 Task: Create in the project AutoFlow in Backlog an issue 'Implement a new feature to allow for automatic updates to the software', assign it to team member softage.1@softage.net and change the status to IN PROGRESS. Create in the project AutoFlow in Backlog an issue 'Address issues related to data corruption and loss', assign it to team member softage.2@softage.net and change the status to IN PROGRESS
Action: Mouse moved to (245, 75)
Screenshot: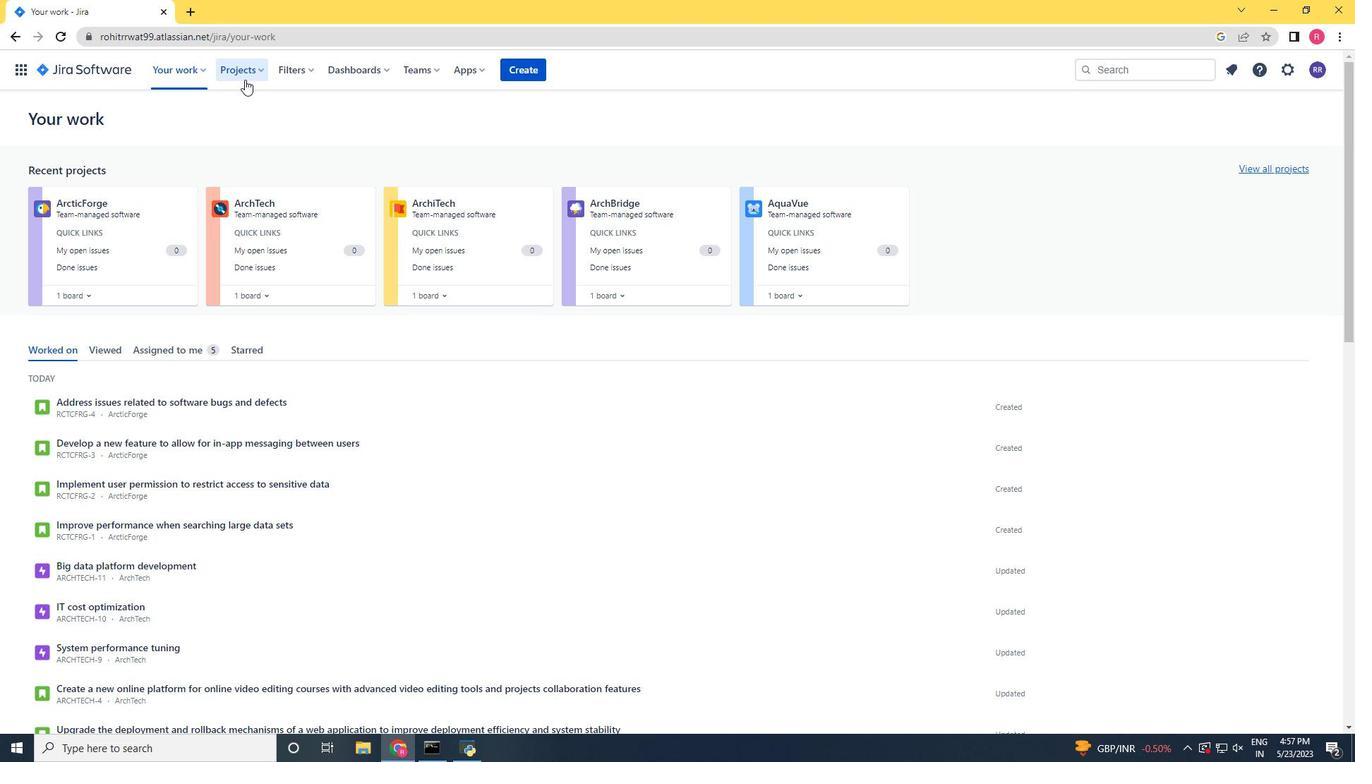 
Action: Mouse pressed left at (245, 75)
Screenshot: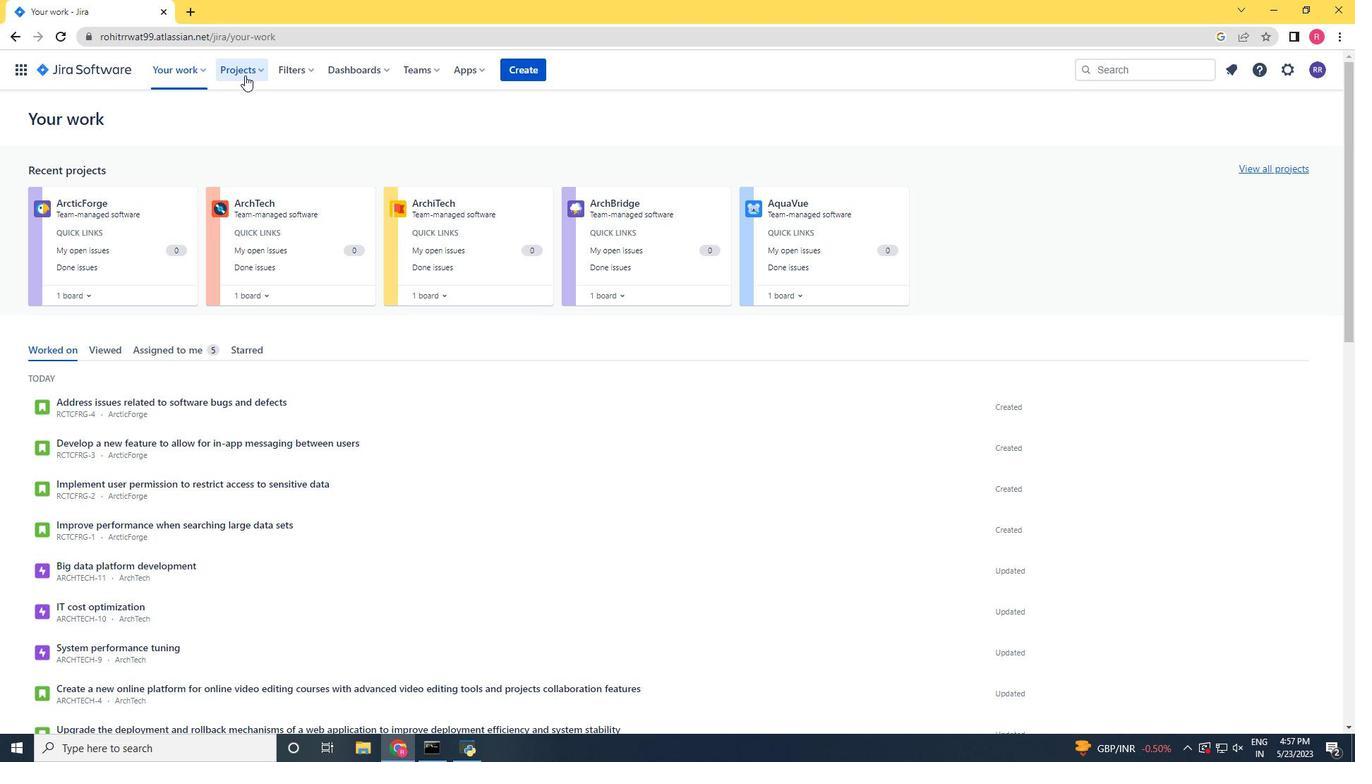
Action: Mouse moved to (272, 138)
Screenshot: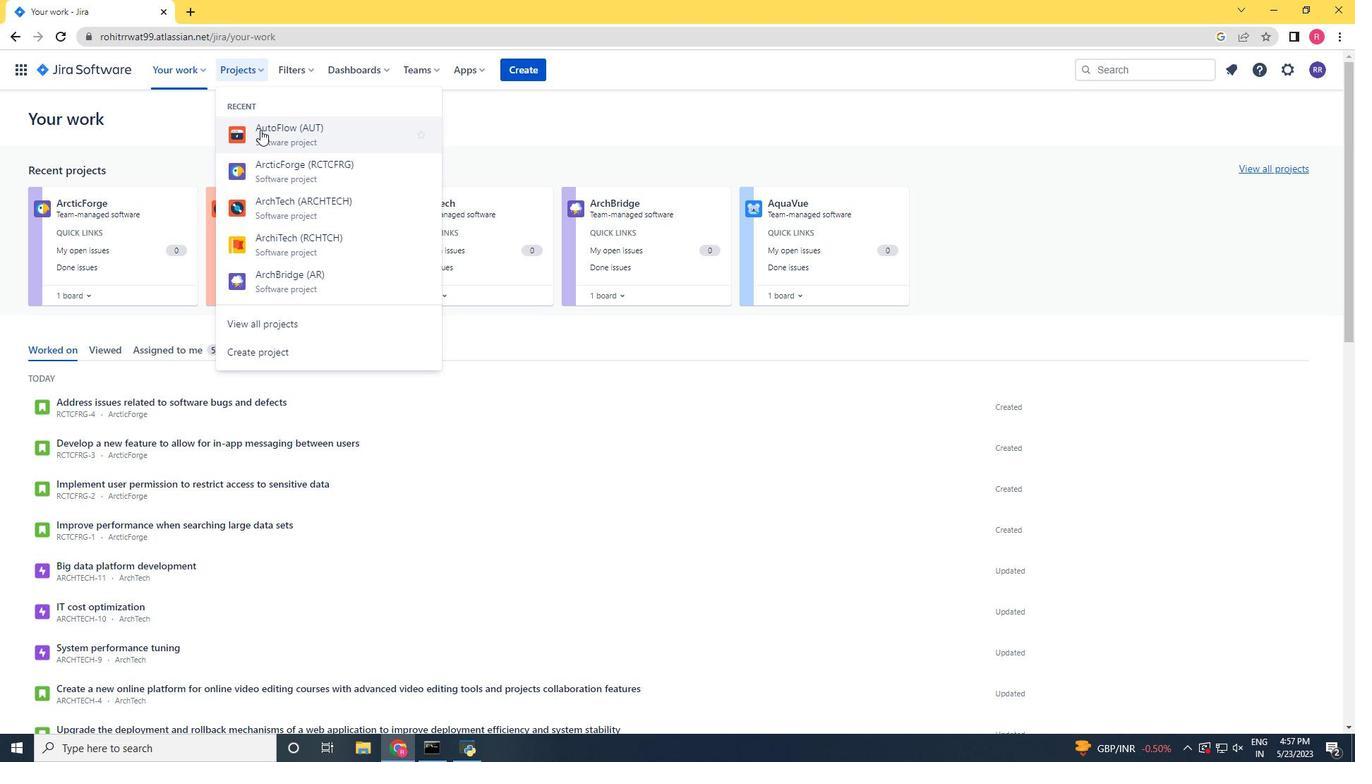
Action: Mouse pressed left at (272, 138)
Screenshot: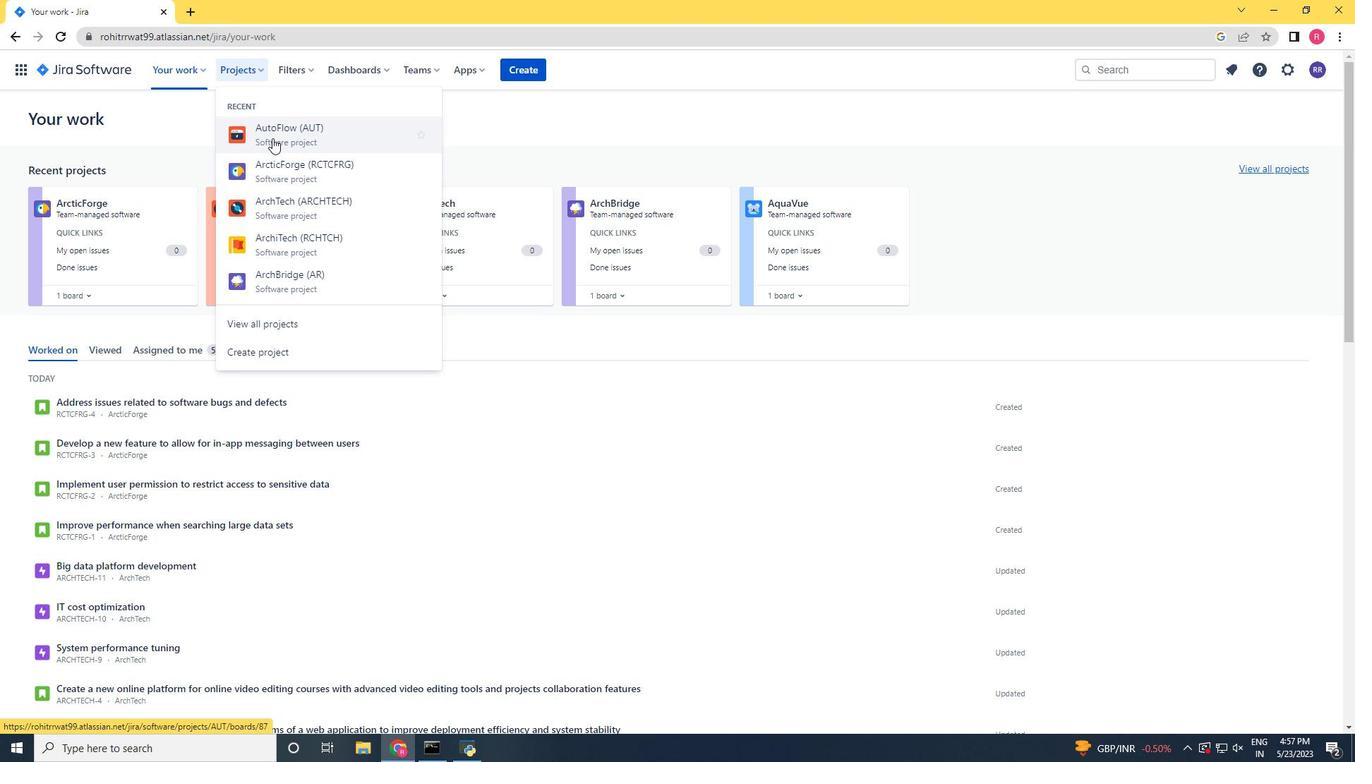 
Action: Mouse moved to (72, 217)
Screenshot: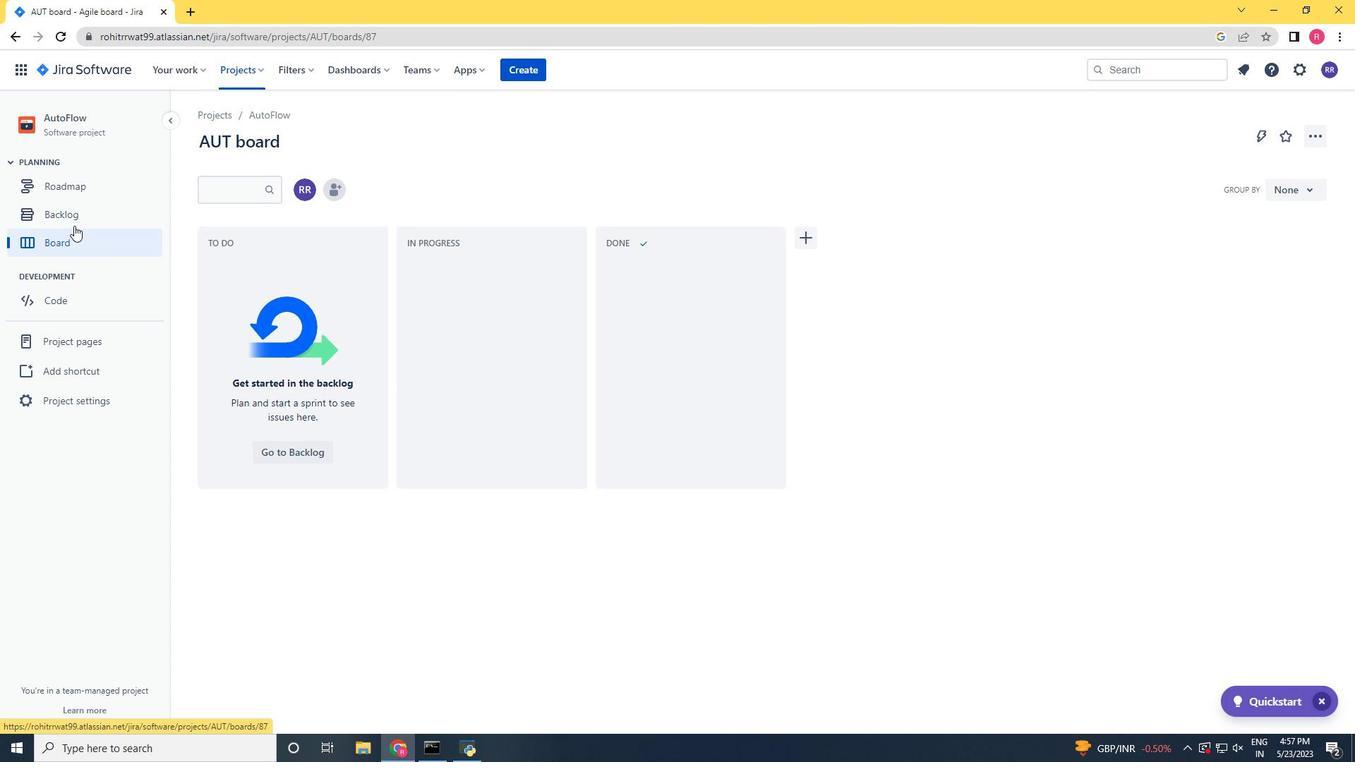 
Action: Mouse pressed left at (72, 217)
Screenshot: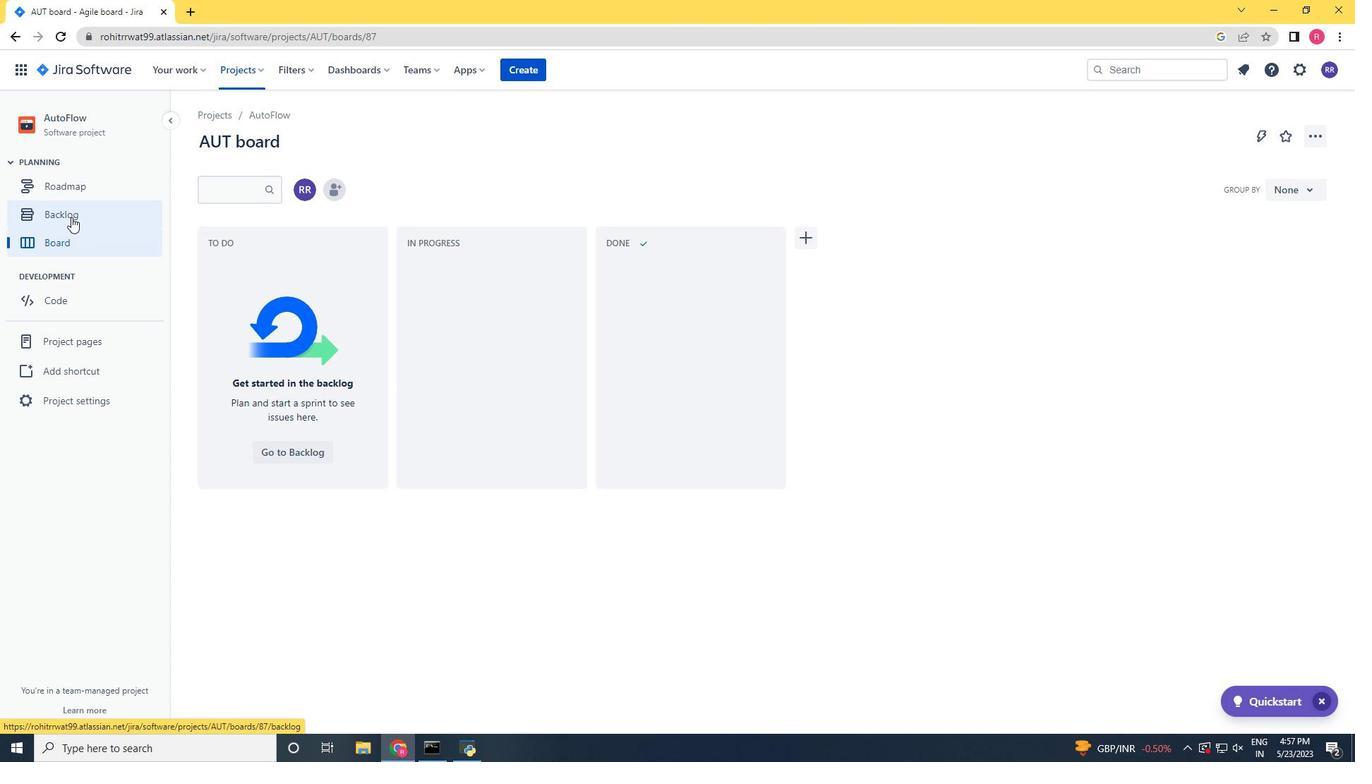 
Action: Mouse moved to (466, 521)
Screenshot: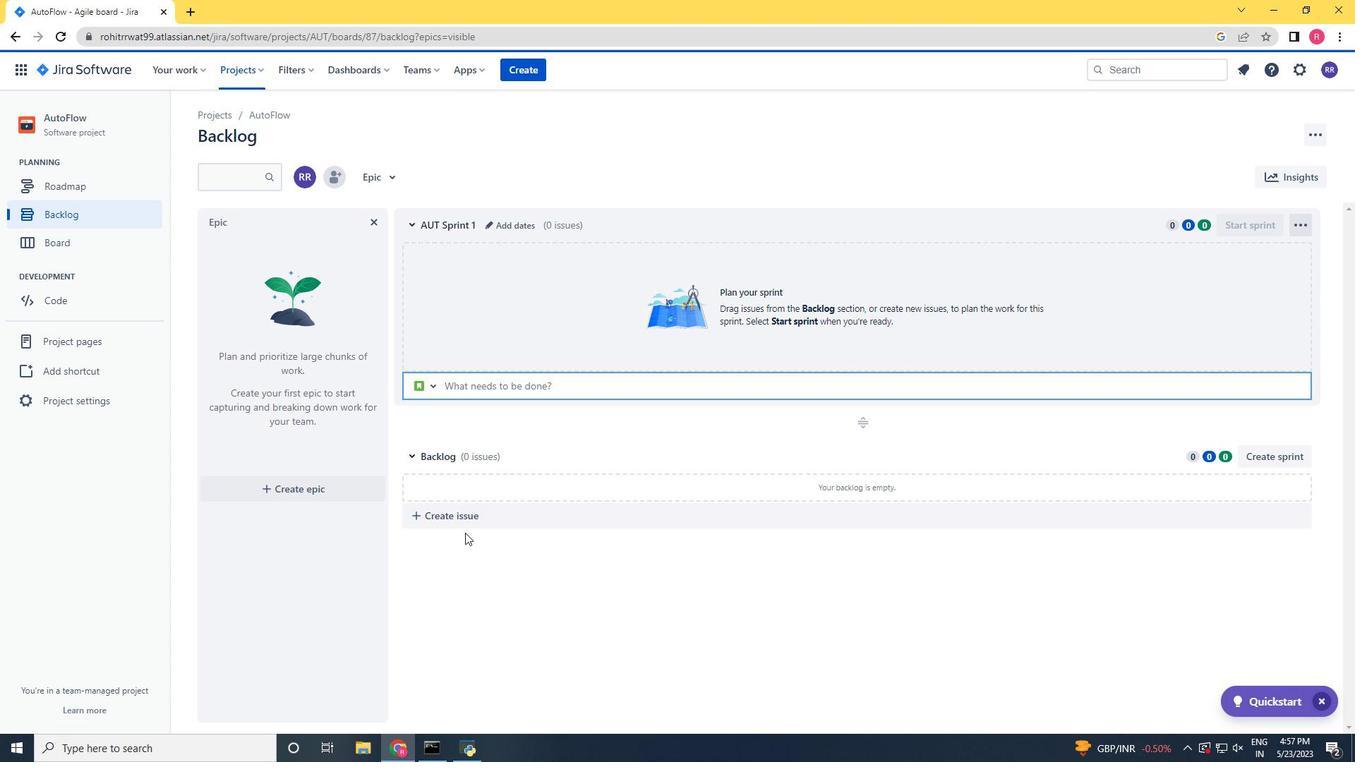 
Action: Mouse pressed left at (466, 521)
Screenshot: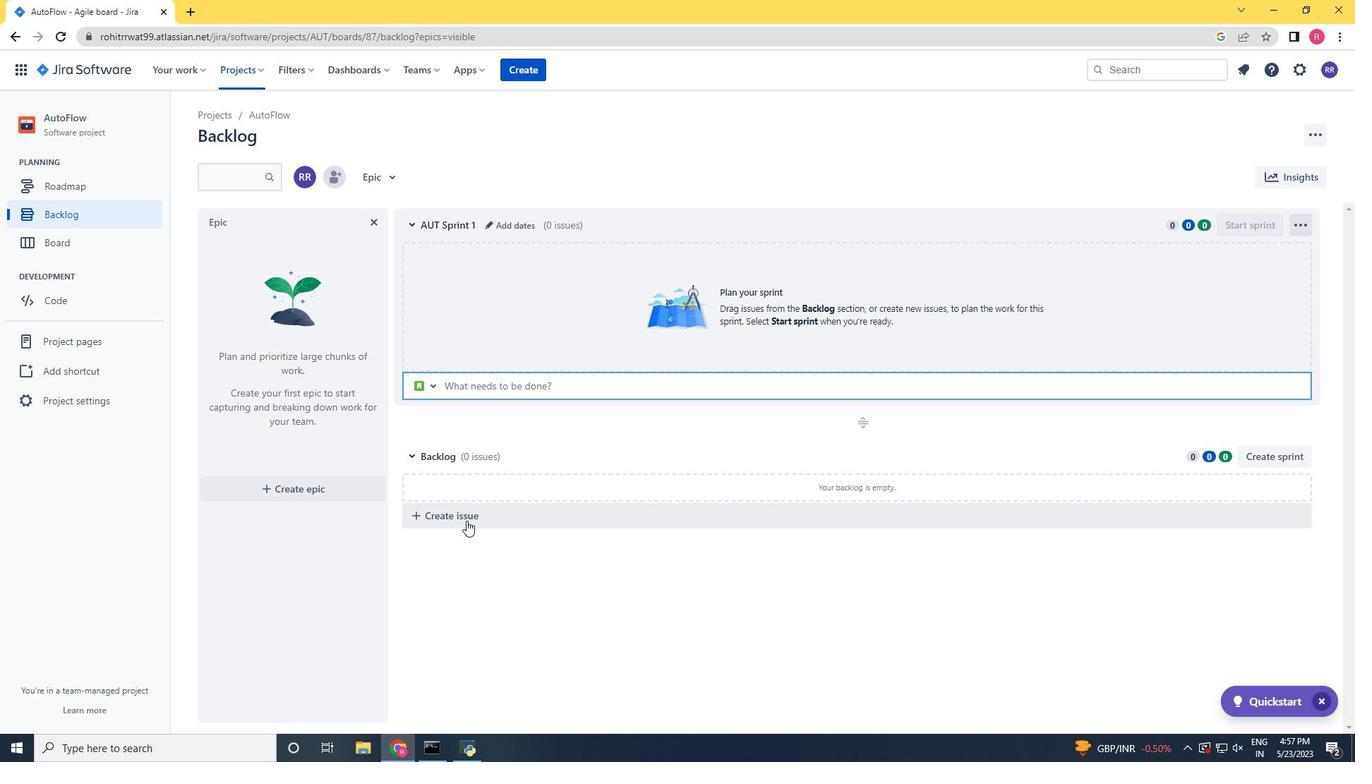 
Action: Mouse moved to (374, 225)
Screenshot: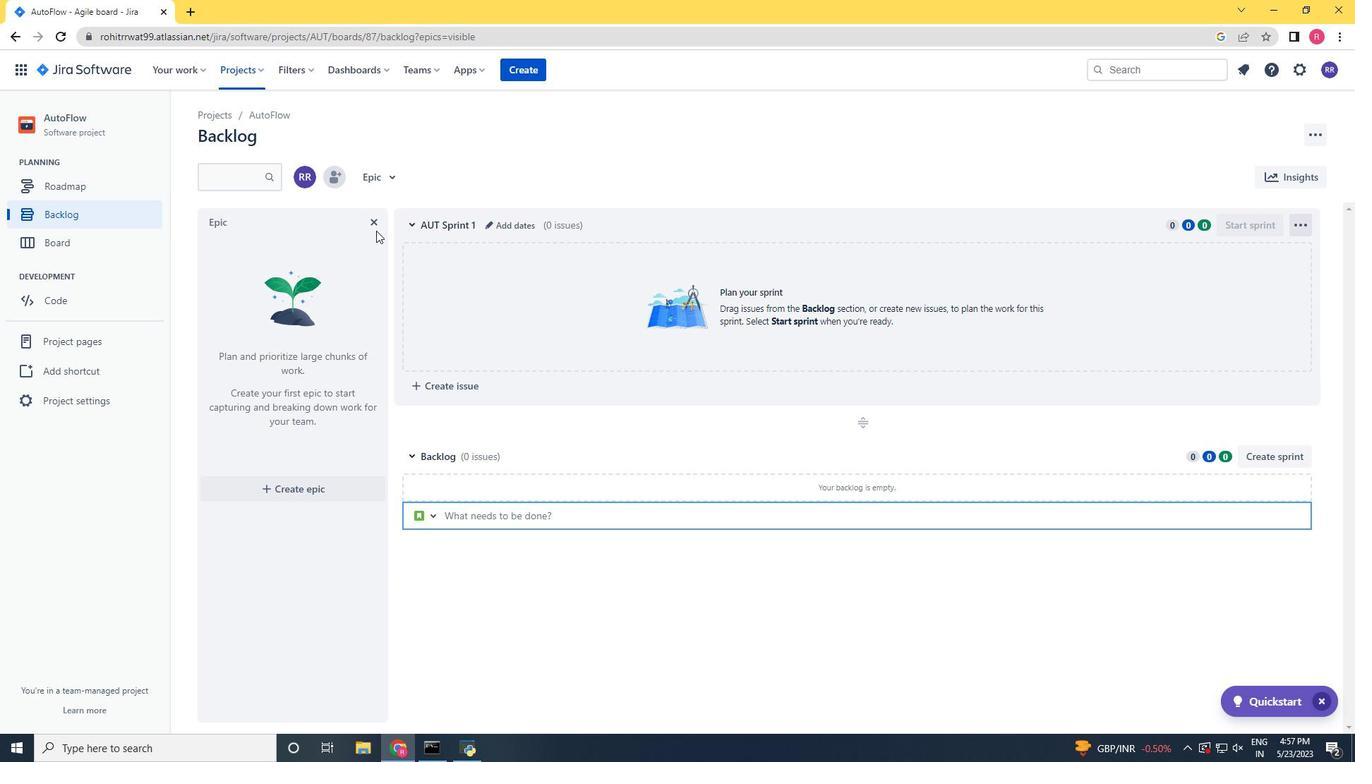 
Action: Mouse pressed left at (374, 225)
Screenshot: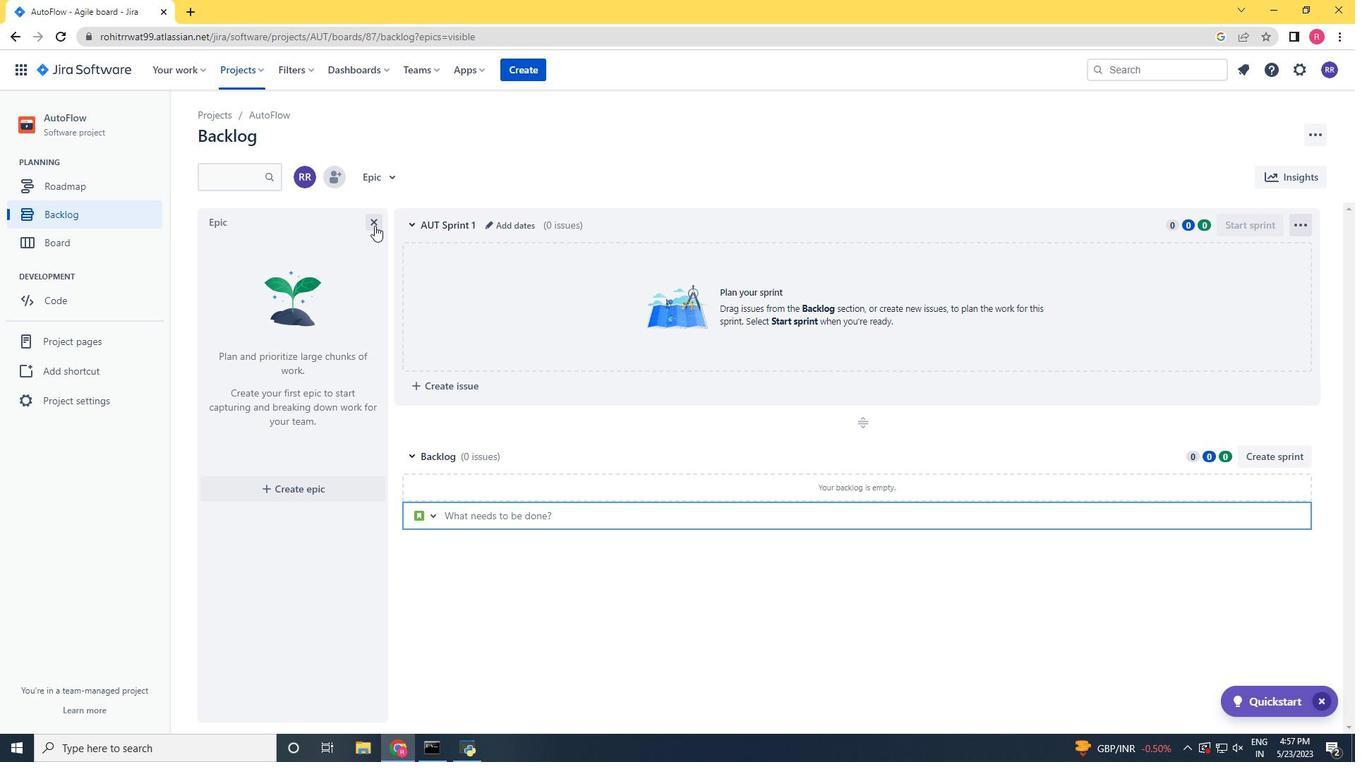 
Action: Mouse moved to (294, 529)
Screenshot: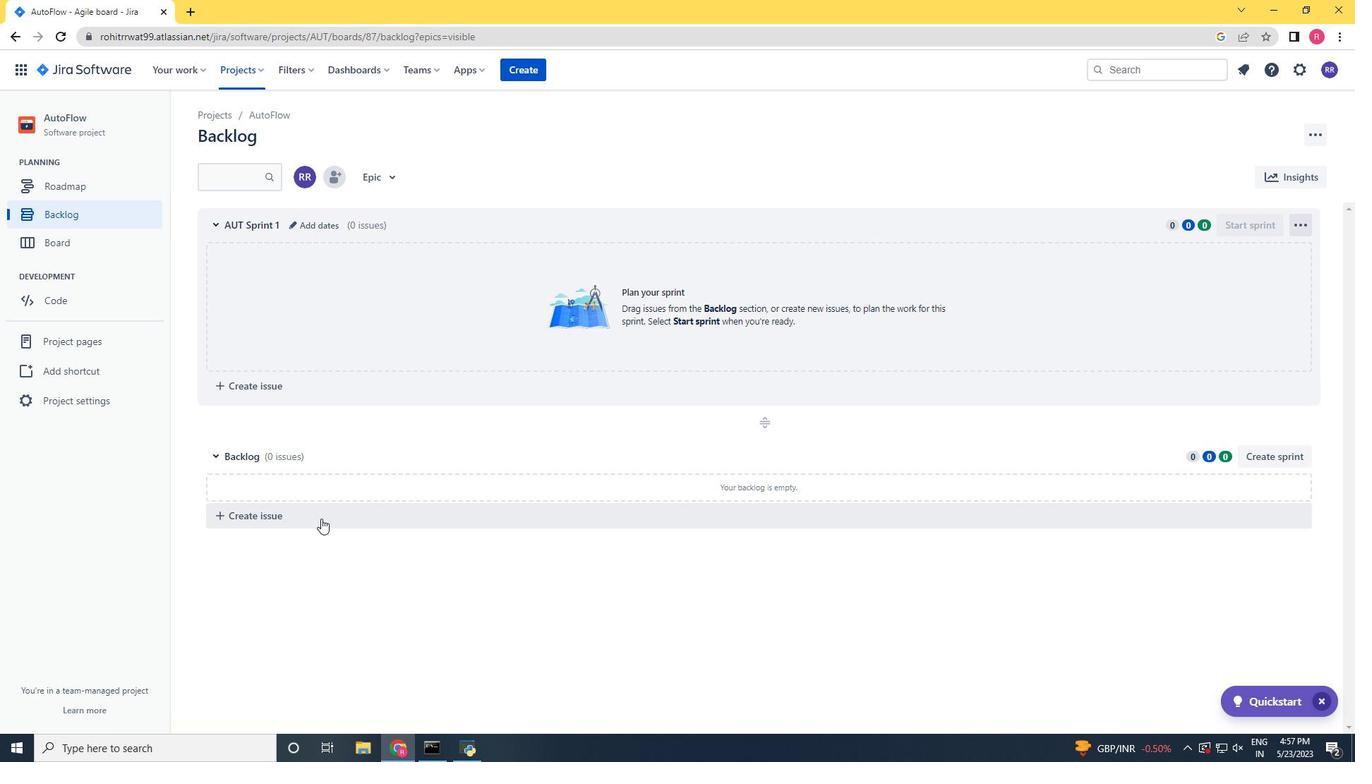 
Action: Mouse pressed left at (294, 529)
Screenshot: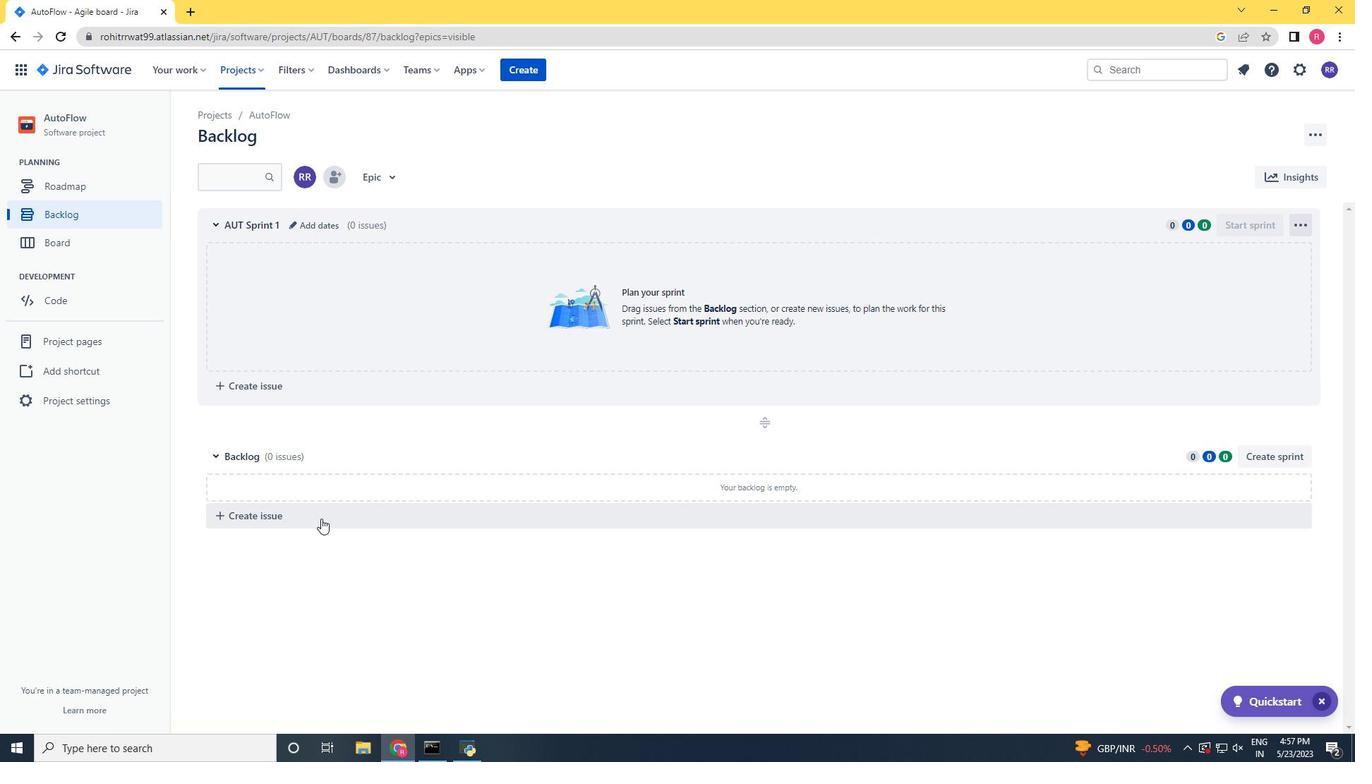 
Action: Mouse moved to (278, 520)
Screenshot: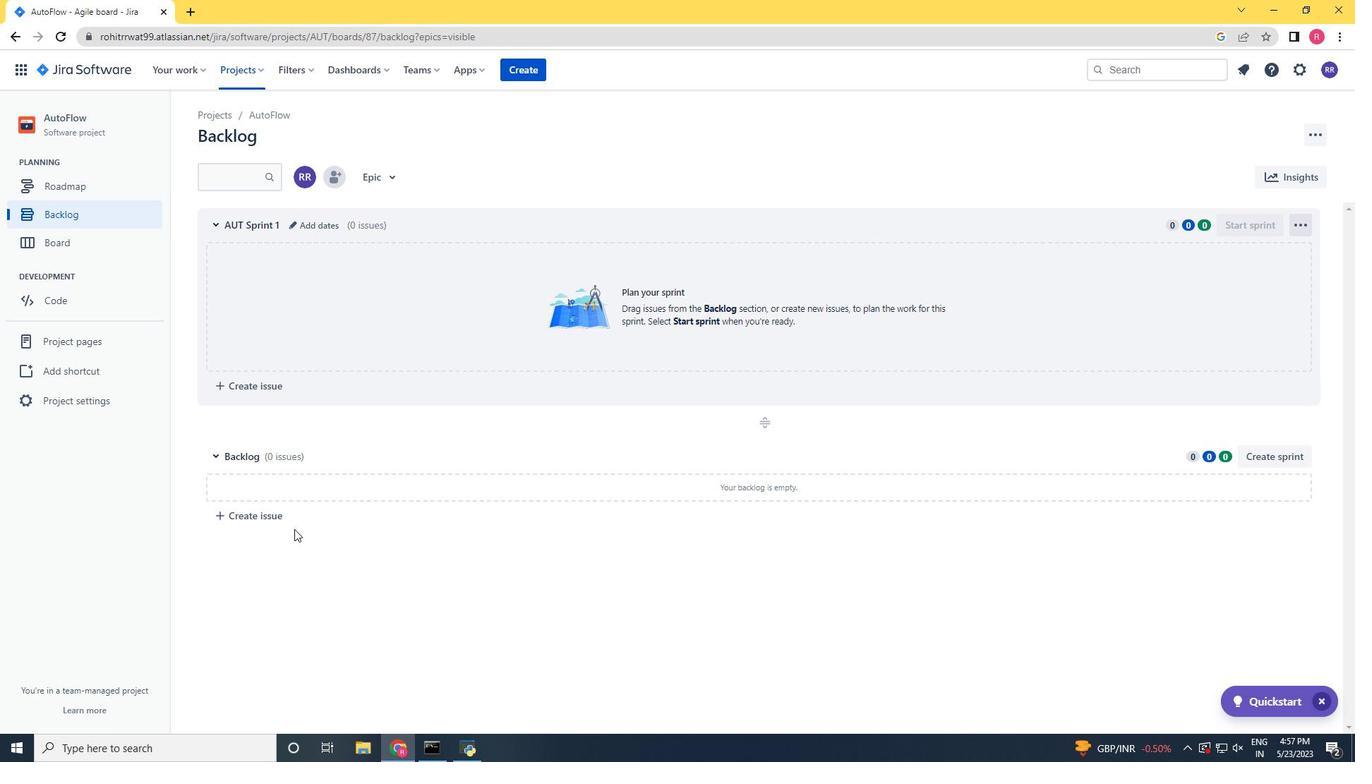 
Action: Mouse pressed left at (278, 520)
Screenshot: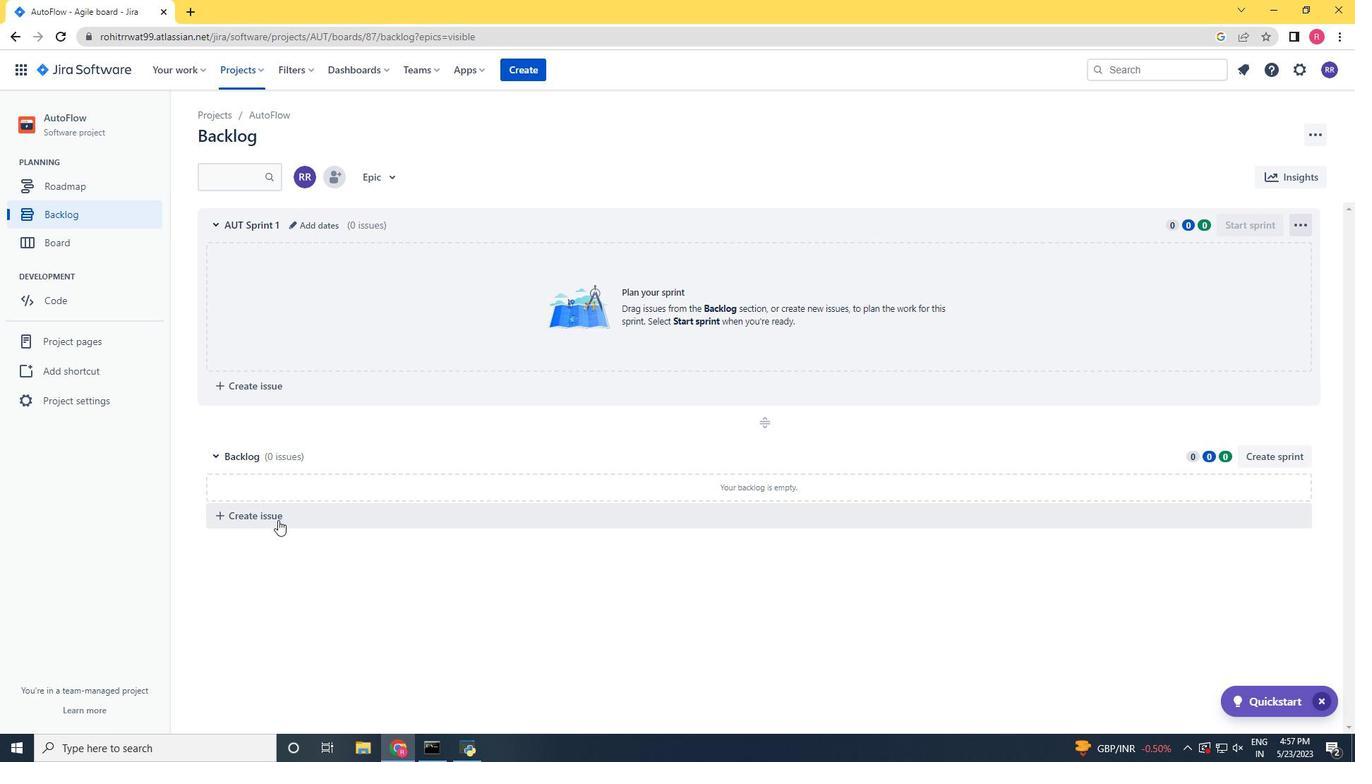 
Action: Key pressed <Key.shift>Imp;ement<Key.space>
Screenshot: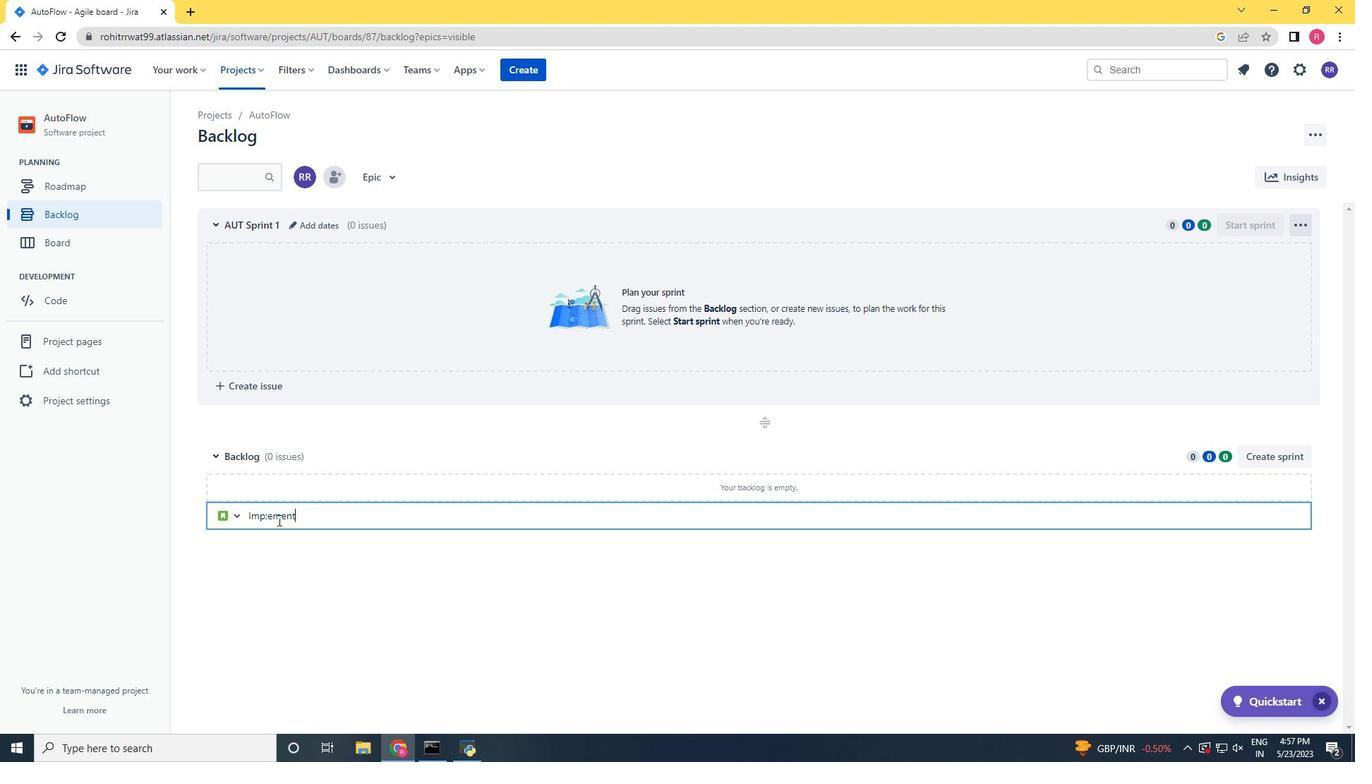 
Action: Mouse moved to (163, 353)
Screenshot: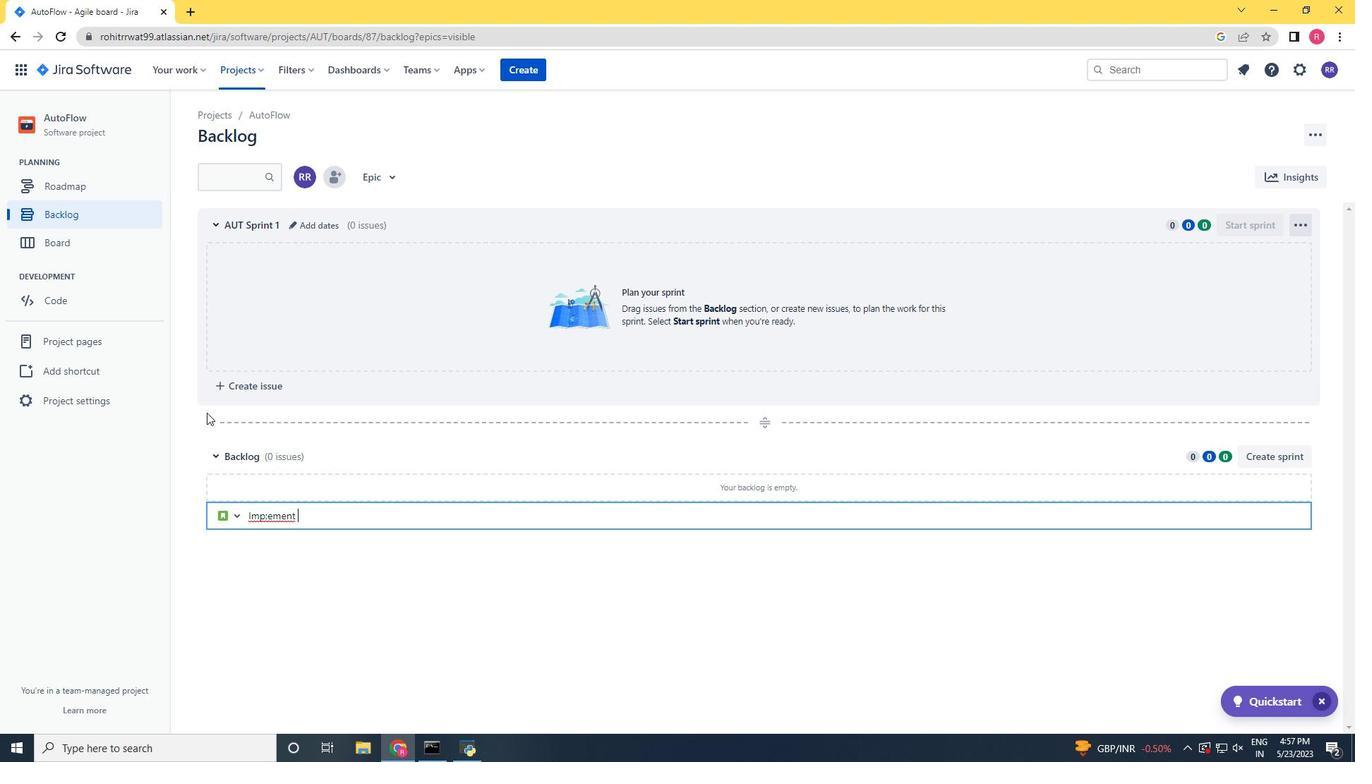 
Action: Key pressed <Key.backspace><Key.backspace><Key.backspace><Key.backspace><Key.backspace><Key.backspace><Key.backspace>lement<Key.space>a<Key.space>new<Key.space>feature<Key.space><Key.space>to<Key.space>allow<Key.space>for<Key.space>automatic<Key.space>updates<Key.space>to<Key.space>the<Key.space>software<Key.enter>
Screenshot: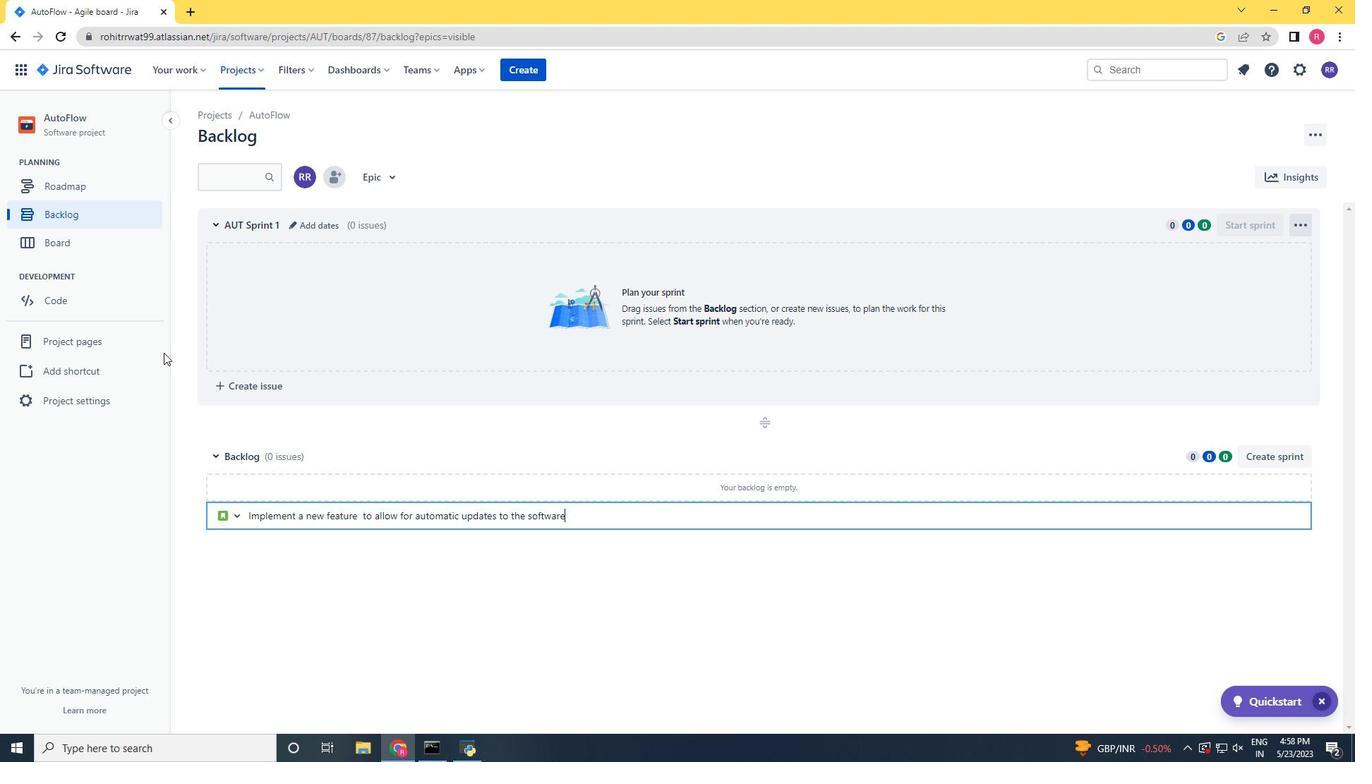 
Action: Mouse moved to (933, 121)
Screenshot: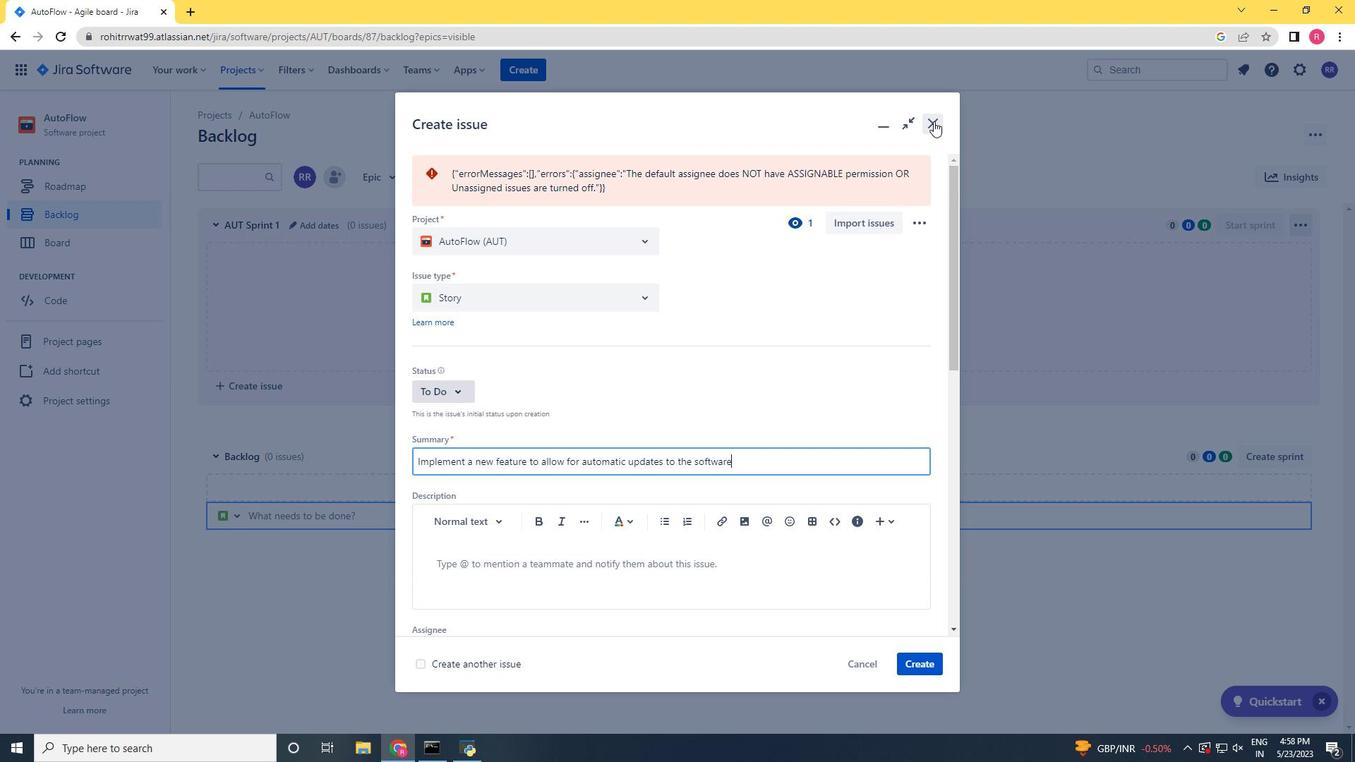 
Action: Mouse pressed left at (933, 121)
Screenshot: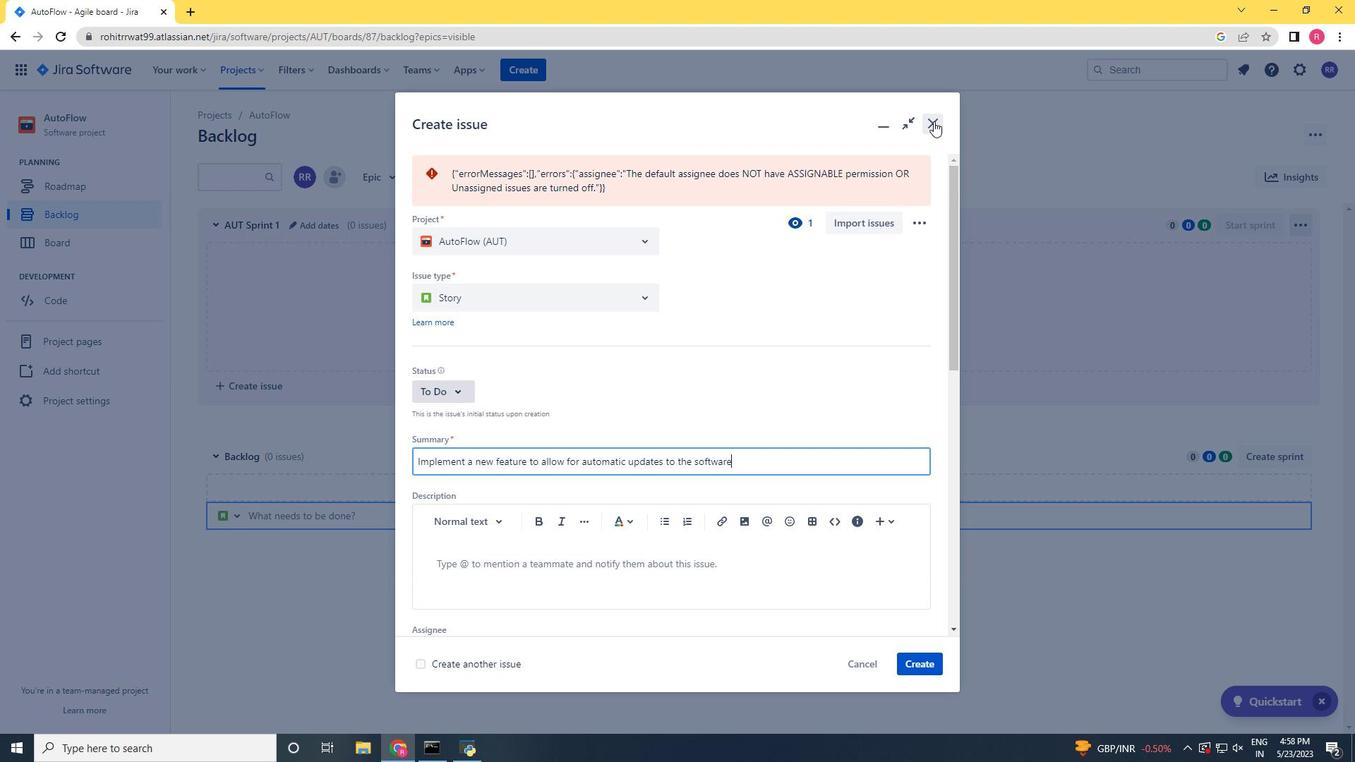 
Action: Mouse moved to (706, 197)
Screenshot: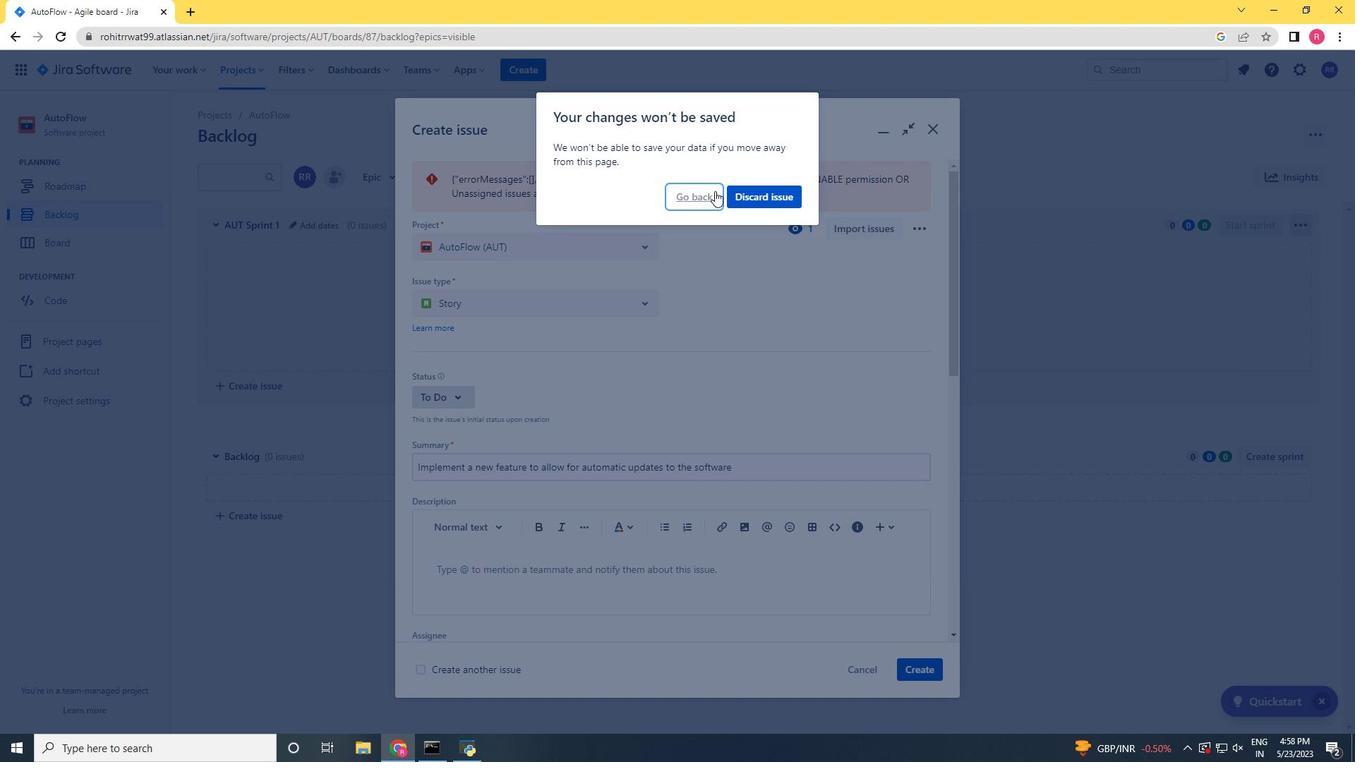 
Action: Mouse pressed left at (706, 197)
Screenshot: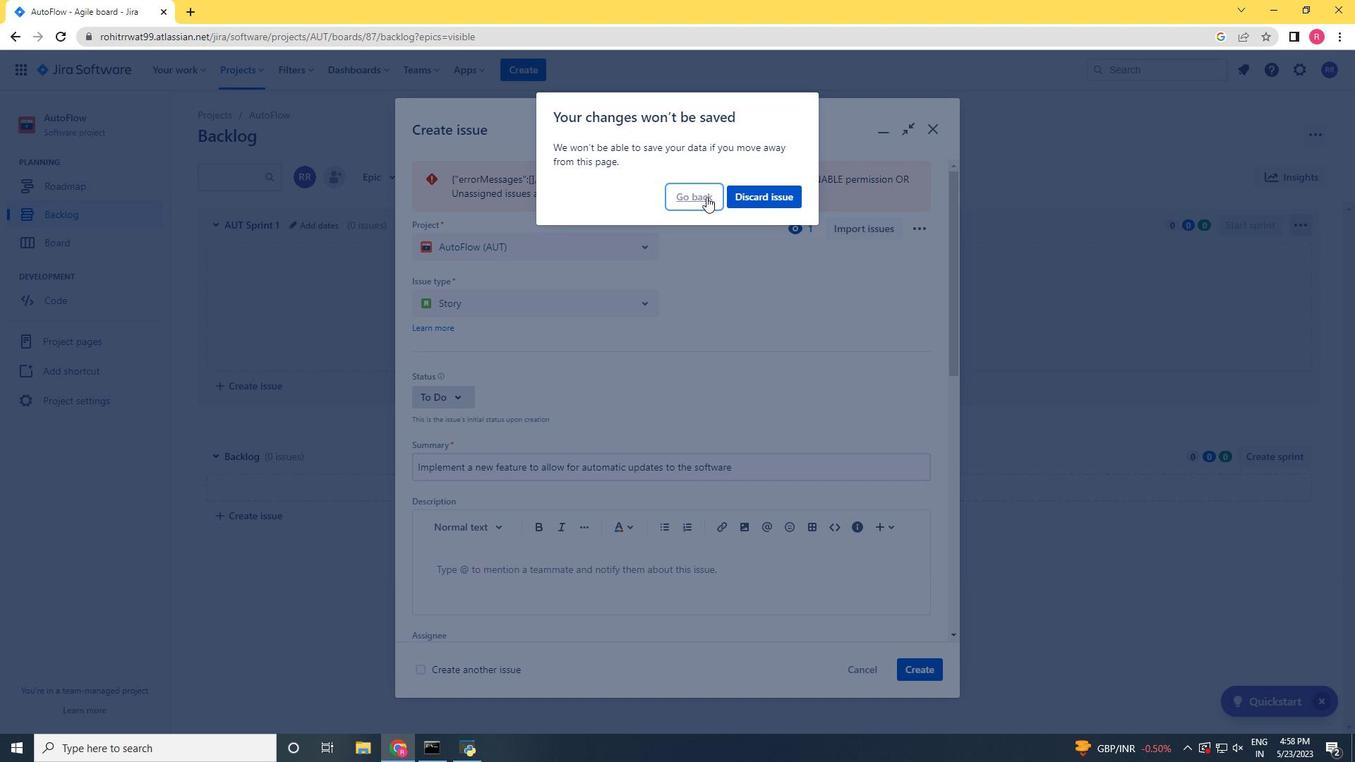 
Action: Mouse moved to (930, 668)
Screenshot: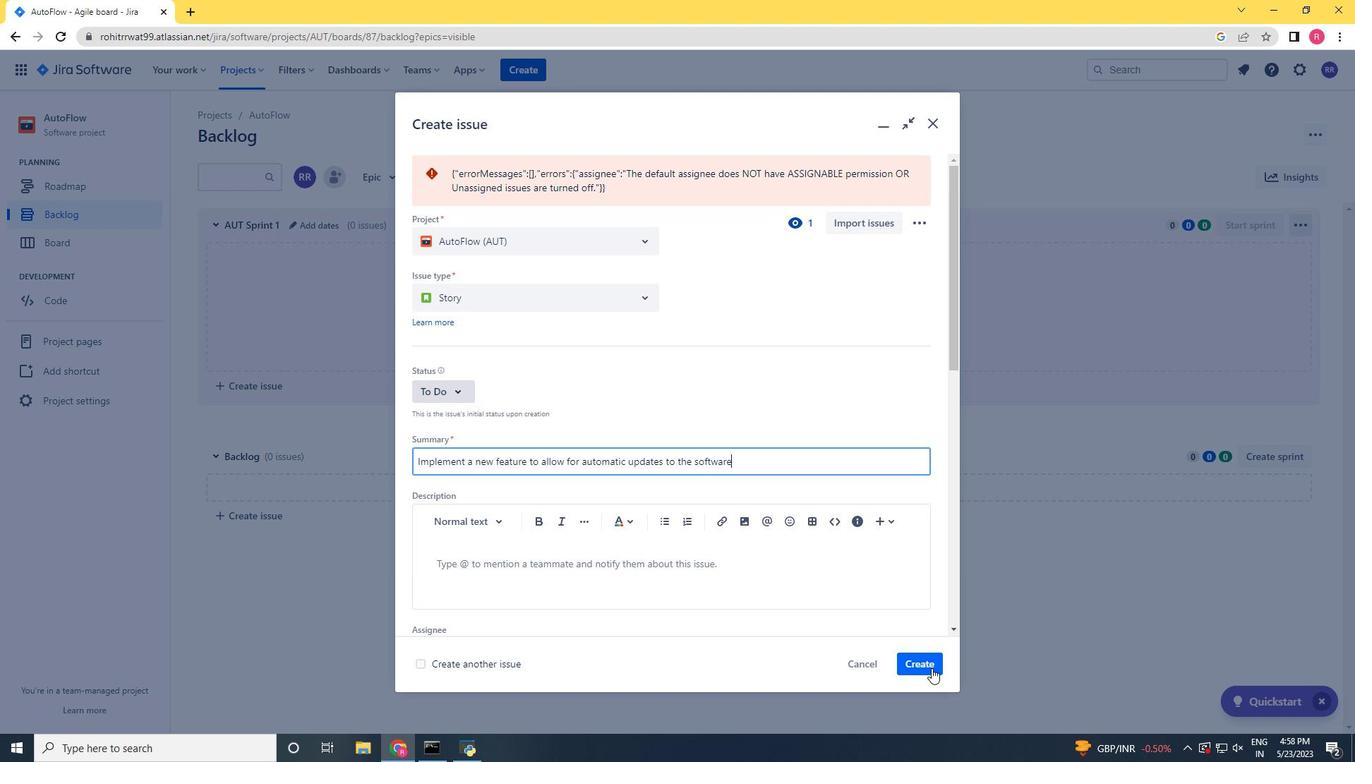 
Action: Mouse pressed left at (930, 668)
Screenshot: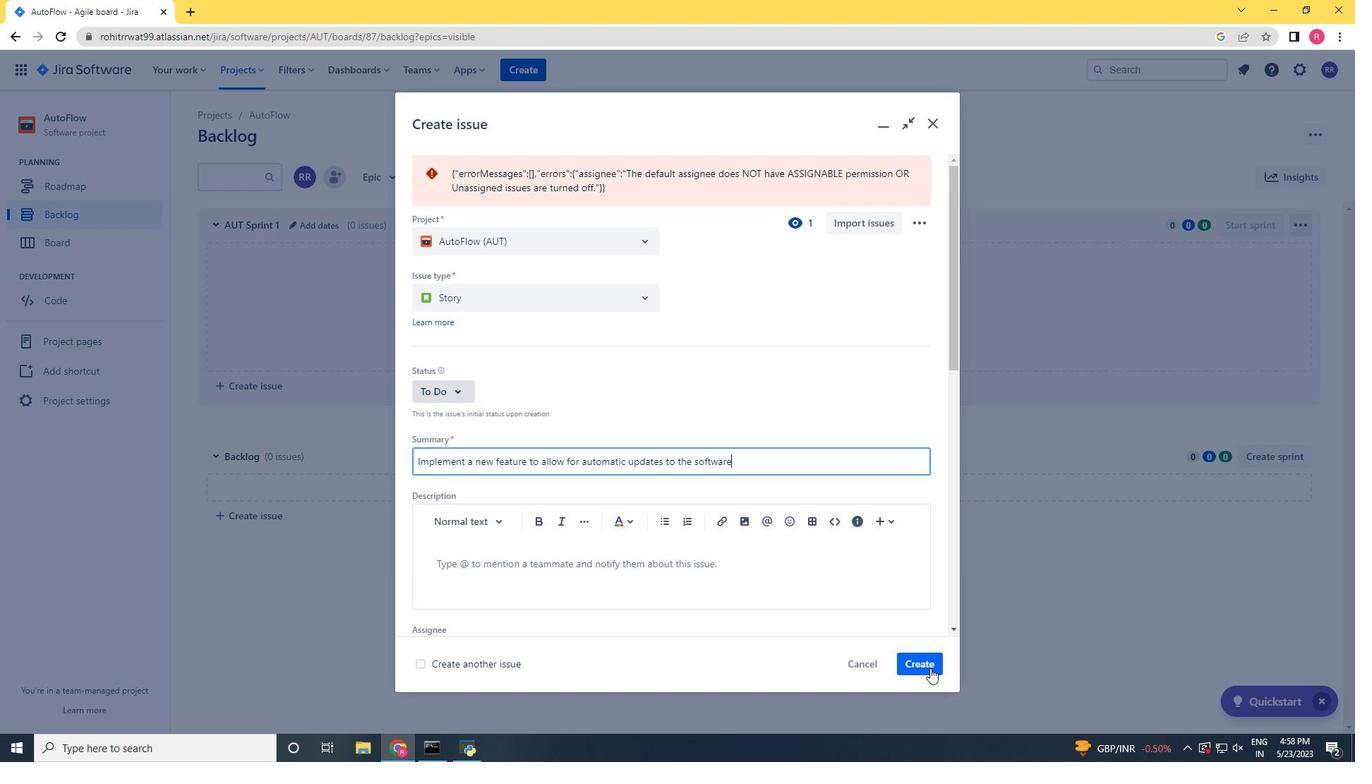 
Action: Mouse moved to (931, 129)
Screenshot: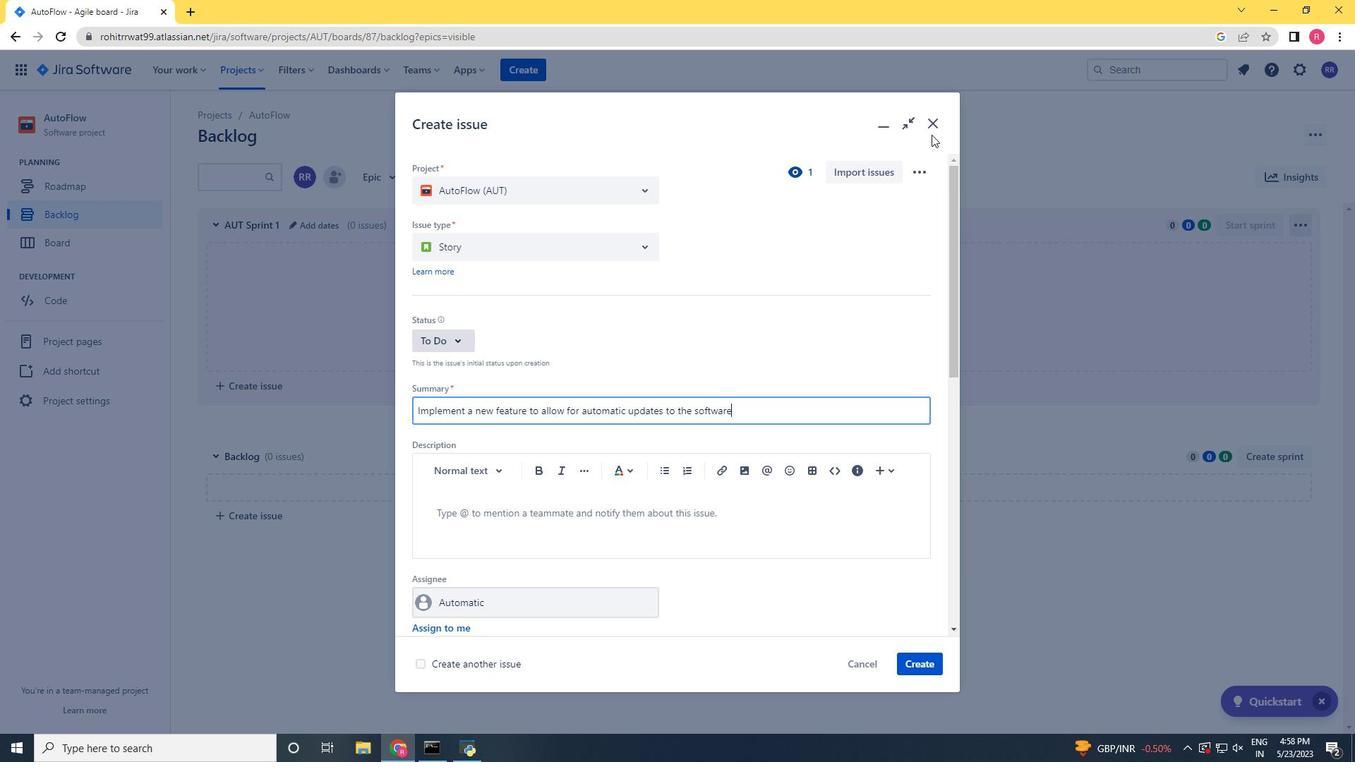 
Action: Mouse pressed left at (931, 129)
Screenshot: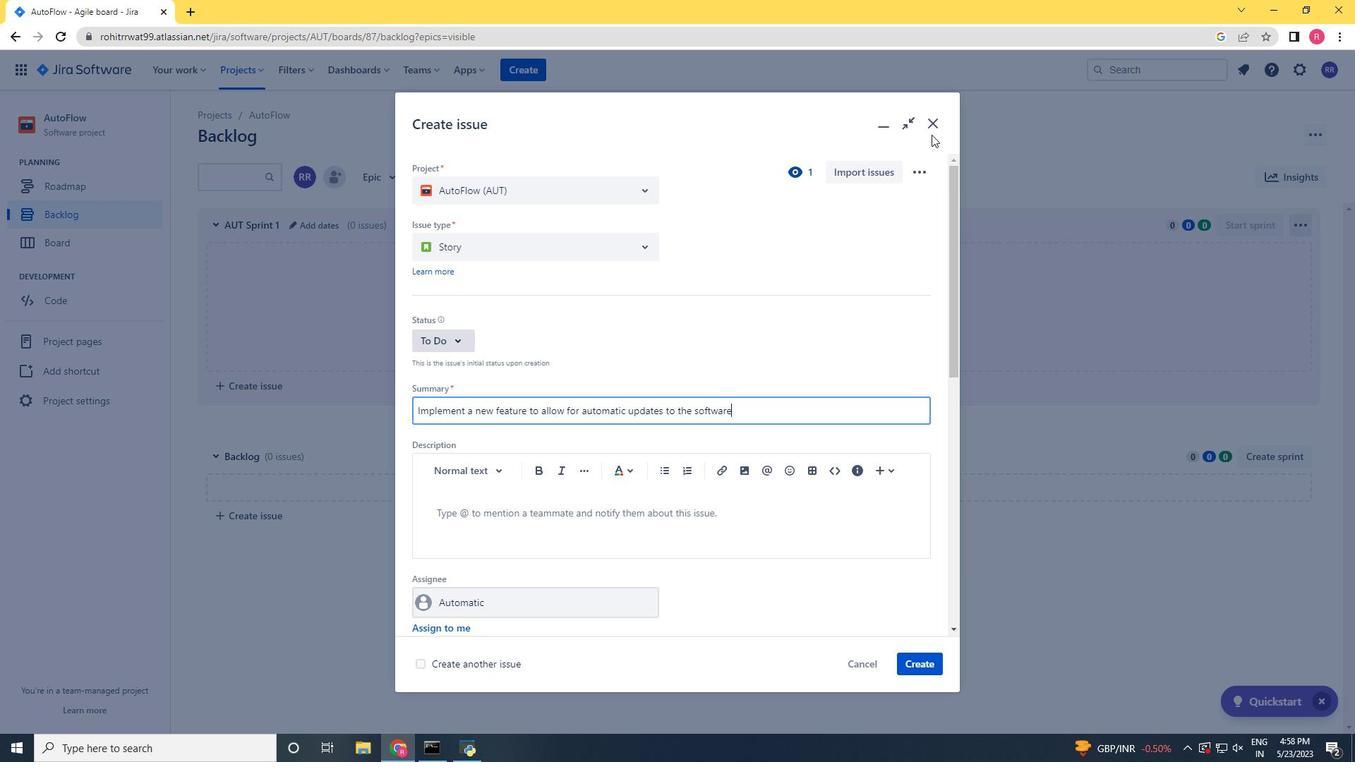 
Action: Mouse moved to (766, 201)
Screenshot: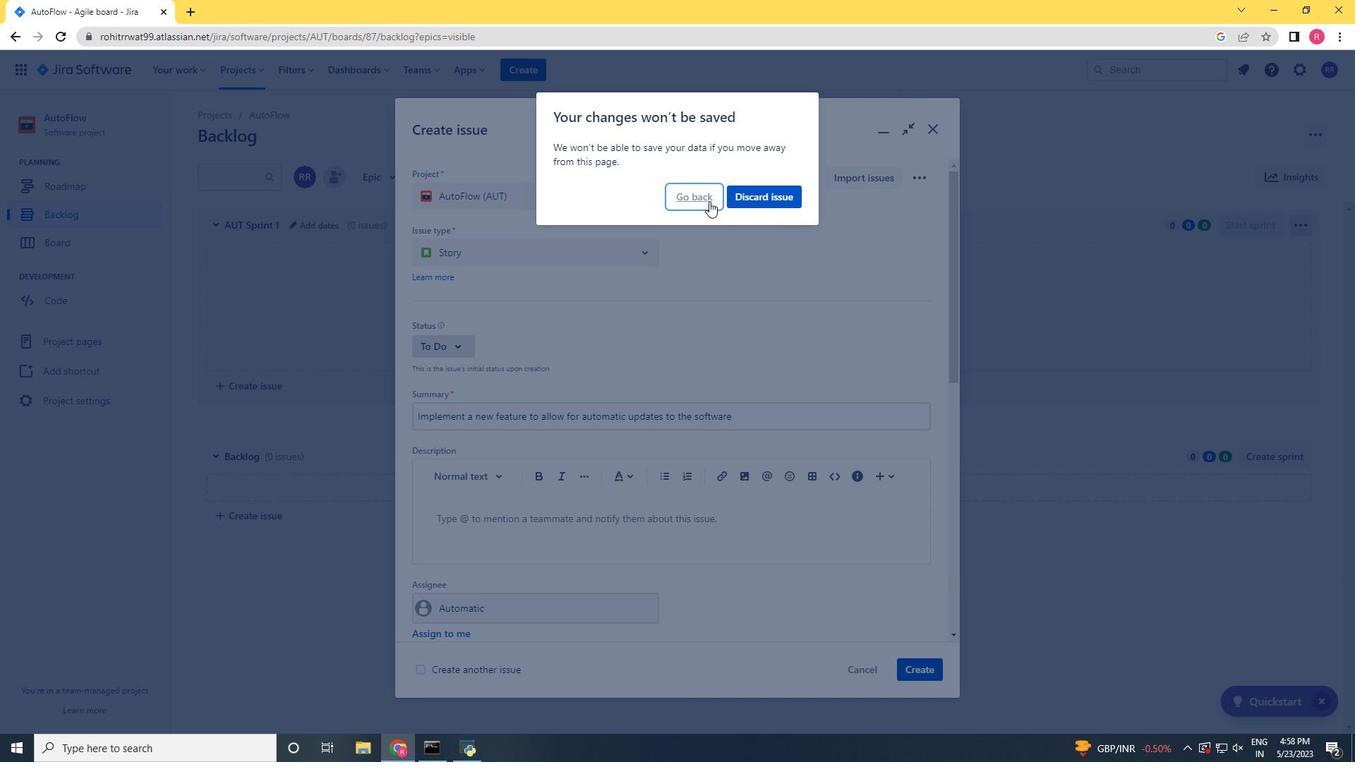 
Action: Mouse pressed left at (766, 201)
Screenshot: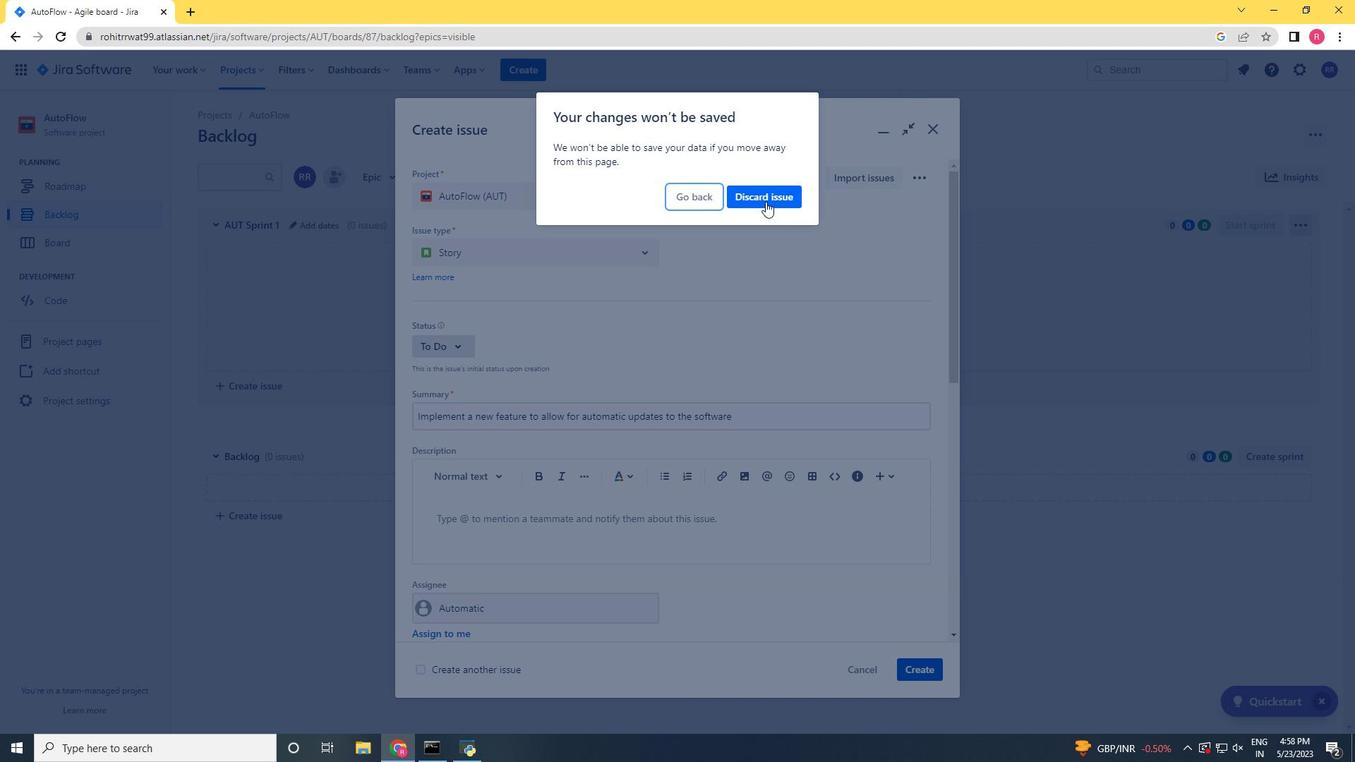 
Action: Mouse moved to (266, 525)
Screenshot: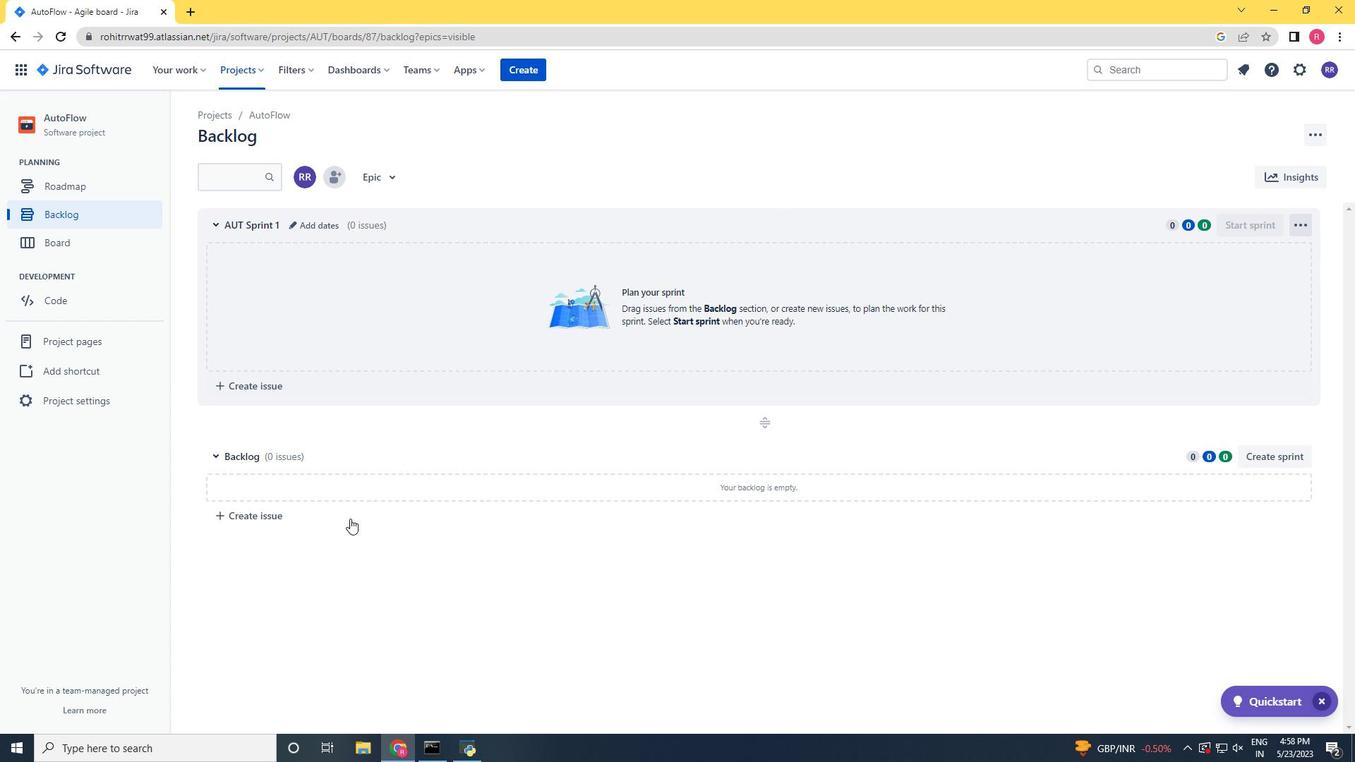 
Action: Mouse pressed left at (266, 525)
Screenshot: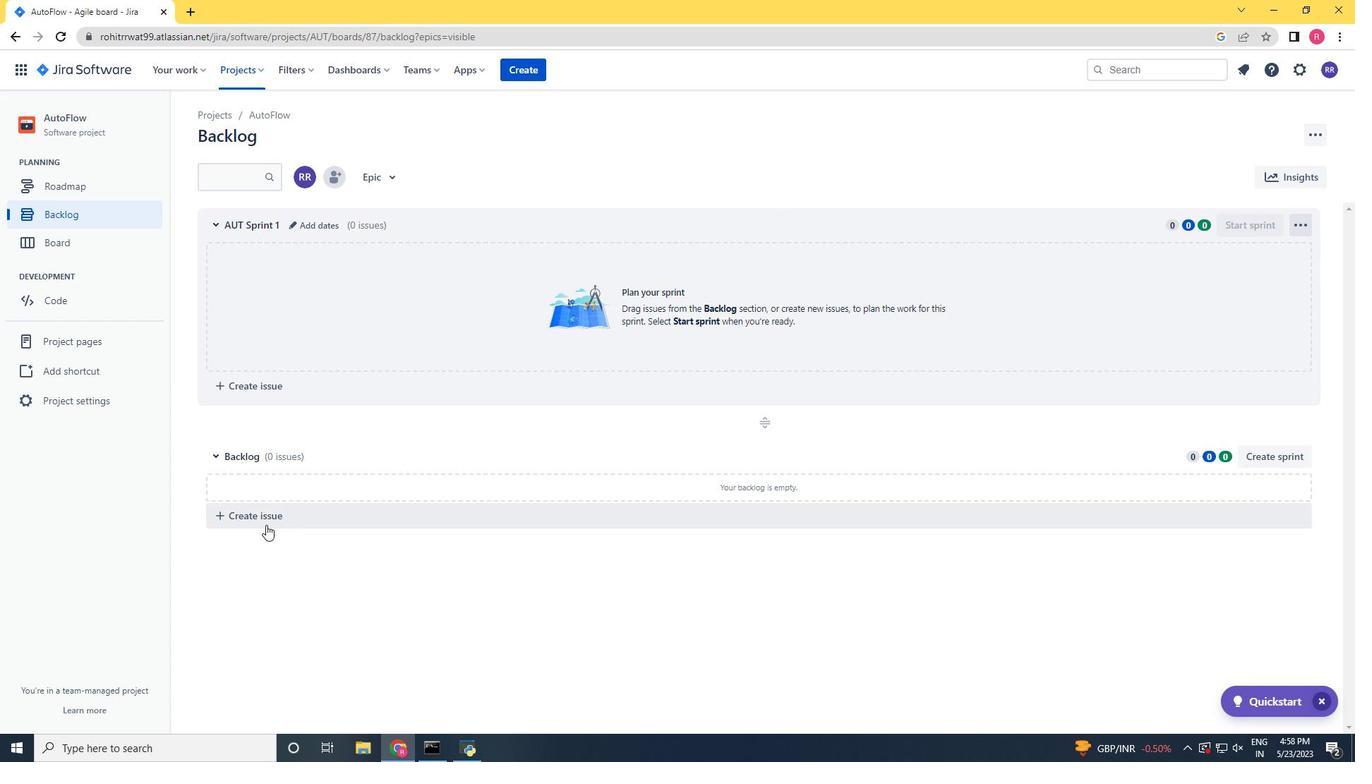 
Action: Key pressed <Key.shift>Implement<Key.space>a<Key.space>new<Key.space>feature<Key.space>to<Key.space>allow<Key.space>automatd<Key.space><Key.backspace><Key.backspace><Key.backspace><Key.backspace><Key.backspace>matic<Key.space>updates<Key.space>to<Key.space>the<Key.space>spftware<Key.space><Key.backspace><Key.backspace><Key.backspace><Key.backspace><Key.backspace><Key.backspace><Key.backspace><Key.backspace>oftware<Key.space><Key.enter>
Screenshot: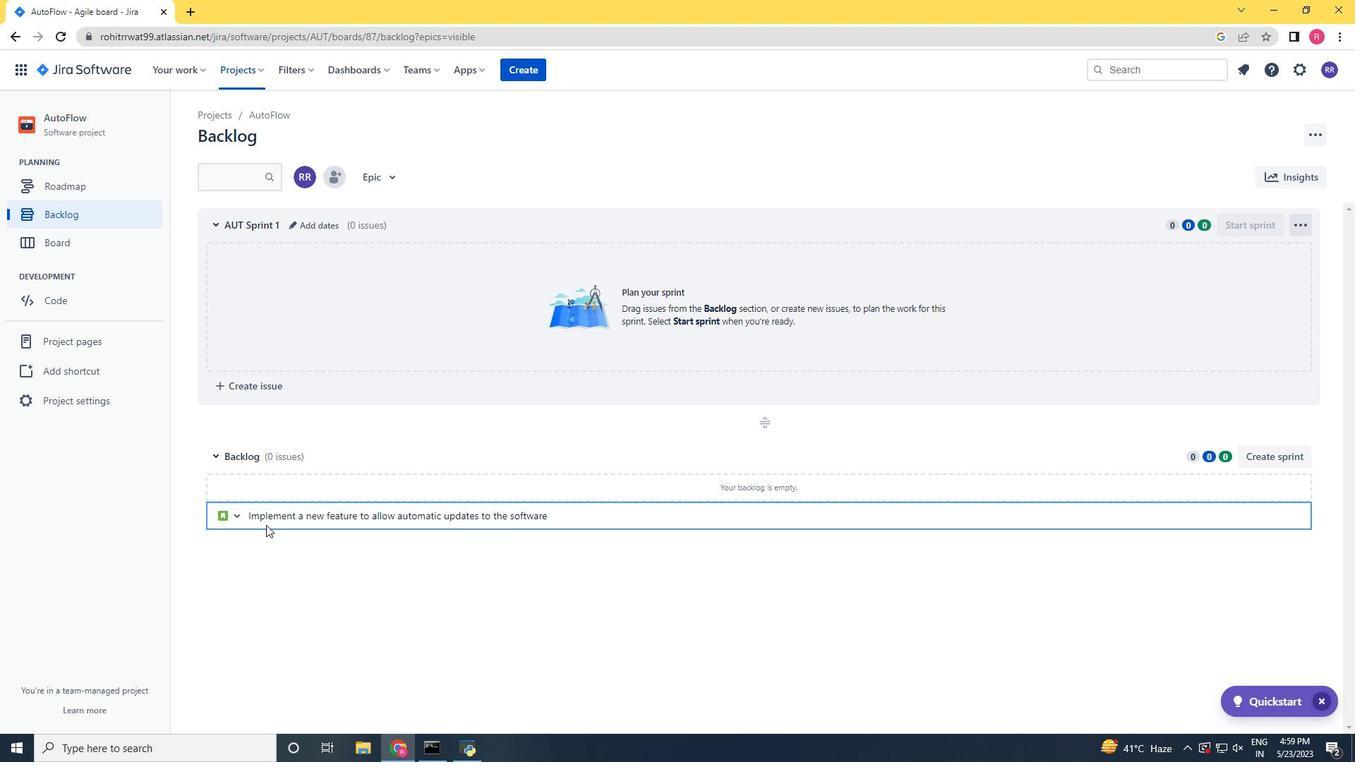 
Action: Mouse moved to (924, 670)
Screenshot: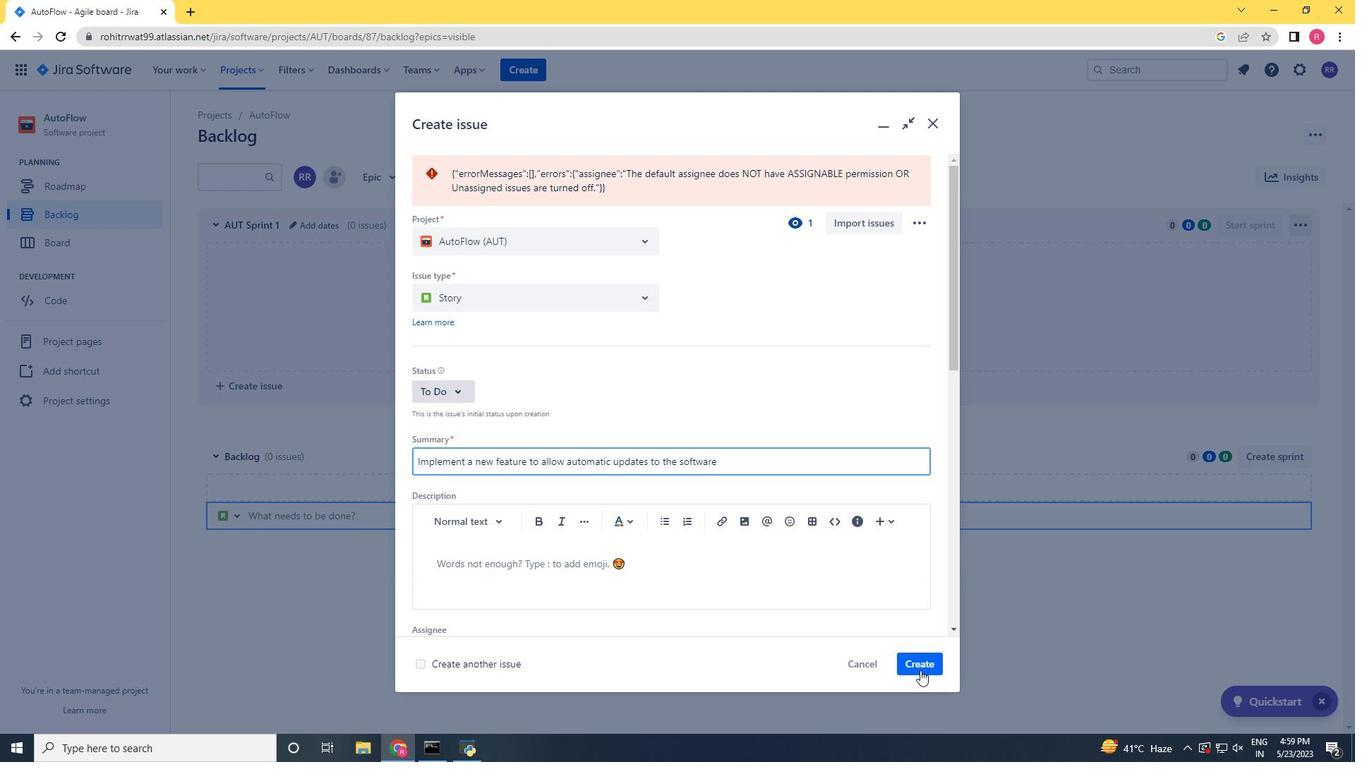 
Action: Mouse pressed left at (924, 670)
Screenshot: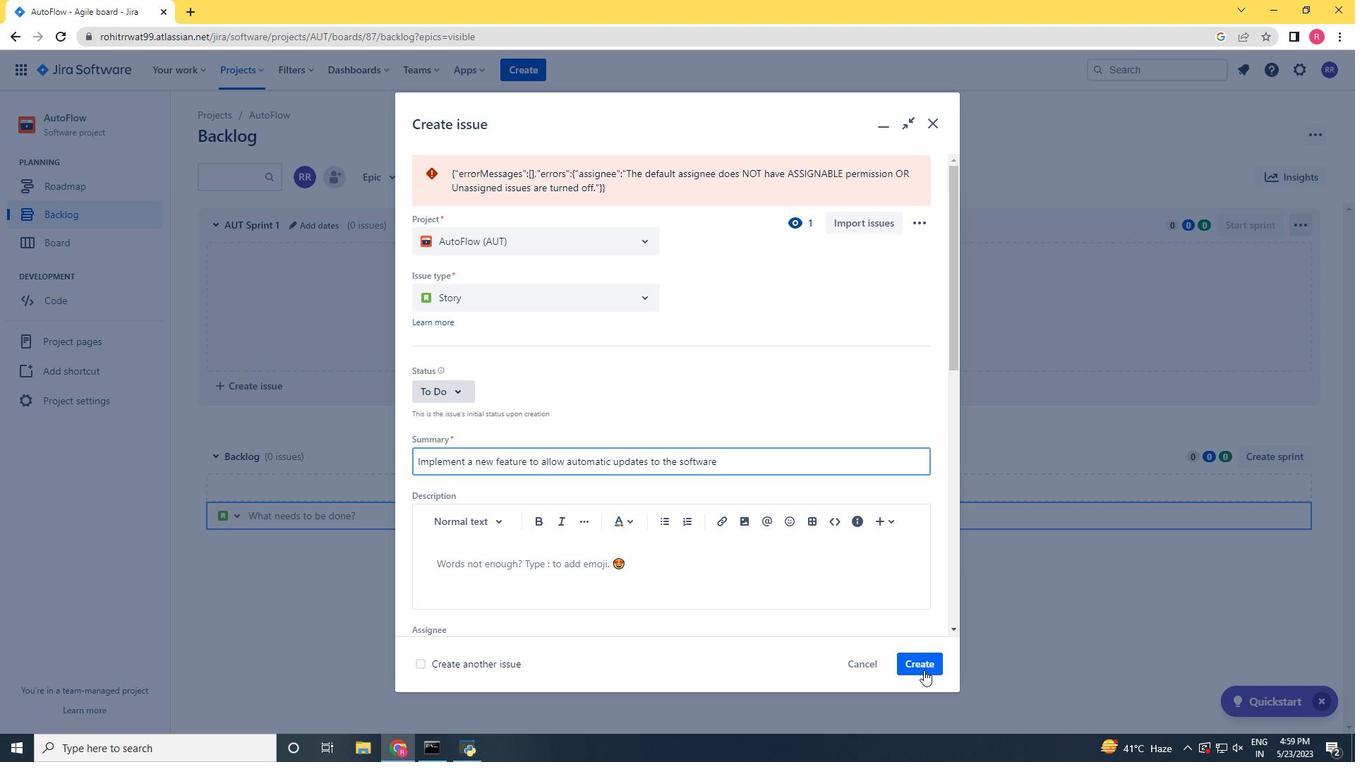 
Action: Mouse moved to (911, 658)
Screenshot: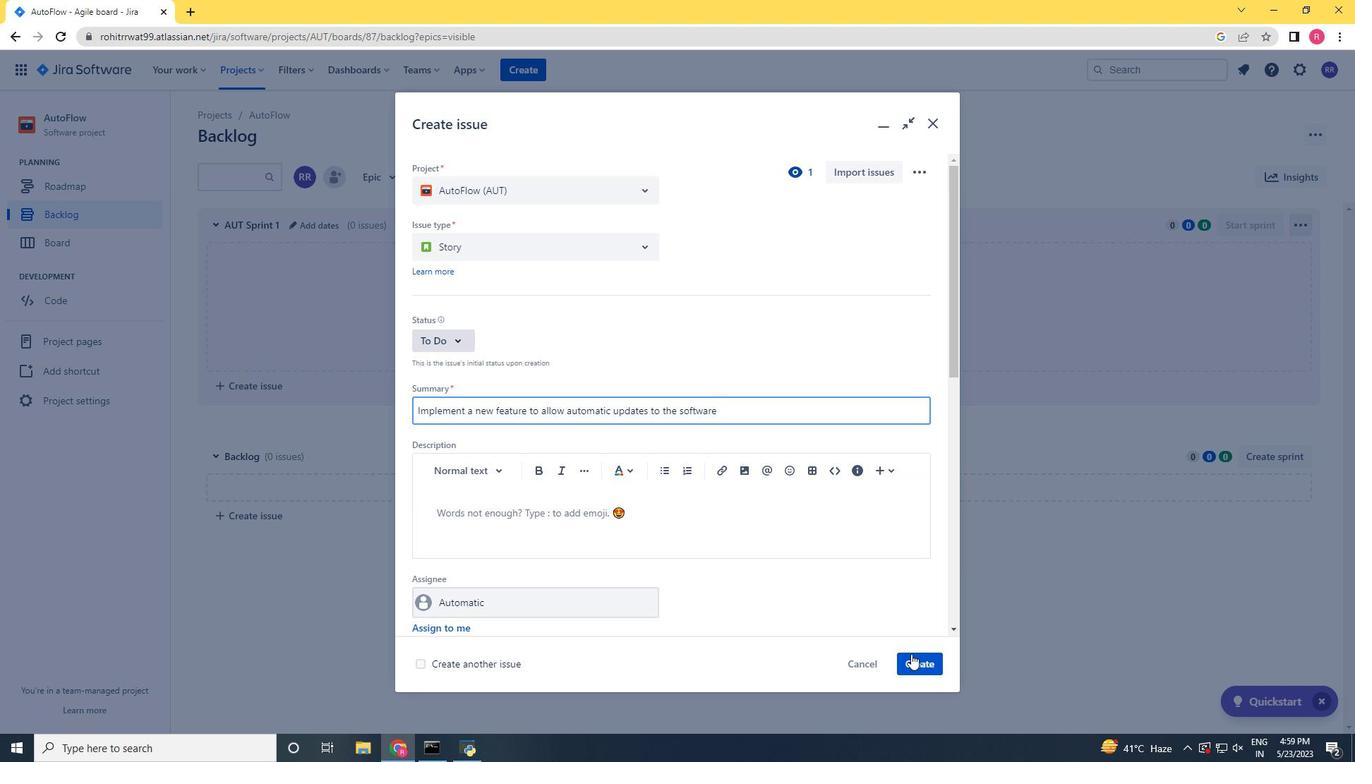 
Action: Mouse pressed left at (911, 658)
Screenshot: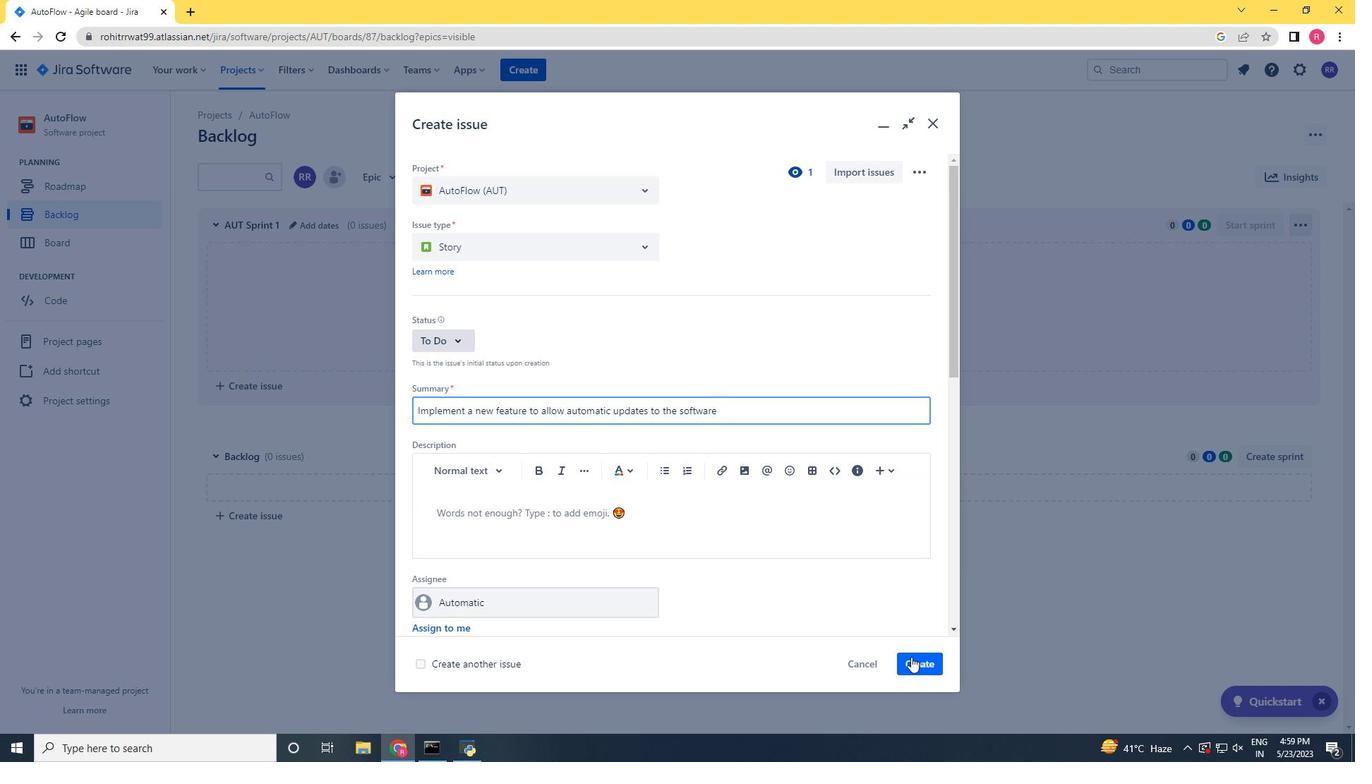 
Action: Mouse pressed left at (911, 658)
Screenshot: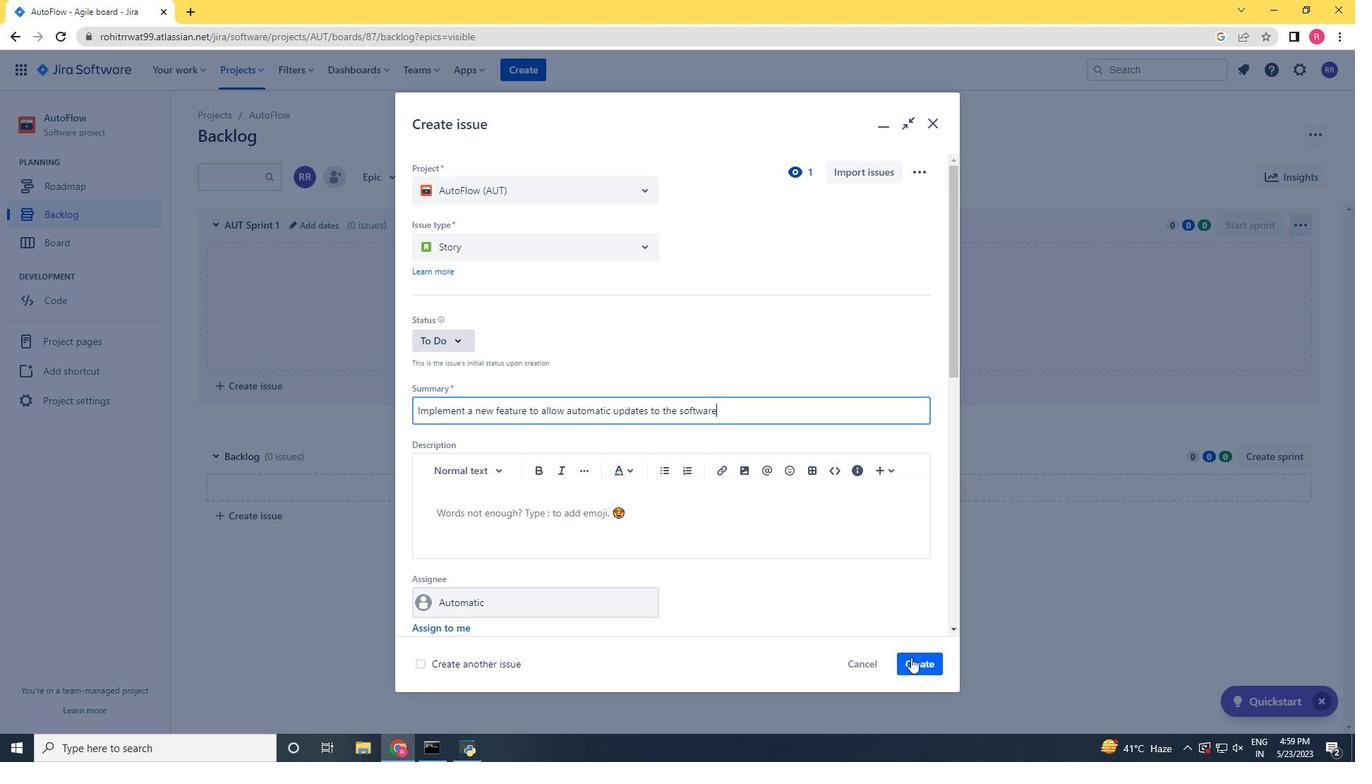 
Action: Mouse scrolled (911, 657) with delta (0, 0)
Screenshot: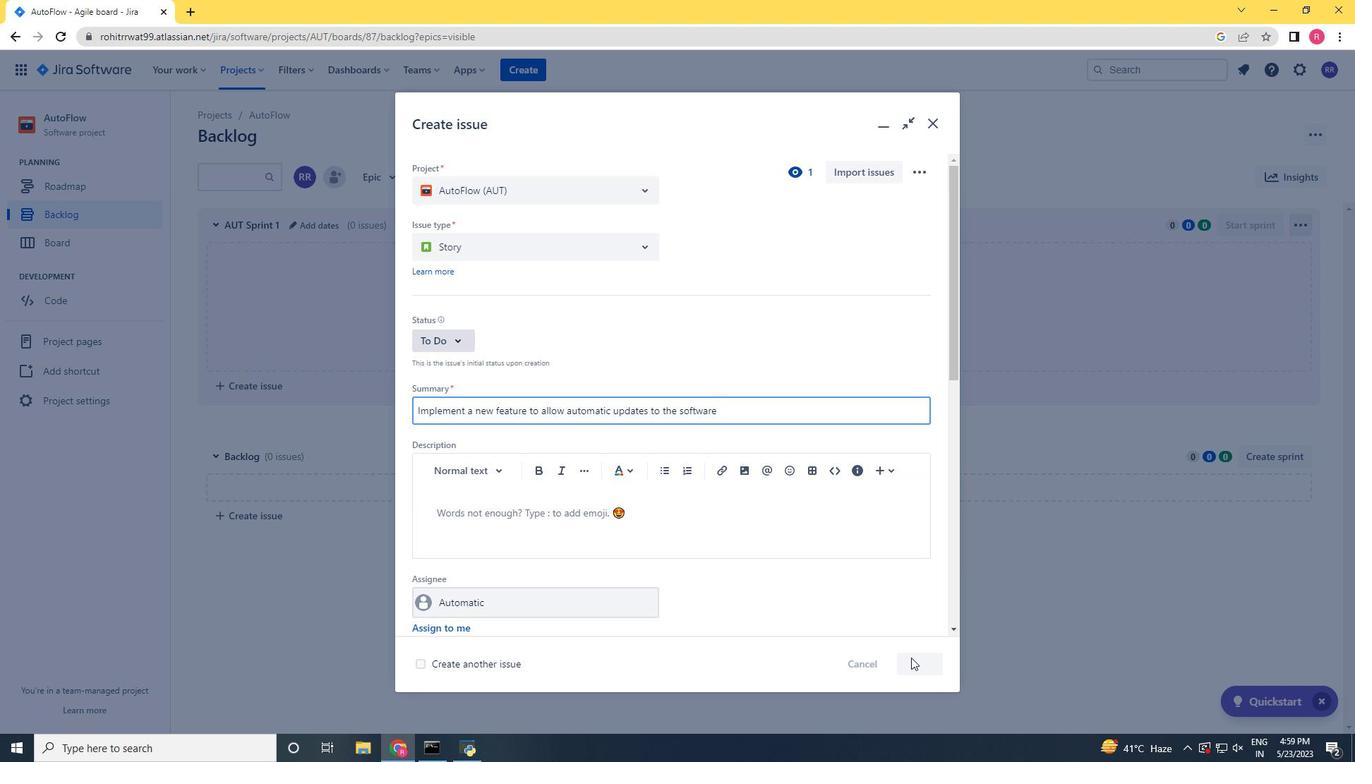 
Action: Mouse scrolled (911, 657) with delta (0, 0)
Screenshot: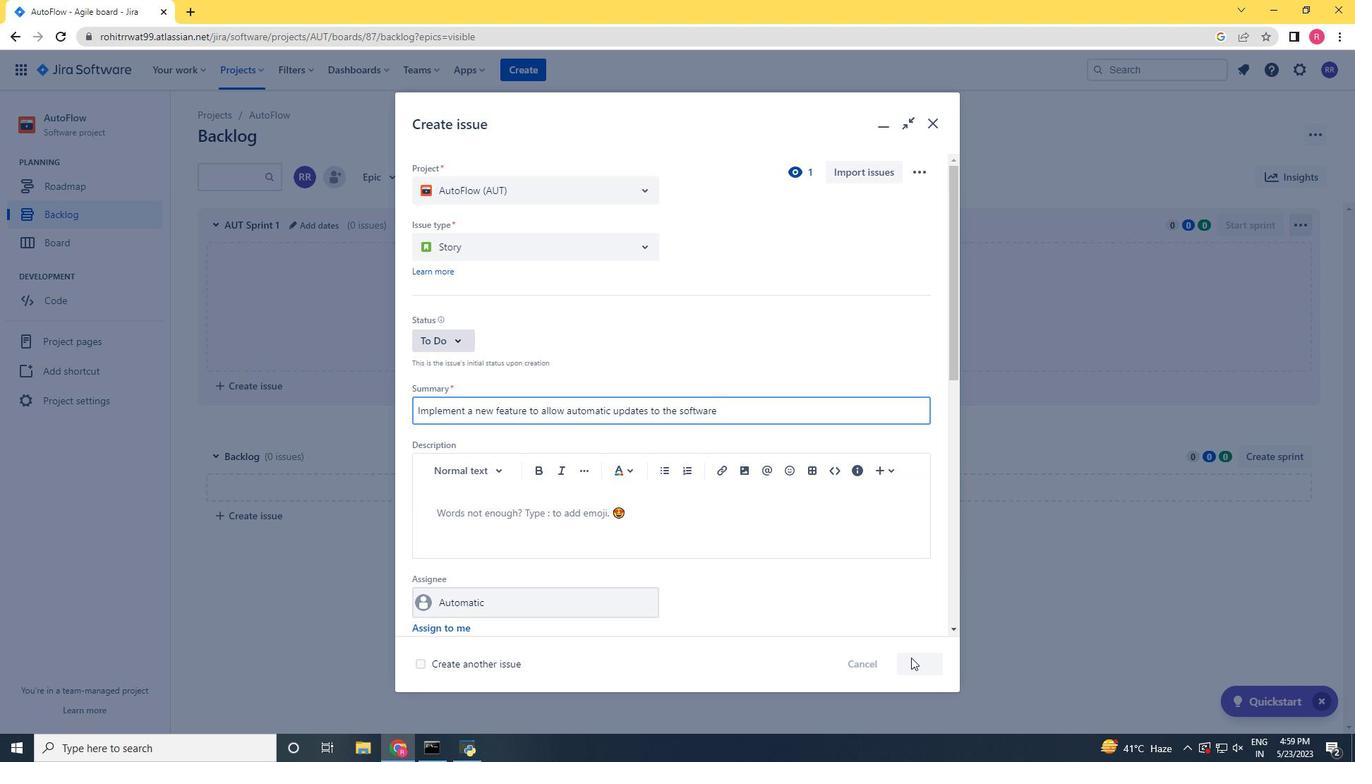 
Action: Mouse moved to (569, 543)
Screenshot: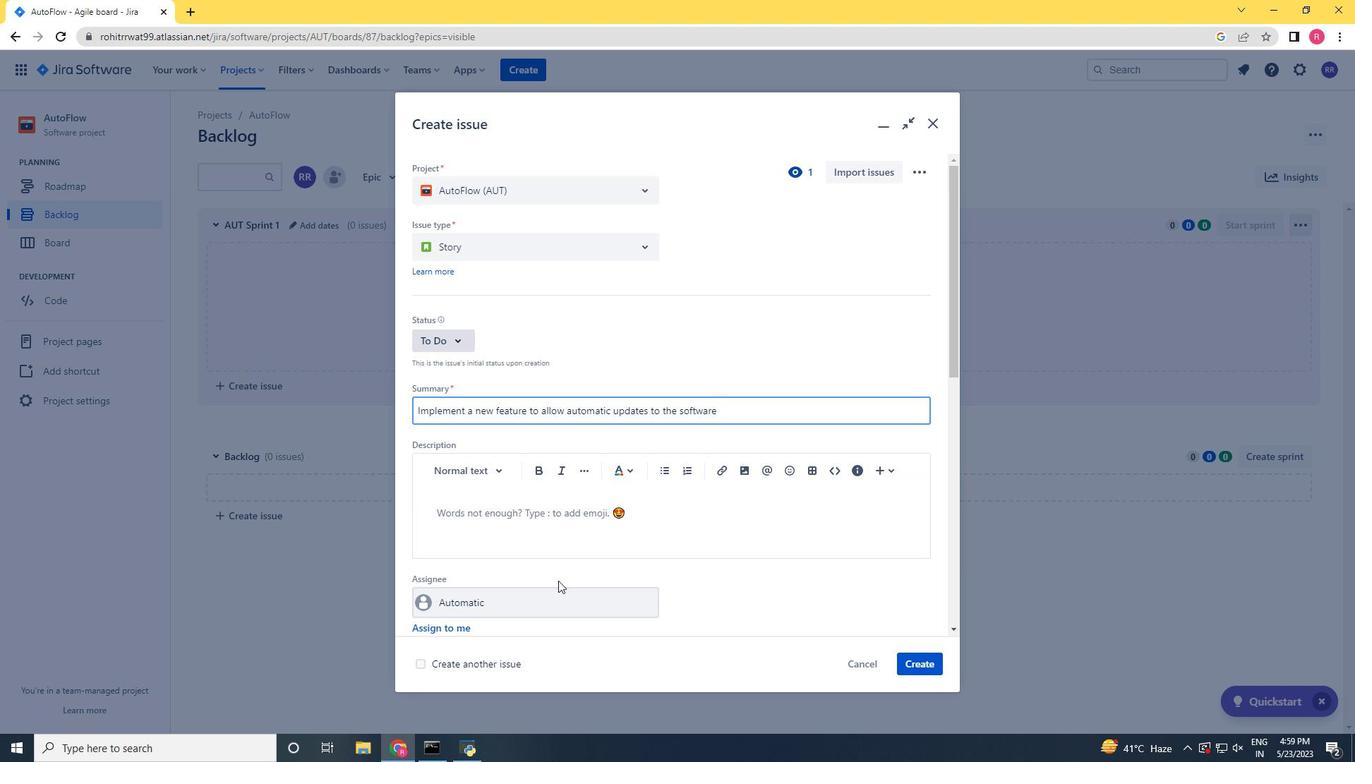 
Action: Mouse scrolled (569, 543) with delta (0, 0)
Screenshot: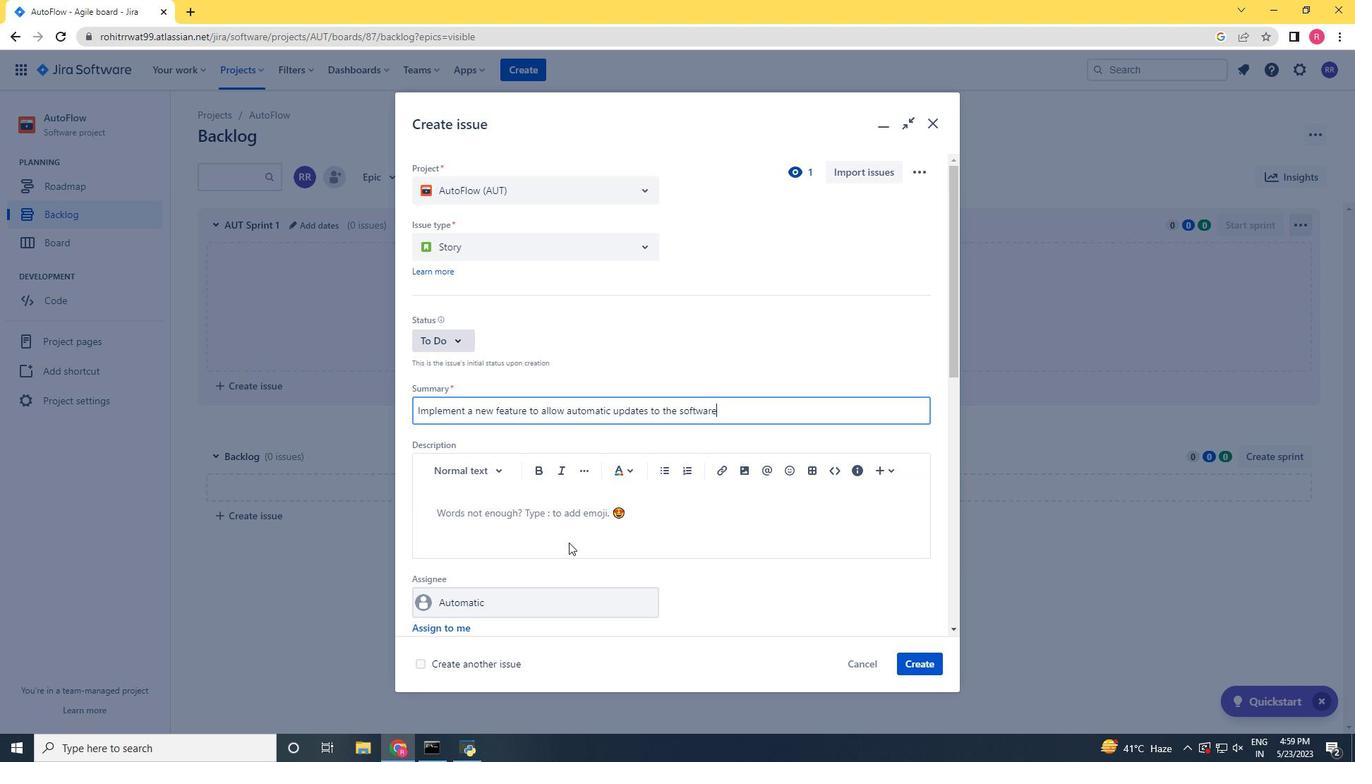 
Action: Mouse scrolled (569, 542) with delta (0, 0)
Screenshot: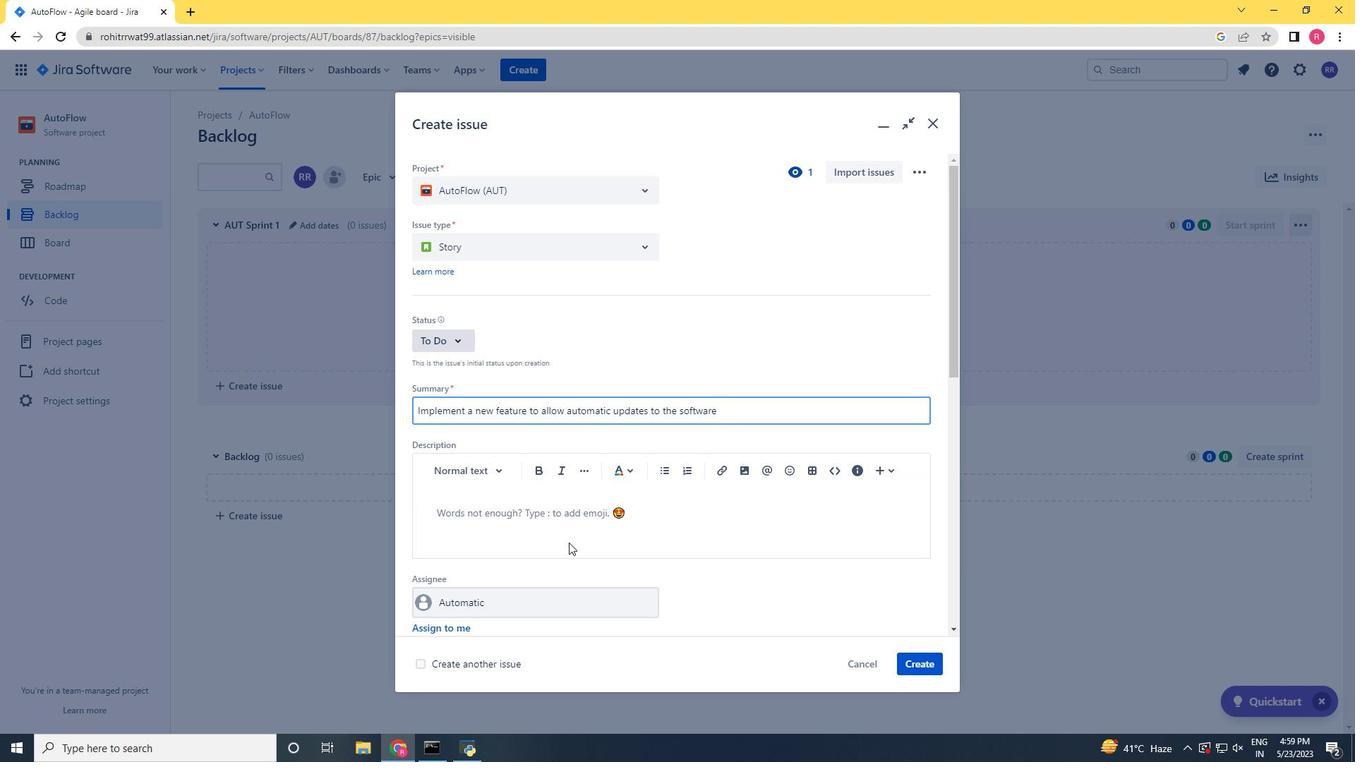 
Action: Mouse scrolled (569, 543) with delta (0, 0)
Screenshot: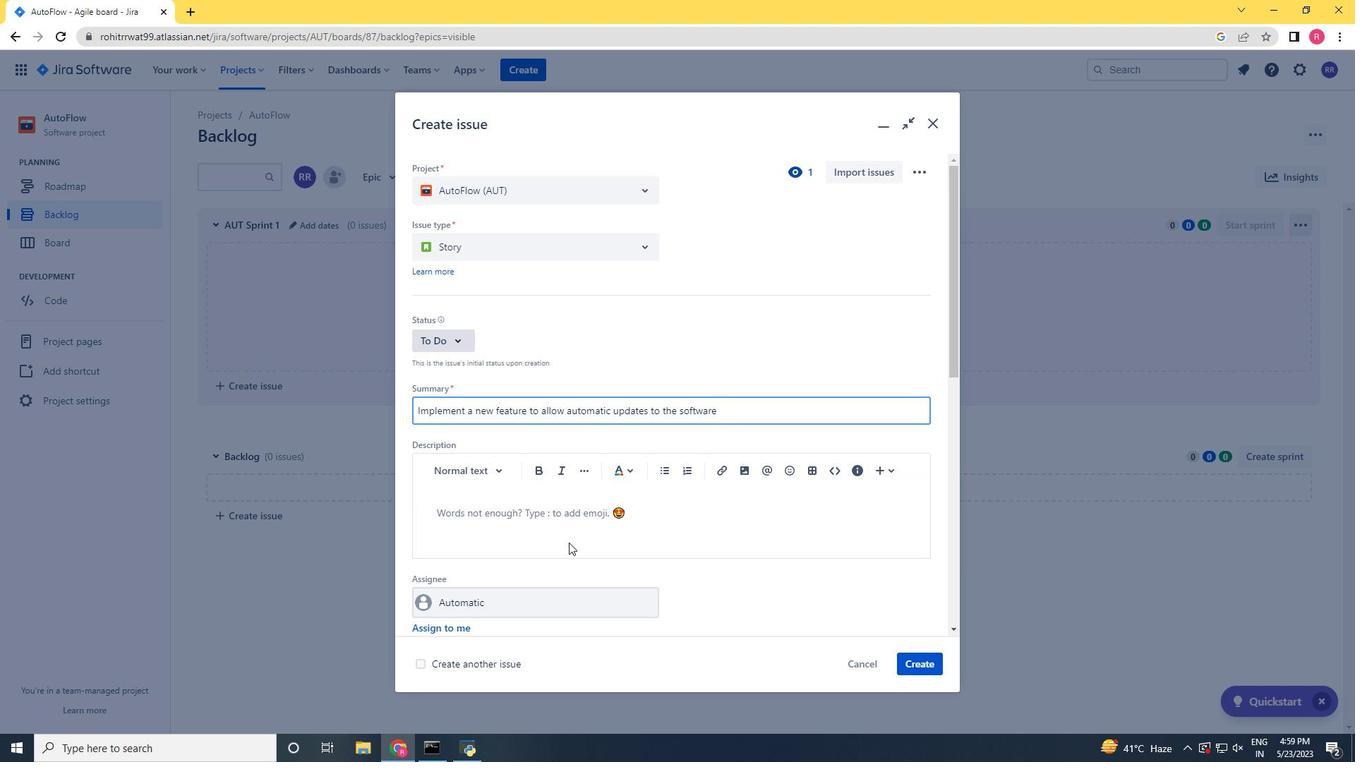 
Action: Mouse scrolled (569, 543) with delta (0, 0)
Screenshot: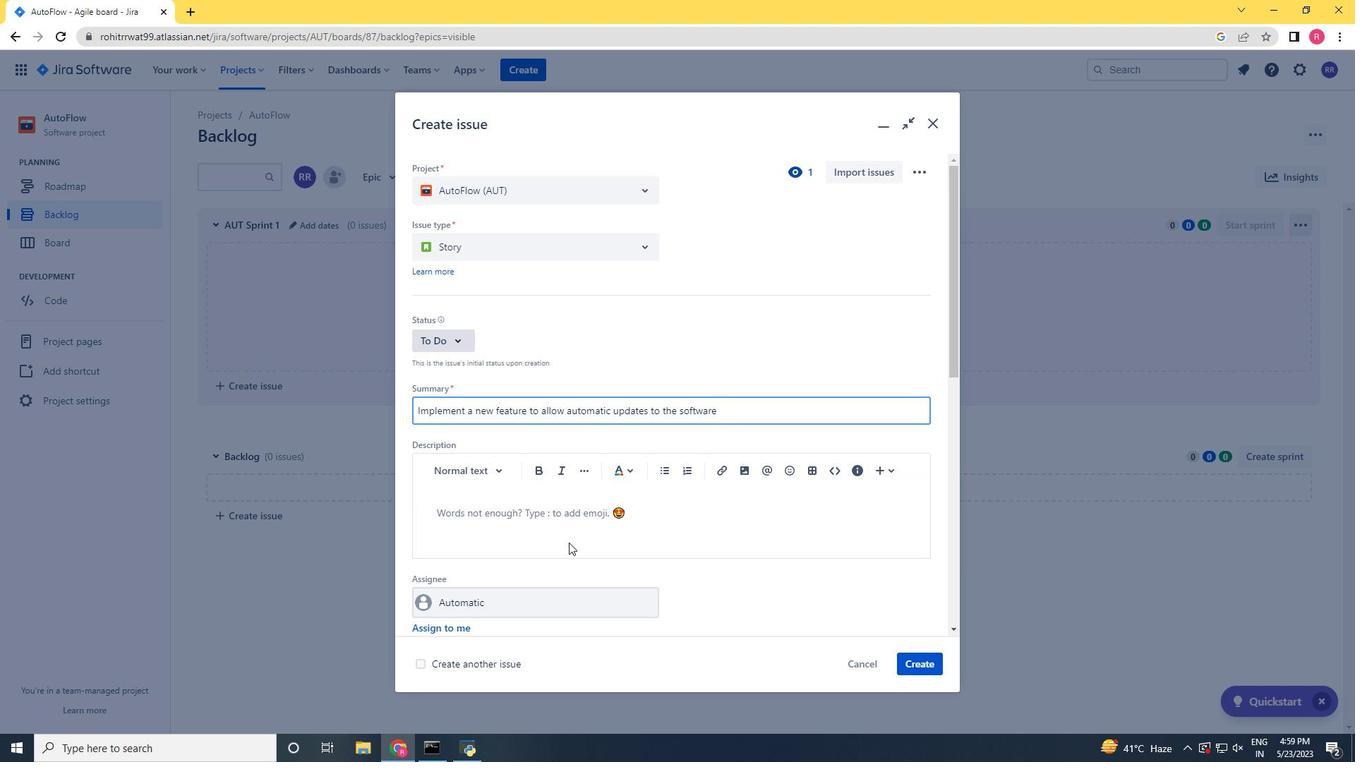 
Action: Mouse scrolled (569, 543) with delta (0, 0)
Screenshot: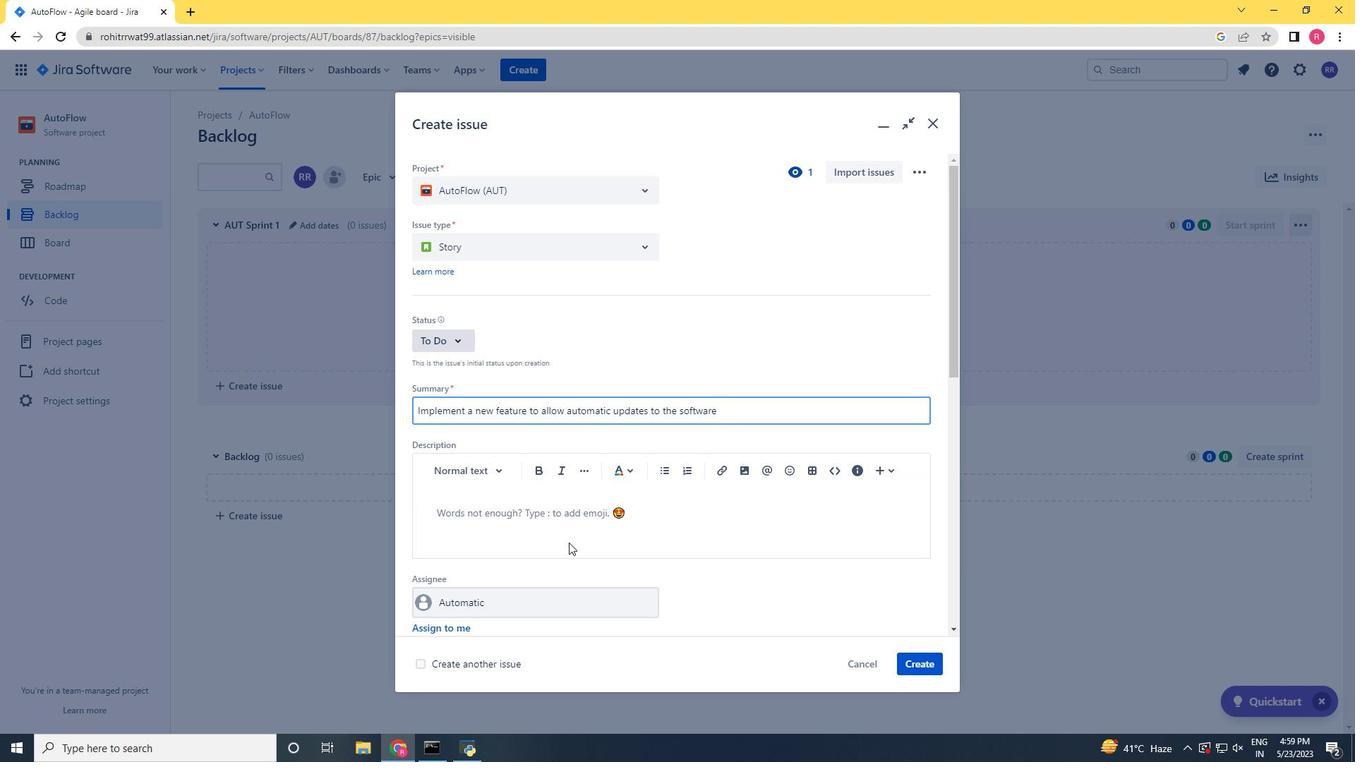 
Action: Mouse moved to (896, 668)
Screenshot: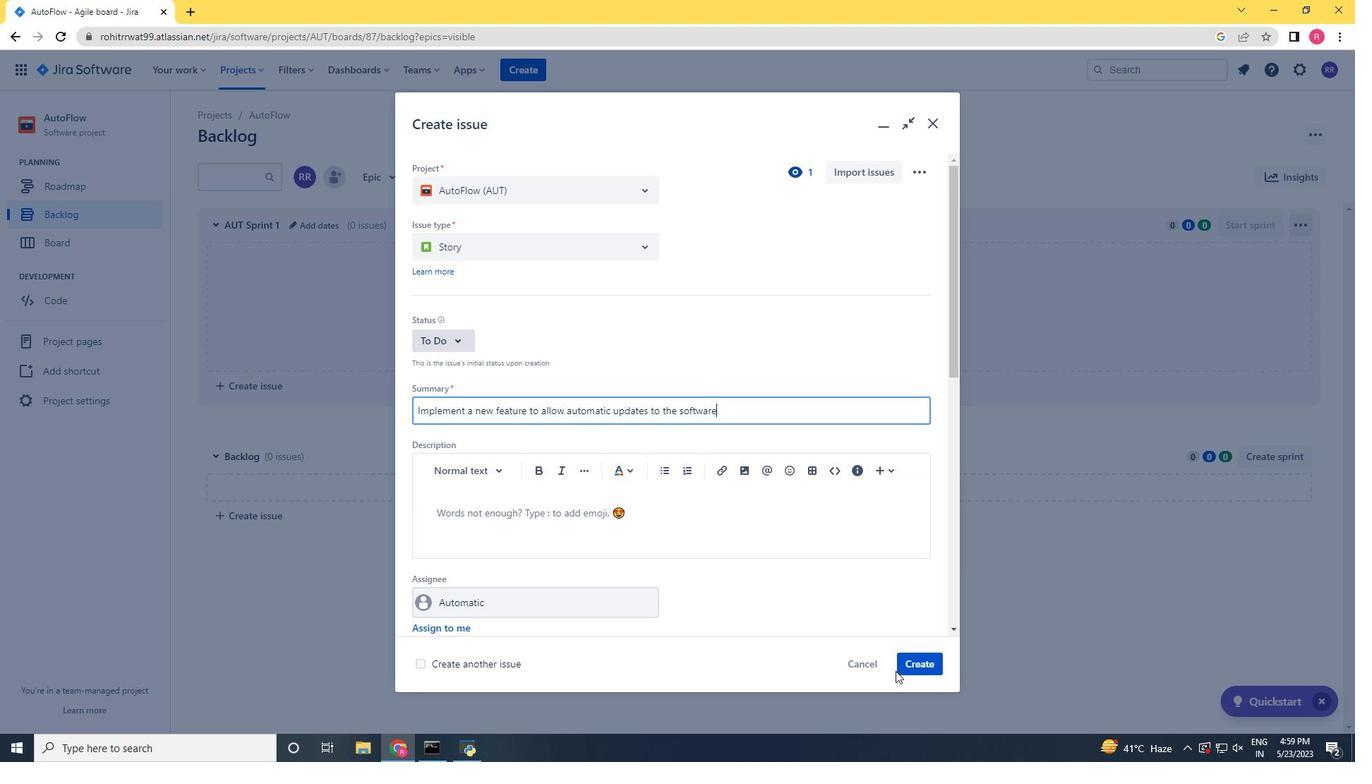 
Action: Mouse pressed left at (896, 668)
Screenshot: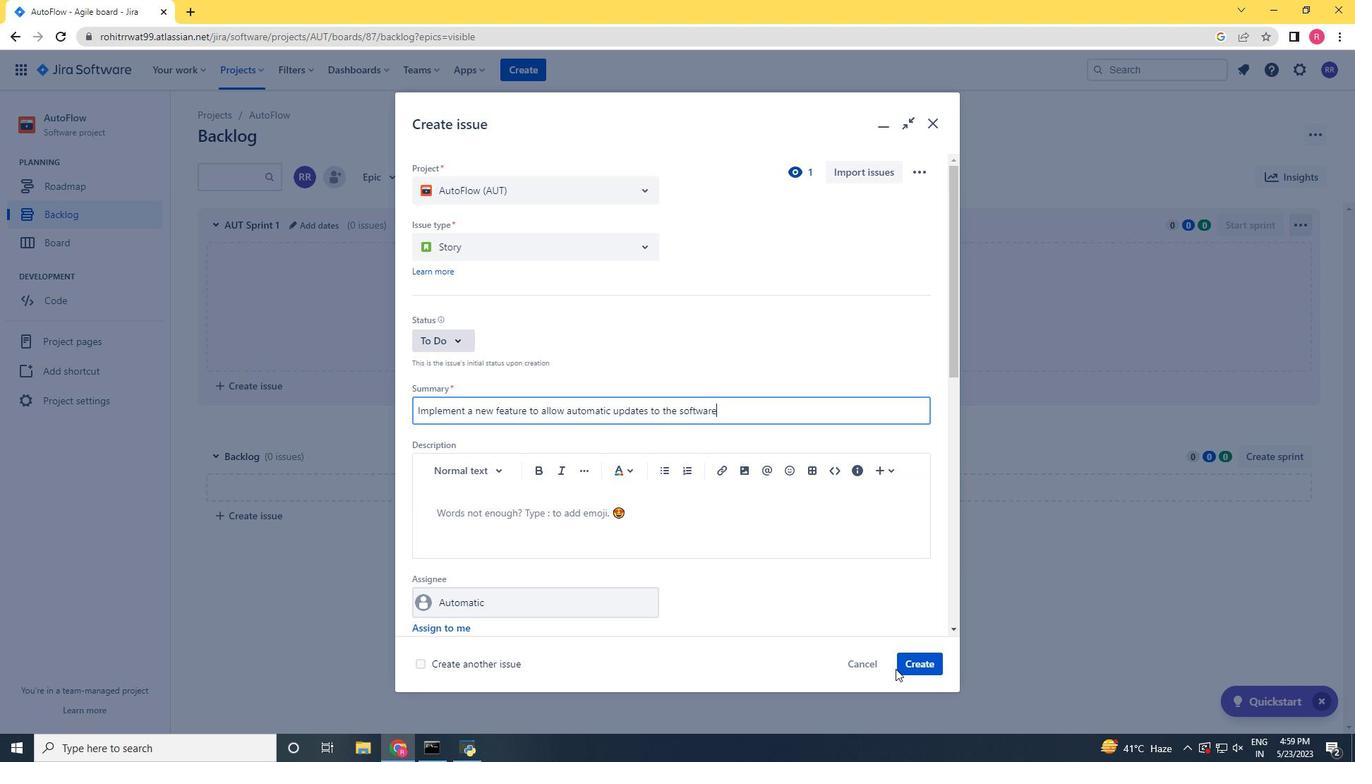 
Action: Mouse moved to (912, 664)
Screenshot: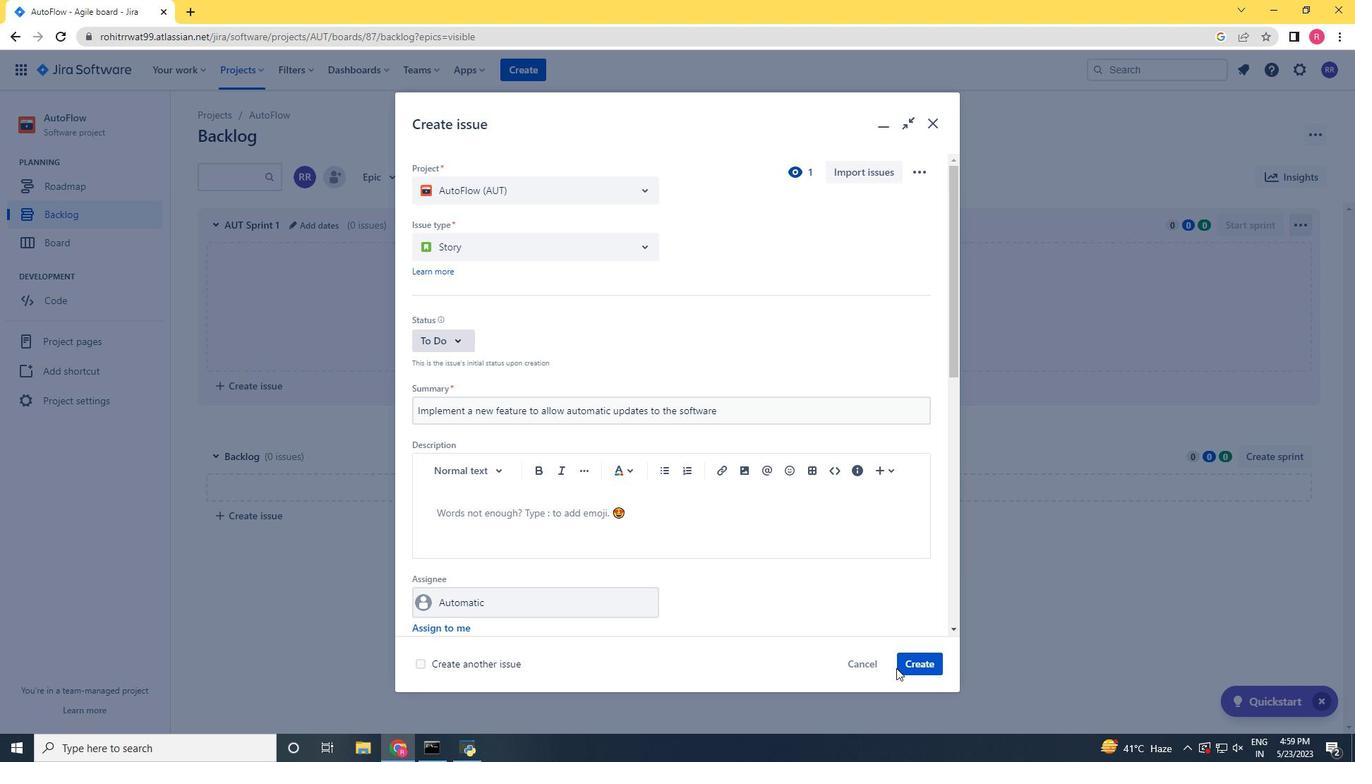 
Action: Mouse pressed left at (912, 664)
Screenshot: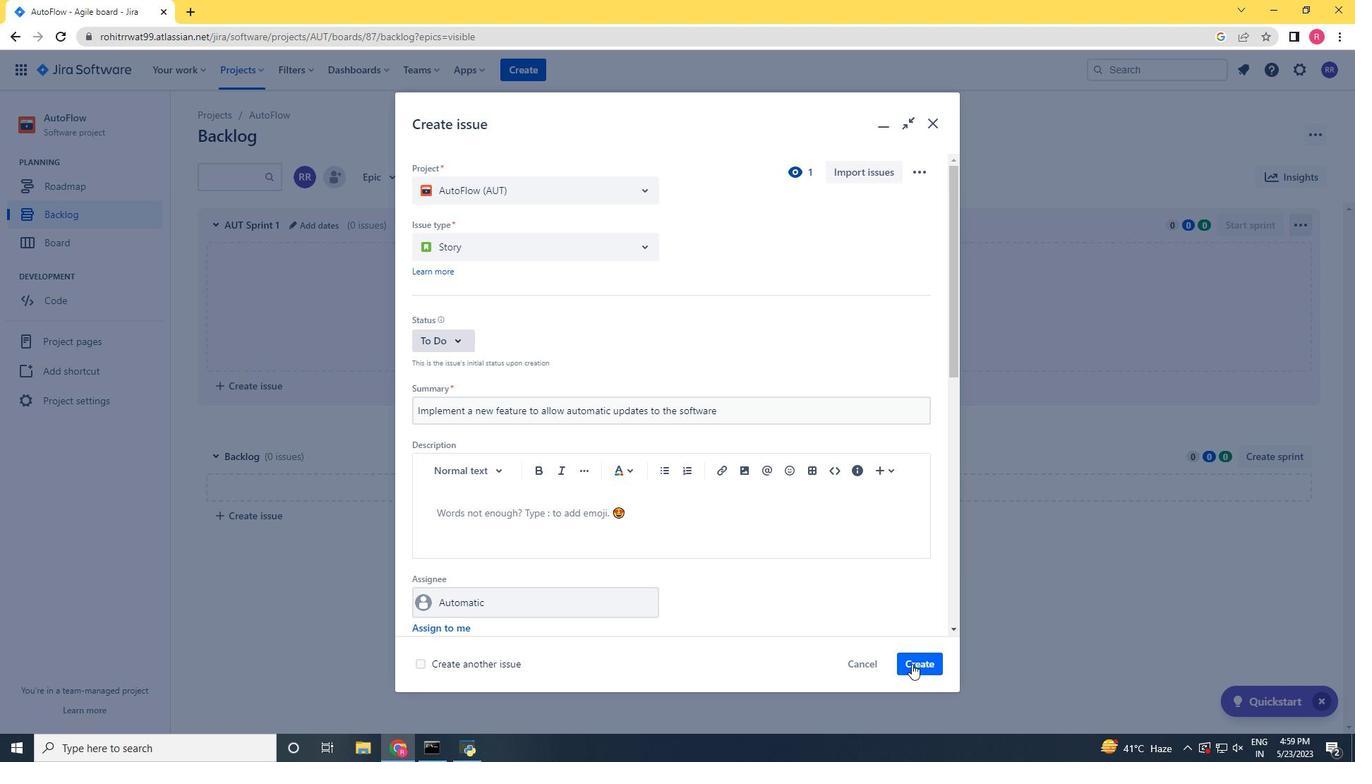 
Action: Mouse moved to (771, 413)
Screenshot: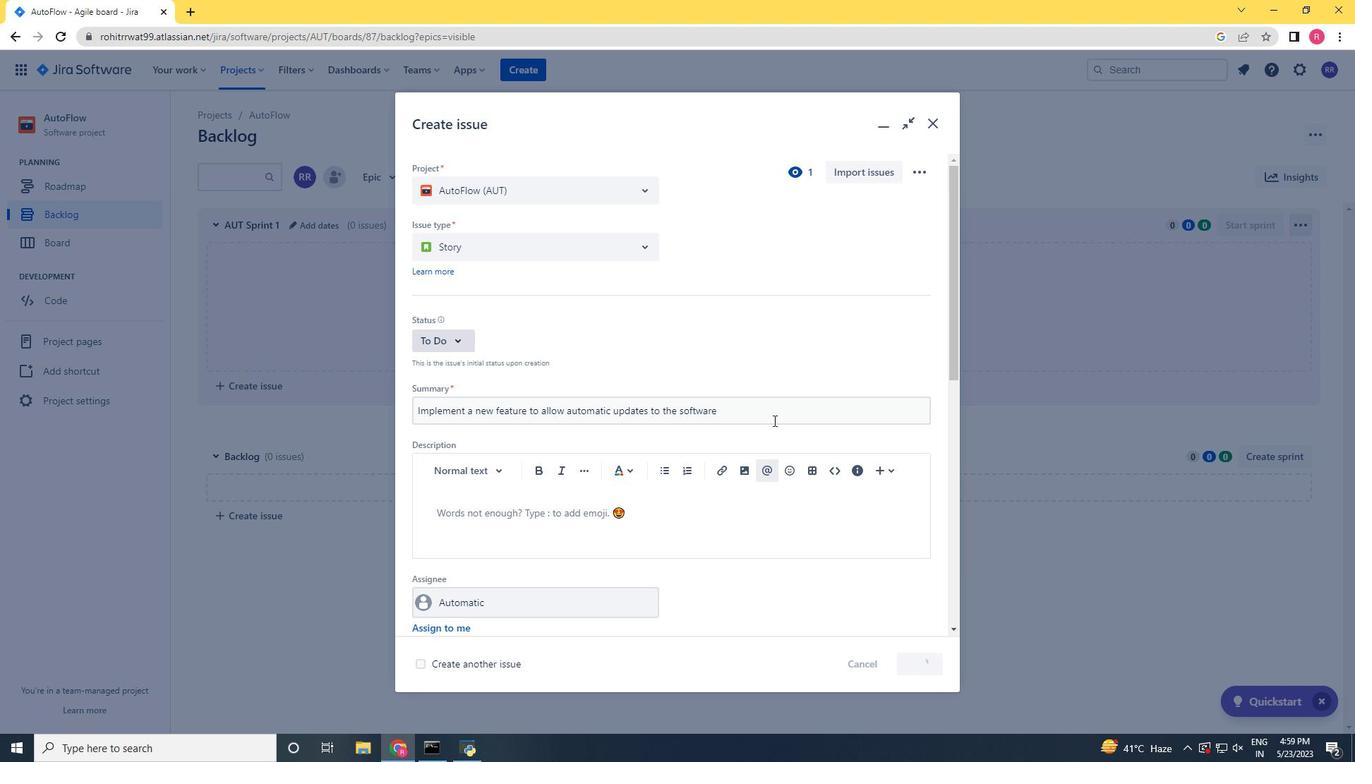 
Action: Mouse pressed left at (771, 413)
Screenshot: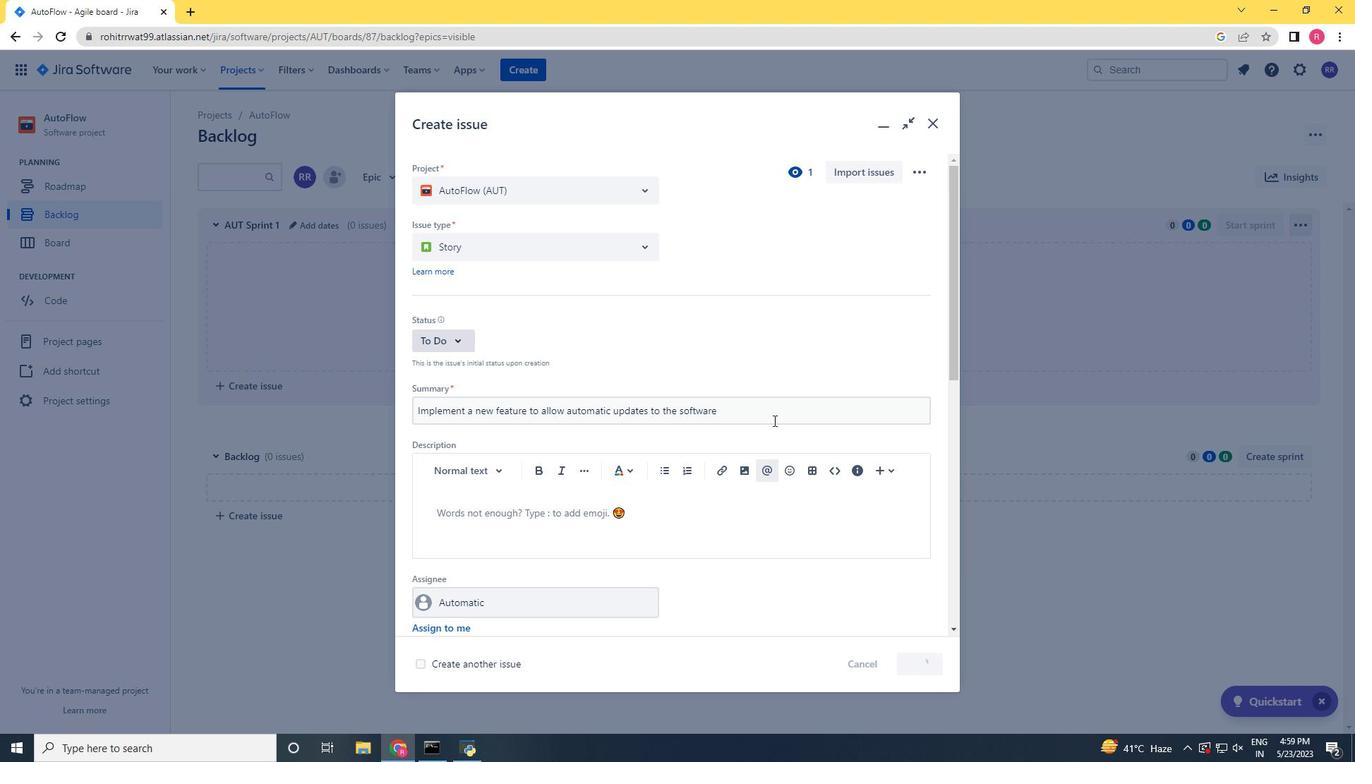 
Action: Key pressed <Key.space>.
Screenshot: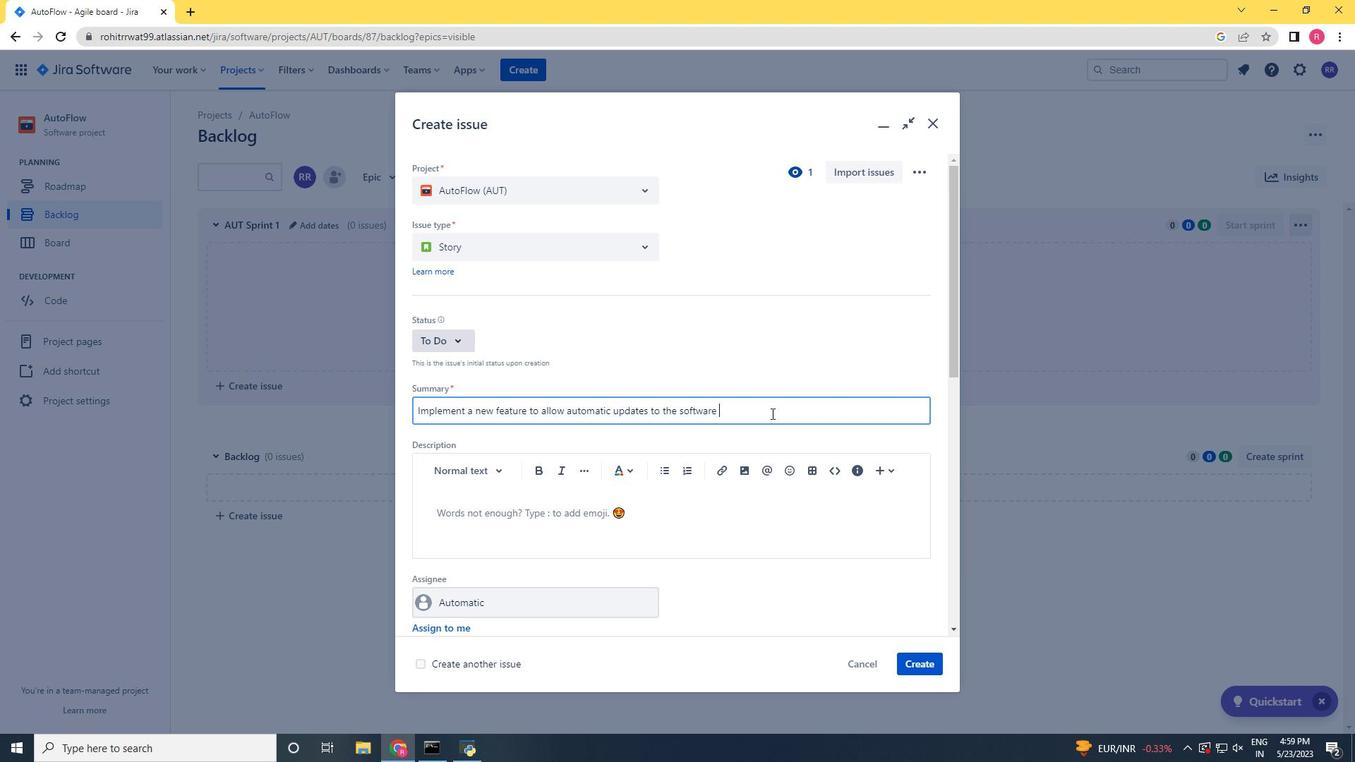 
Action: Mouse moved to (906, 658)
Screenshot: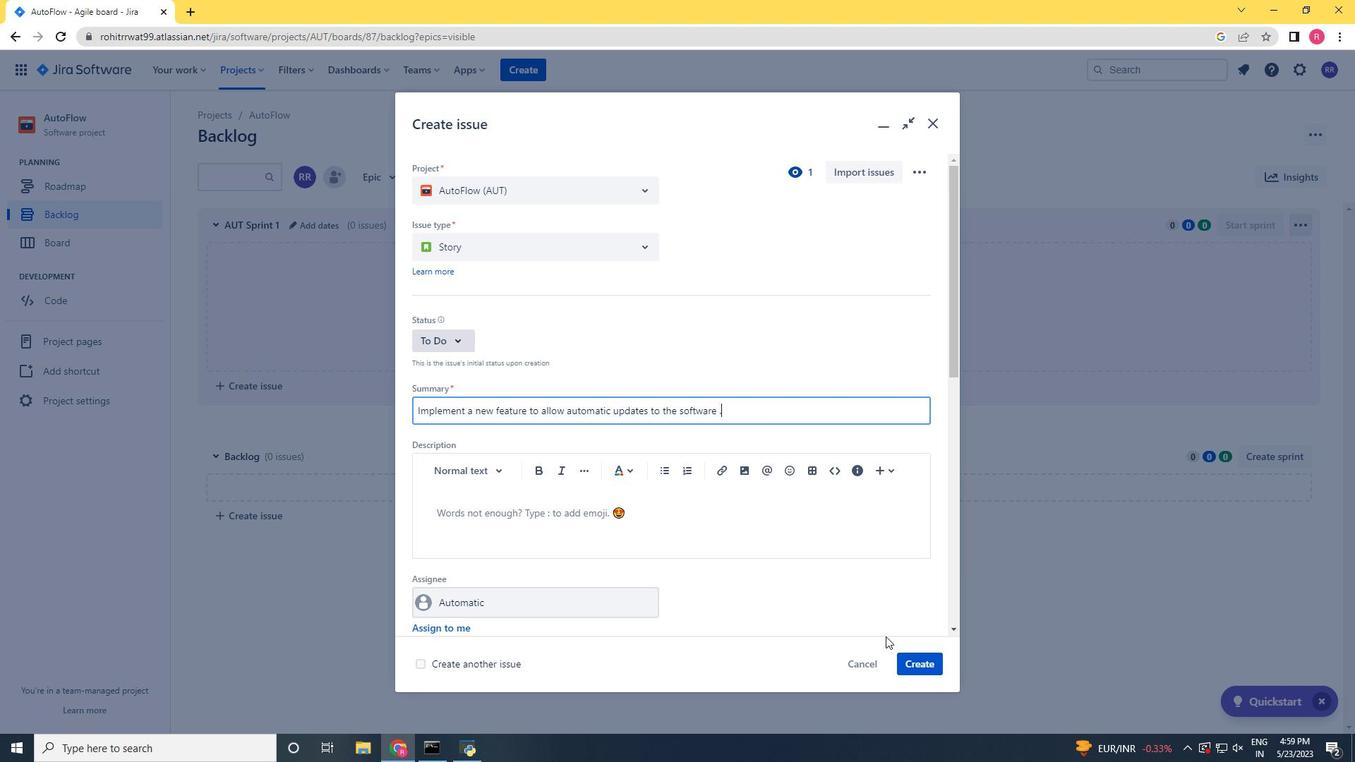 
Action: Mouse pressed left at (906, 658)
Screenshot: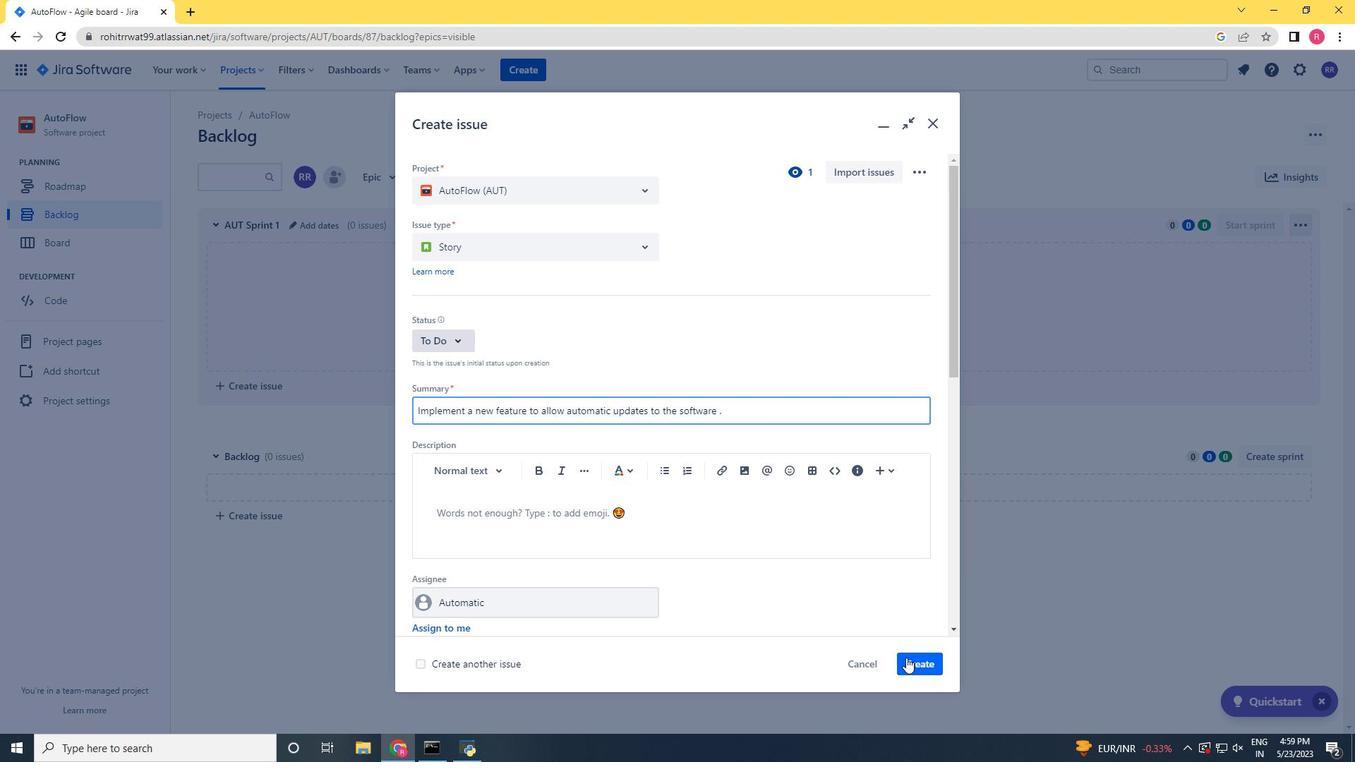 
Action: Mouse moved to (925, 135)
Screenshot: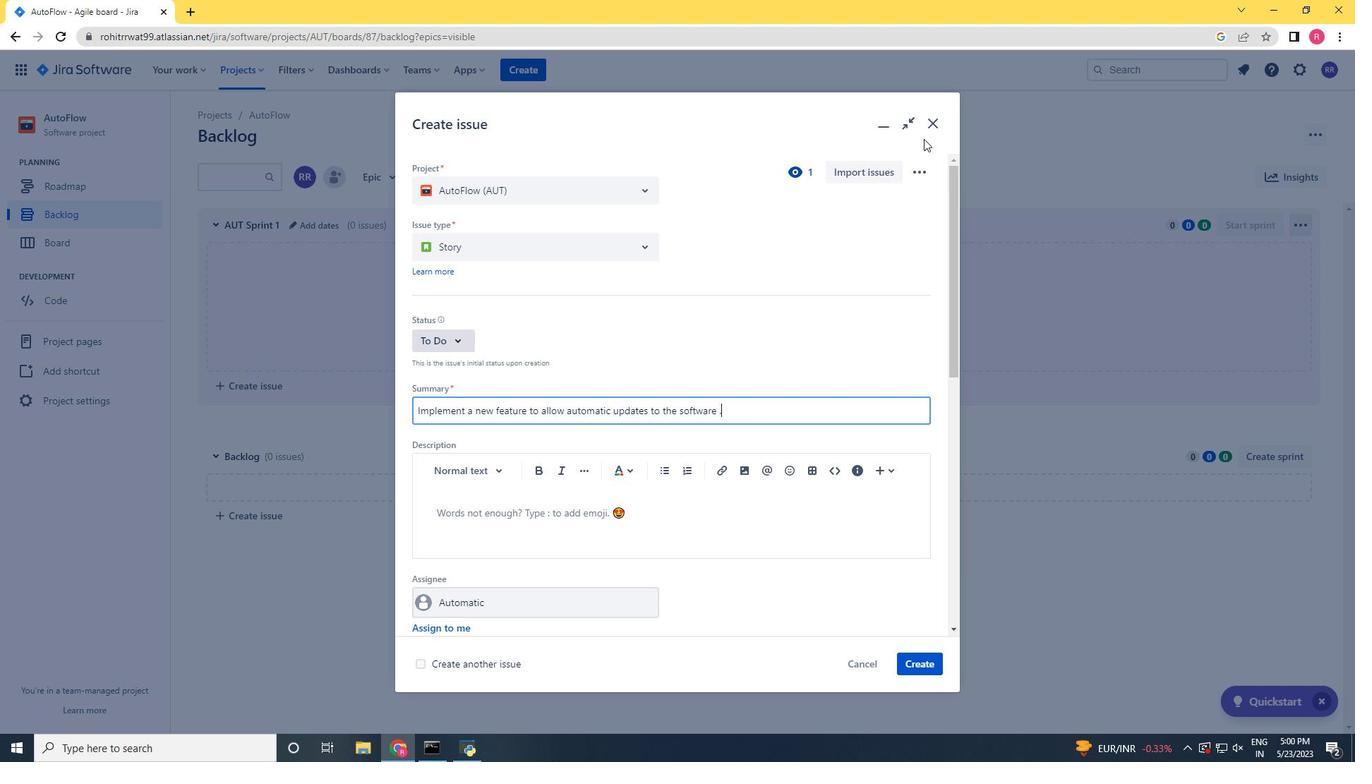 
Action: Mouse pressed left at (925, 135)
Screenshot: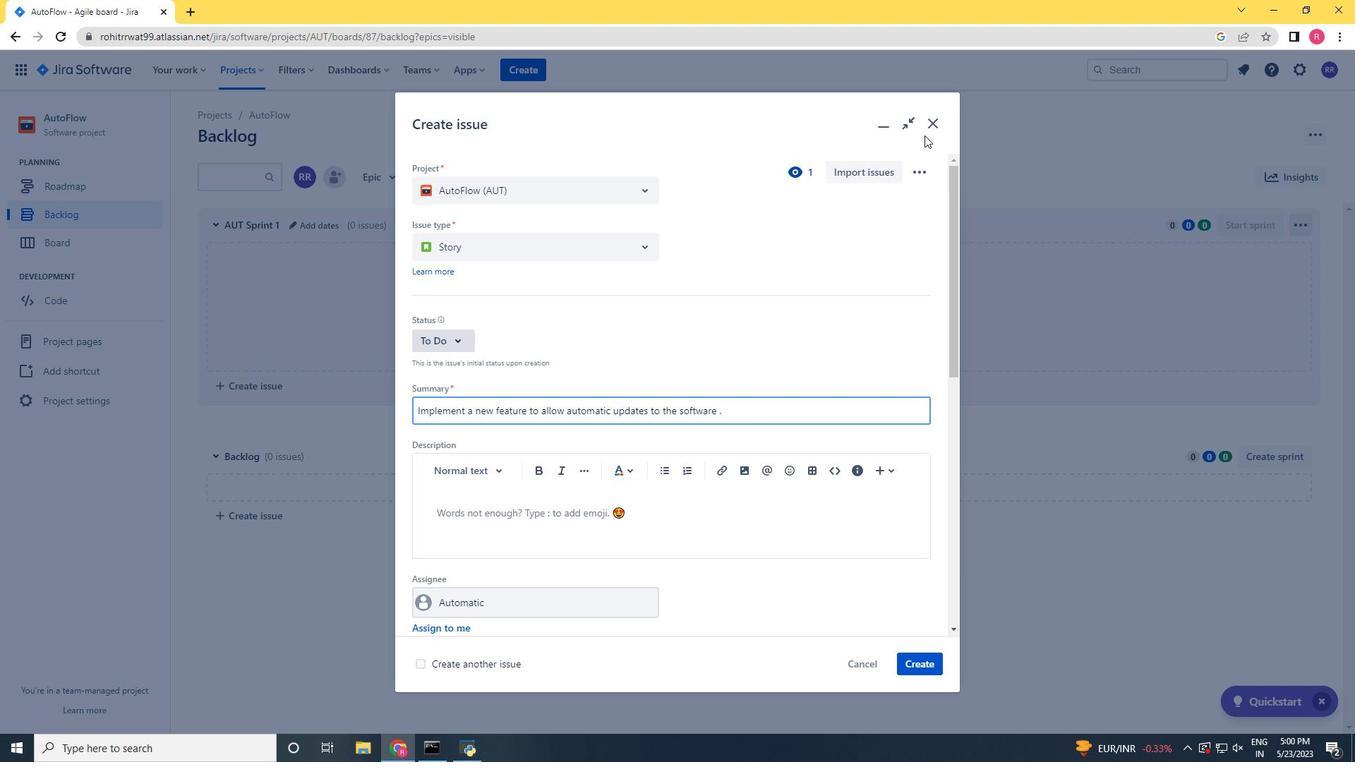 
Action: Mouse moved to (889, 130)
Screenshot: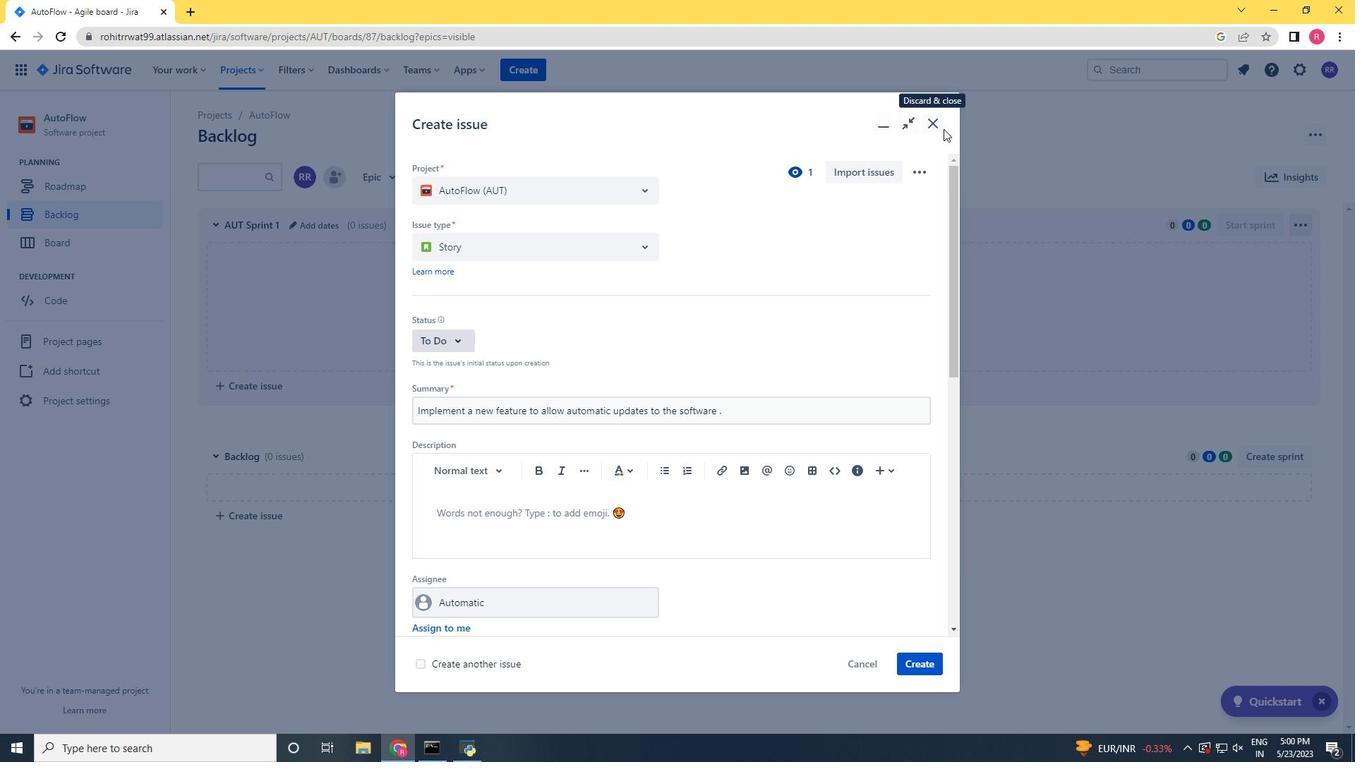 
Action: Mouse pressed left at (889, 130)
Screenshot: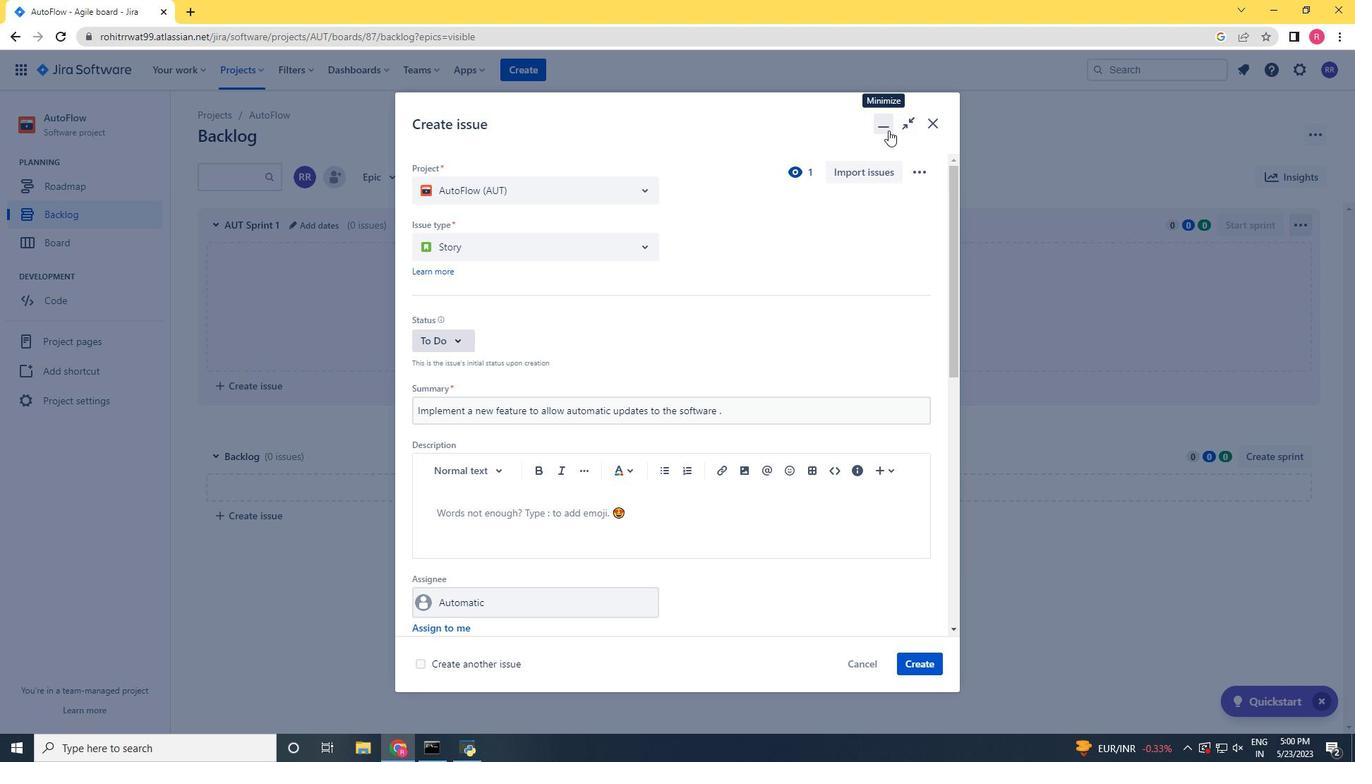 
Action: Mouse moved to (514, 522)
Screenshot: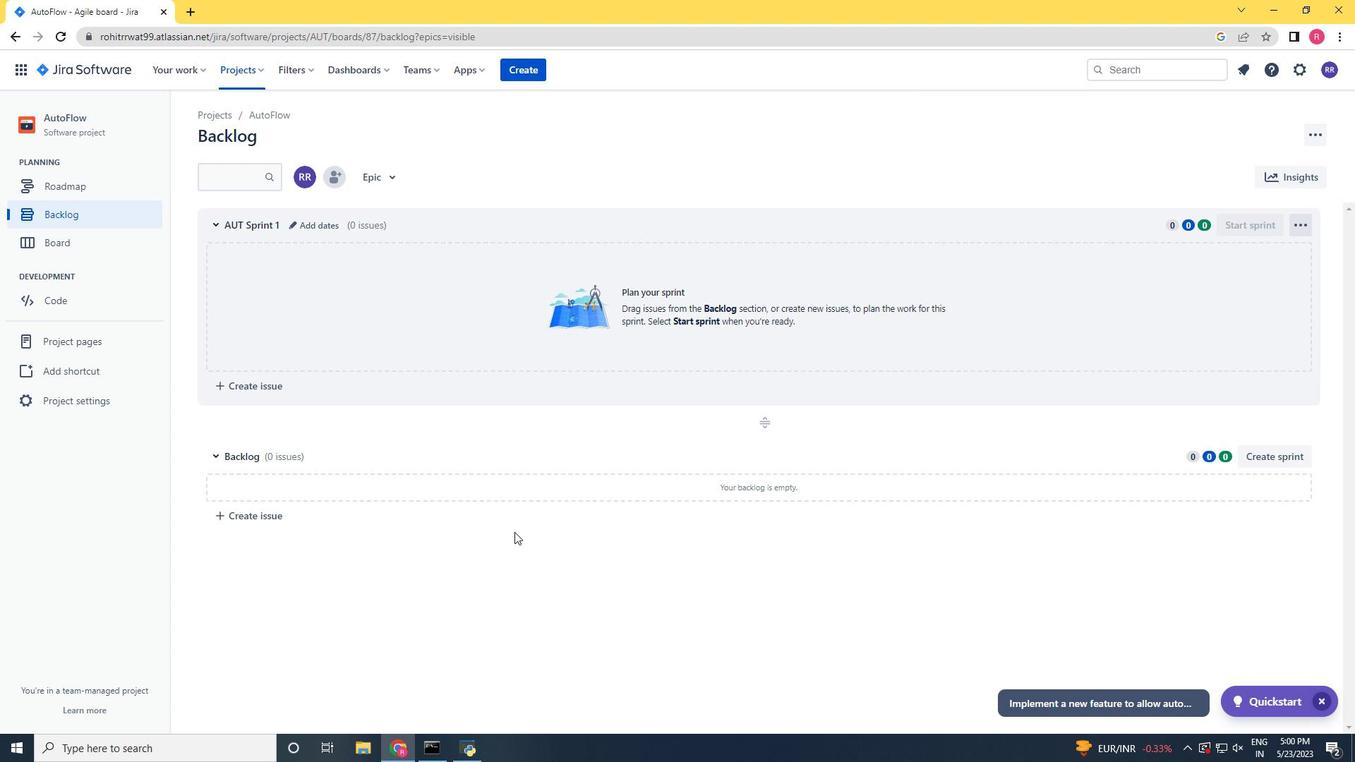 
Action: Mouse pressed left at (514, 522)
Screenshot: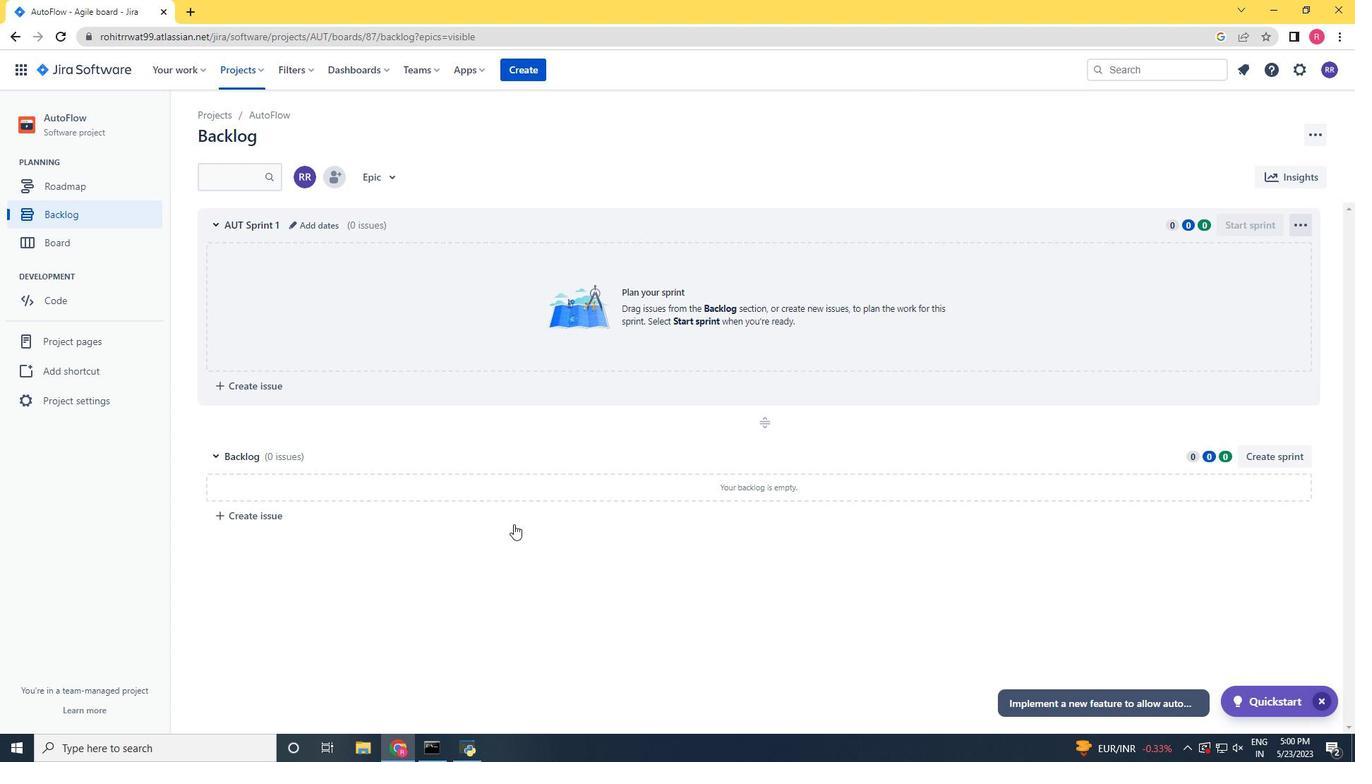 
Action: Mouse moved to (1170, 692)
Screenshot: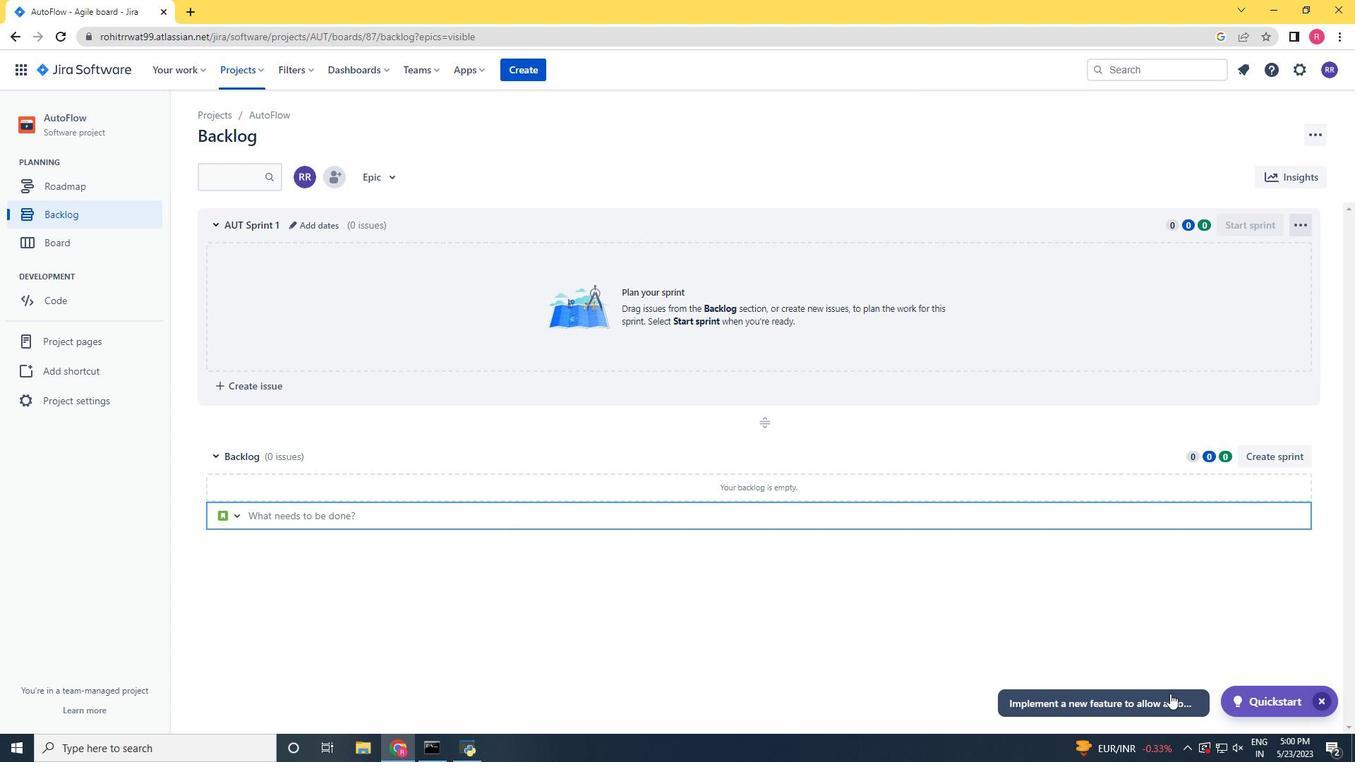 
Action: Mouse pressed left at (1170, 692)
Screenshot: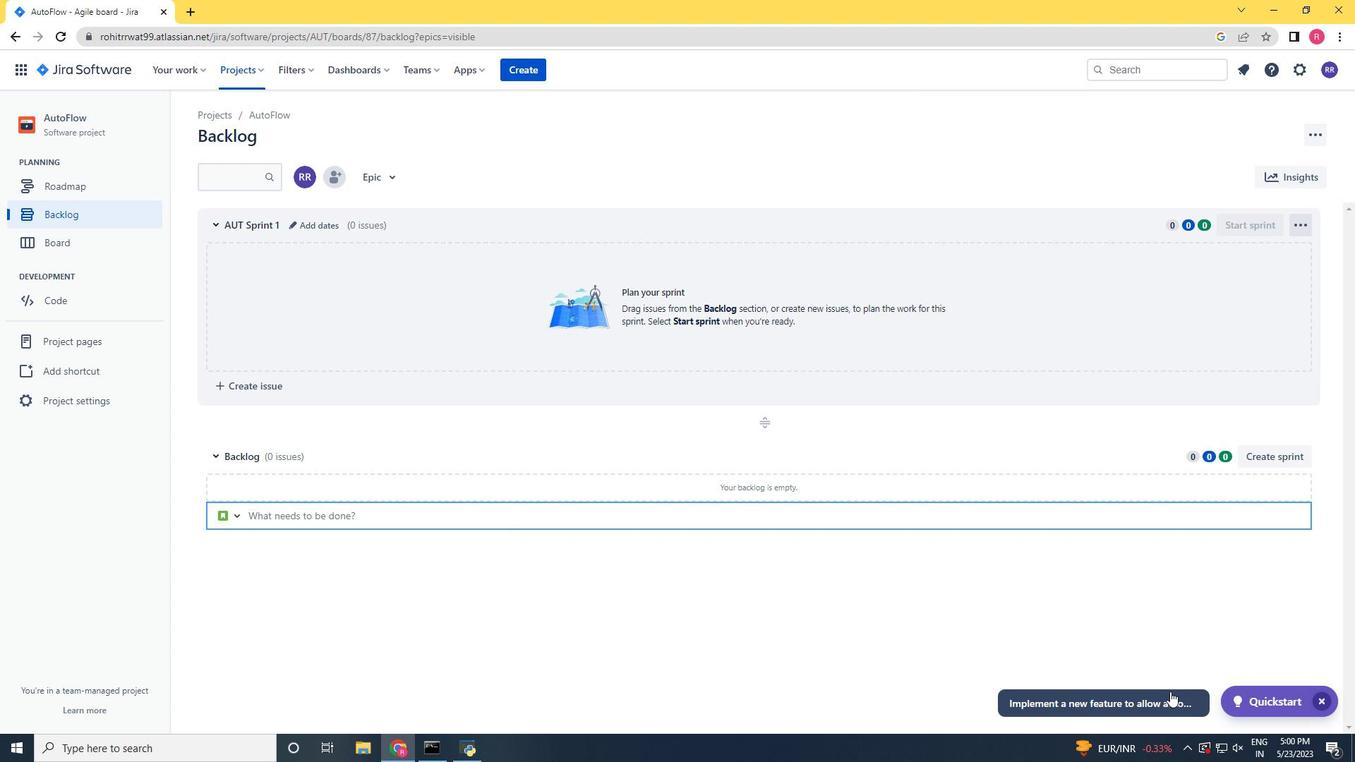 
Action: Mouse moved to (640, 532)
Screenshot: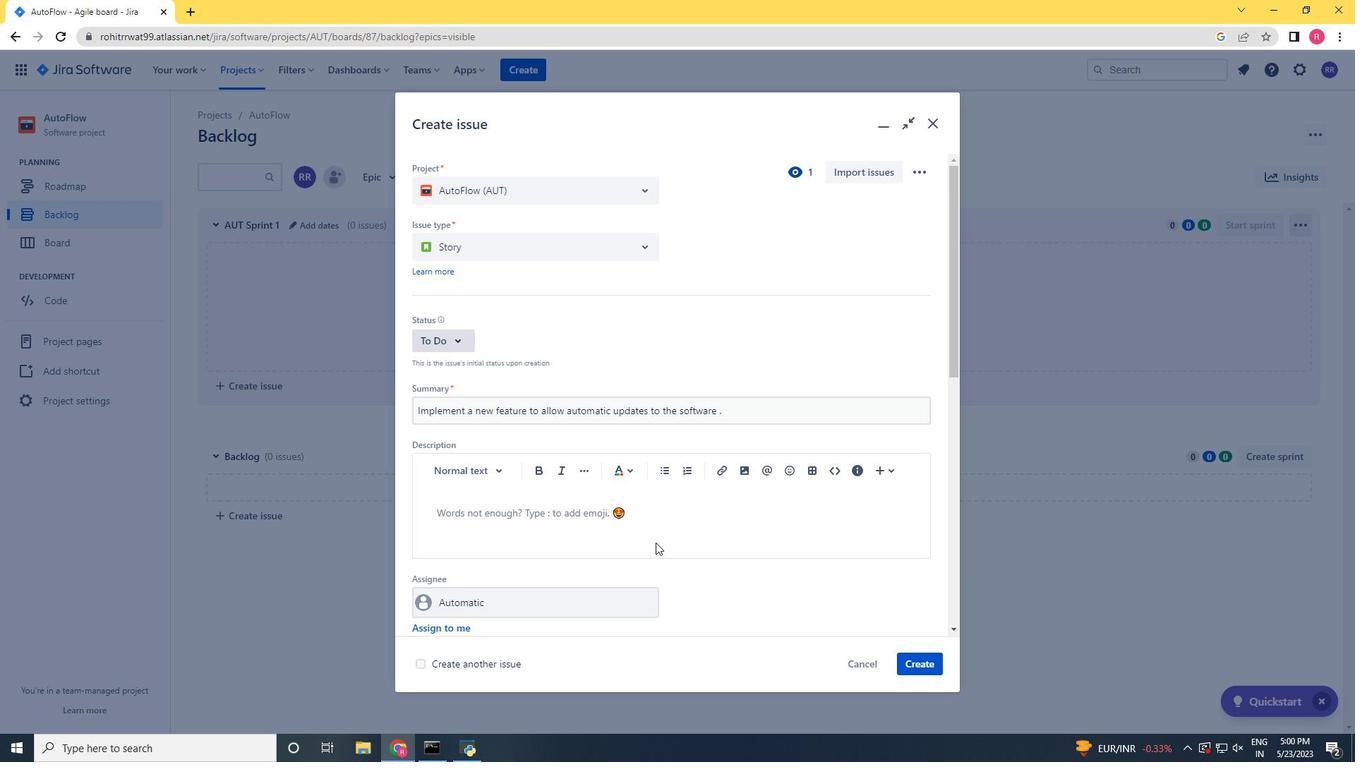 
Action: Mouse scrolled (640, 531) with delta (0, 0)
Screenshot: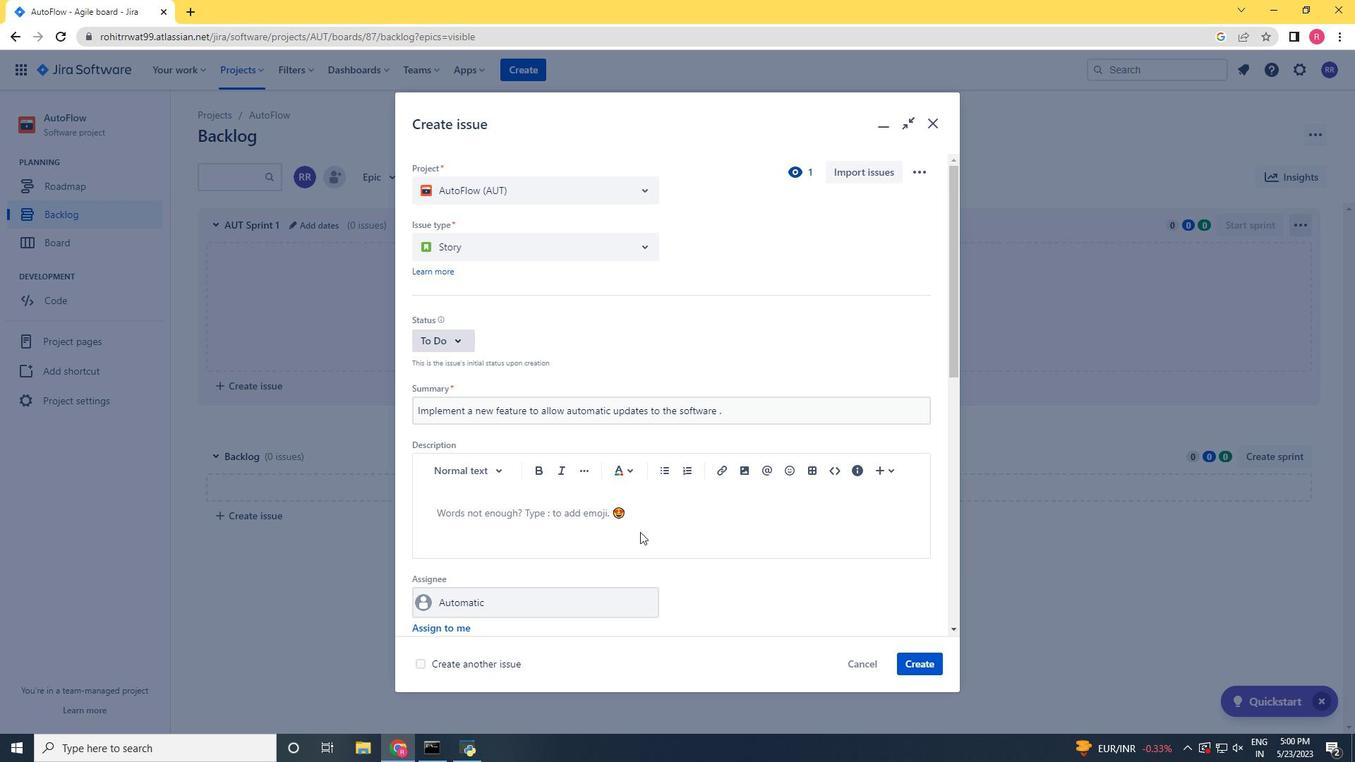 
Action: Mouse scrolled (640, 531) with delta (0, 0)
Screenshot: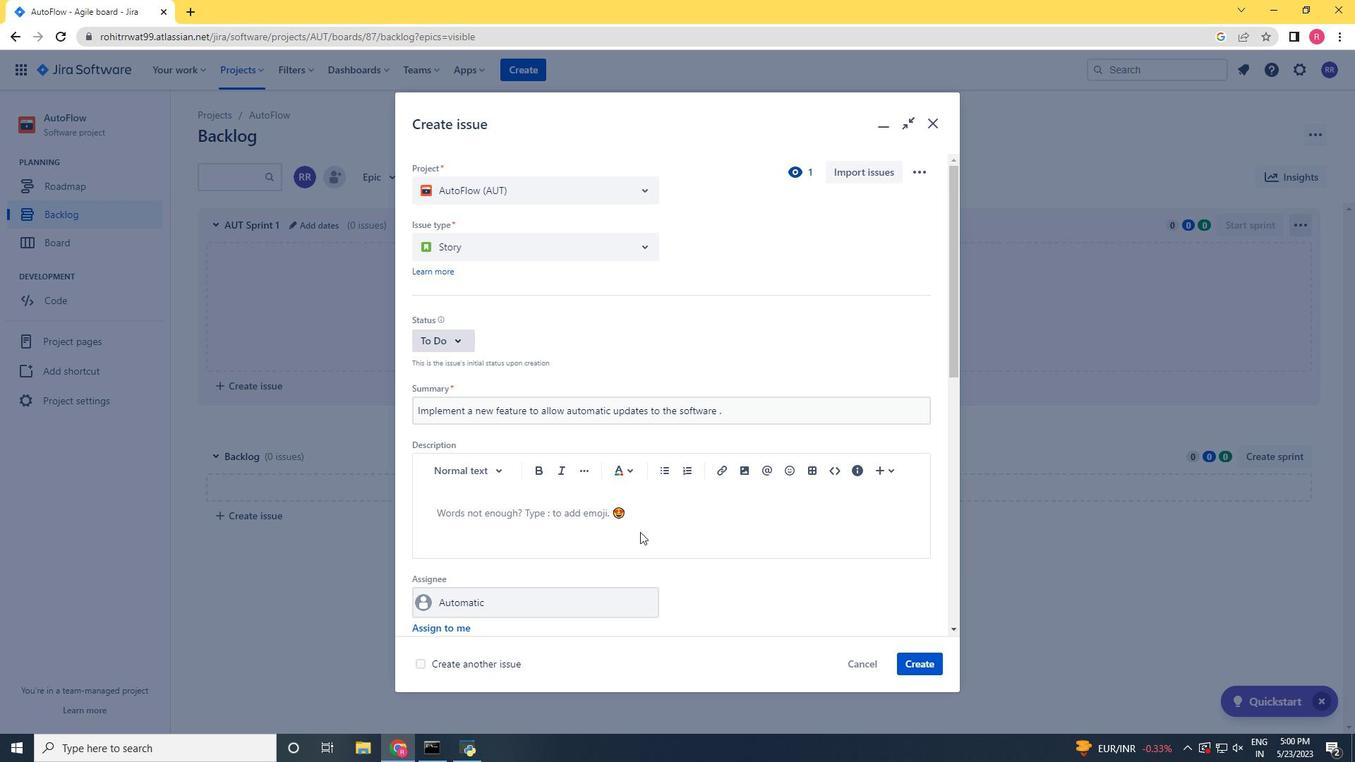 
Action: Mouse scrolled (640, 531) with delta (0, 0)
Screenshot: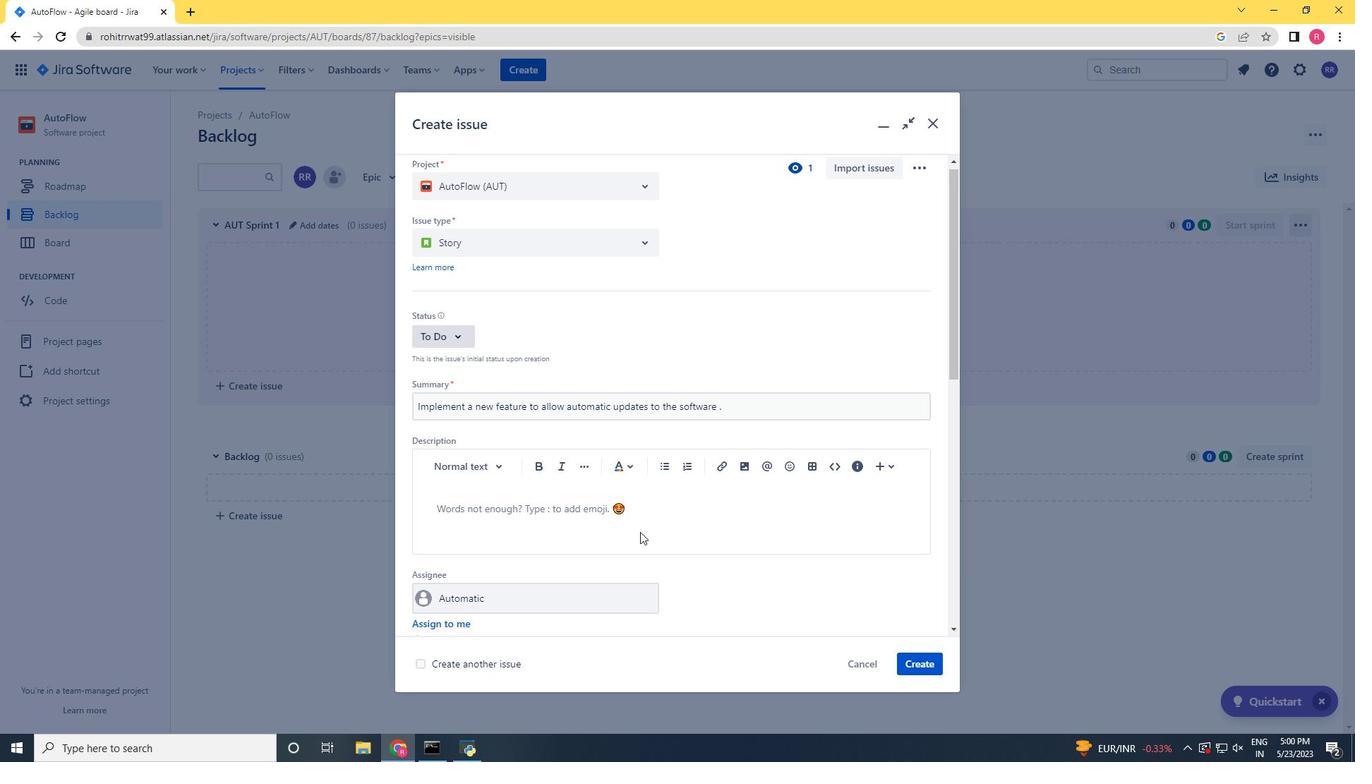 
Action: Mouse scrolled (640, 531) with delta (0, 0)
Screenshot: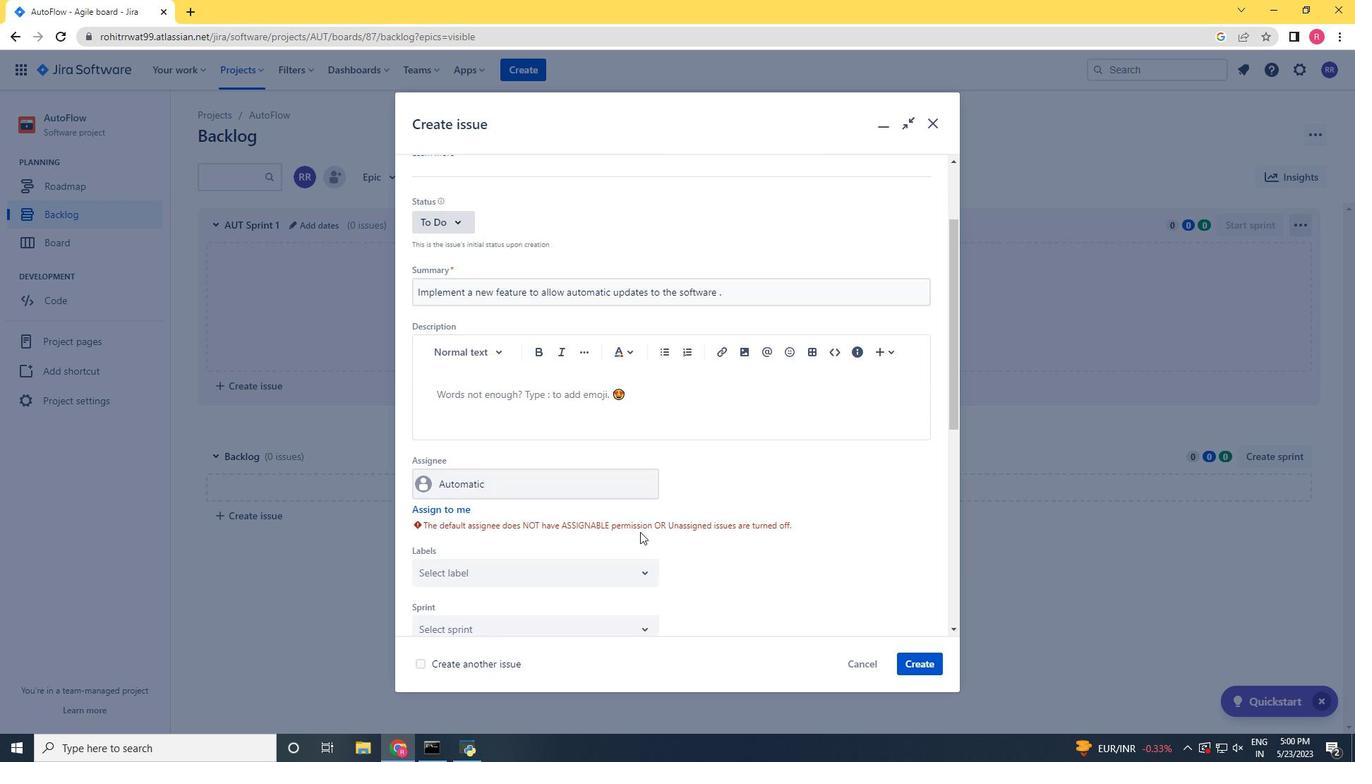 
Action: Mouse moved to (444, 327)
Screenshot: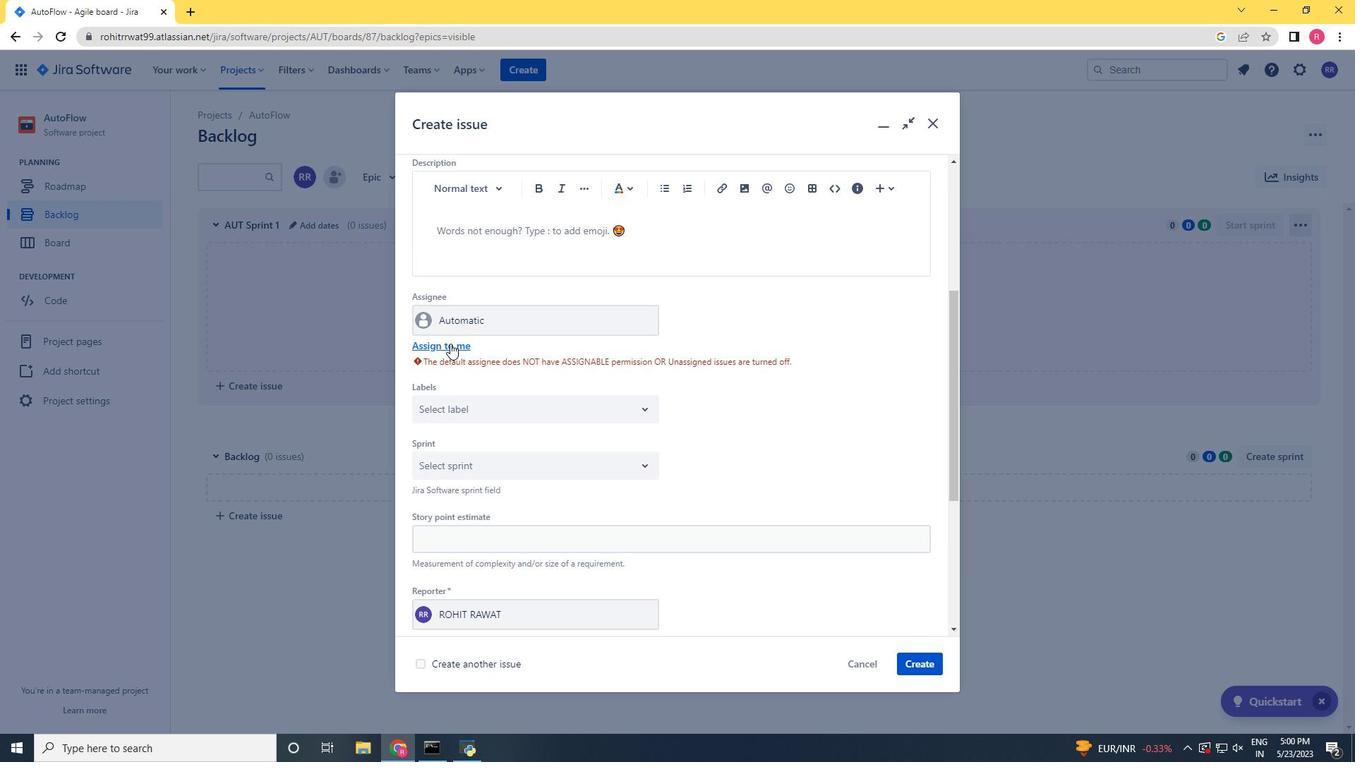 
Action: Mouse pressed left at (444, 327)
Screenshot: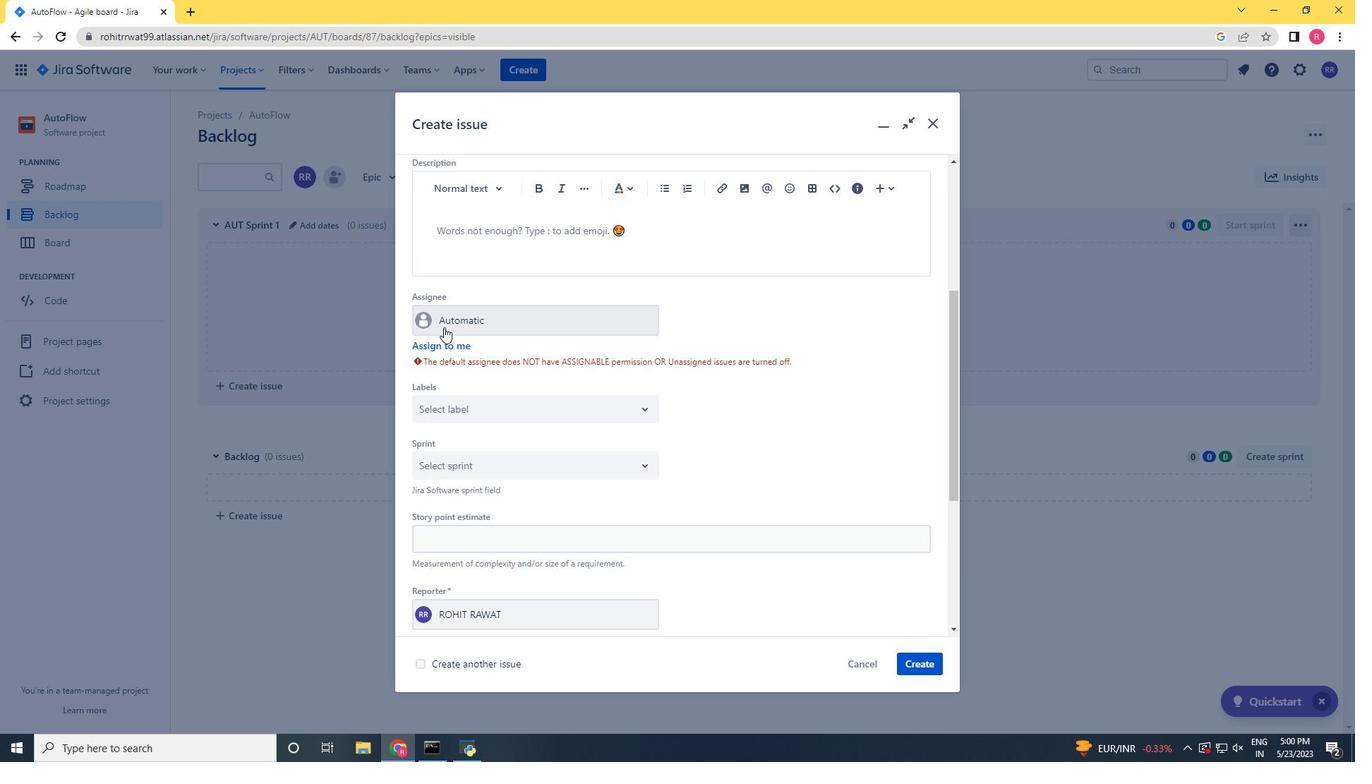 
Action: Mouse moved to (459, 422)
Screenshot: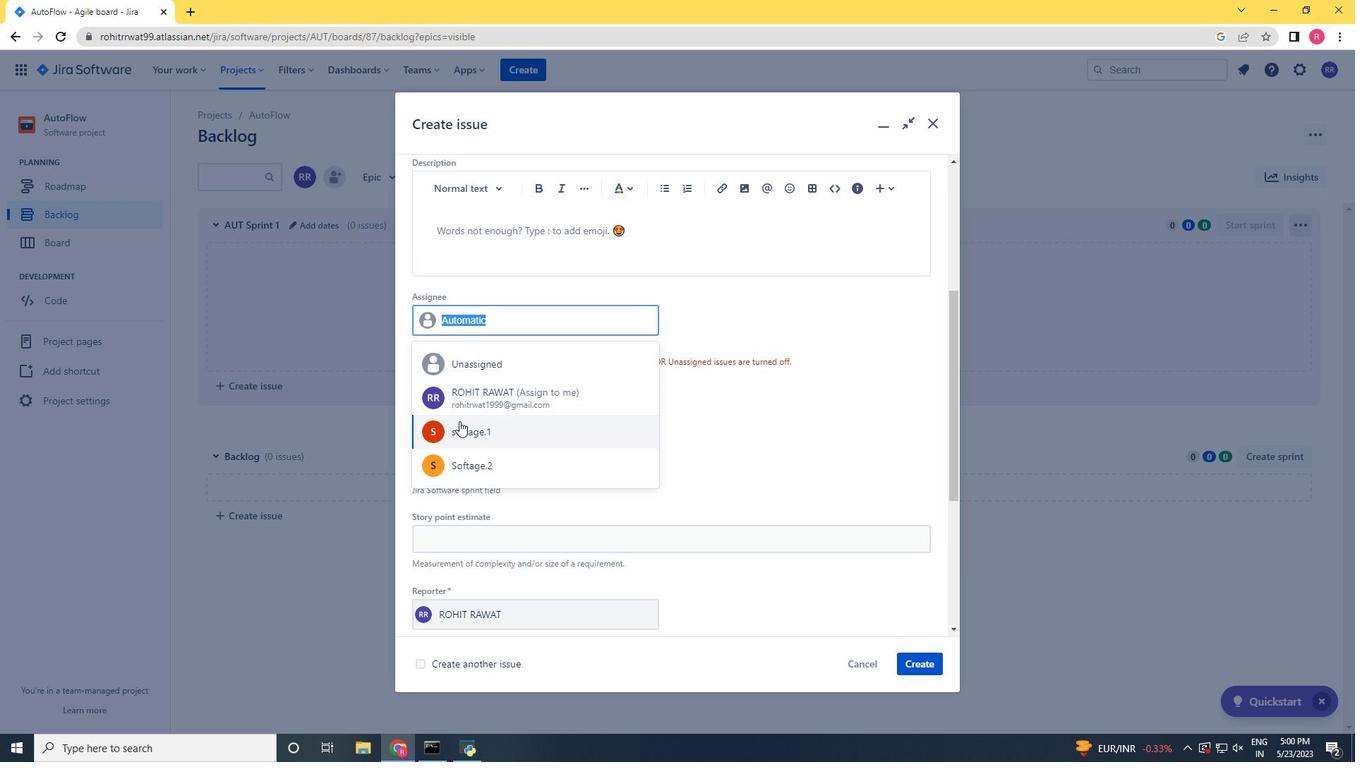 
Action: Mouse pressed left at (459, 422)
Screenshot: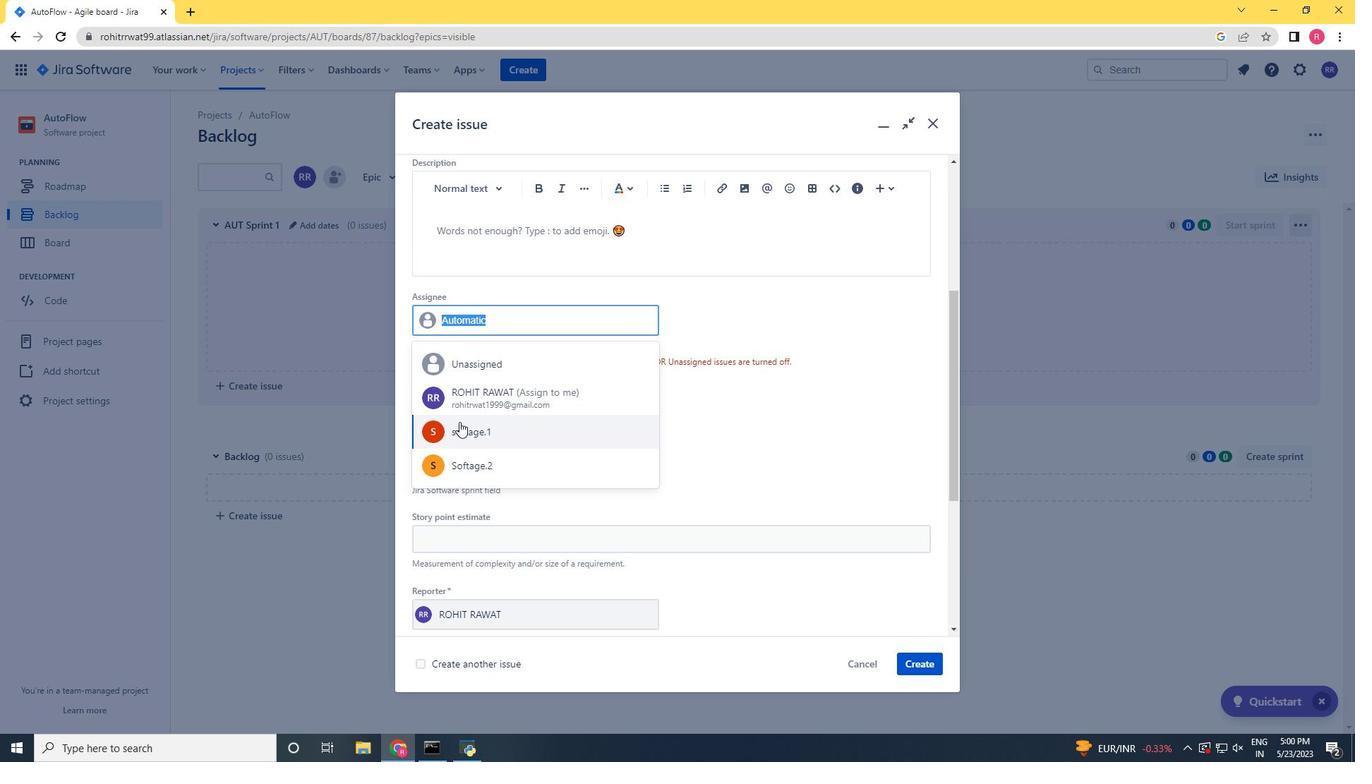 
Action: Mouse moved to (478, 415)
Screenshot: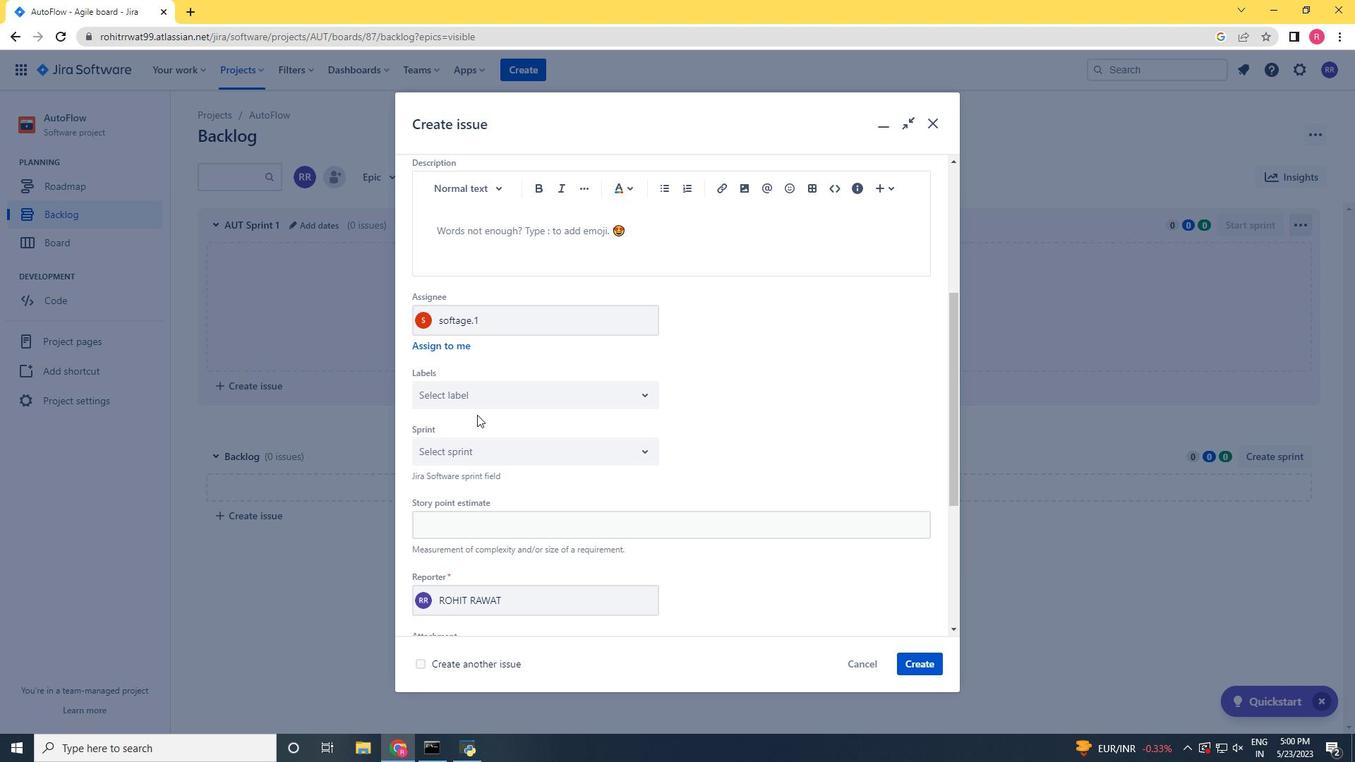 
Action: Mouse scrolled (478, 414) with delta (0, 0)
Screenshot: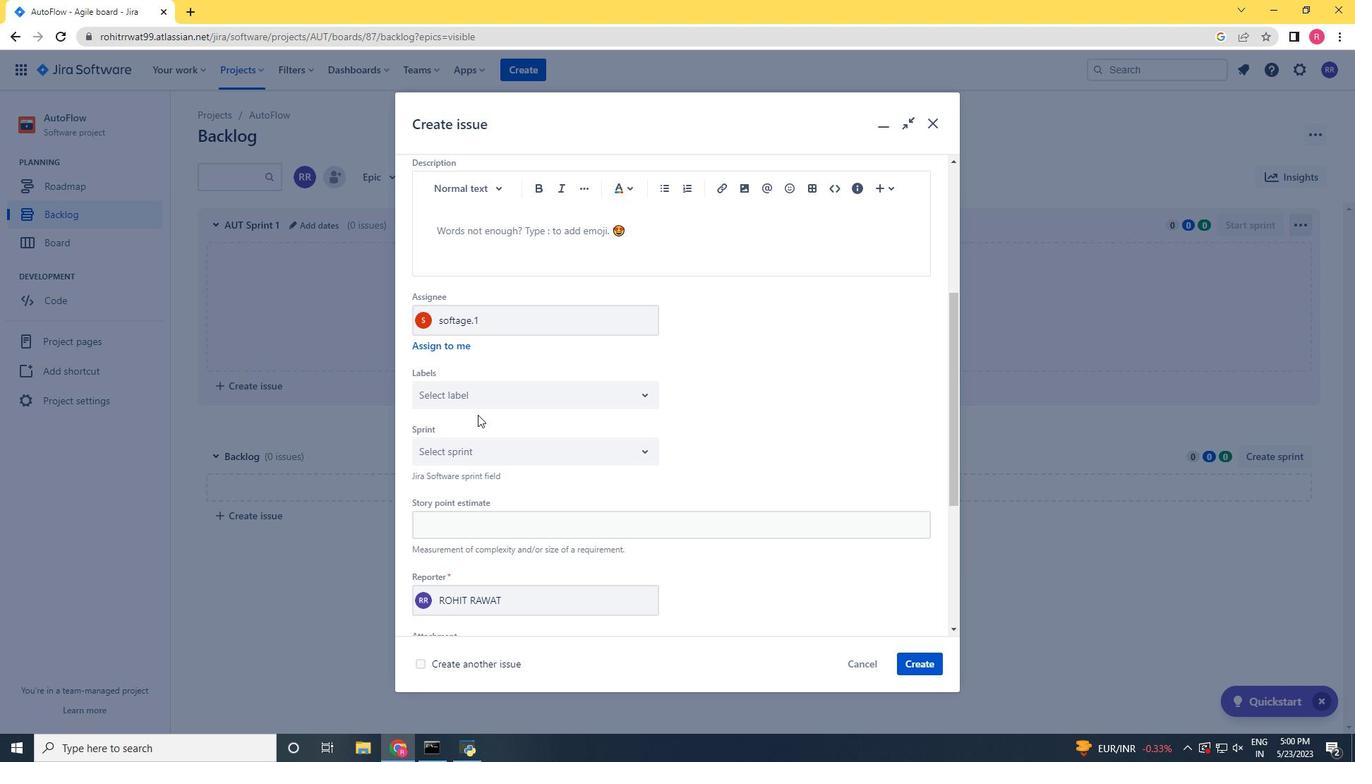 
Action: Mouse scrolled (478, 414) with delta (0, 0)
Screenshot: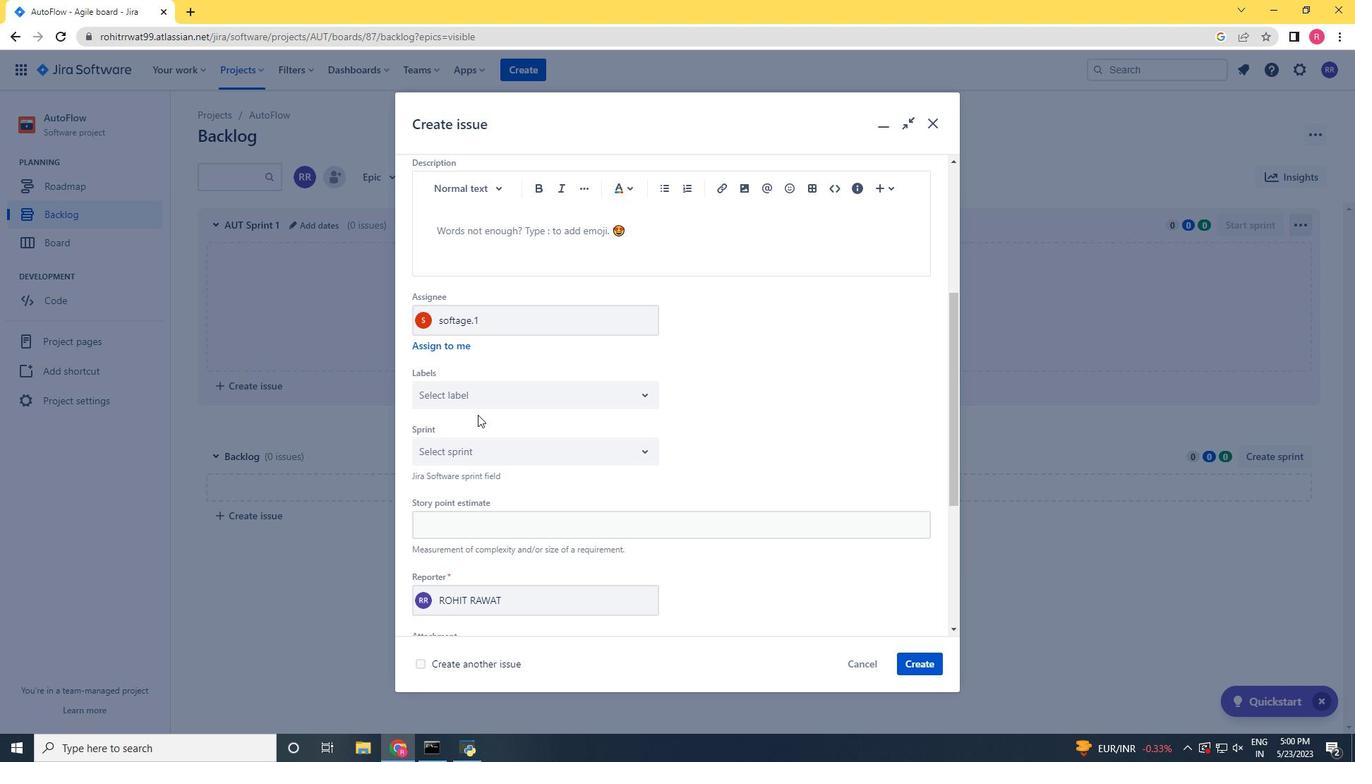 
Action: Mouse scrolled (478, 414) with delta (0, 0)
Screenshot: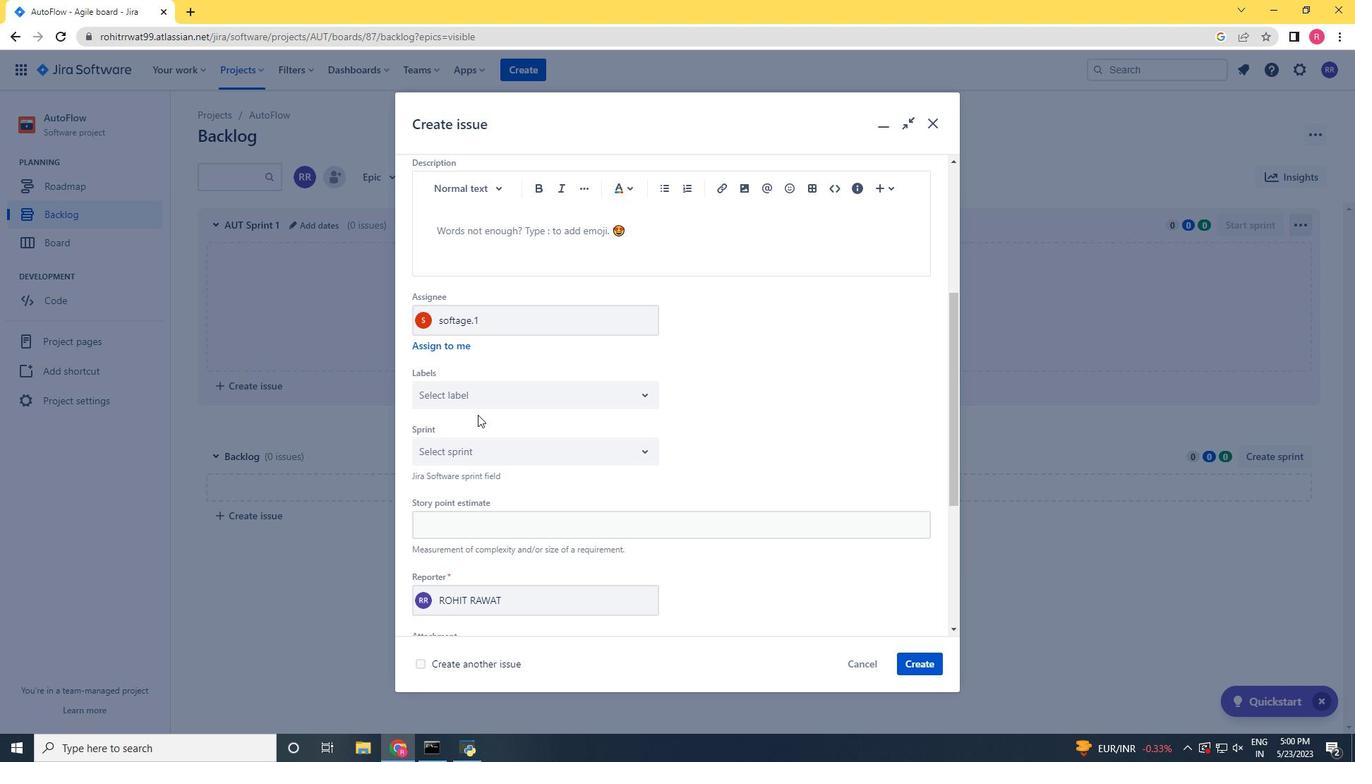 
Action: Mouse moved to (576, 504)
Screenshot: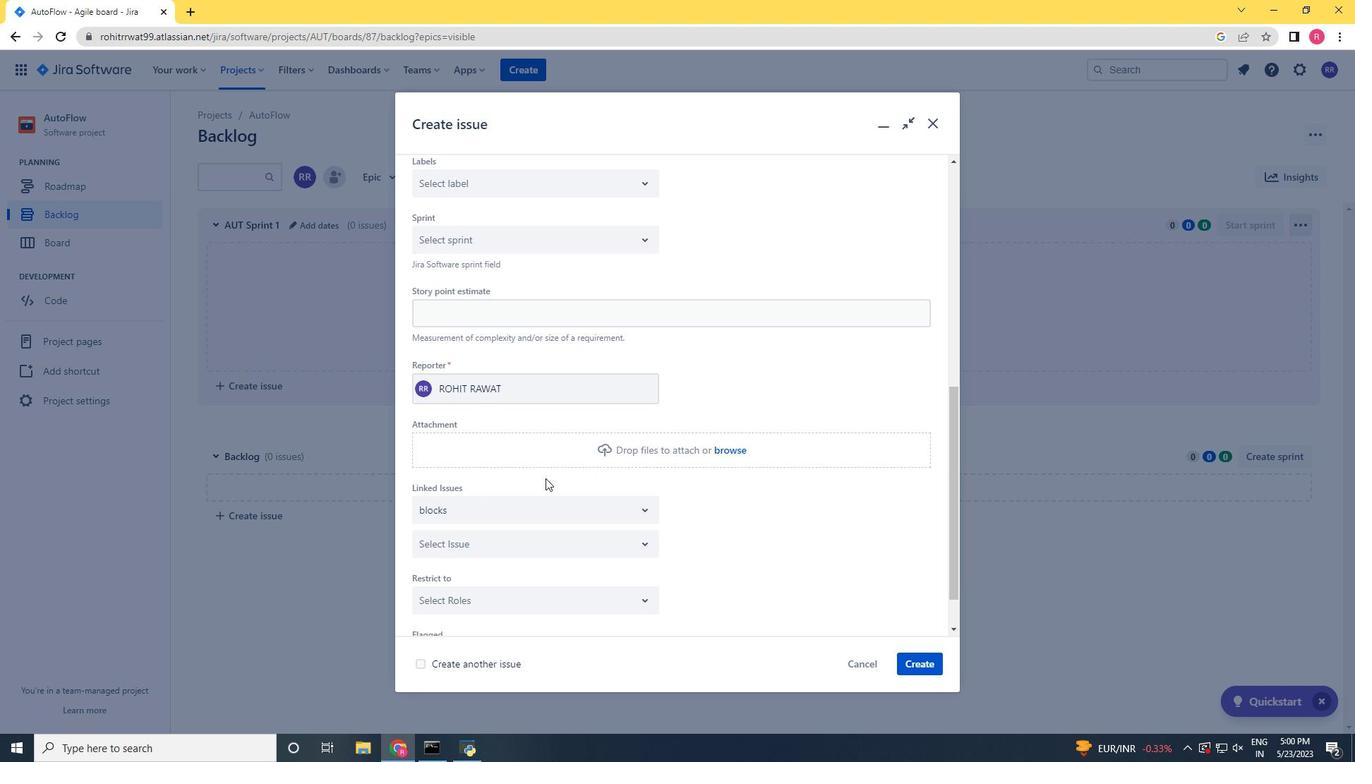 
Action: Mouse scrolled (576, 503) with delta (0, 0)
Screenshot: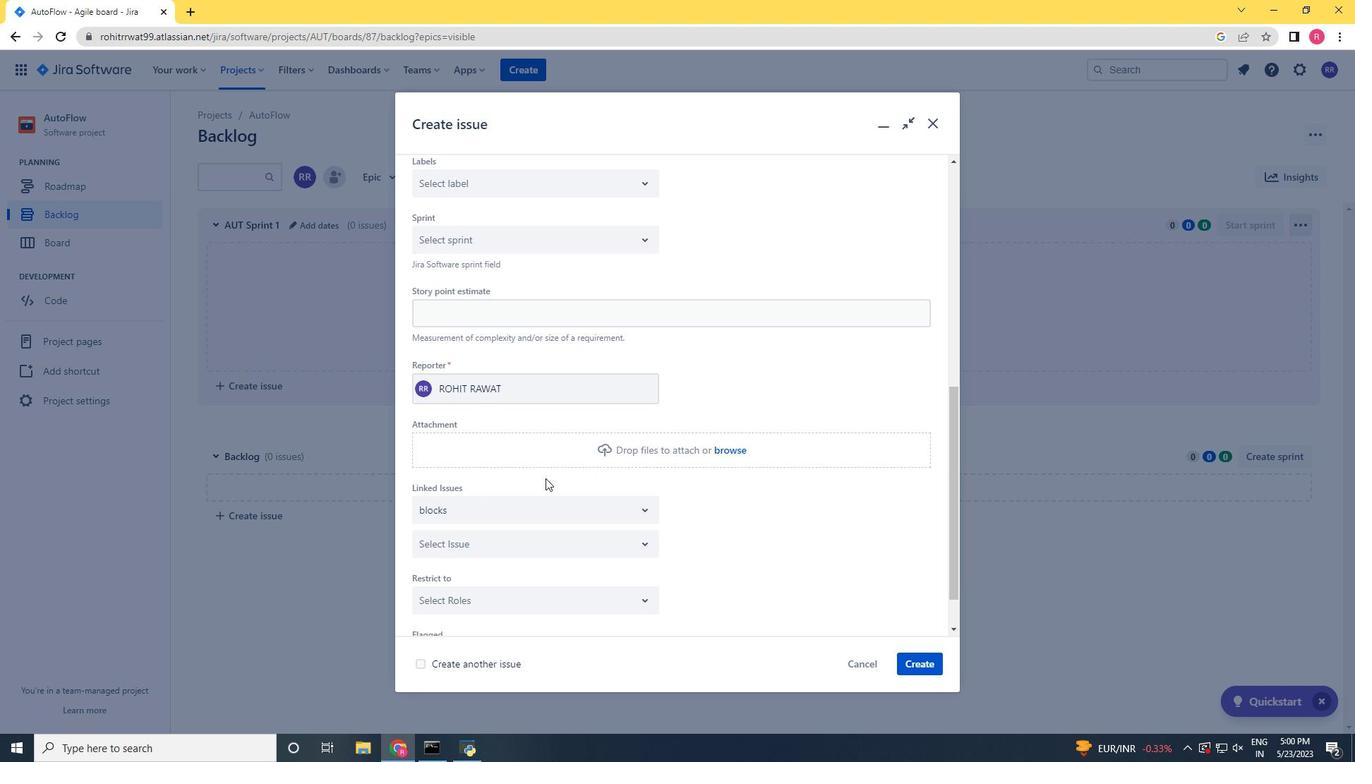 
Action: Mouse scrolled (576, 503) with delta (0, 0)
Screenshot: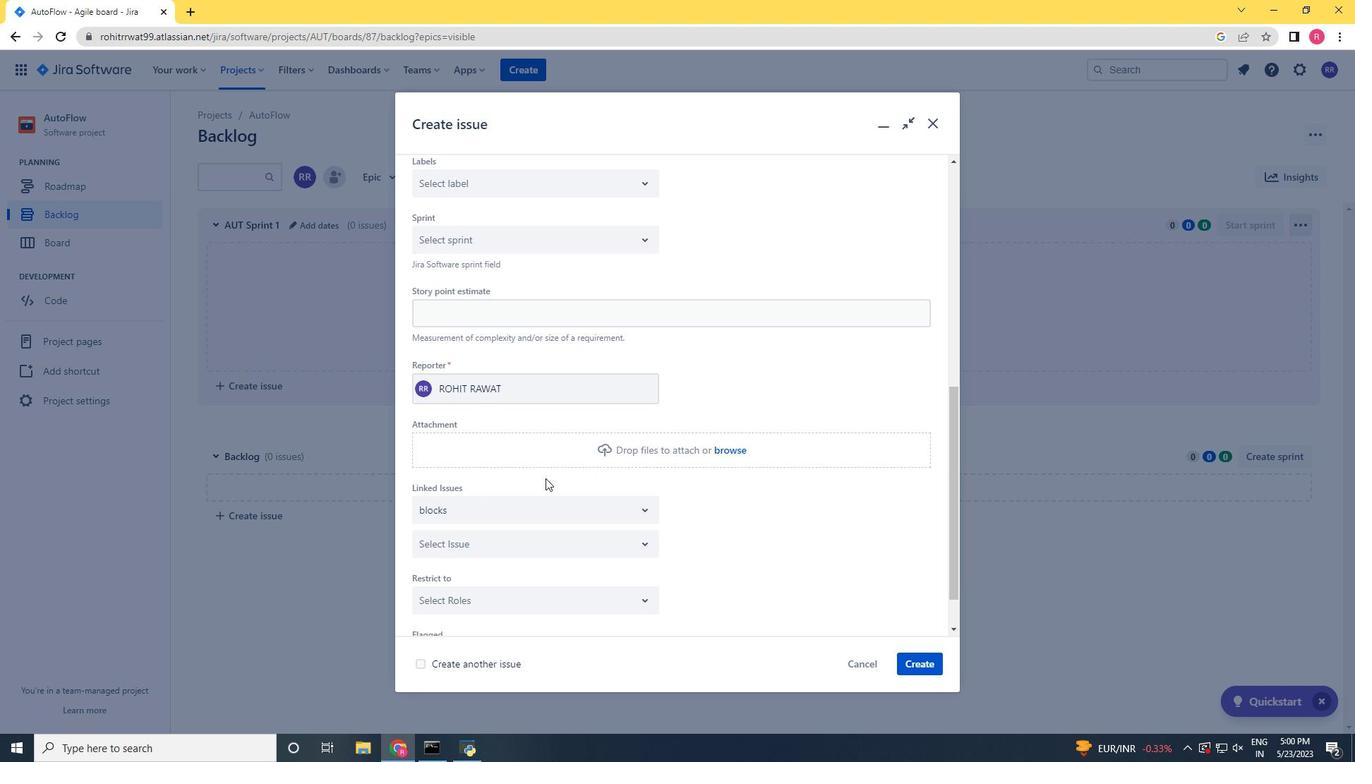 
Action: Mouse scrolled (576, 503) with delta (0, 0)
Screenshot: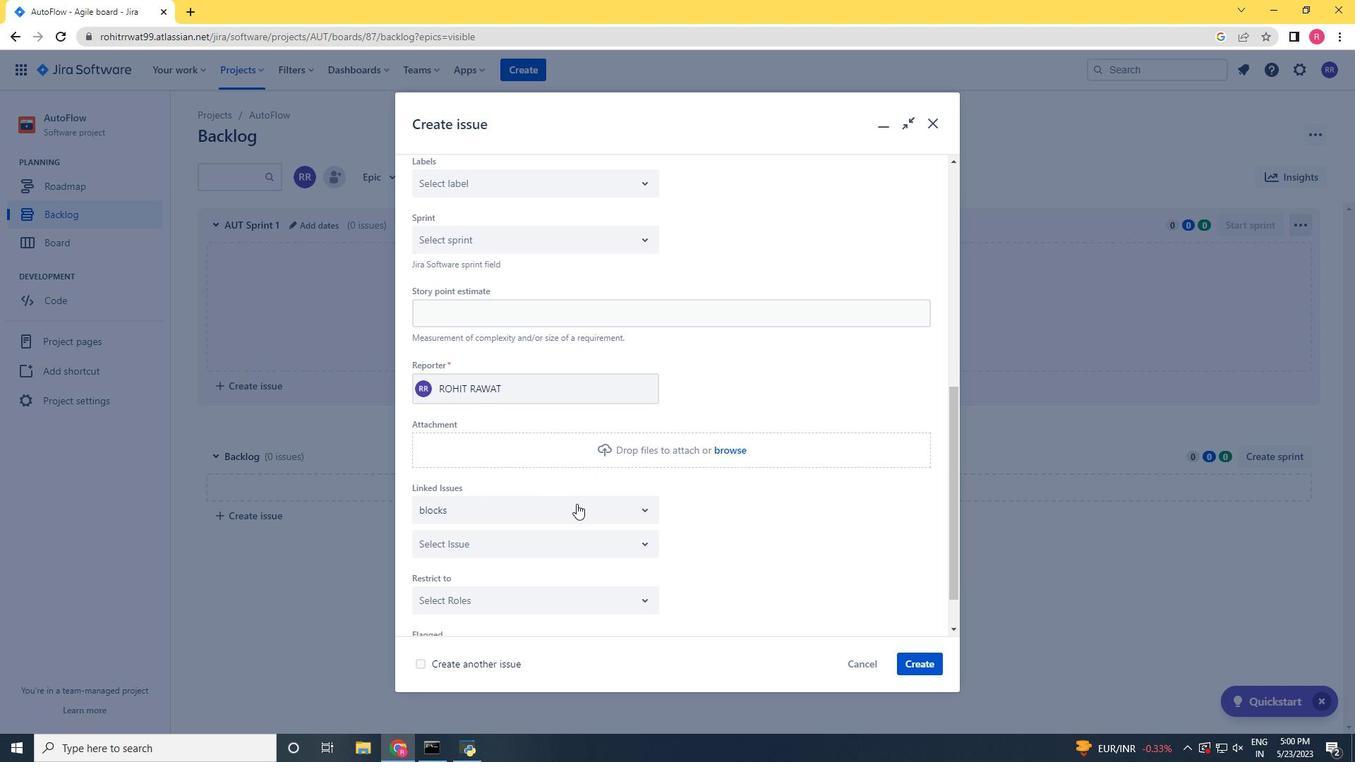 
Action: Mouse scrolled (576, 503) with delta (0, 0)
Screenshot: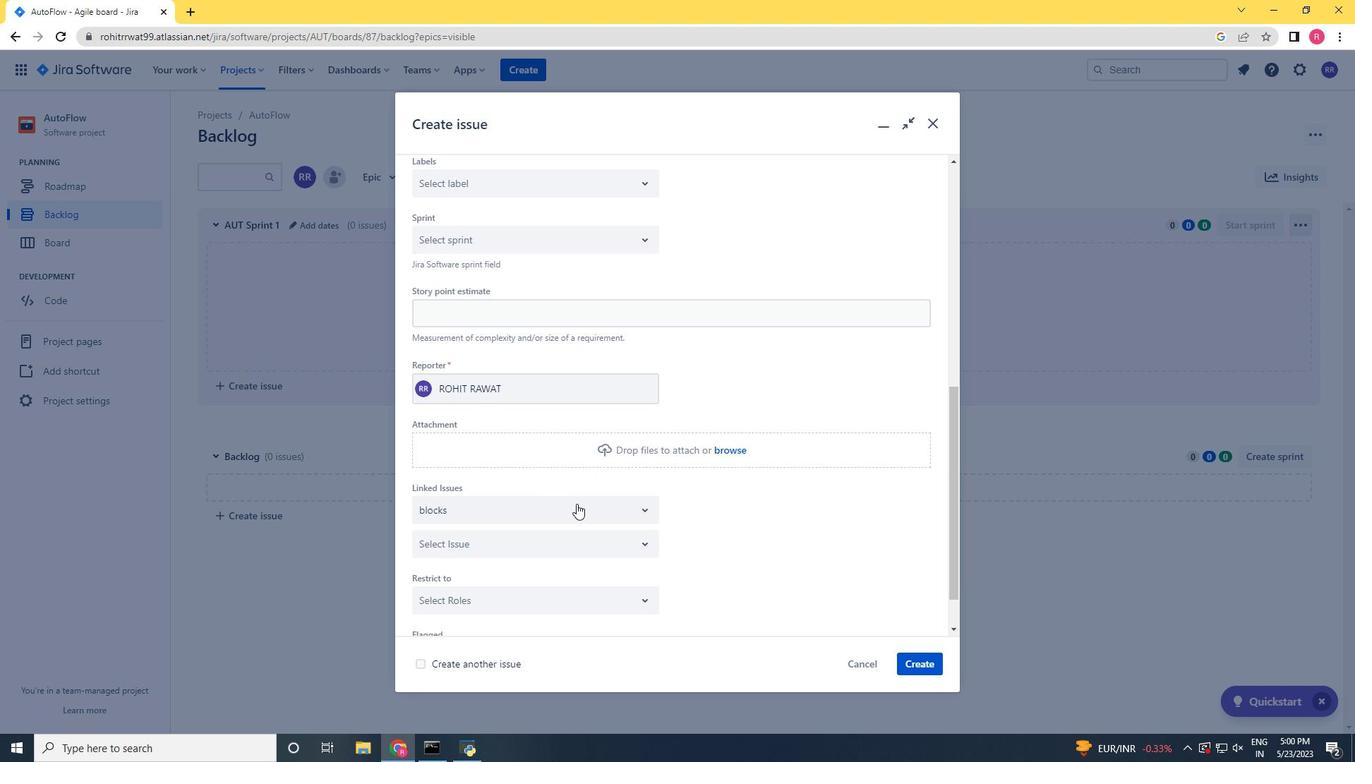 
Action: Mouse scrolled (576, 503) with delta (0, 0)
Screenshot: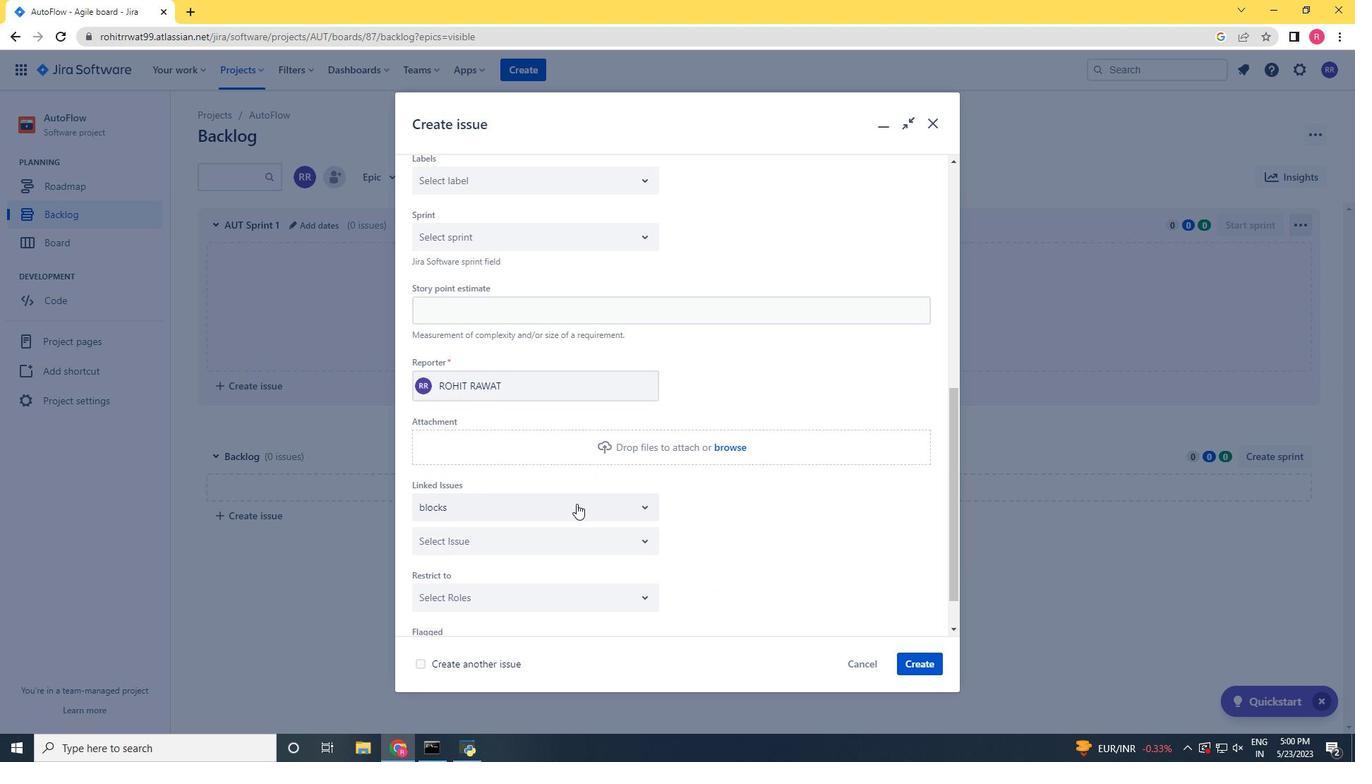 
Action: Mouse scrolled (576, 504) with delta (0, 0)
Screenshot: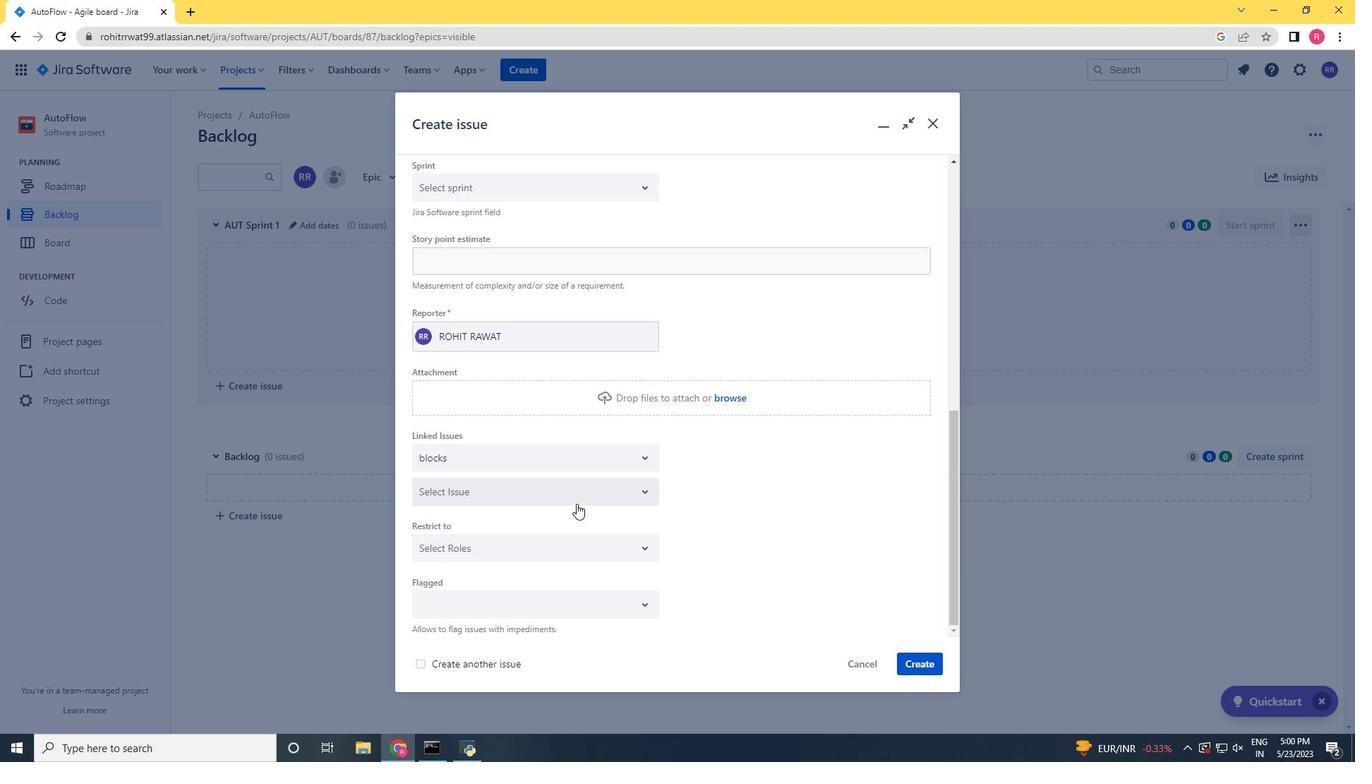 
Action: Mouse scrolled (576, 504) with delta (0, 0)
Screenshot: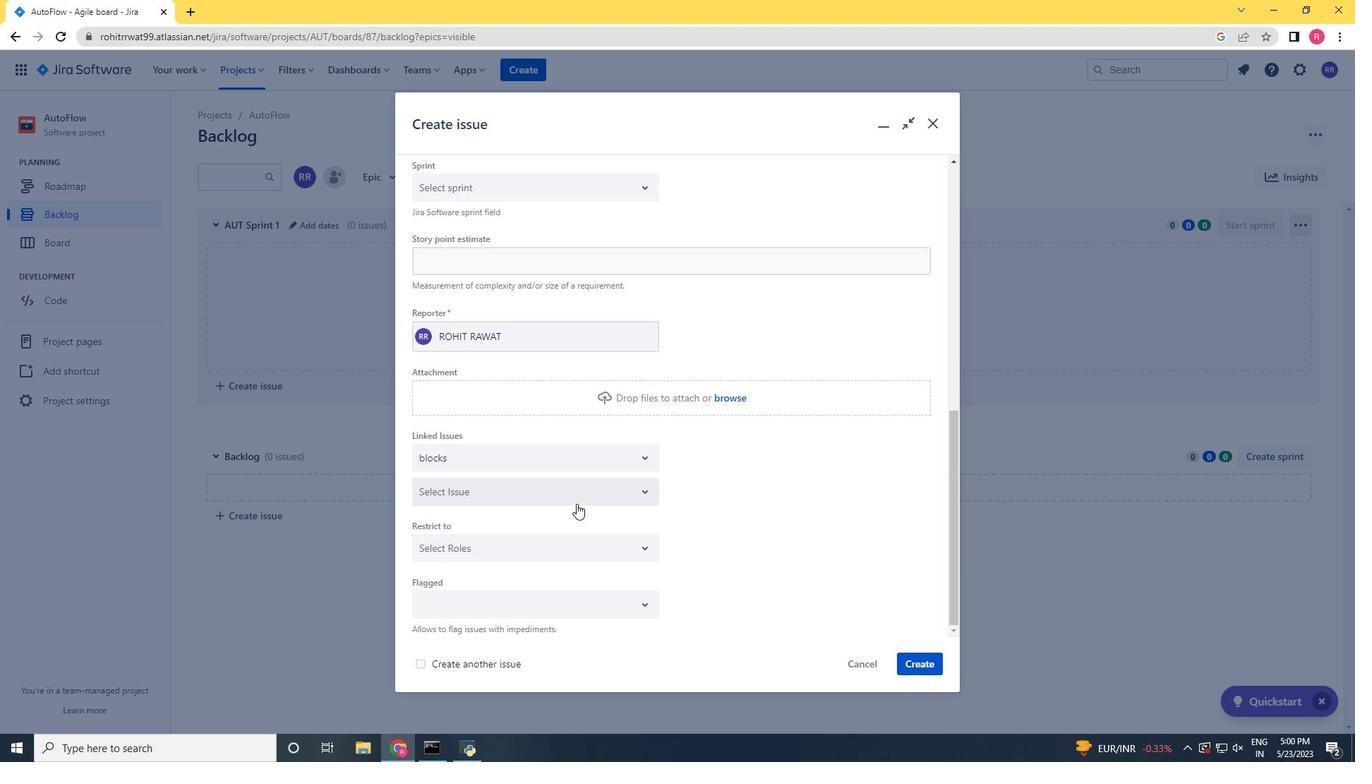 
Action: Mouse scrolled (576, 504) with delta (0, 0)
Screenshot: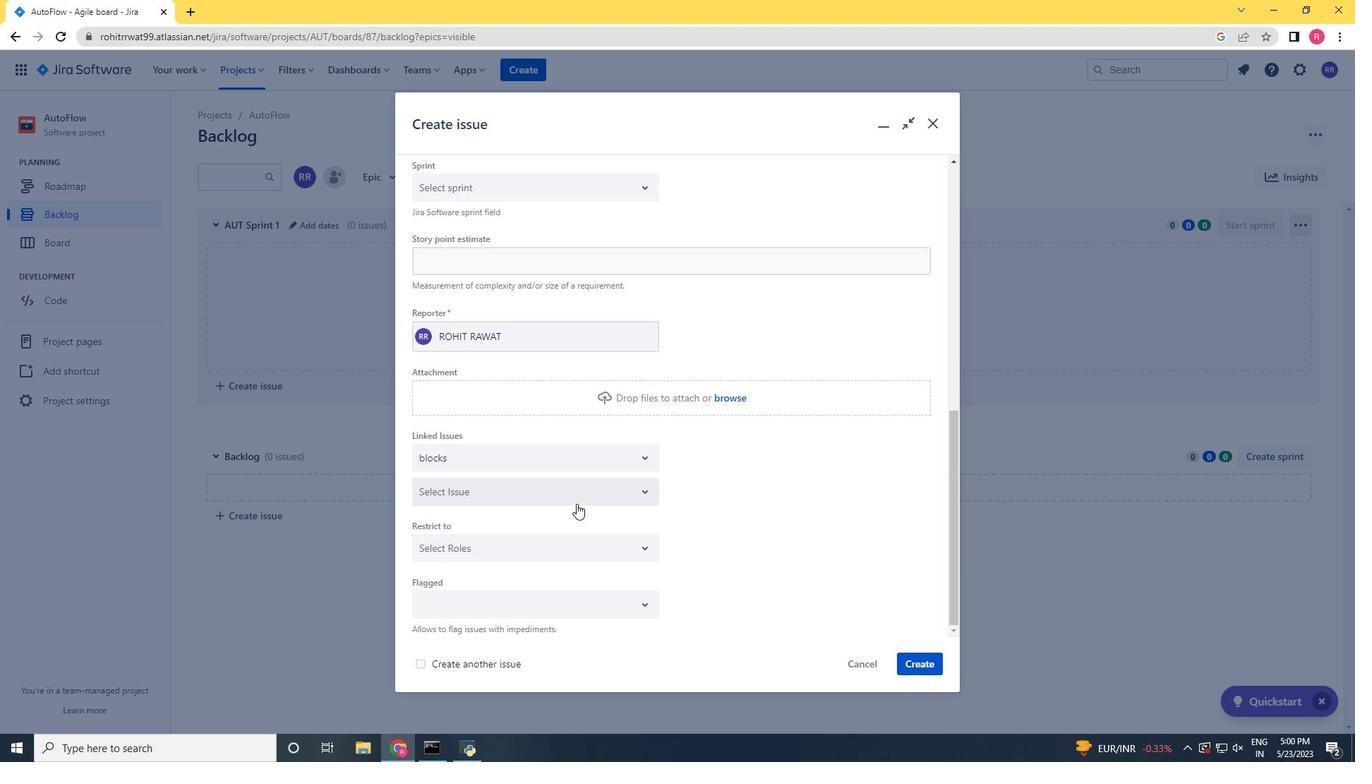 
Action: Mouse scrolled (576, 504) with delta (0, 0)
Screenshot: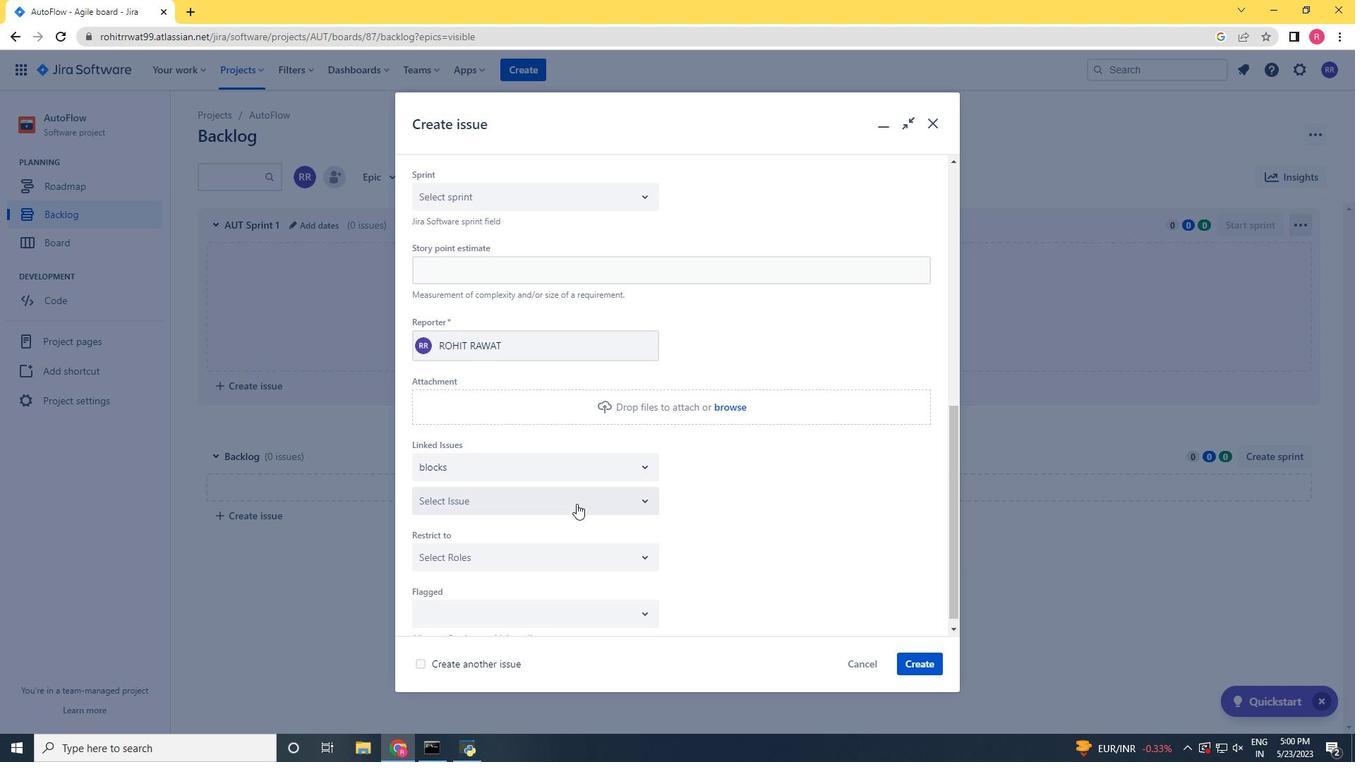 
Action: Mouse moved to (526, 421)
Screenshot: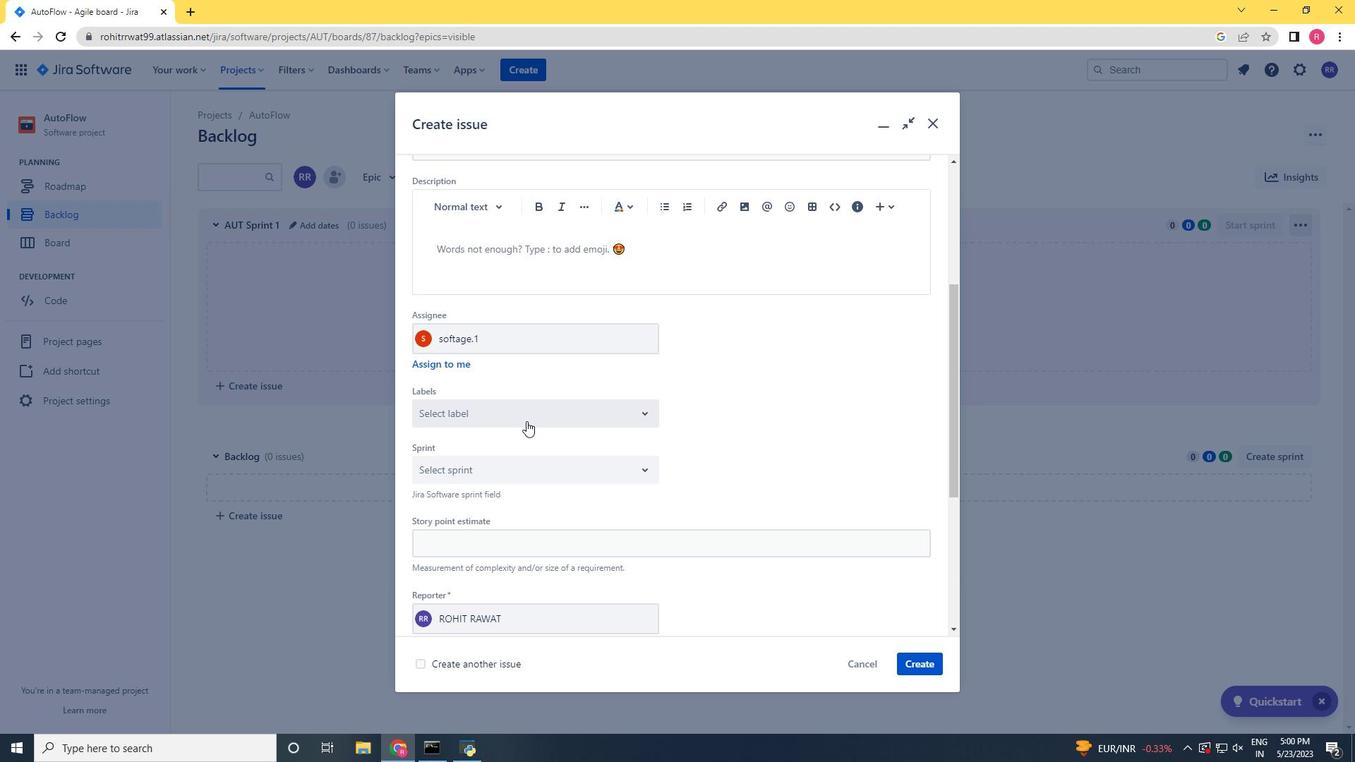 
Action: Mouse scrolled (526, 420) with delta (0, 0)
Screenshot: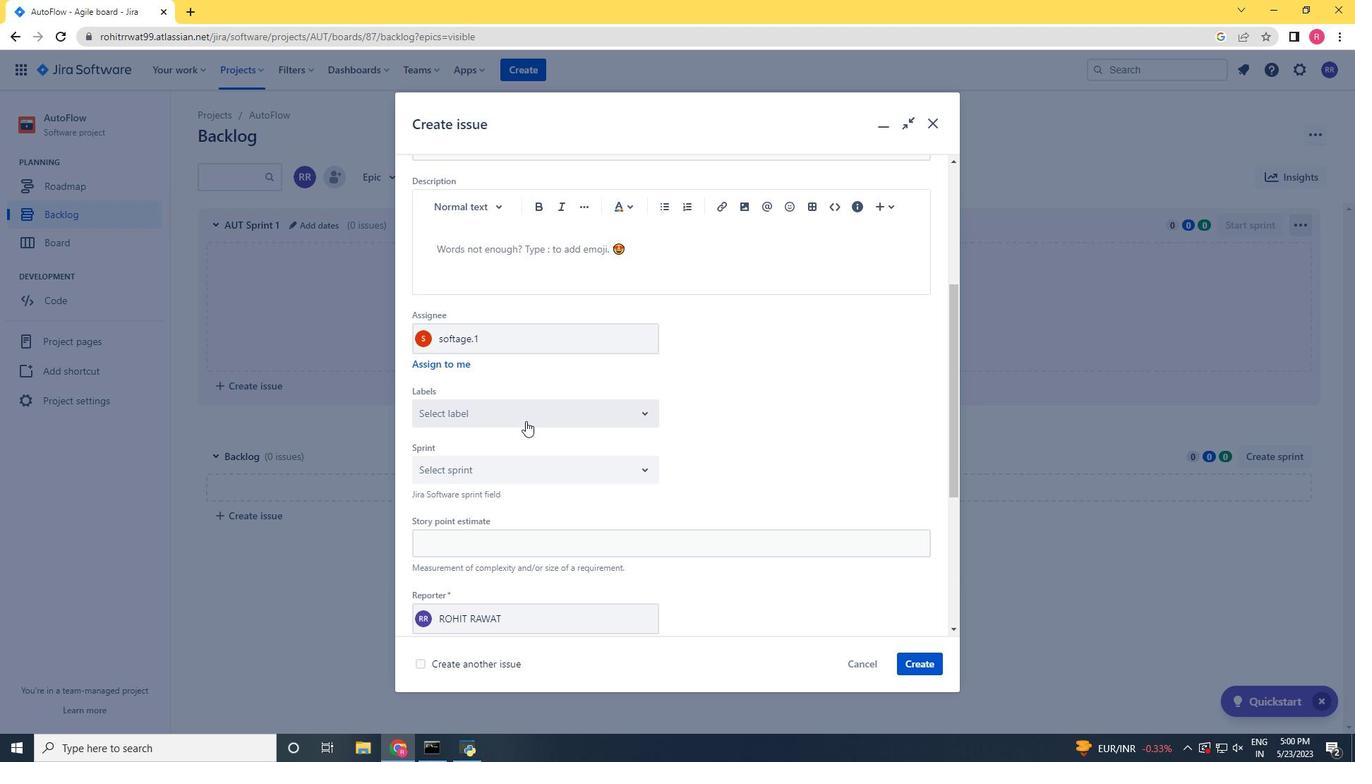 
Action: Mouse scrolled (526, 420) with delta (0, 0)
Screenshot: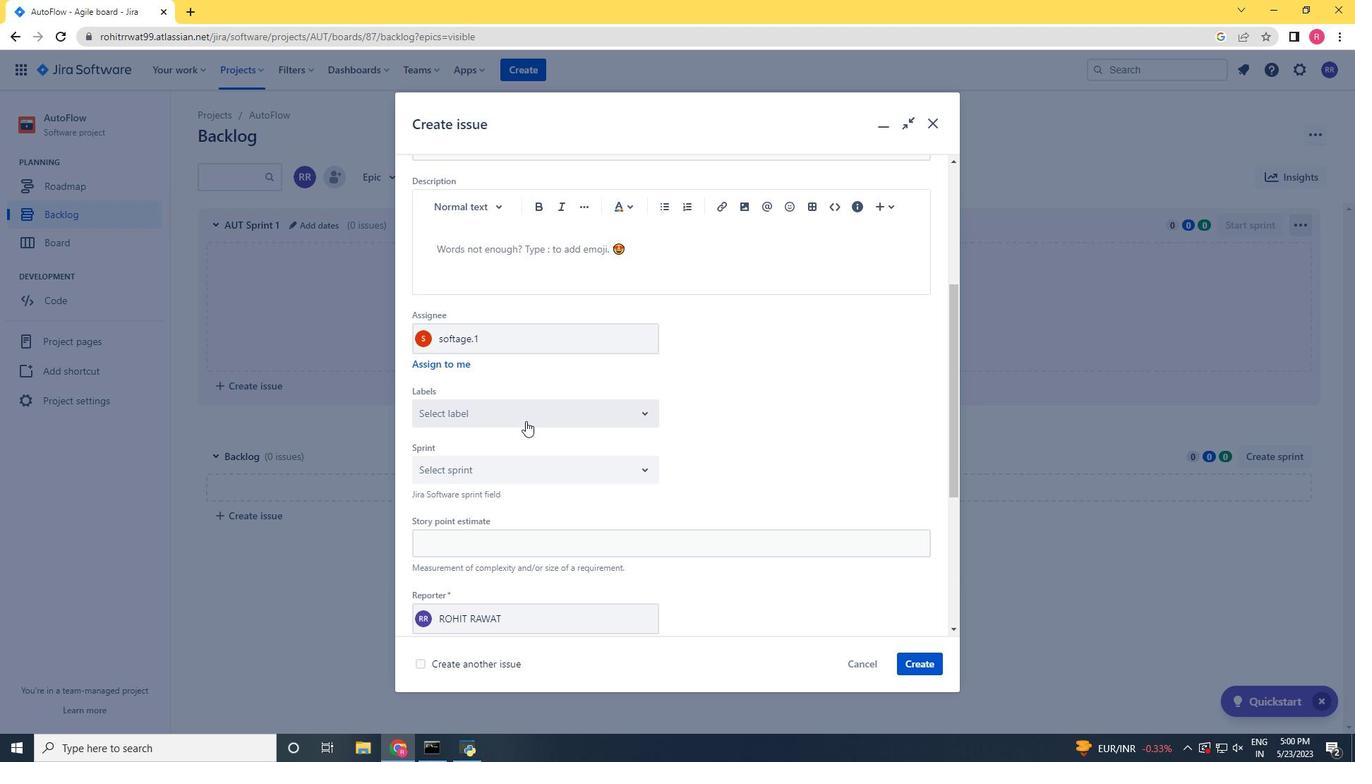 
Action: Mouse scrolled (526, 422) with delta (0, 0)
Screenshot: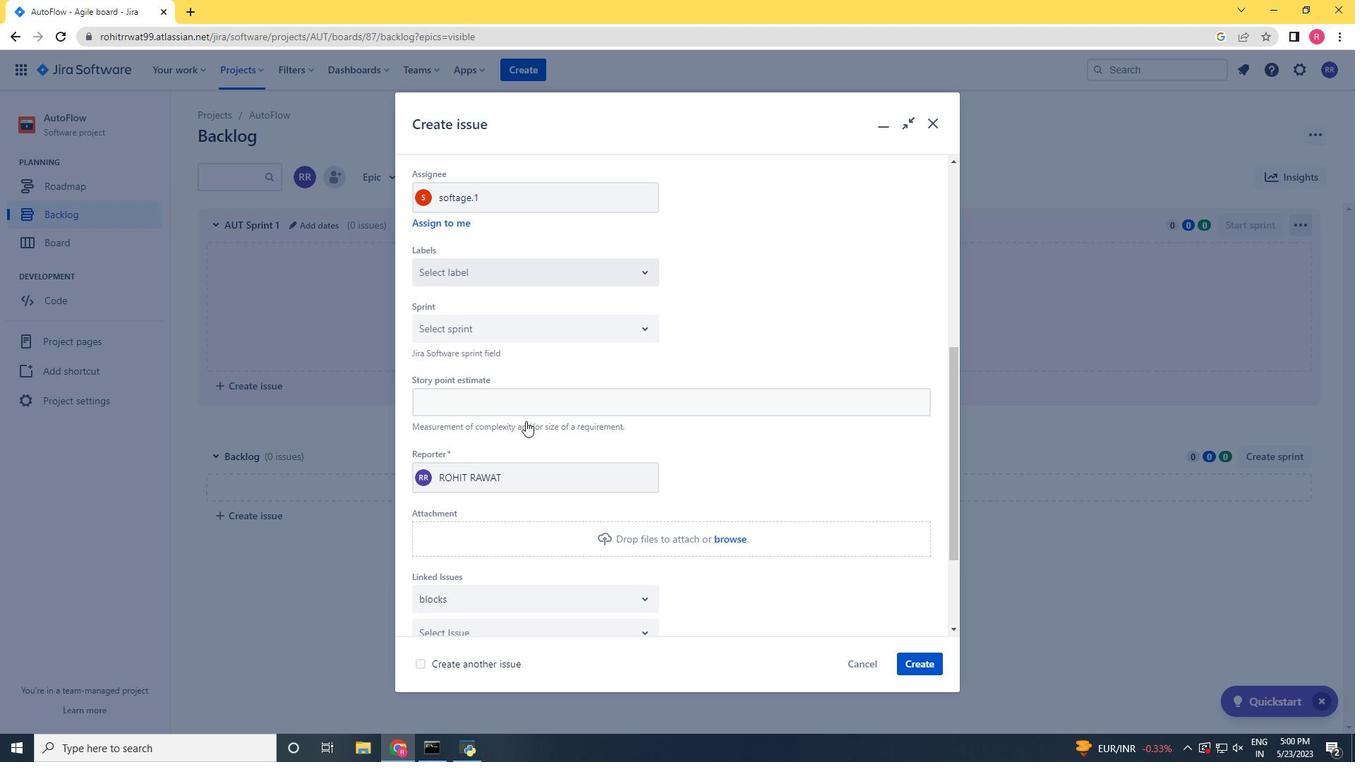 
Action: Mouse moved to (457, 550)
Screenshot: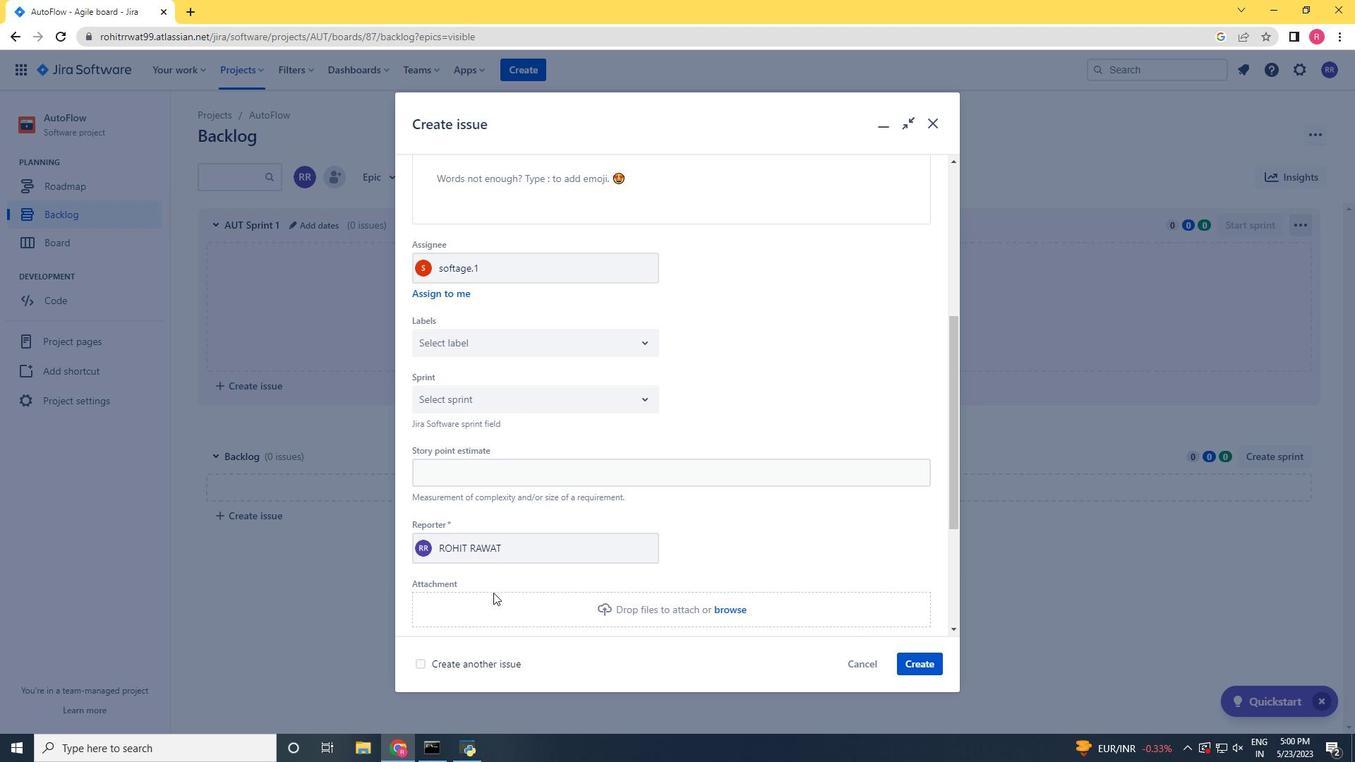 
Action: Mouse pressed left at (457, 550)
Screenshot: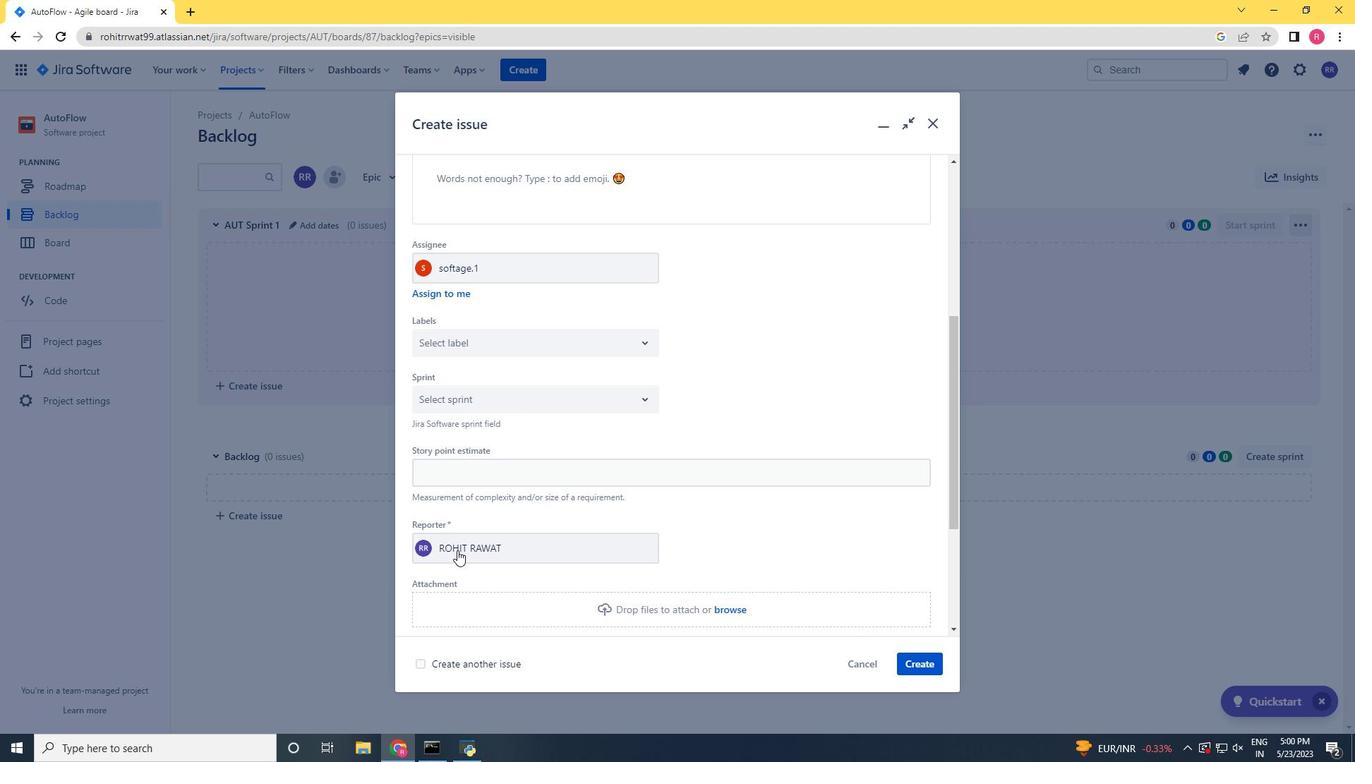 
Action: Mouse moved to (686, 514)
Screenshot: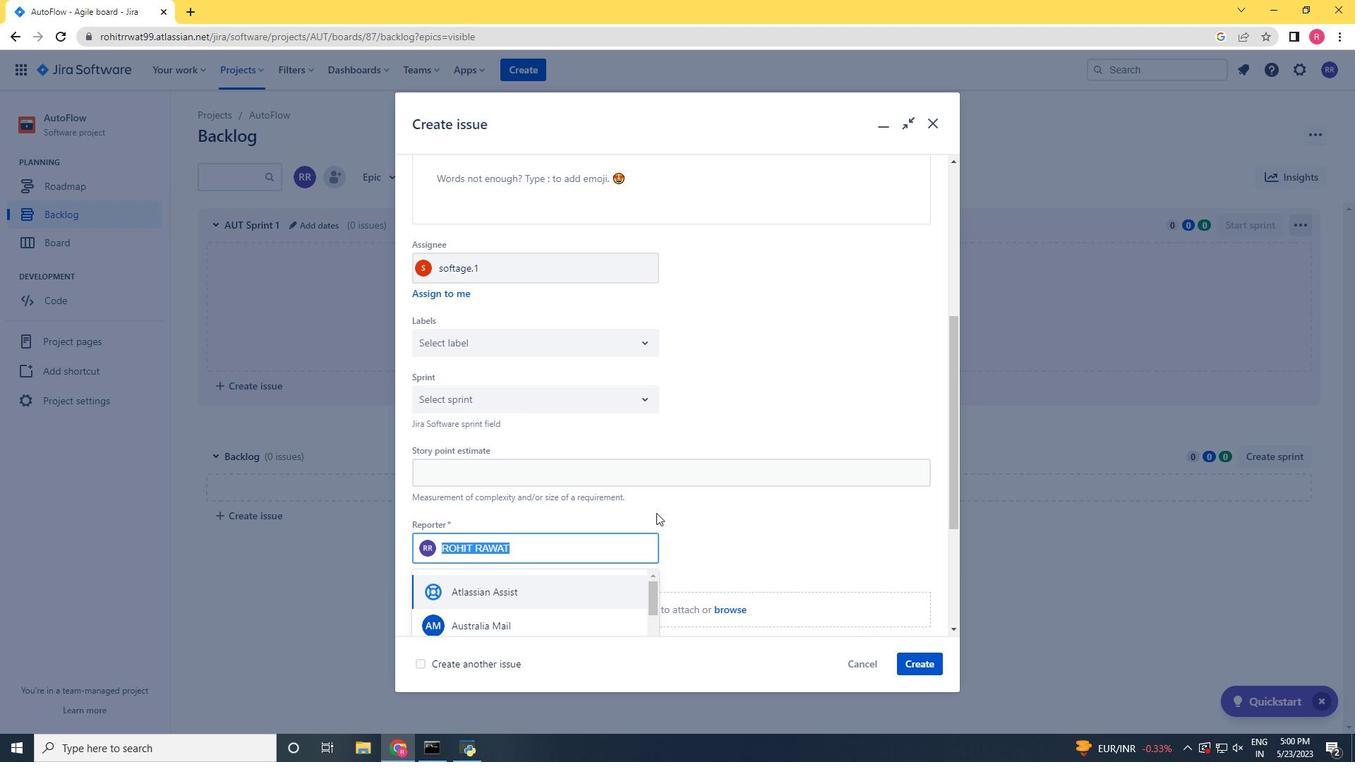 
Action: Mouse pressed left at (686, 514)
Screenshot: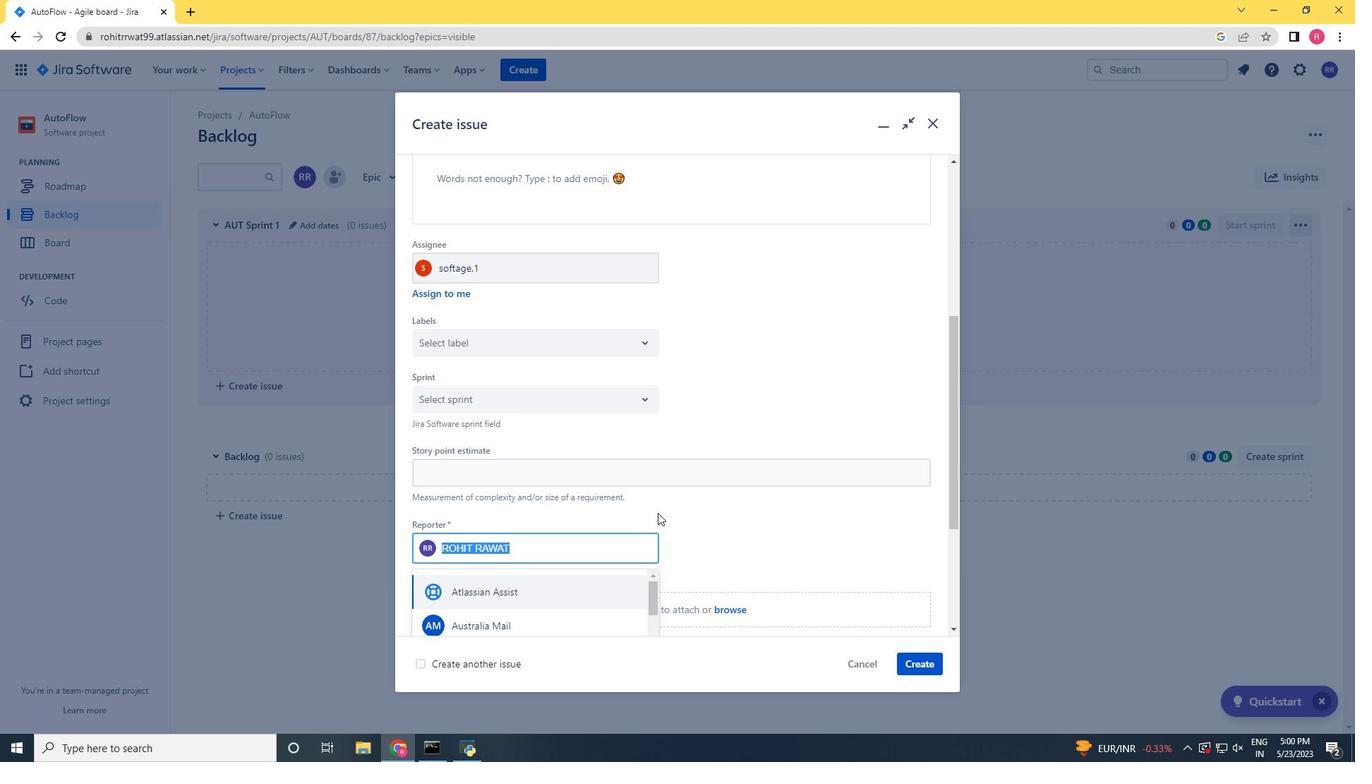 
Action: Mouse moved to (580, 482)
Screenshot: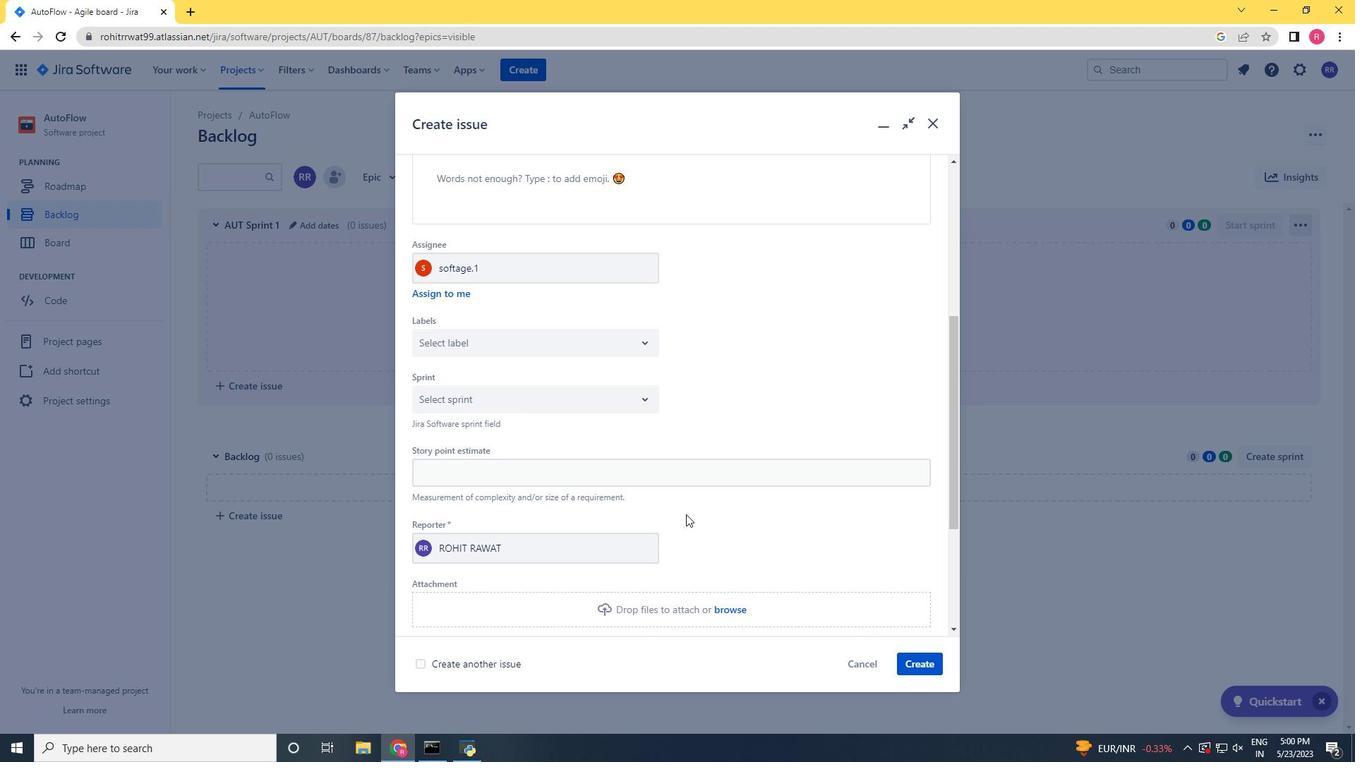 
Action: Mouse scrolled (580, 481) with delta (0, 0)
Screenshot: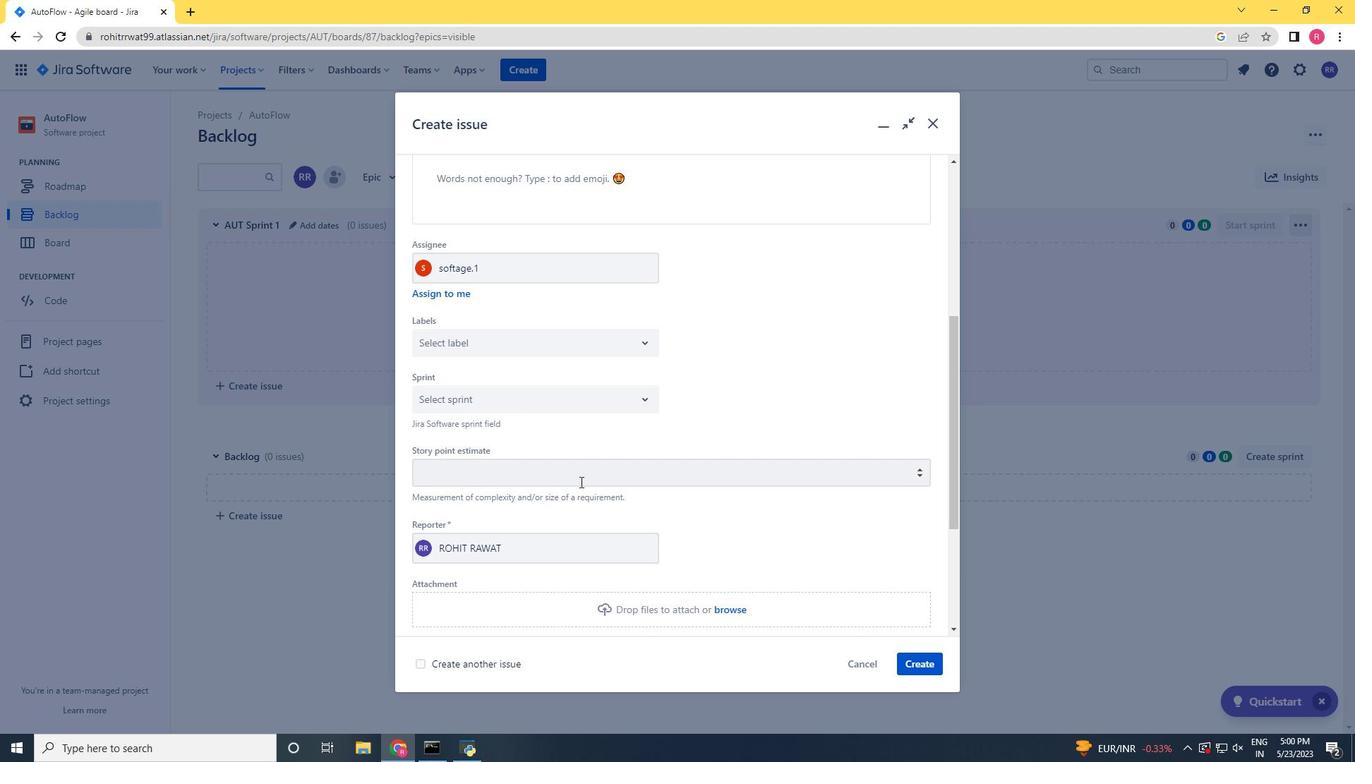 
Action: Mouse moved to (544, 274)
Screenshot: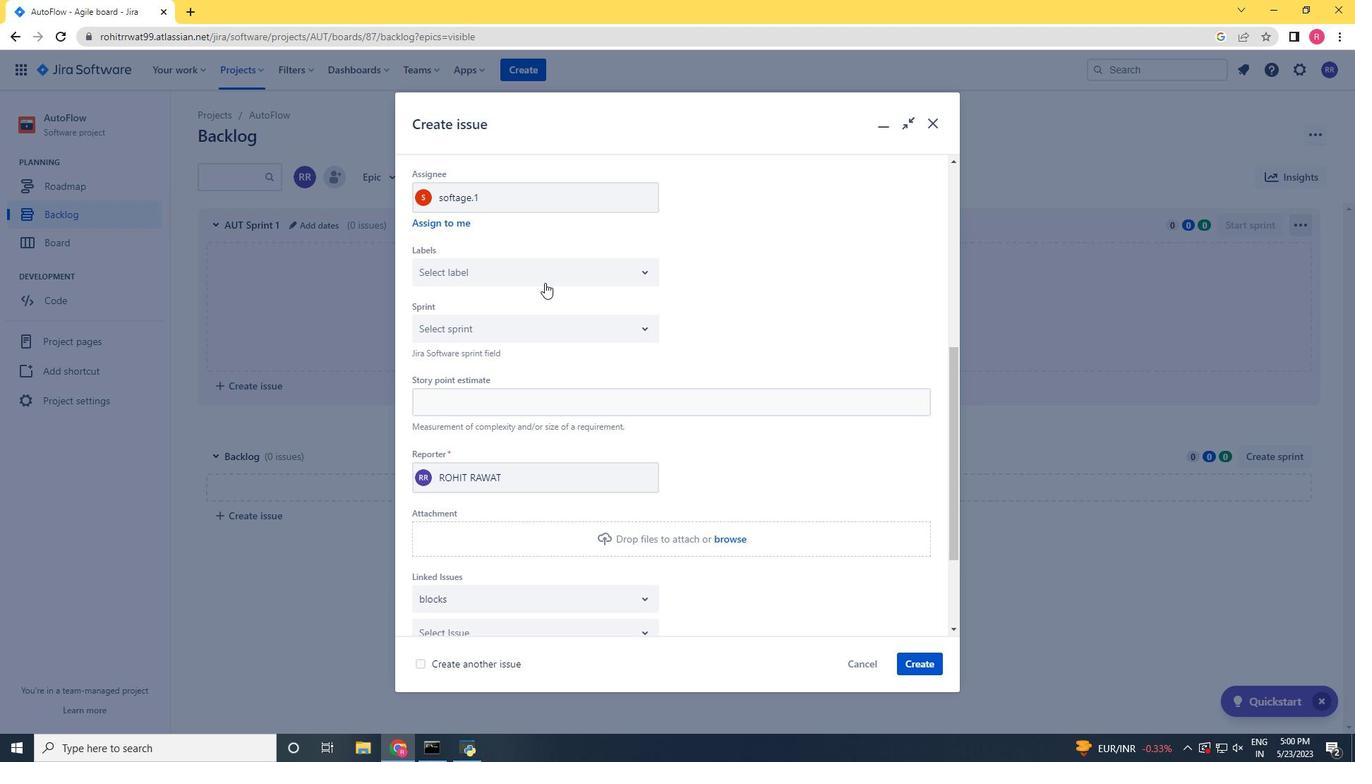 
Action: Mouse pressed left at (544, 274)
Screenshot: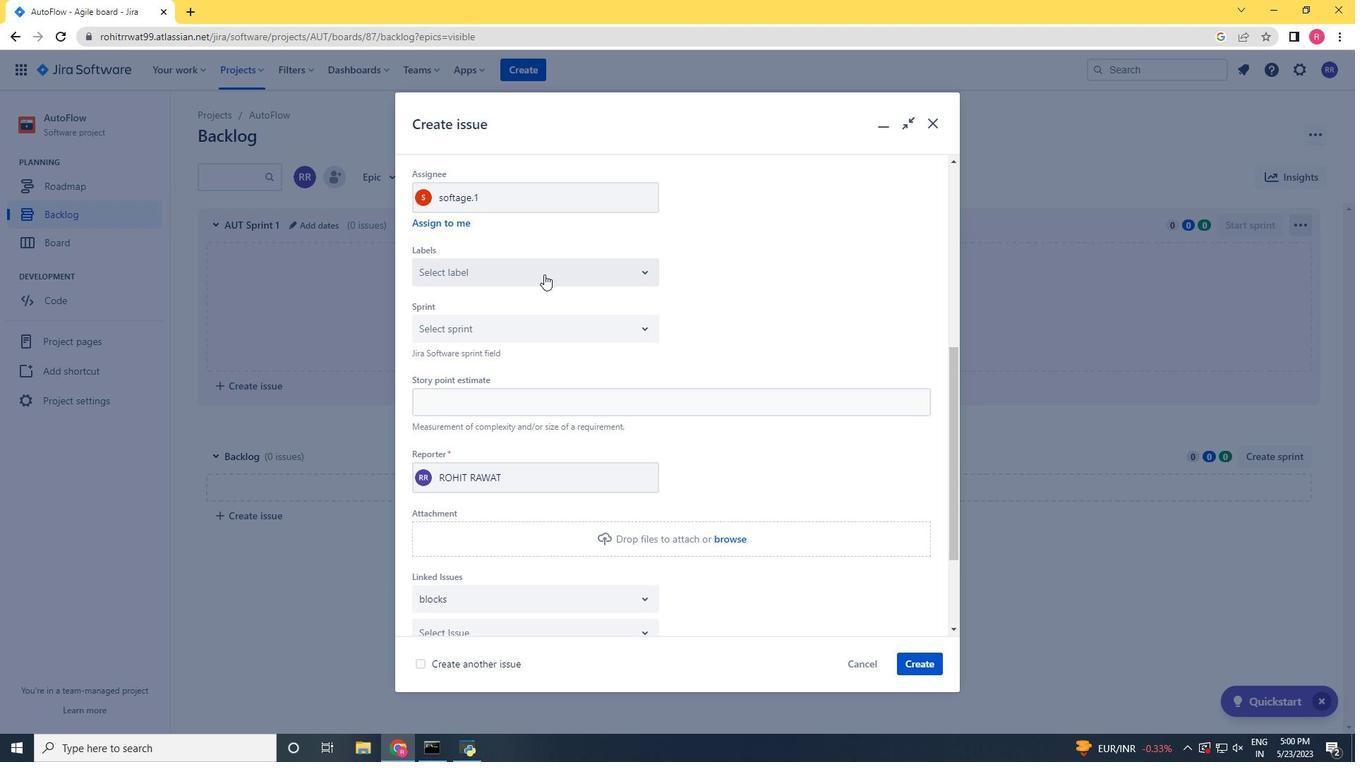 
Action: Mouse moved to (544, 274)
Screenshot: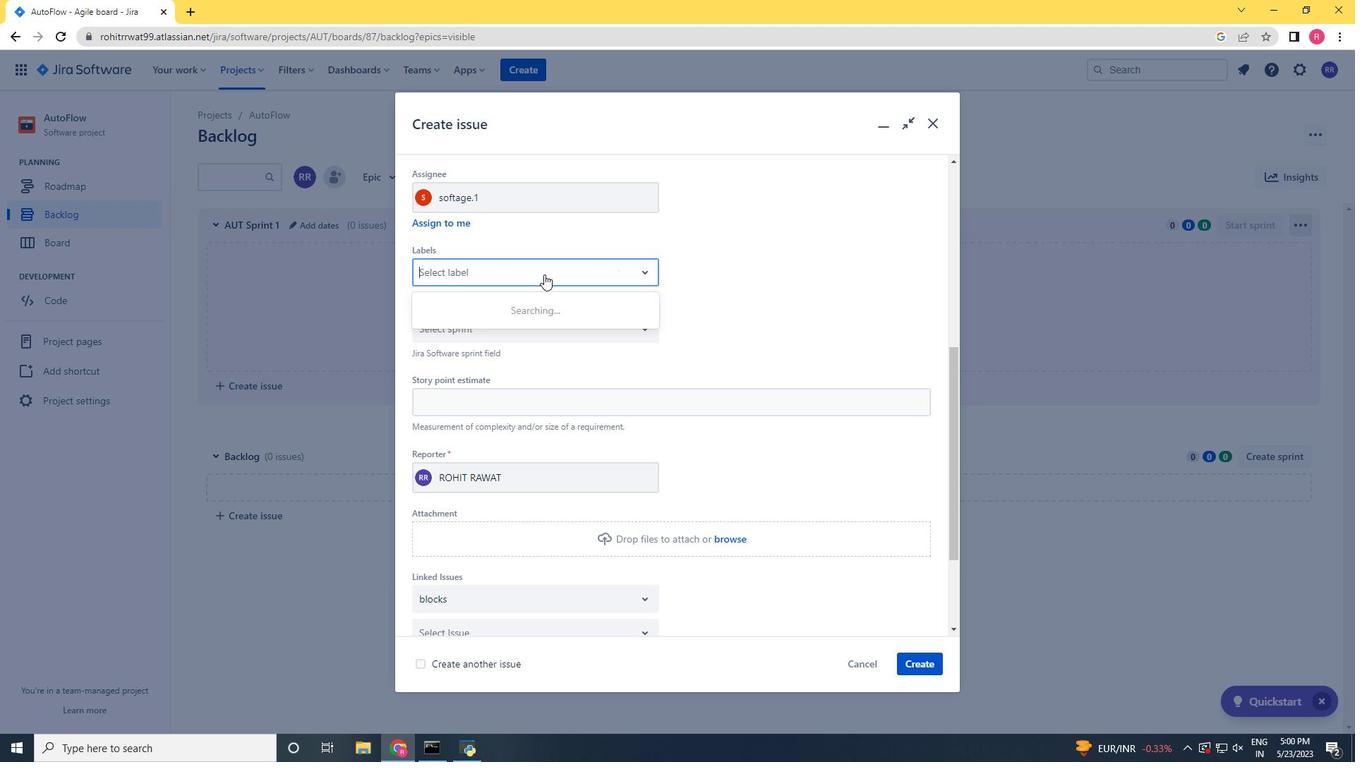
Action: Mouse pressed left at (544, 274)
Screenshot: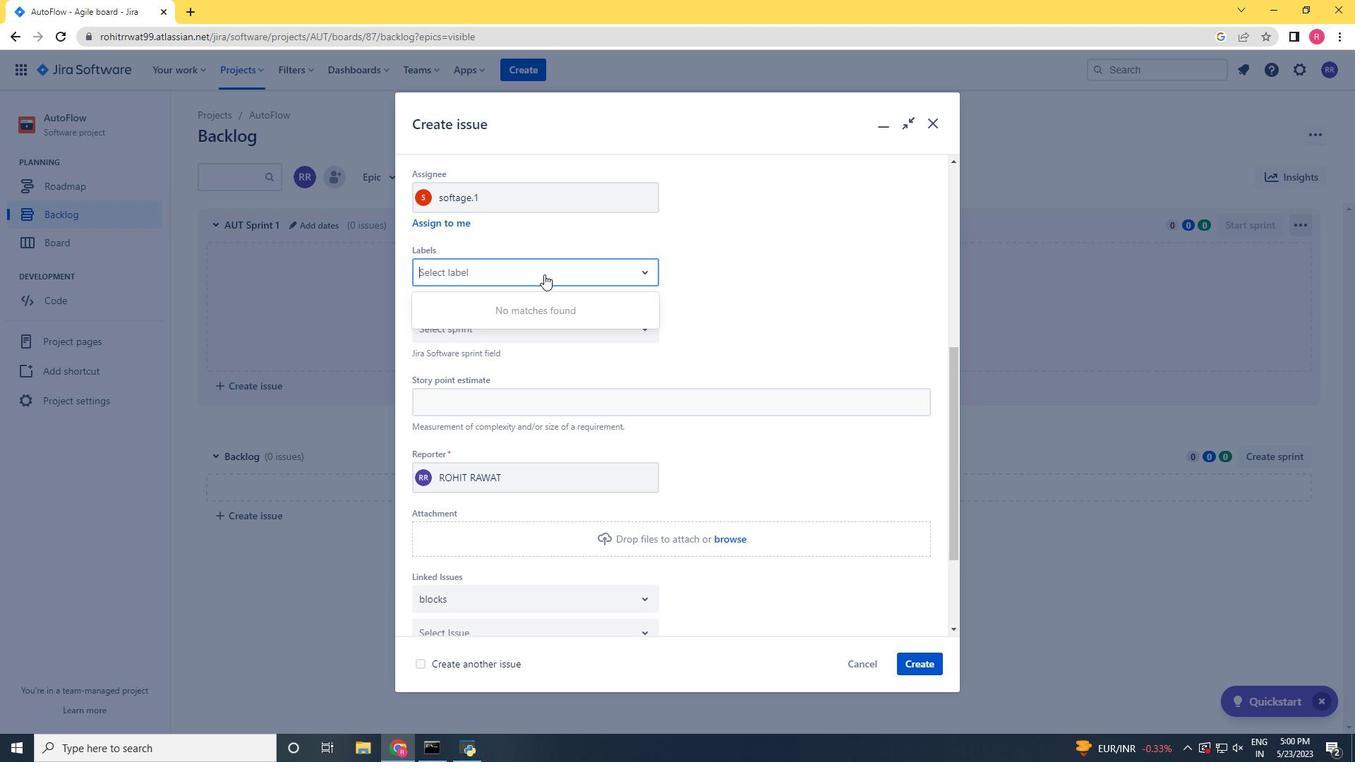 
Action: Mouse moved to (582, 396)
Screenshot: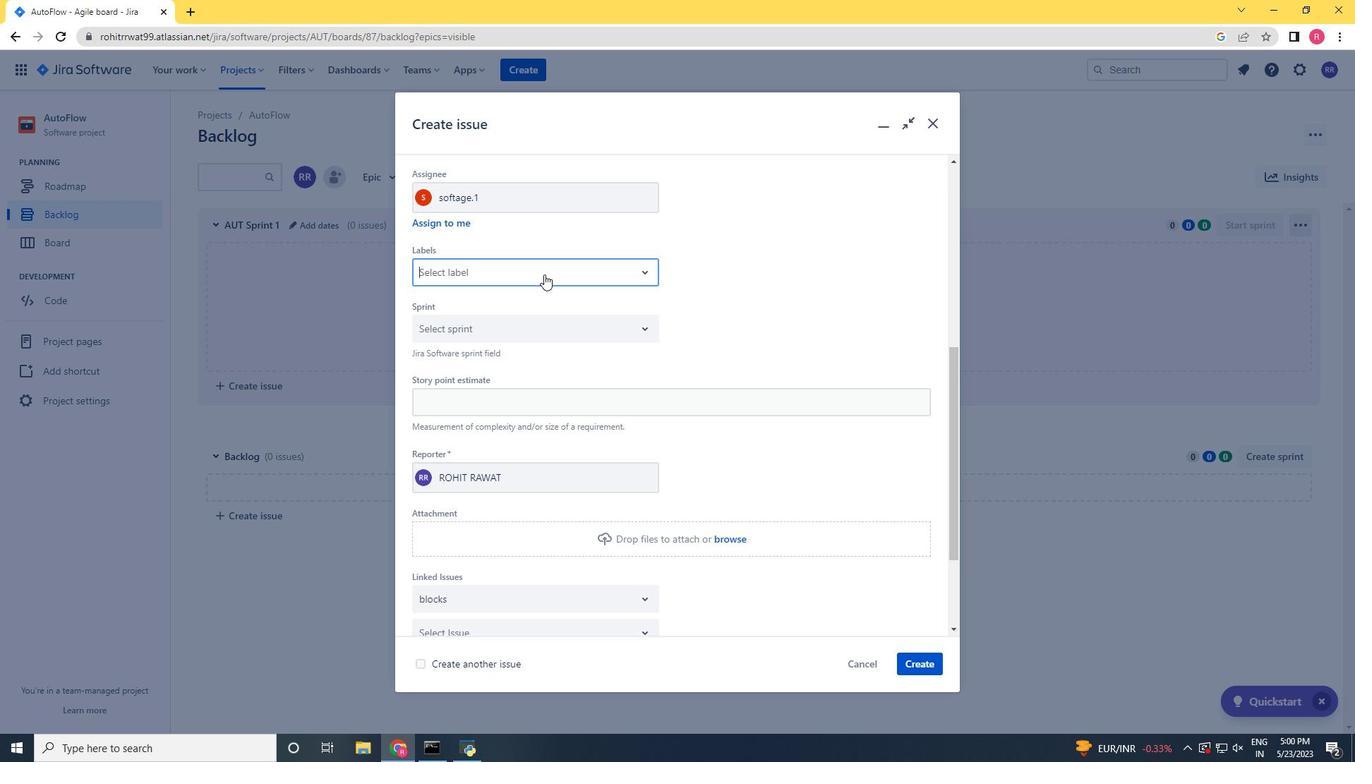 
Action: Mouse scrolled (582, 395) with delta (0, 0)
Screenshot: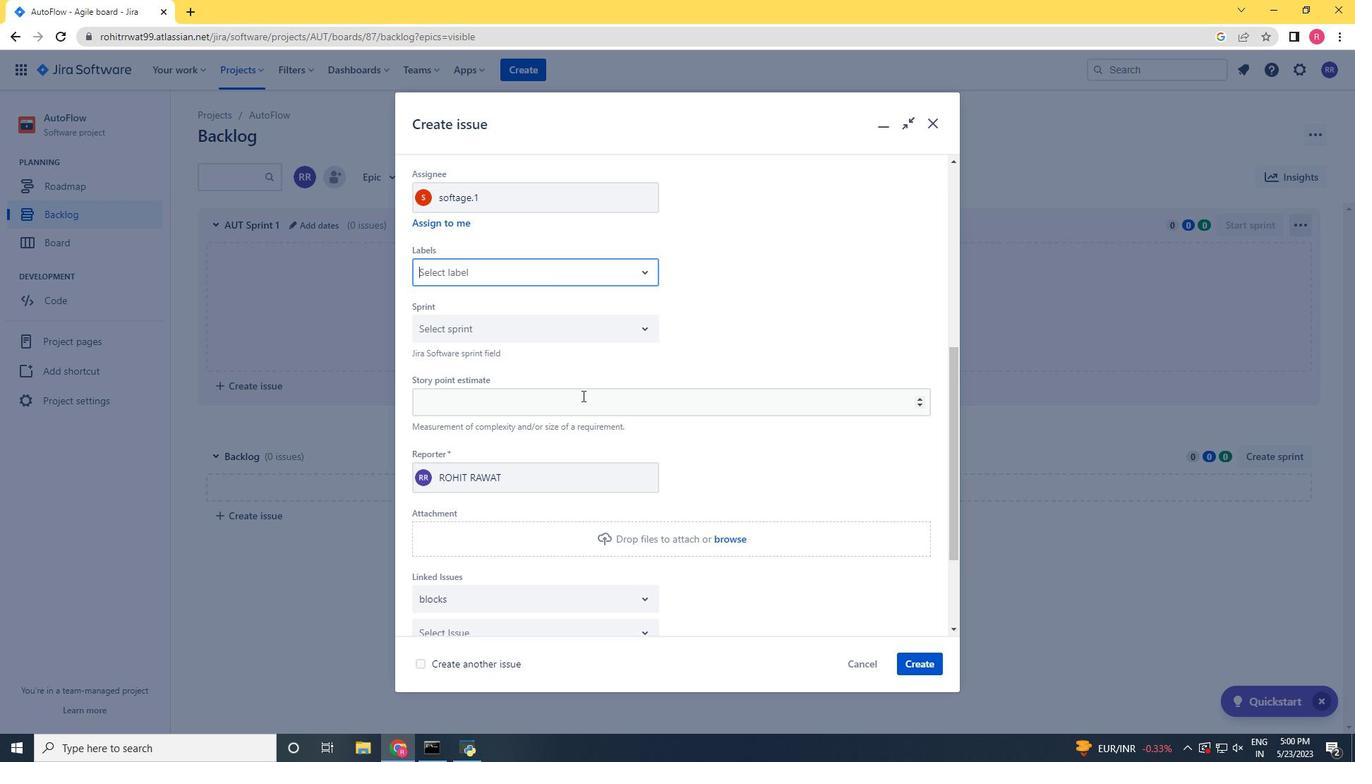 
Action: Mouse scrolled (582, 396) with delta (0, 0)
Screenshot: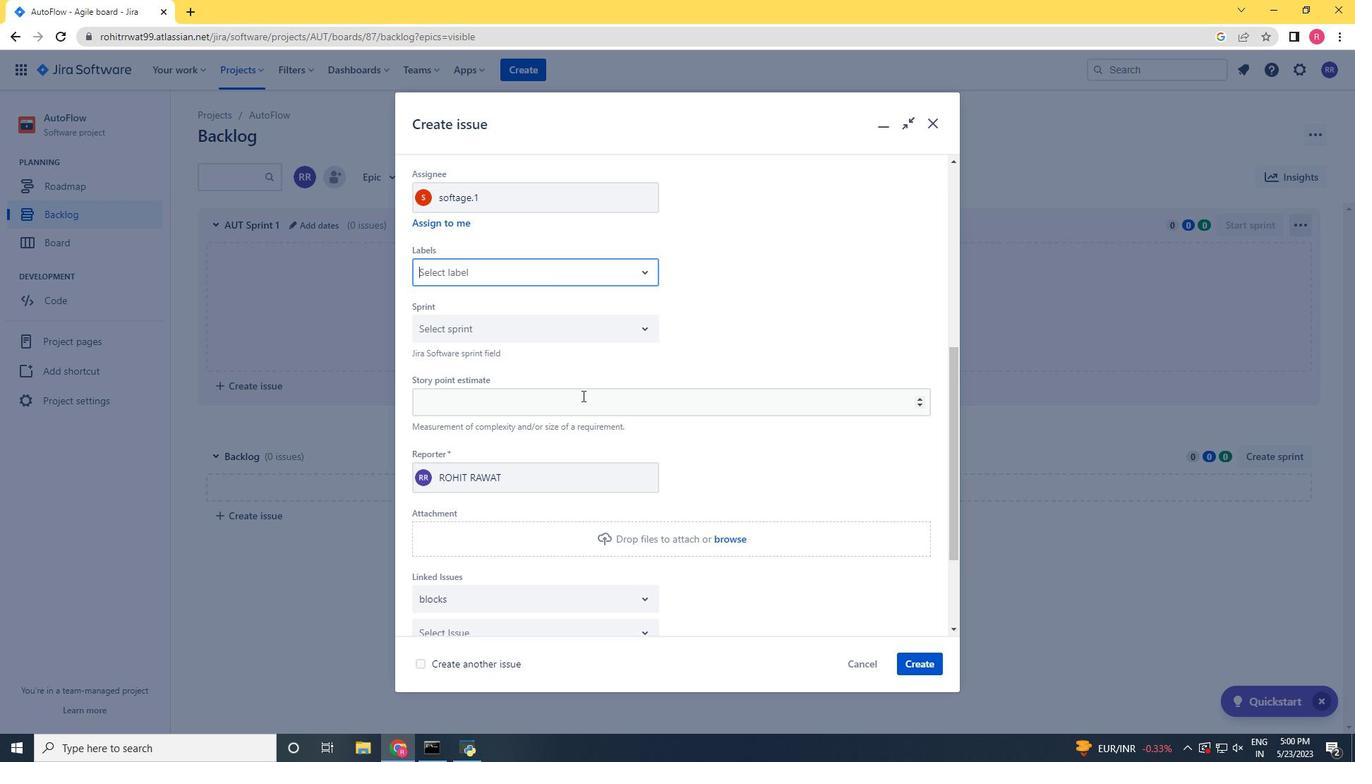 
Action: Mouse scrolled (582, 396) with delta (0, 0)
Screenshot: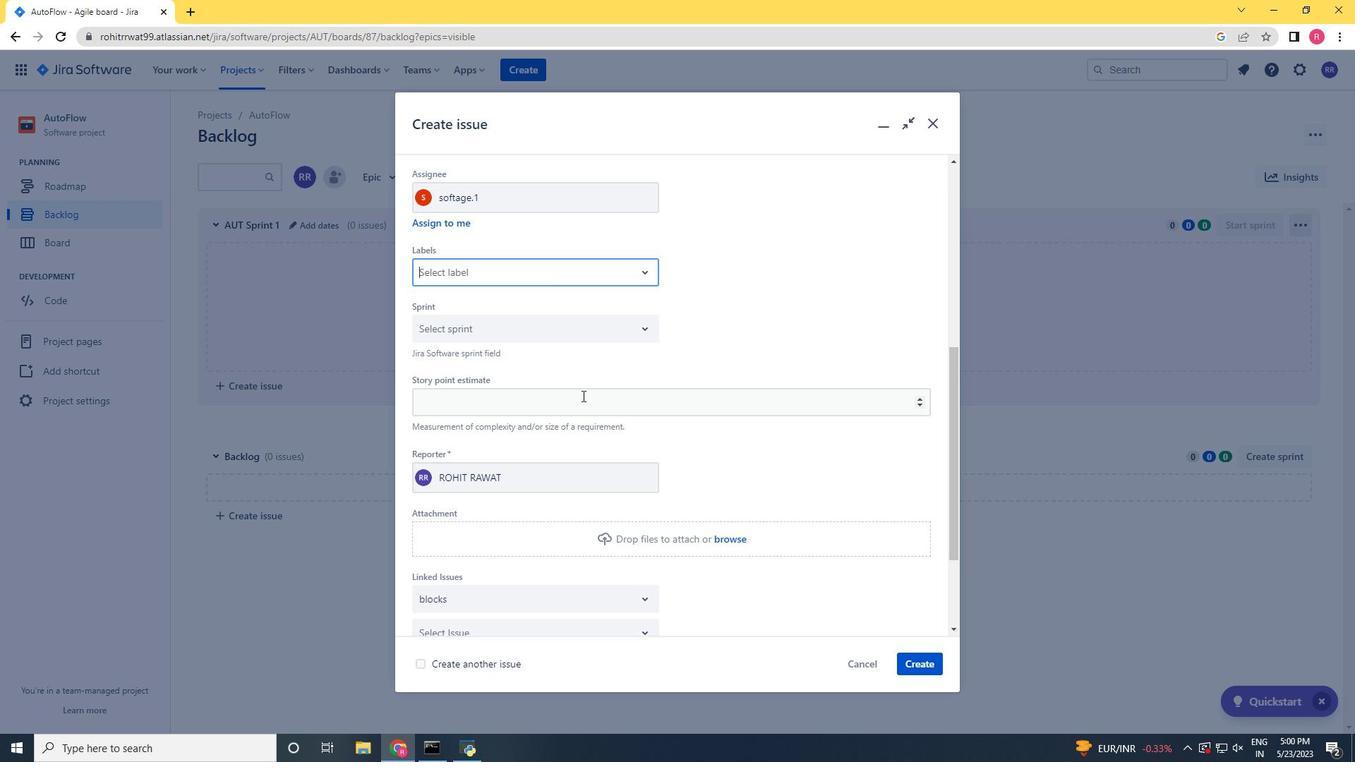 
Action: Mouse scrolled (582, 396) with delta (0, 0)
Screenshot: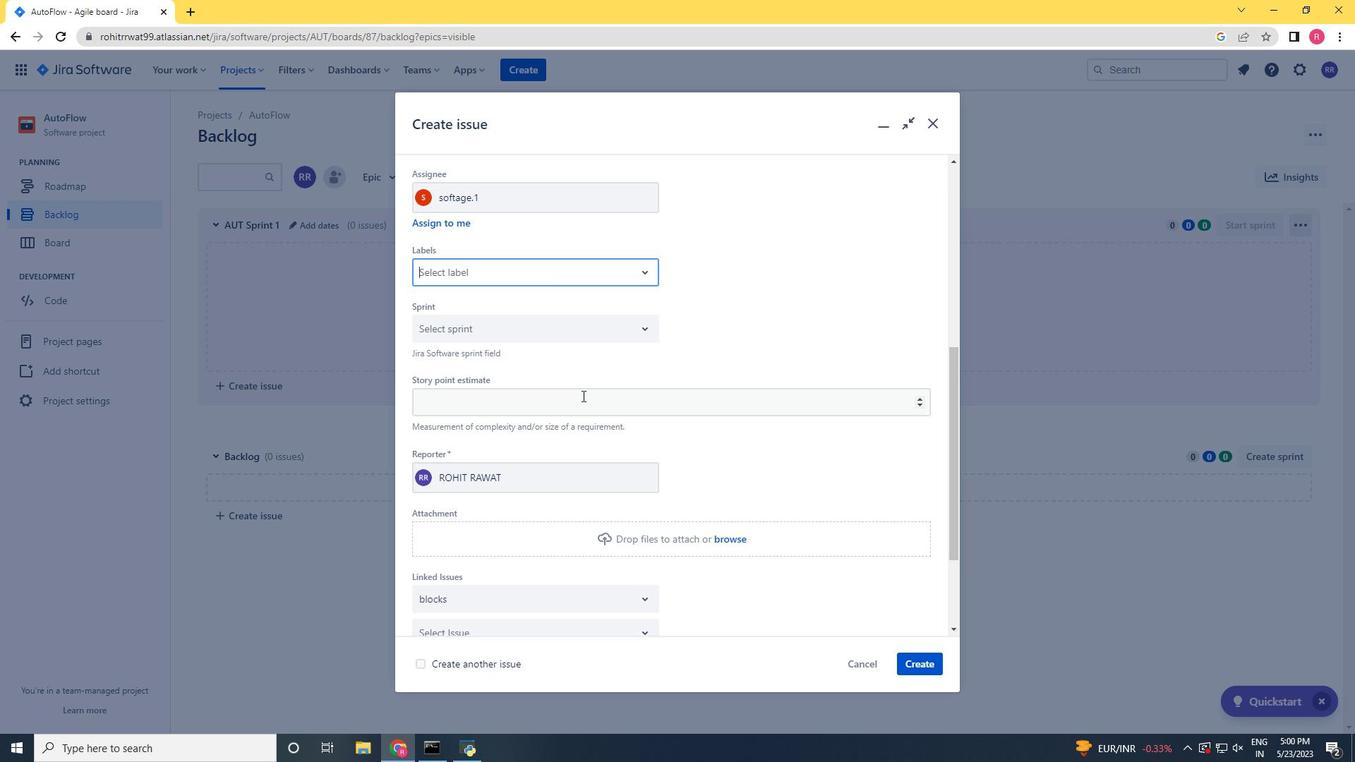 
Action: Mouse scrolled (582, 396) with delta (0, 0)
Screenshot: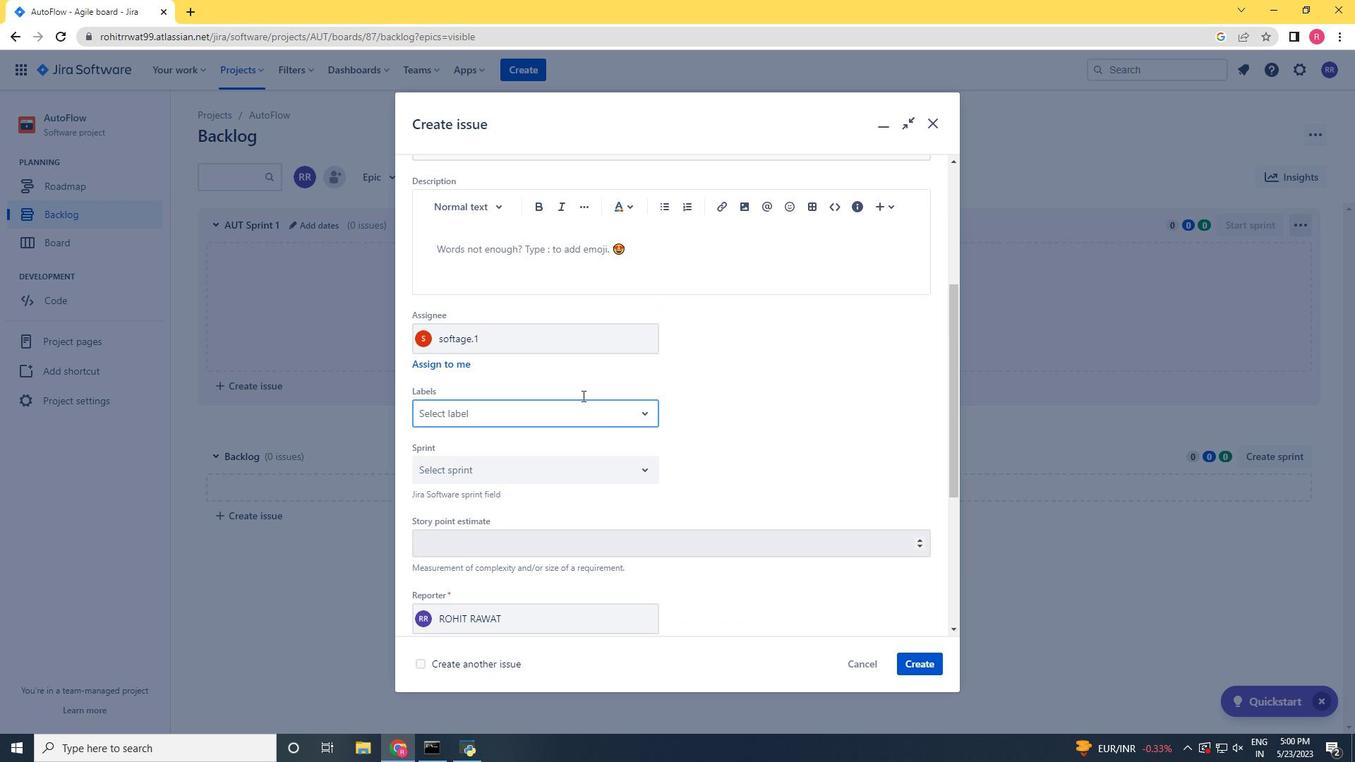 
Action: Mouse scrolled (582, 396) with delta (0, 0)
Screenshot: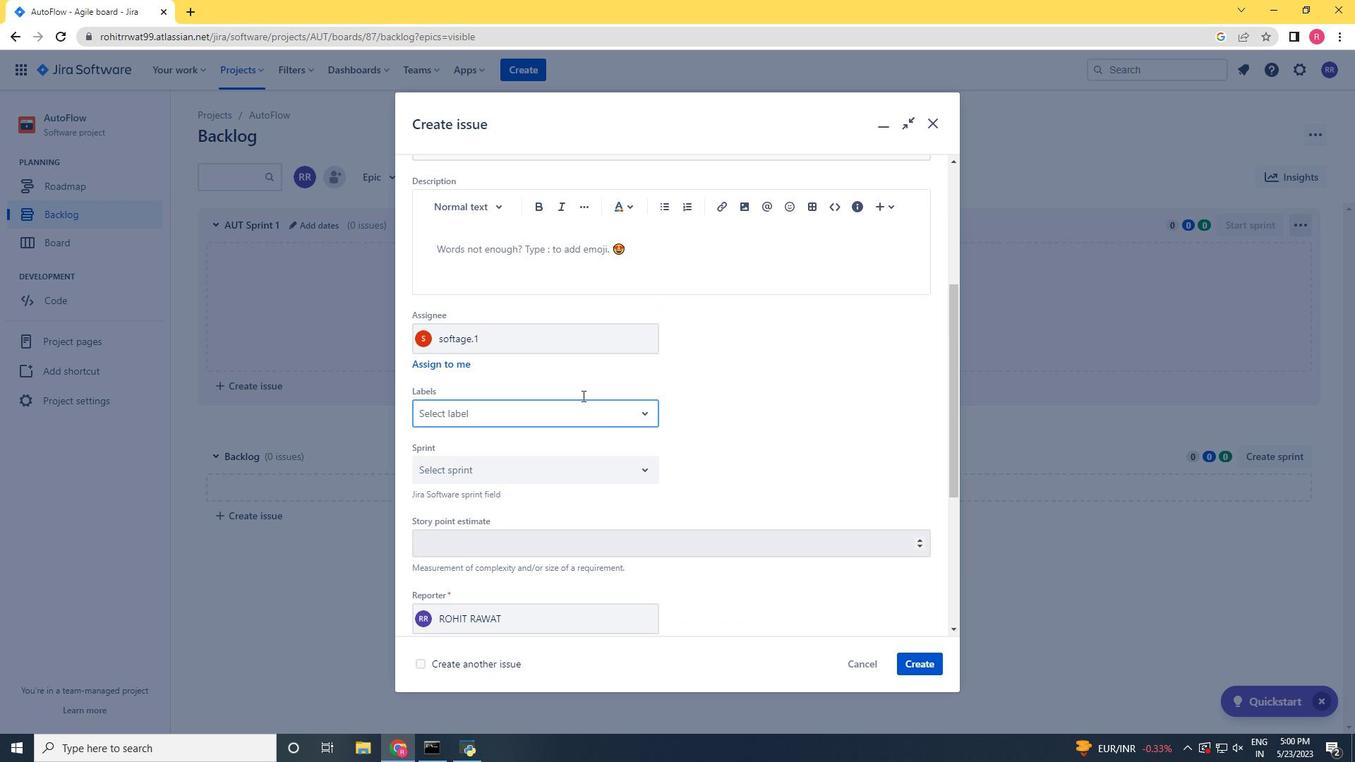 
Action: Mouse scrolled (582, 396) with delta (0, 0)
Screenshot: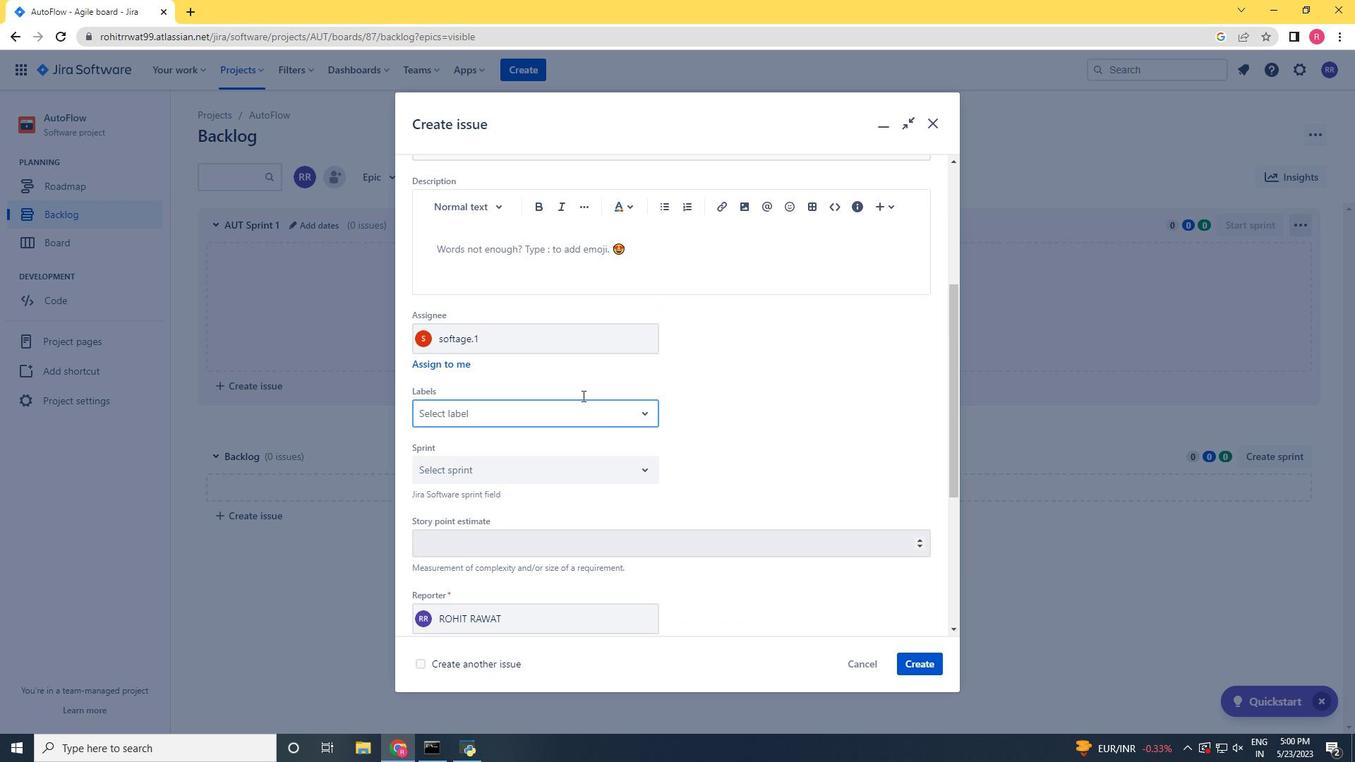 
Action: Mouse scrolled (582, 396) with delta (0, 0)
Screenshot: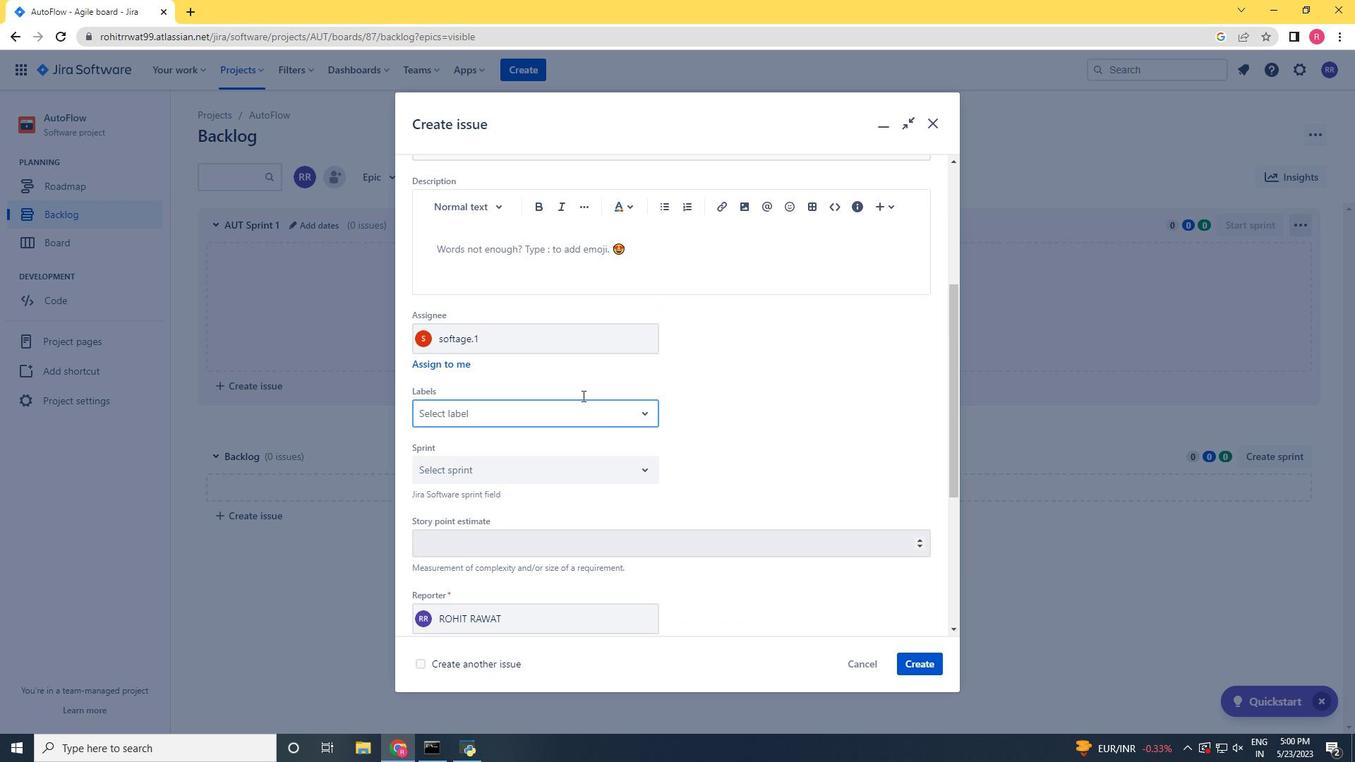 
Action: Mouse scrolled (582, 396) with delta (0, 0)
Screenshot: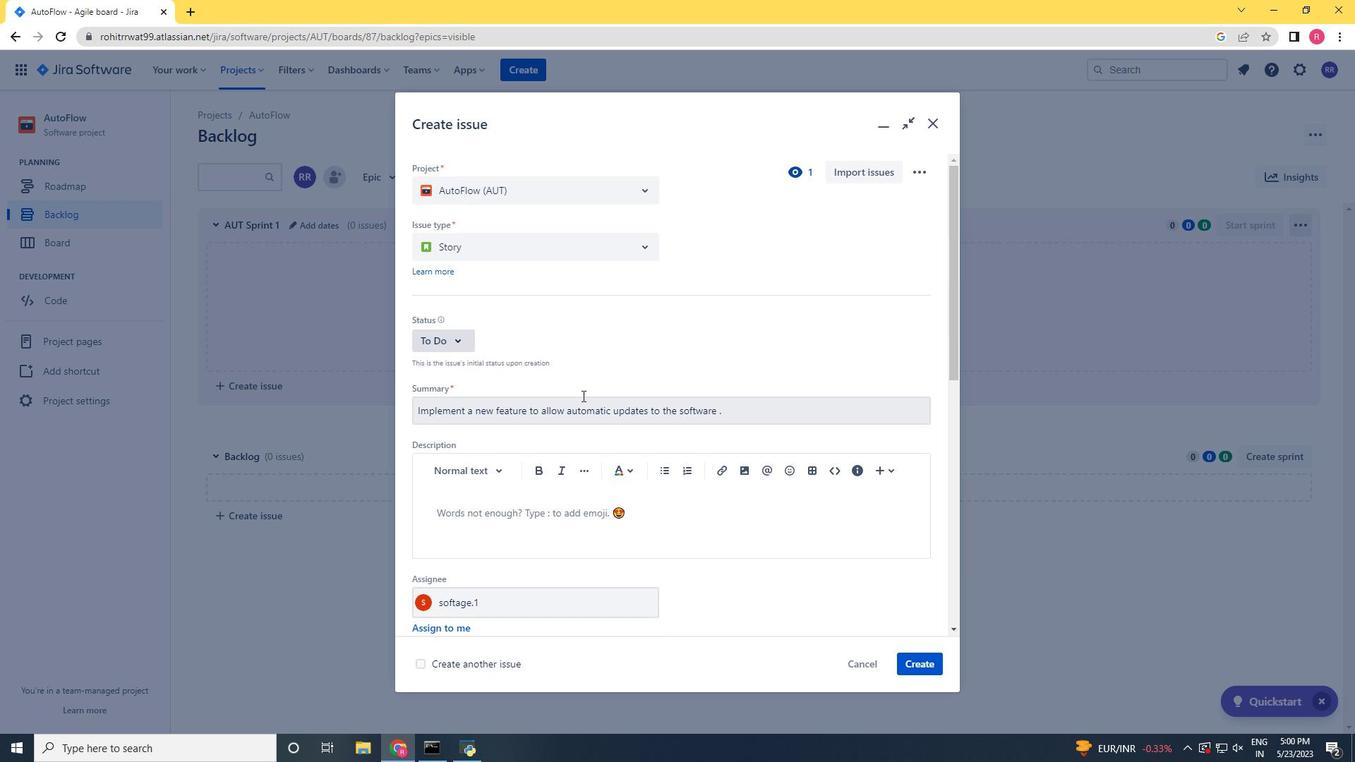 
Action: Mouse scrolled (582, 396) with delta (0, 0)
Screenshot: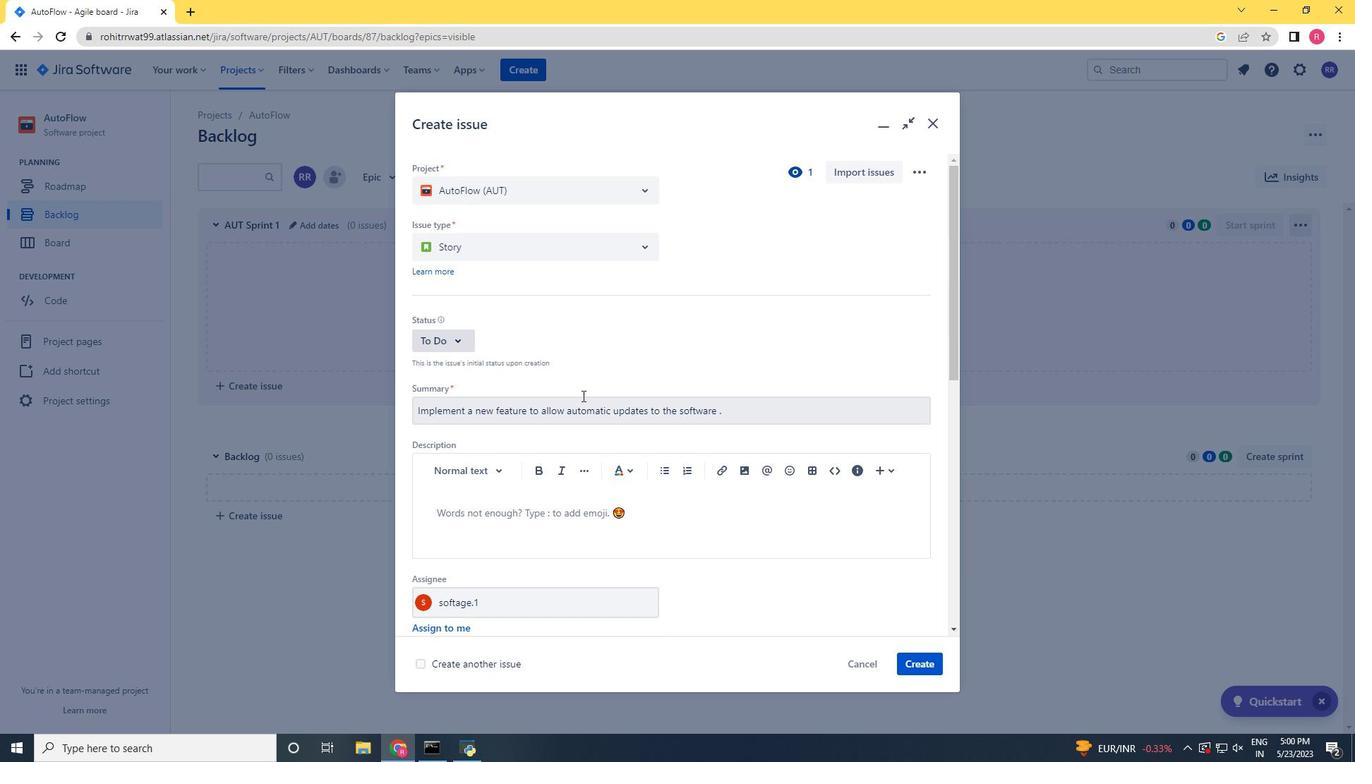 
Action: Mouse moved to (471, 335)
Screenshot: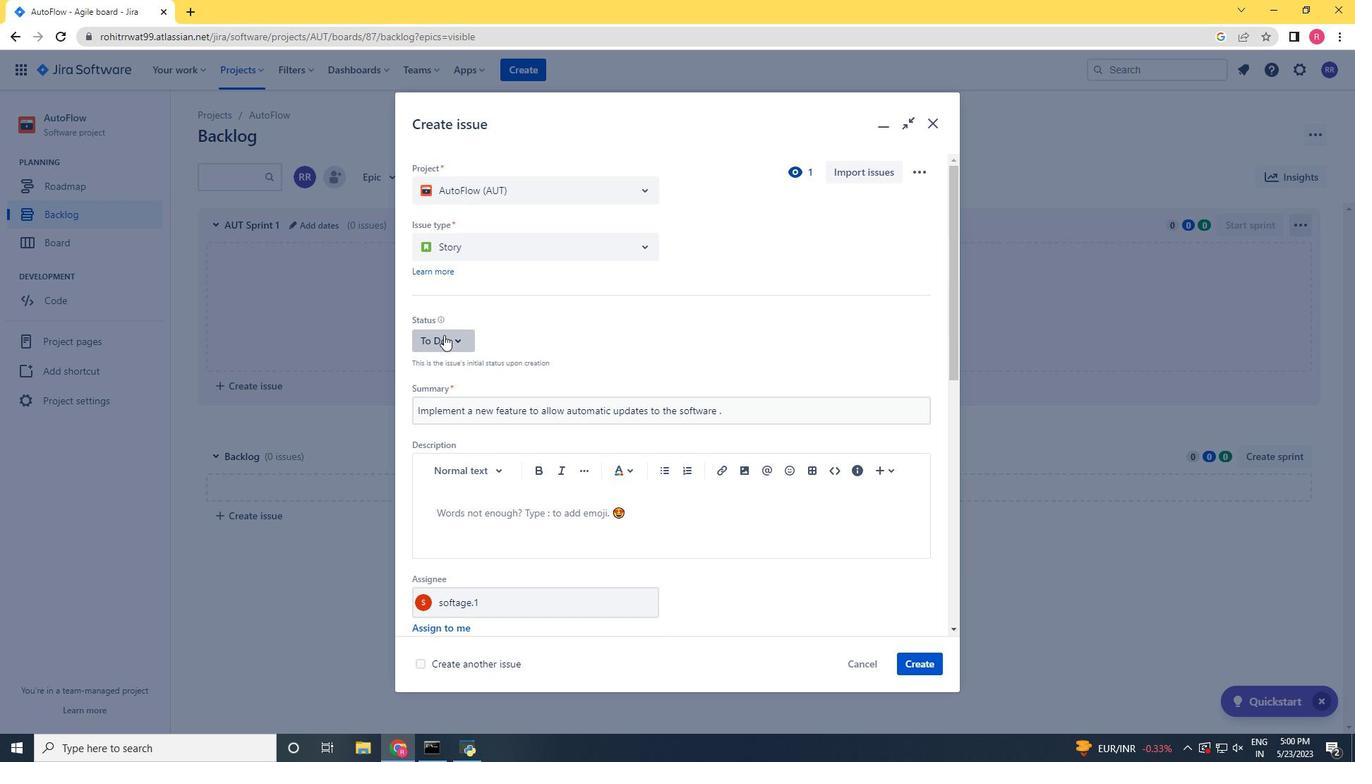 
Action: Mouse pressed left at (471, 335)
Screenshot: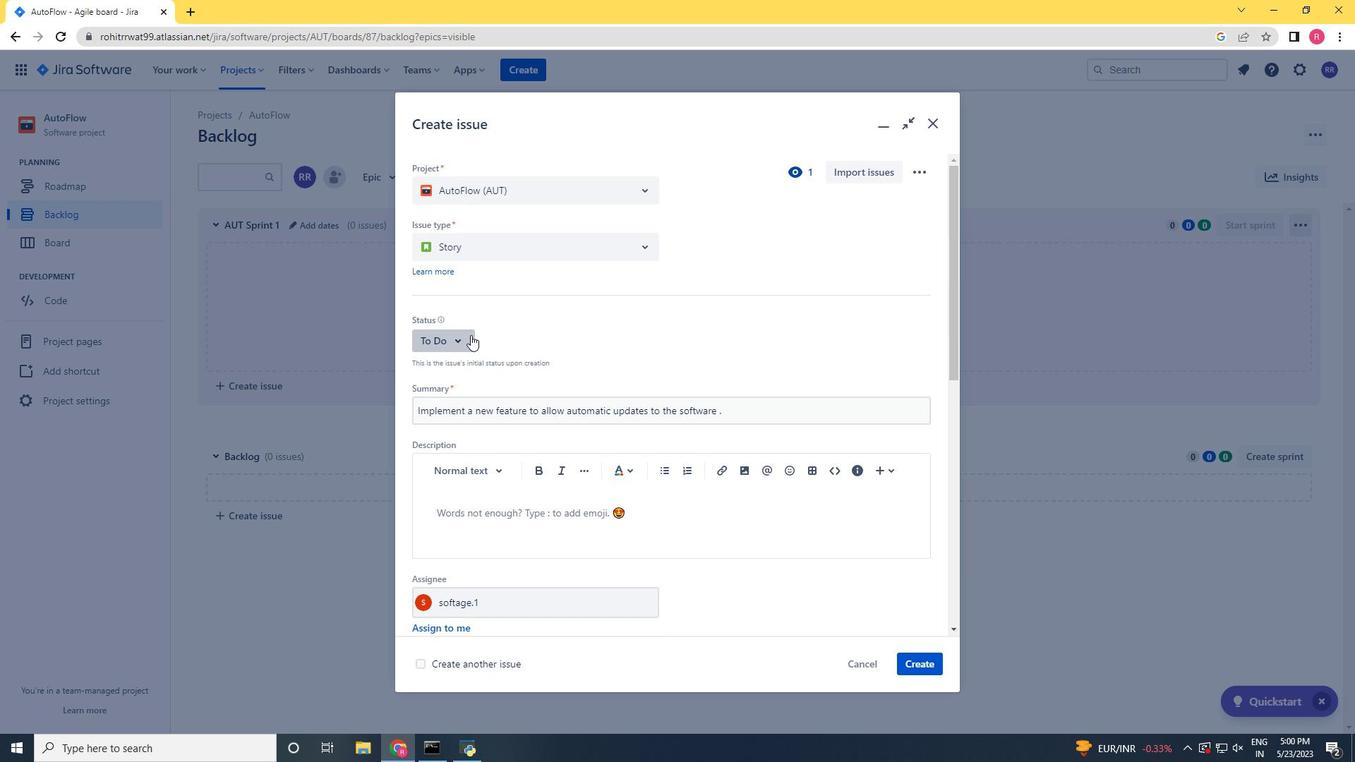 
Action: Mouse moved to (466, 368)
Screenshot: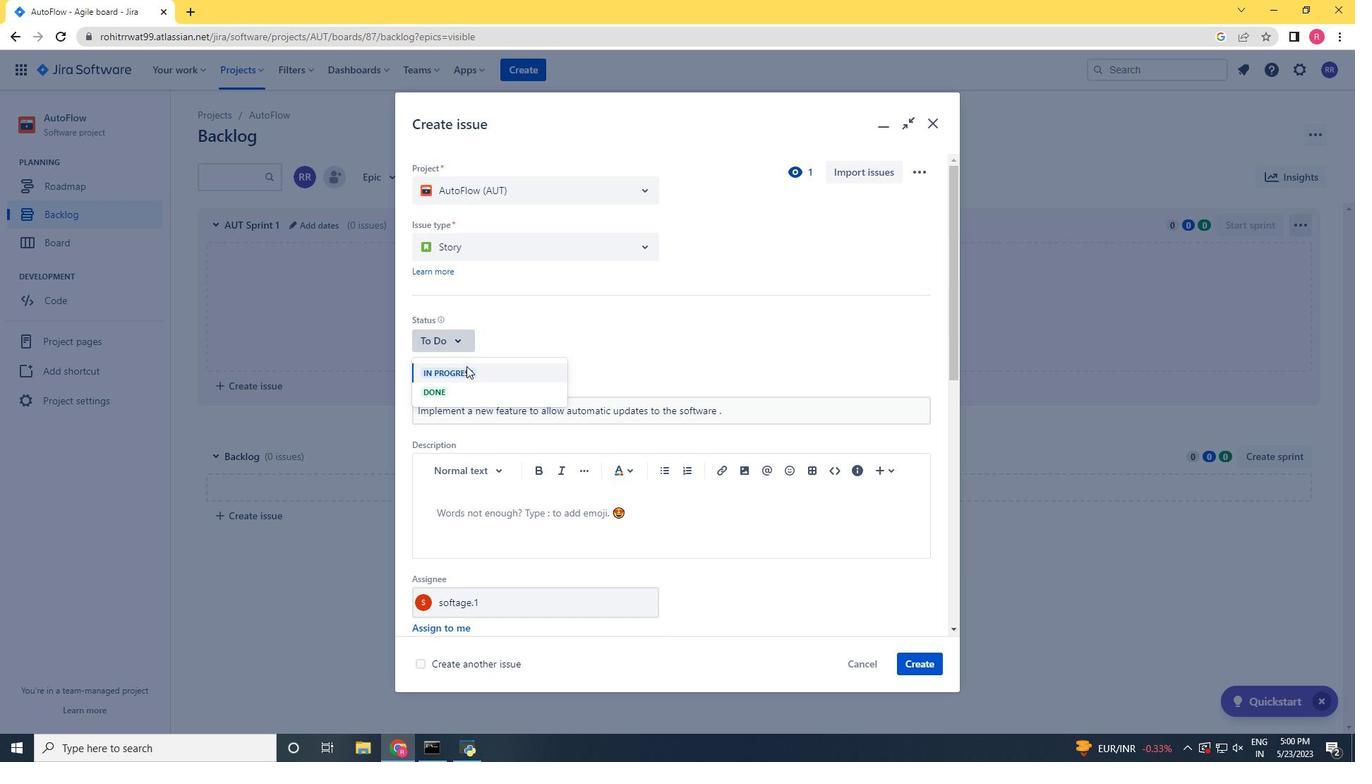 
Action: Mouse pressed left at (466, 368)
Screenshot: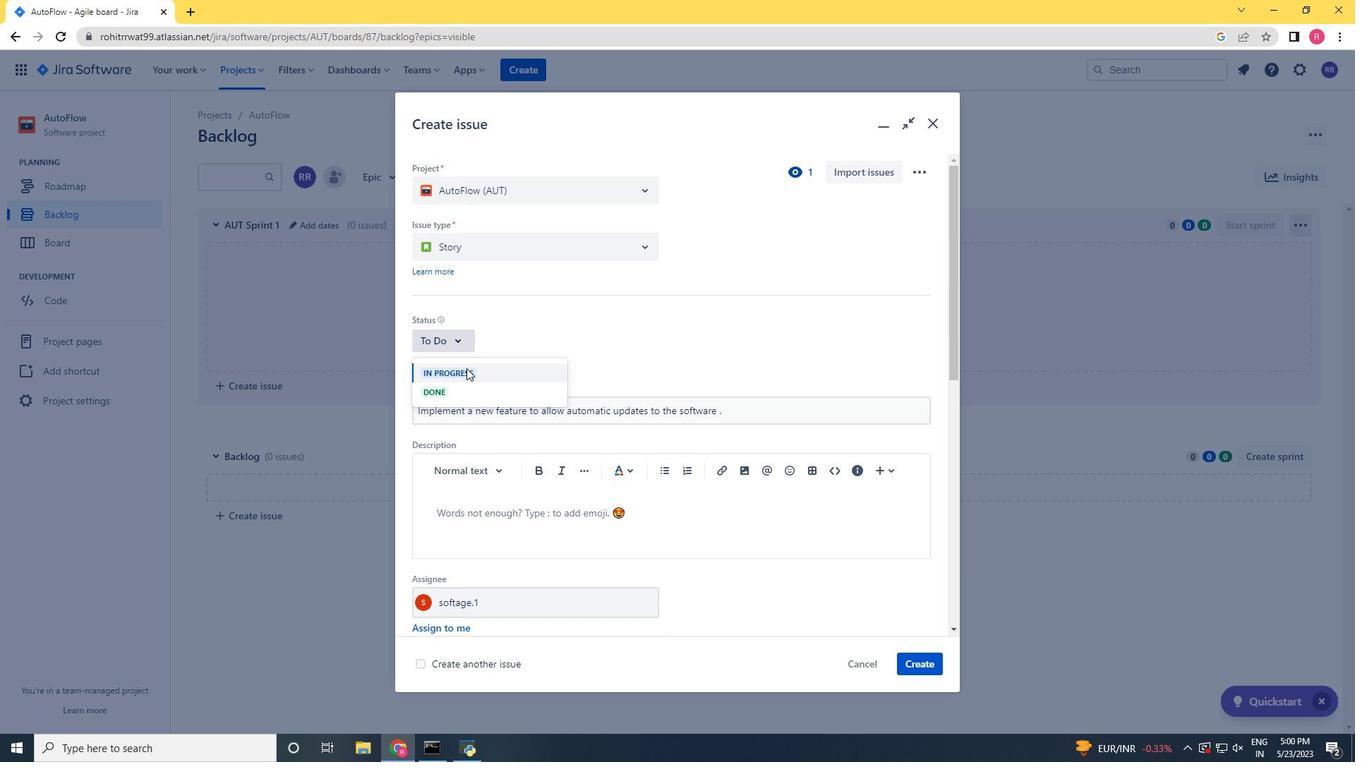 
Action: Mouse moved to (925, 659)
Screenshot: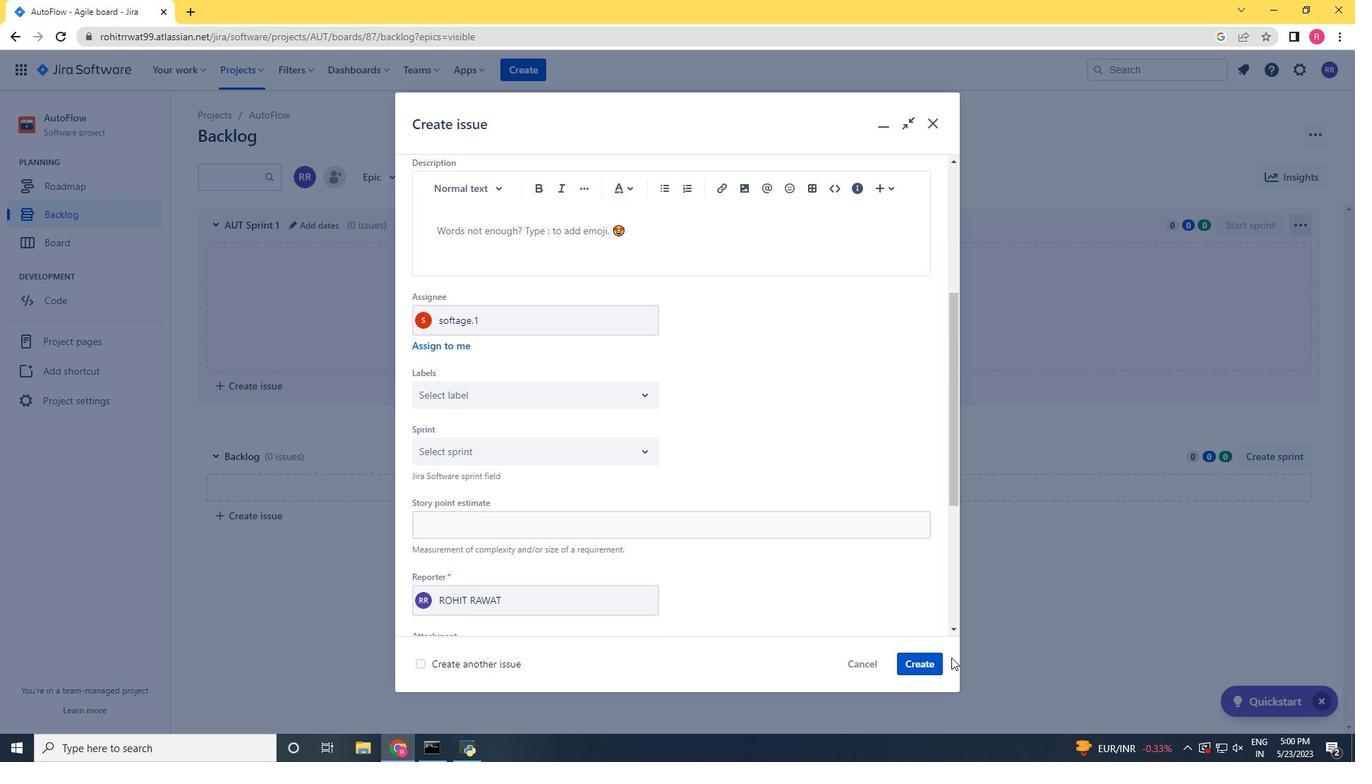 
Action: Mouse pressed left at (925, 659)
Screenshot: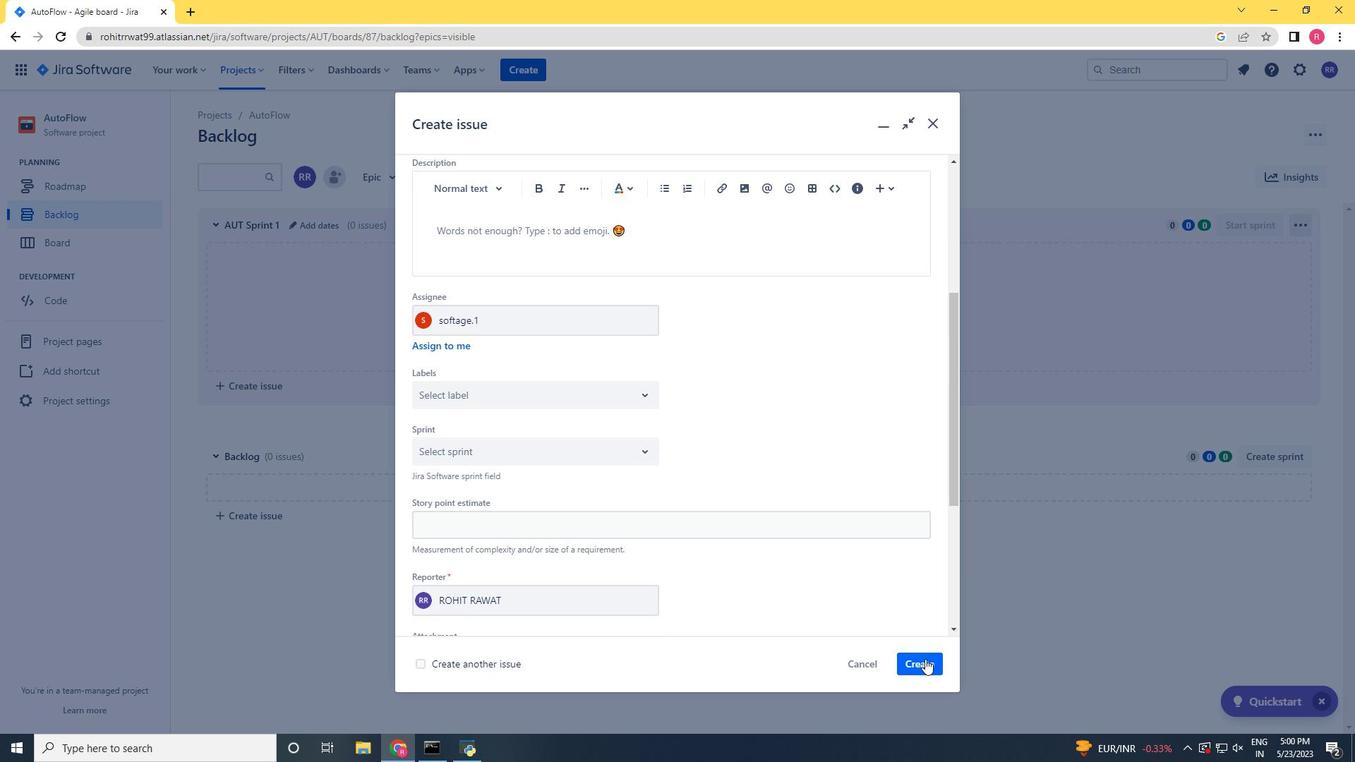 
Action: Mouse moved to (249, 516)
Screenshot: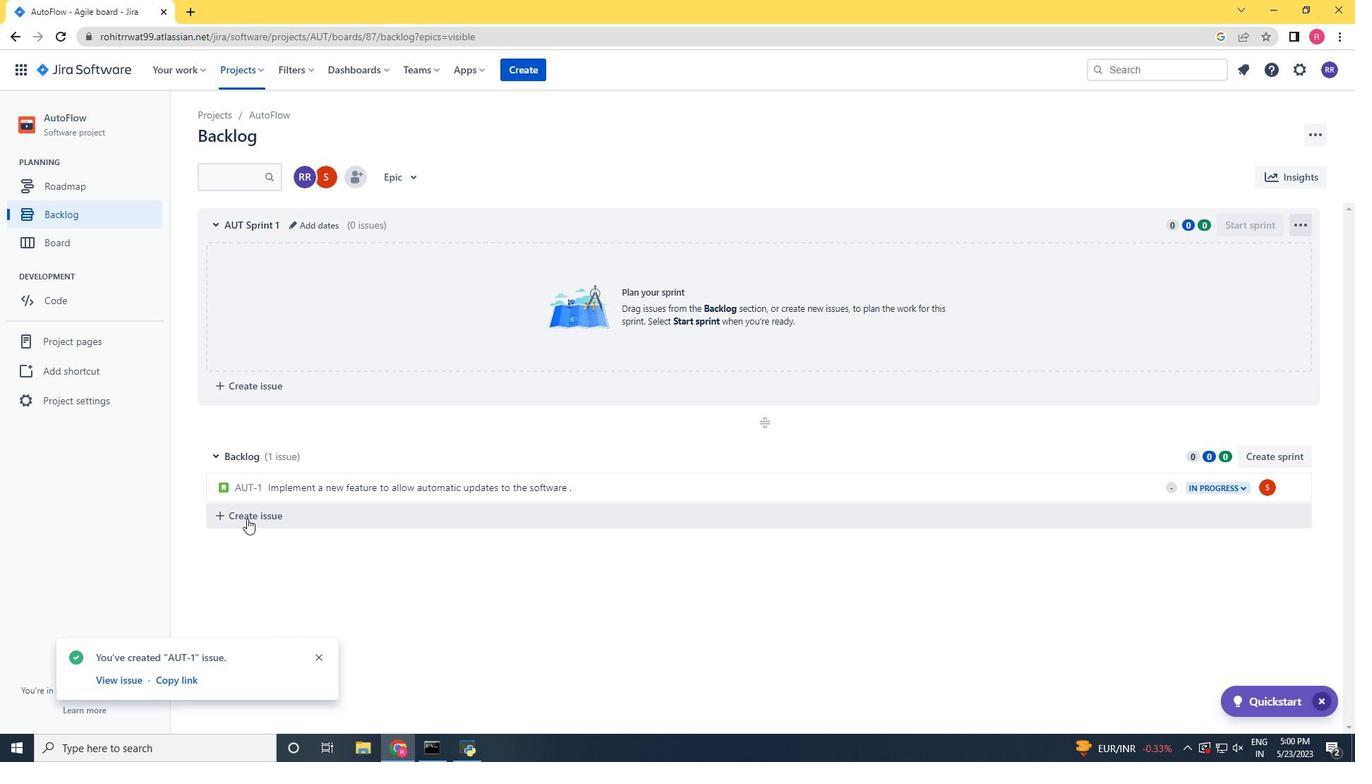 
Action: Mouse pressed left at (249, 516)
Screenshot: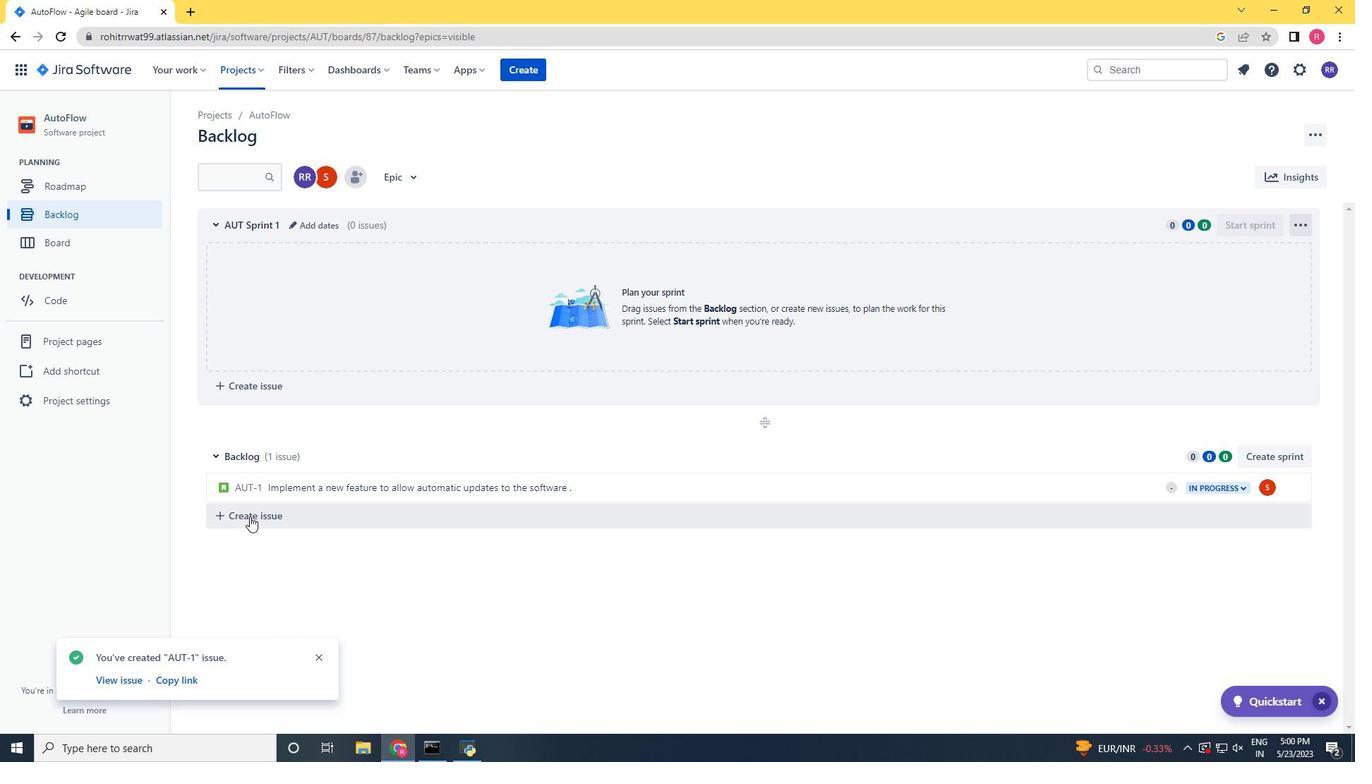
Action: Key pressed <Key.shift>A
Screenshot: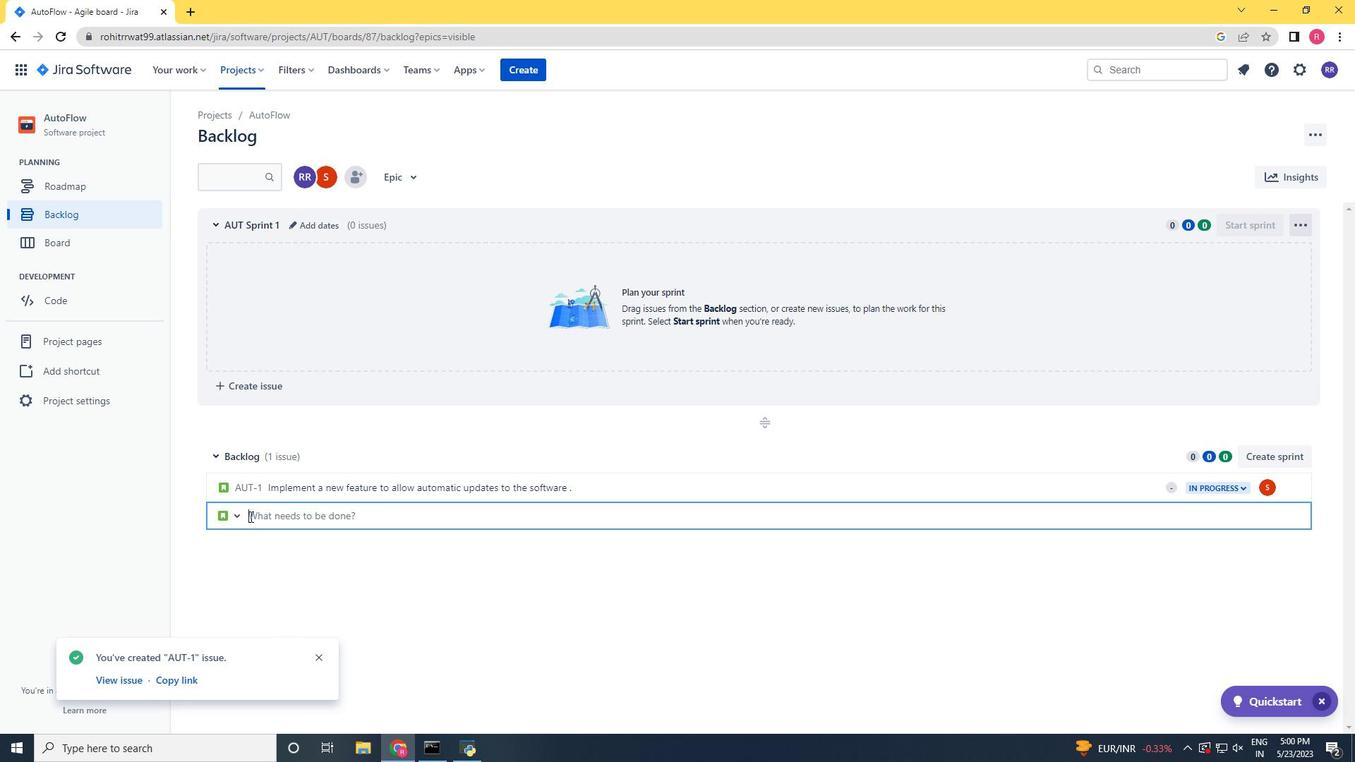 
Action: Mouse moved to (1355, 295)
Screenshot: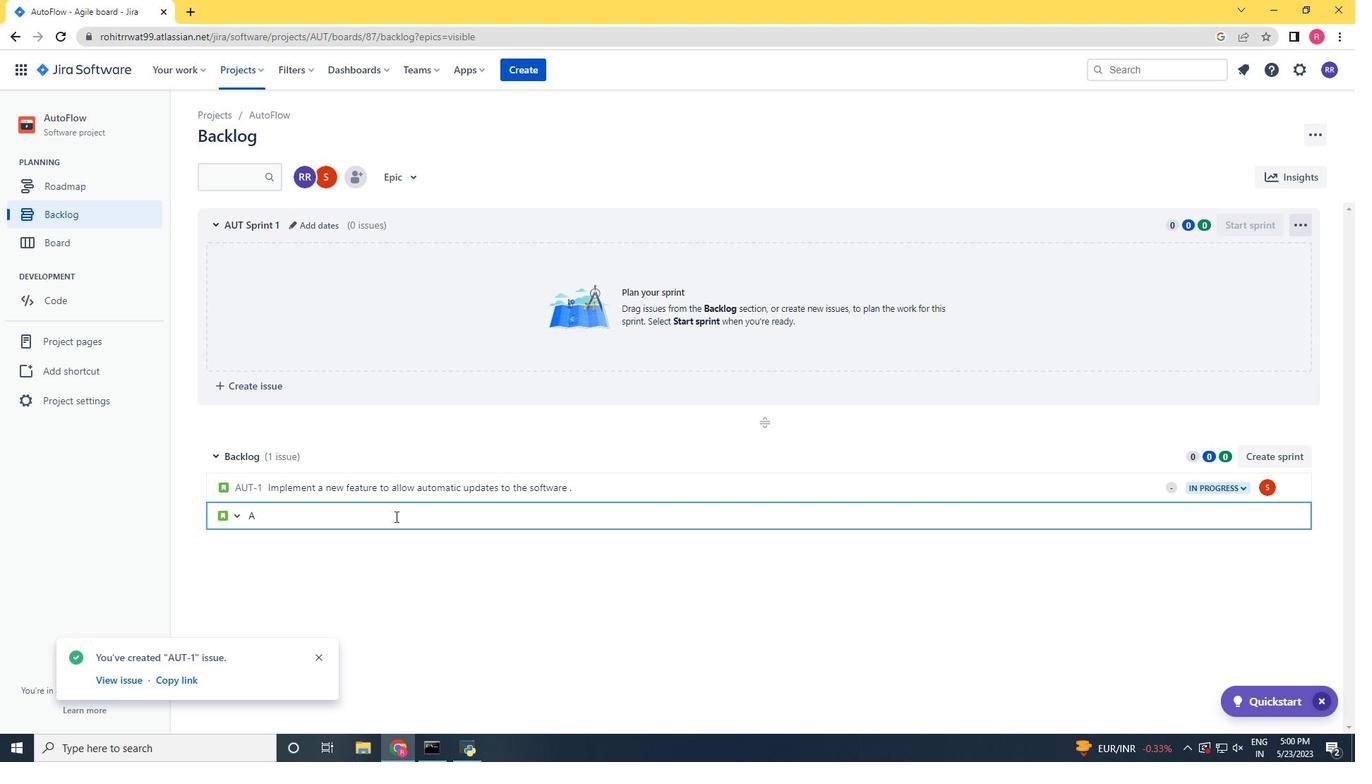 
Action: Key pressed ddress<Key.space><Key.space>issues<Key.space>related<Key.space>to<Key.space>data<Key.space>corry<Key.backspace>uption<Key.space>and<Key.space>loss<Key.enter>
Screenshot: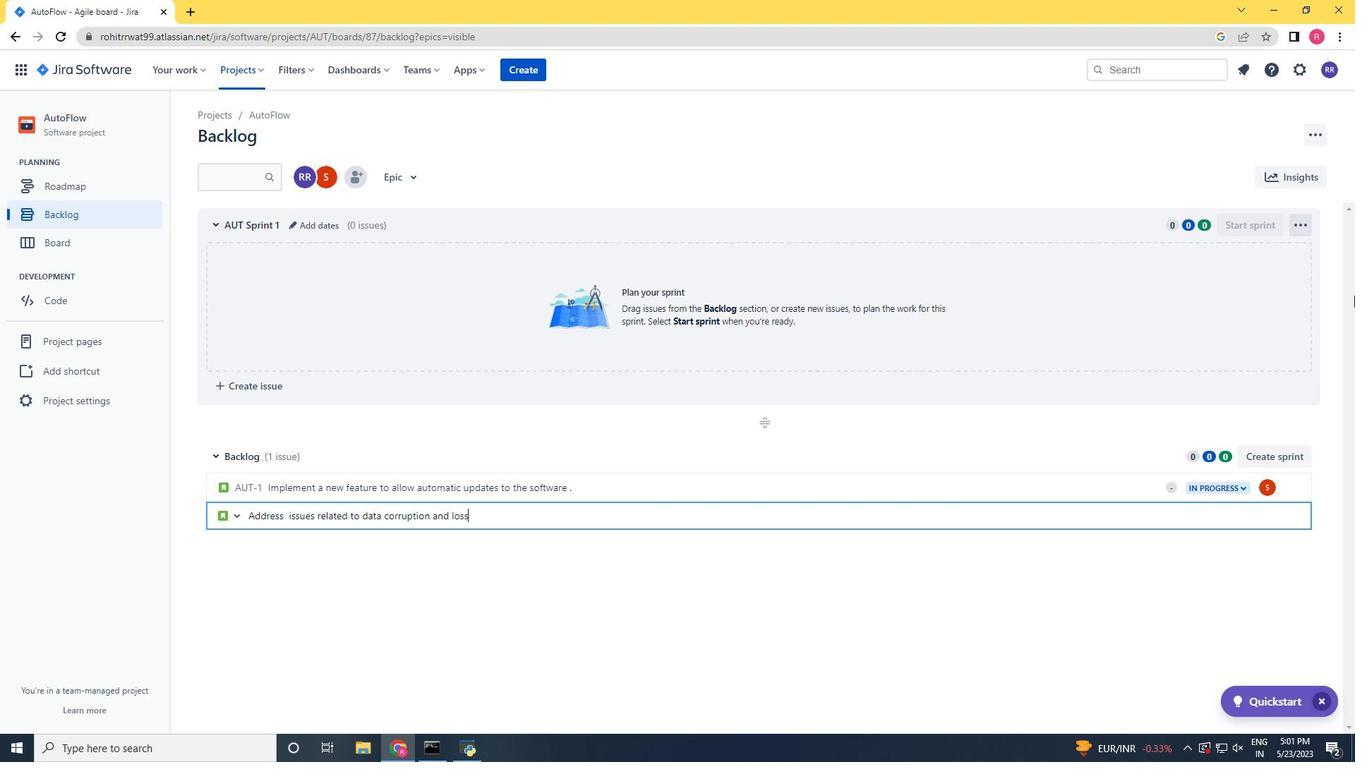 
Action: Mouse moved to (452, 384)
Screenshot: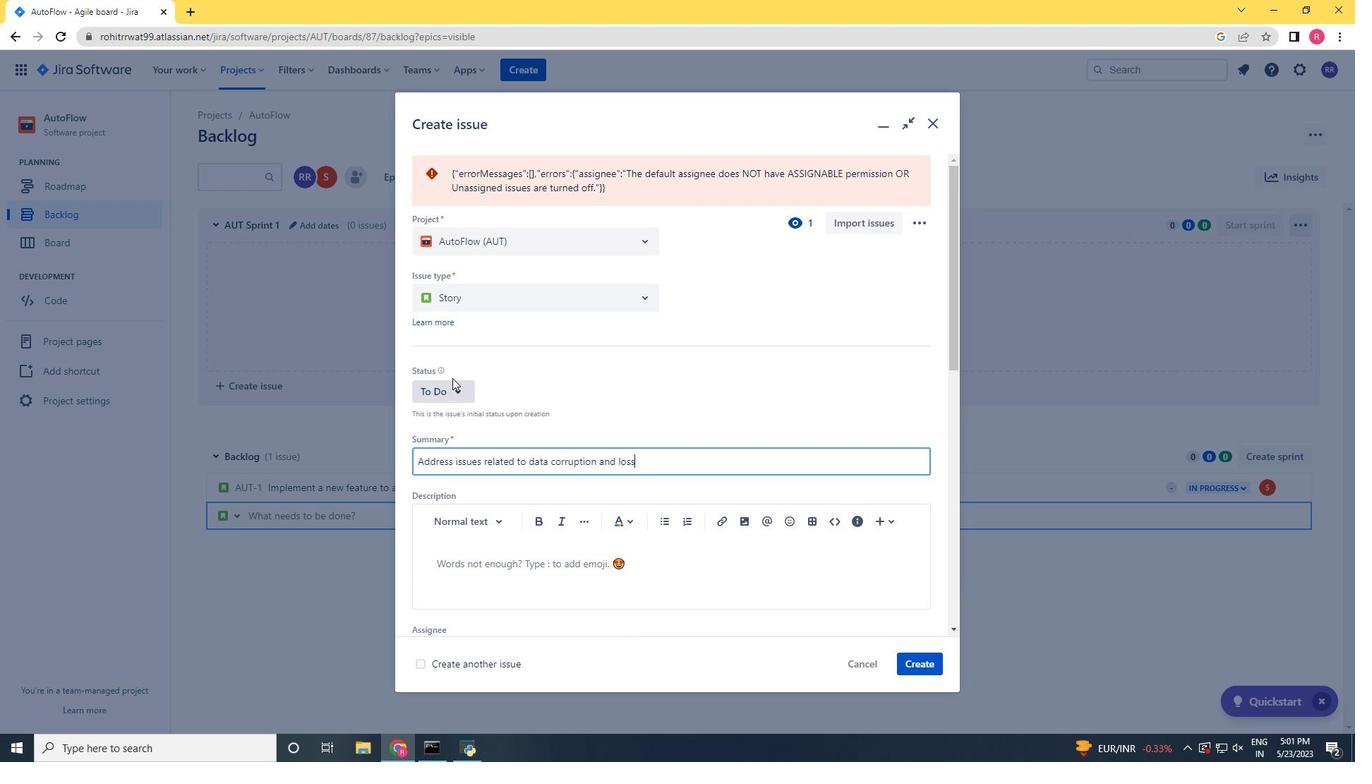
Action: Mouse pressed left at (452, 384)
Screenshot: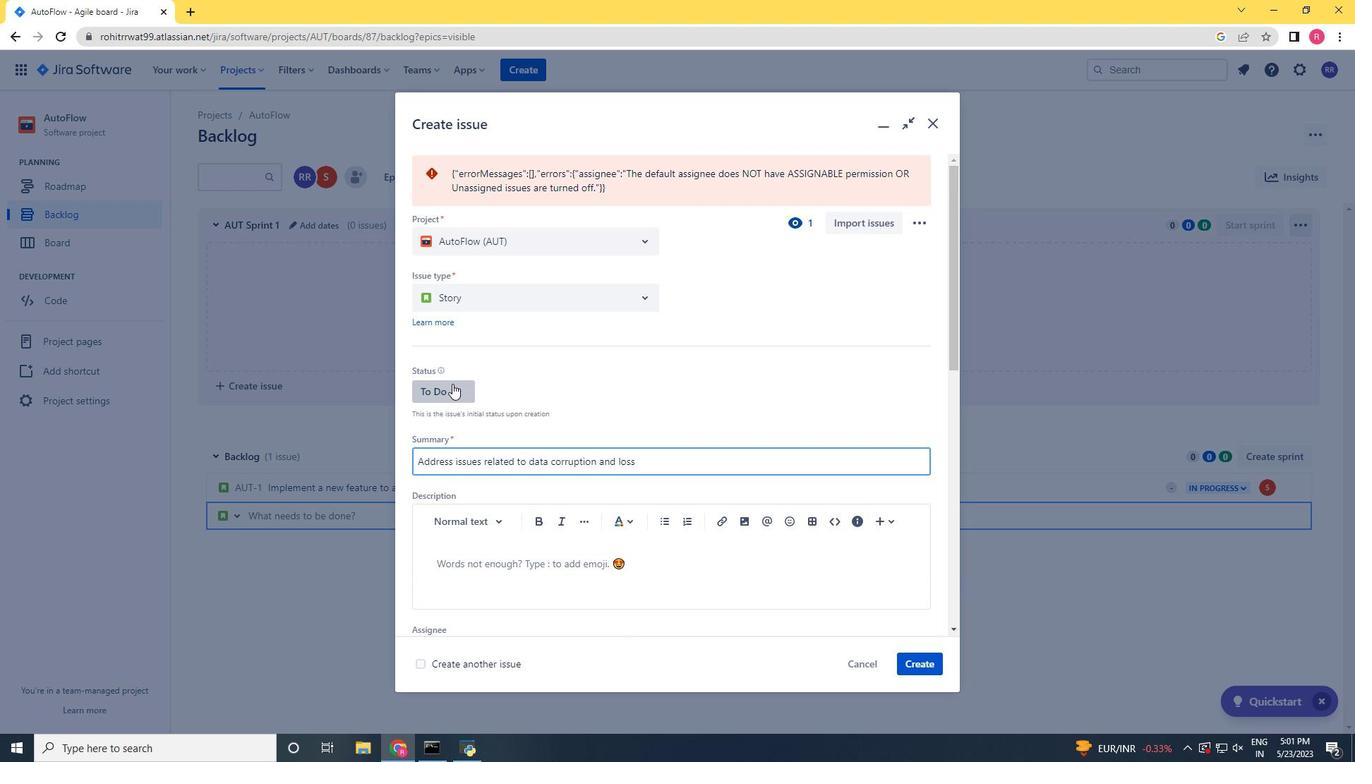 
Action: Mouse moved to (456, 422)
Screenshot: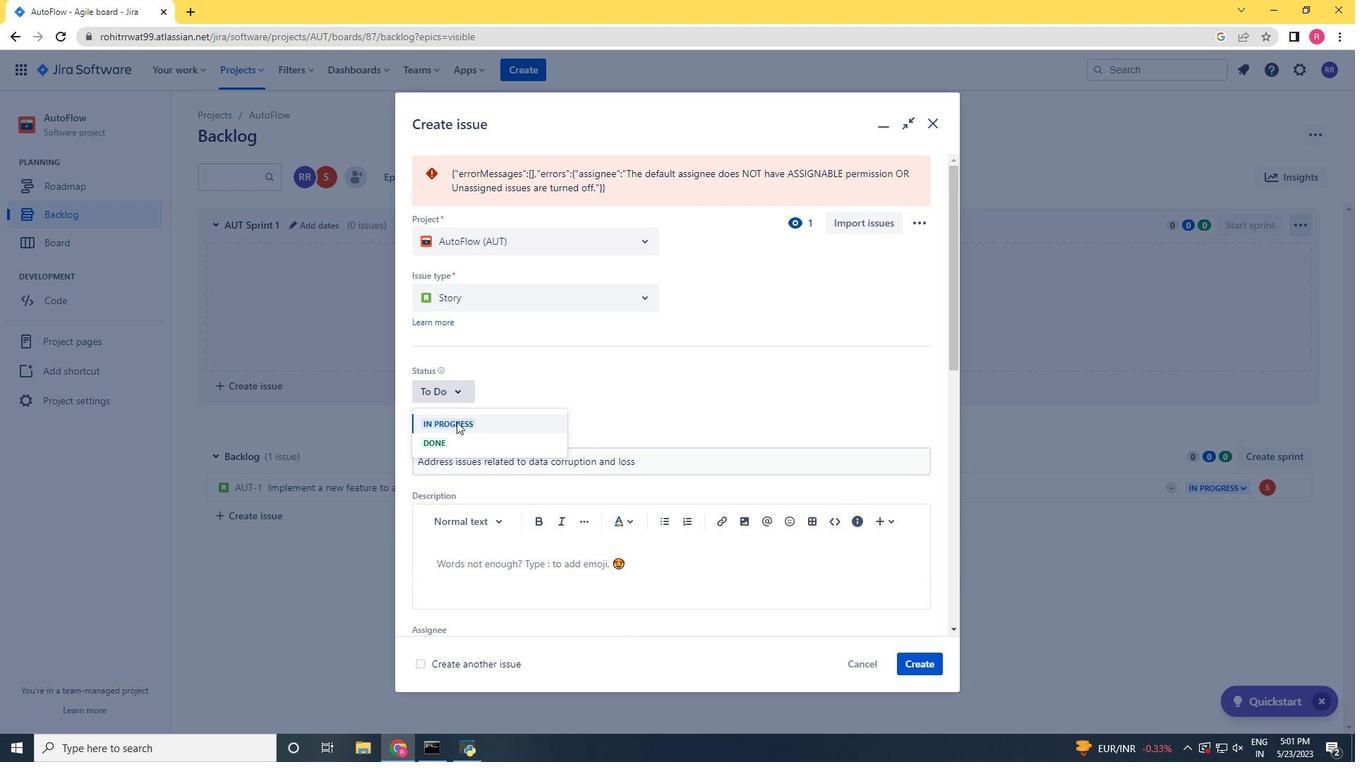 
Action: Mouse pressed left at (456, 422)
Screenshot: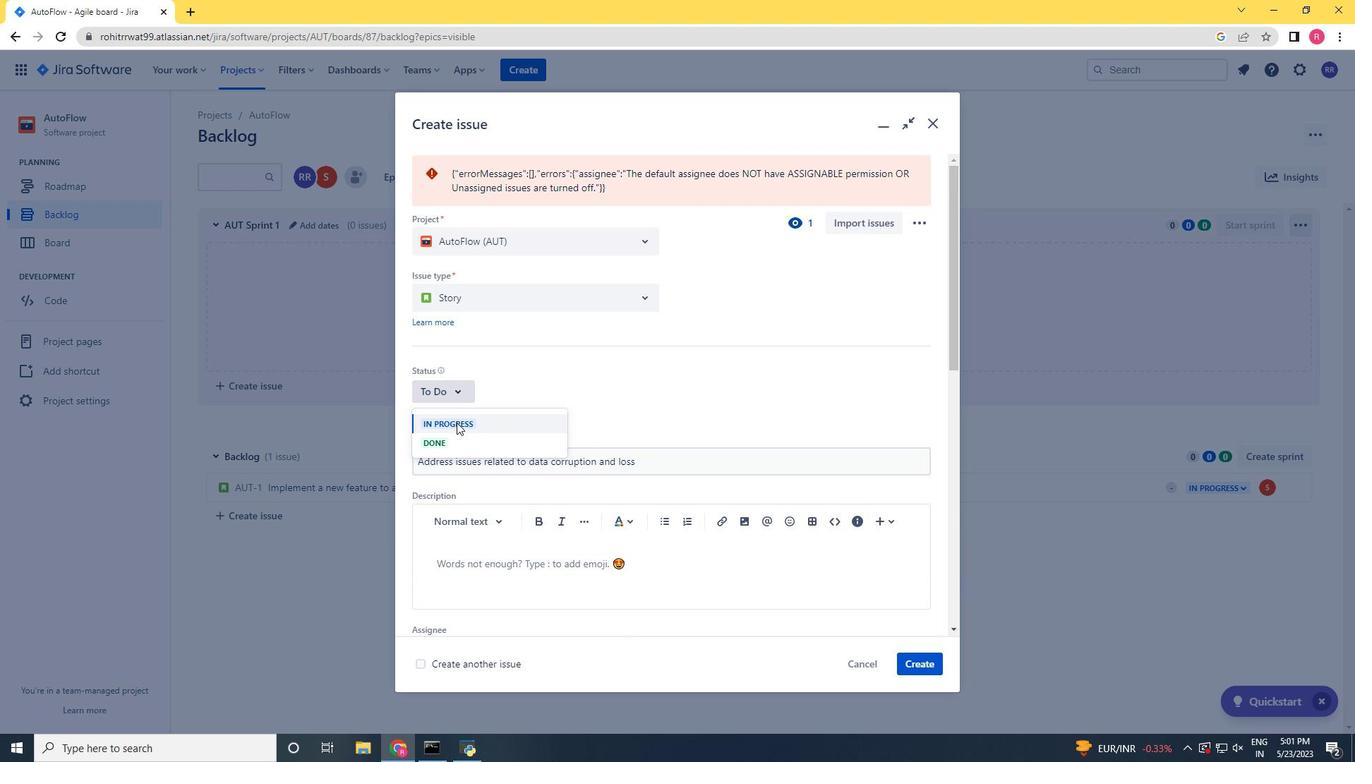 
Action: Mouse moved to (554, 532)
Screenshot: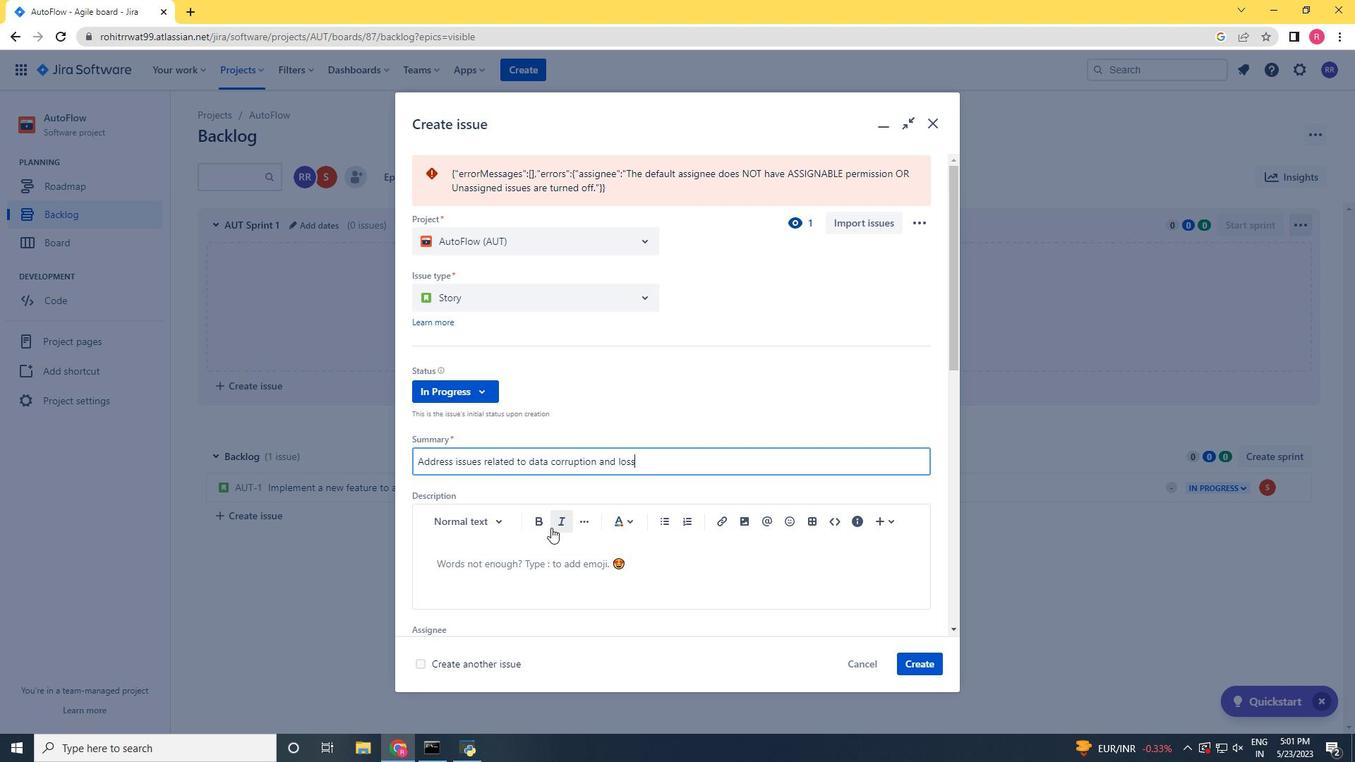 
Action: Mouse scrolled (554, 531) with delta (0, 0)
Screenshot: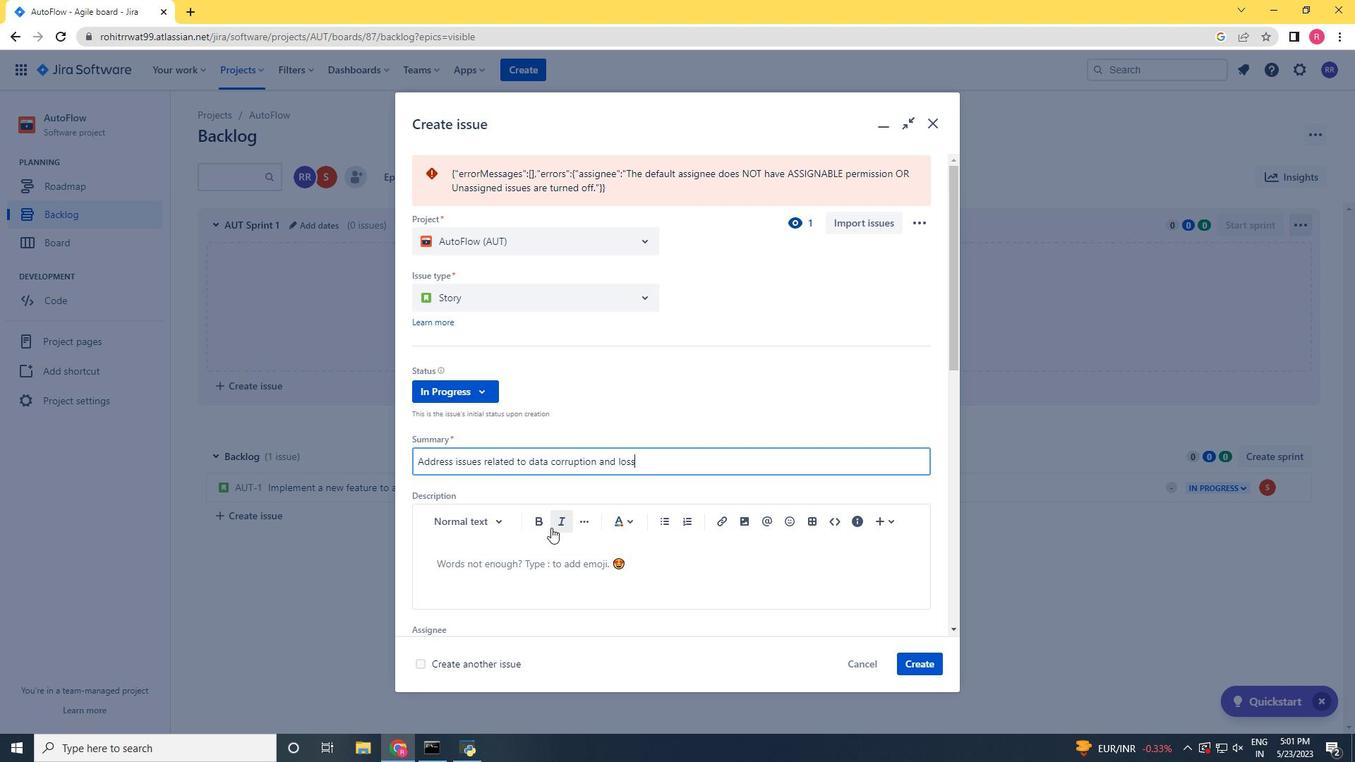 
Action: Mouse scrolled (554, 531) with delta (0, 0)
Screenshot: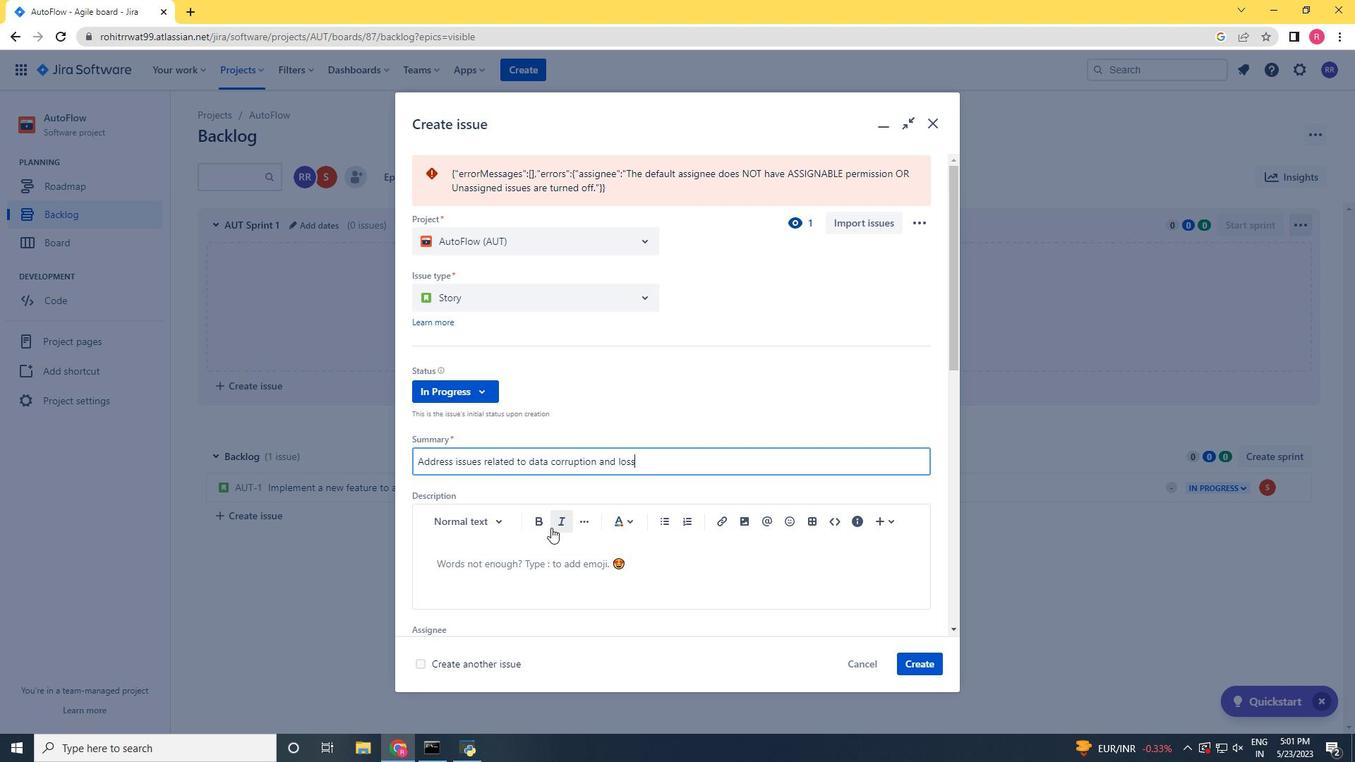 
Action: Mouse scrolled (554, 531) with delta (0, 0)
Screenshot: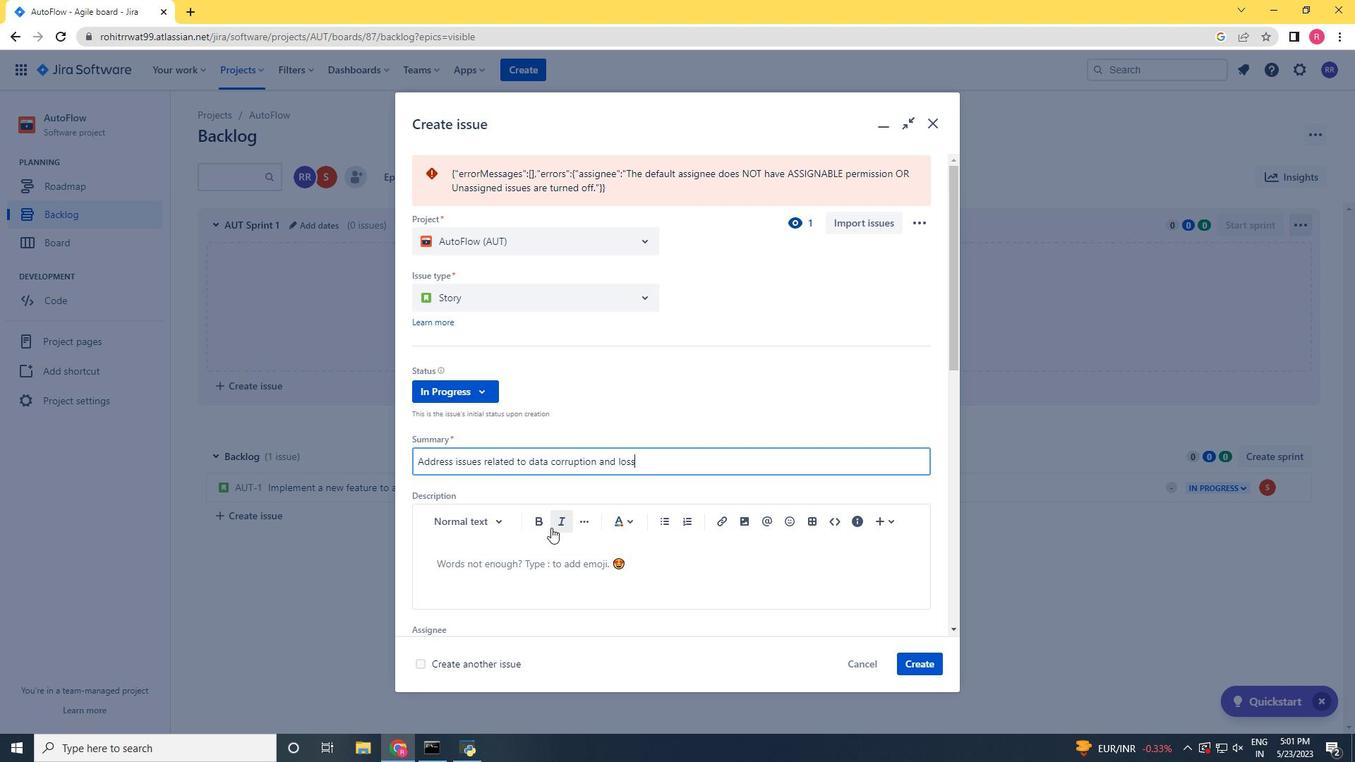 
Action: Mouse moved to (483, 443)
Screenshot: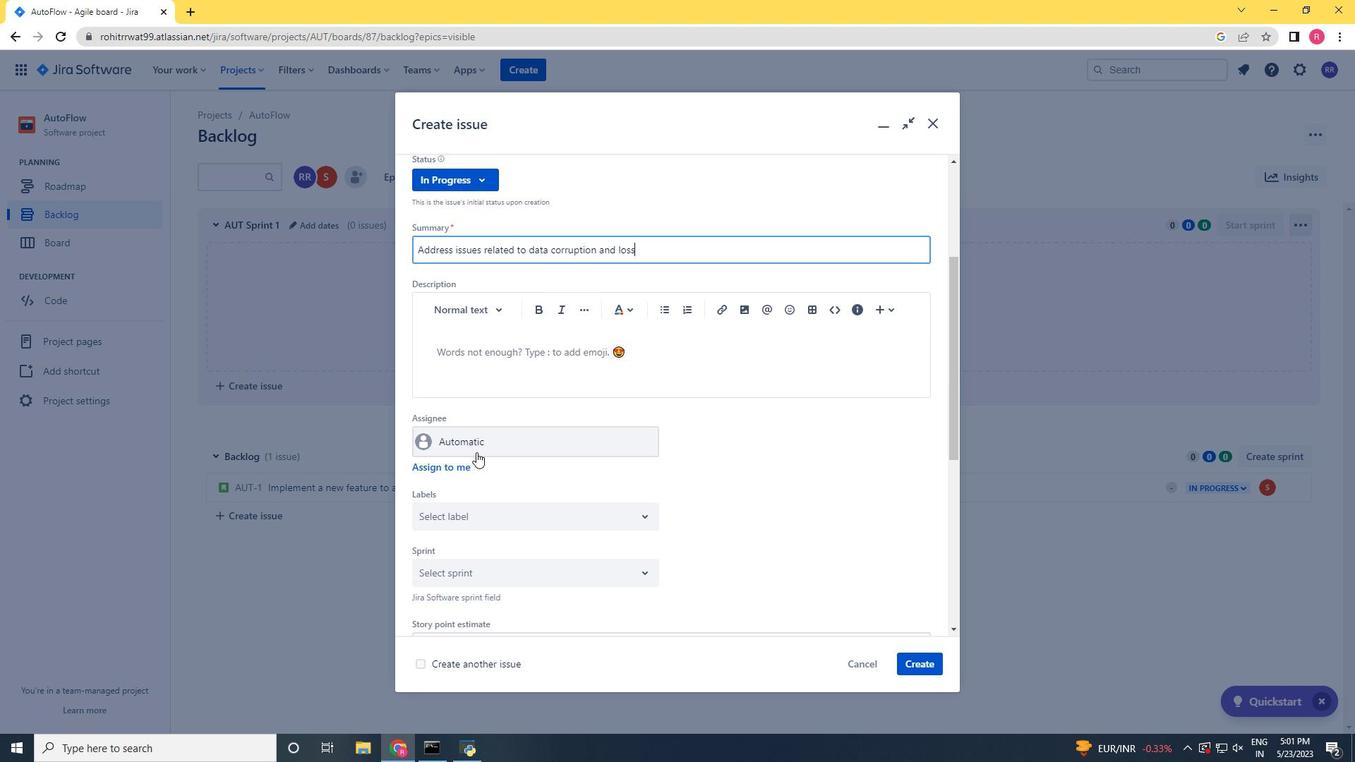 
Action: Mouse pressed left at (483, 443)
Screenshot: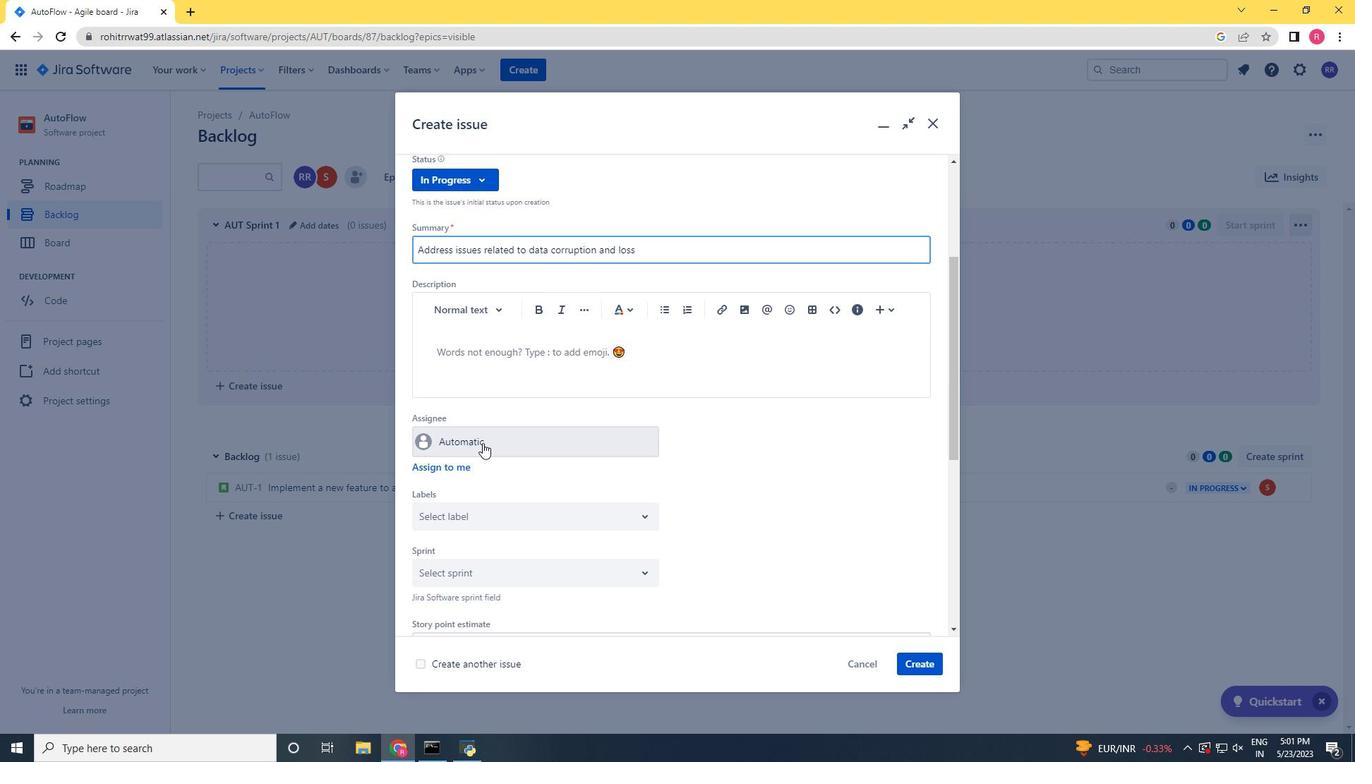 
Action: Mouse moved to (472, 581)
Screenshot: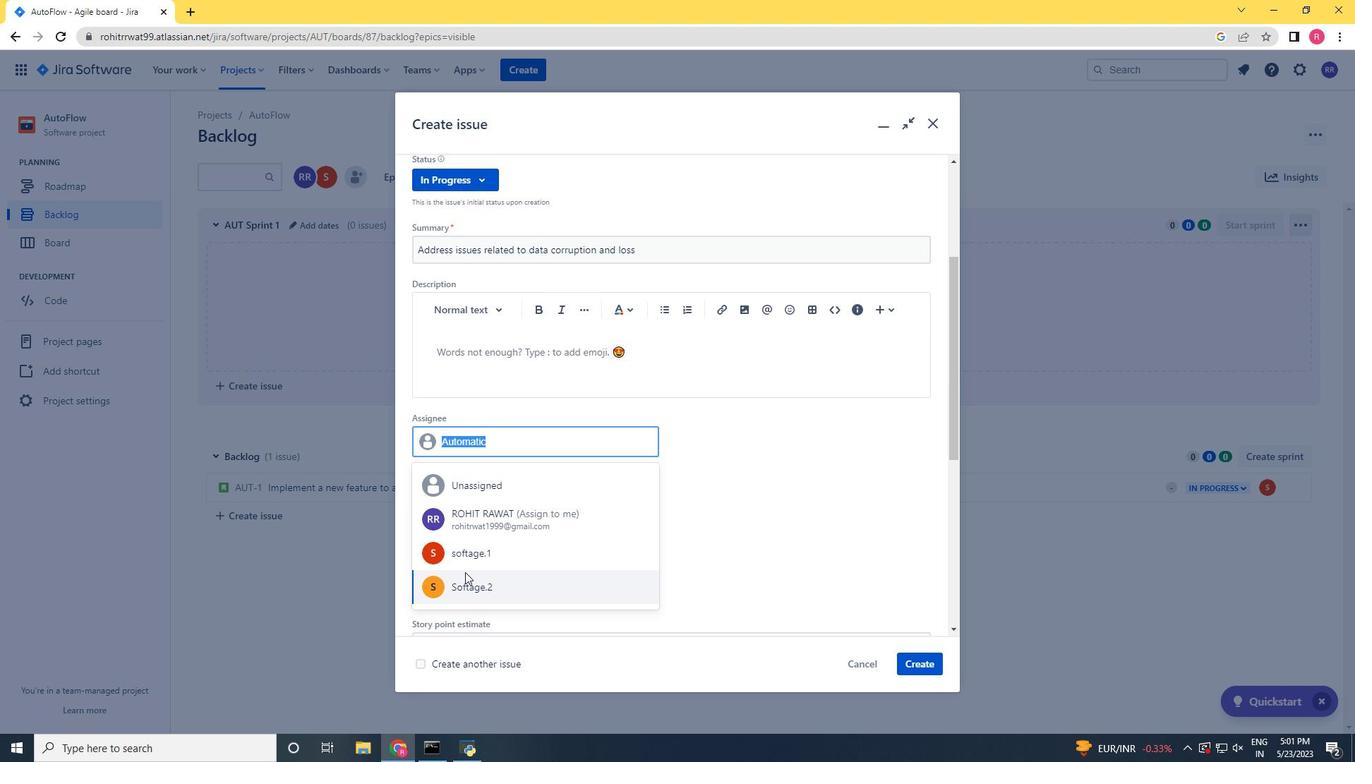 
Action: Mouse pressed left at (472, 581)
Screenshot: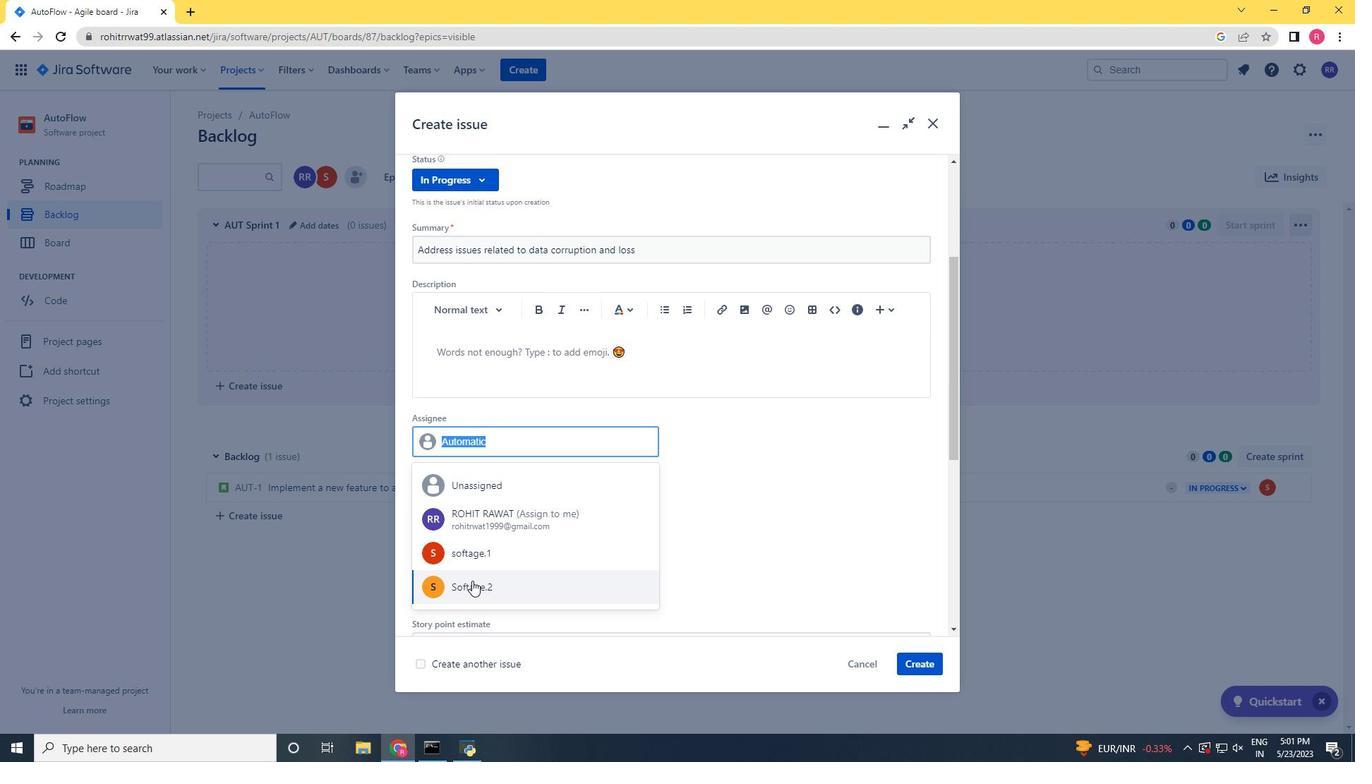 
Action: Mouse moved to (890, 619)
Screenshot: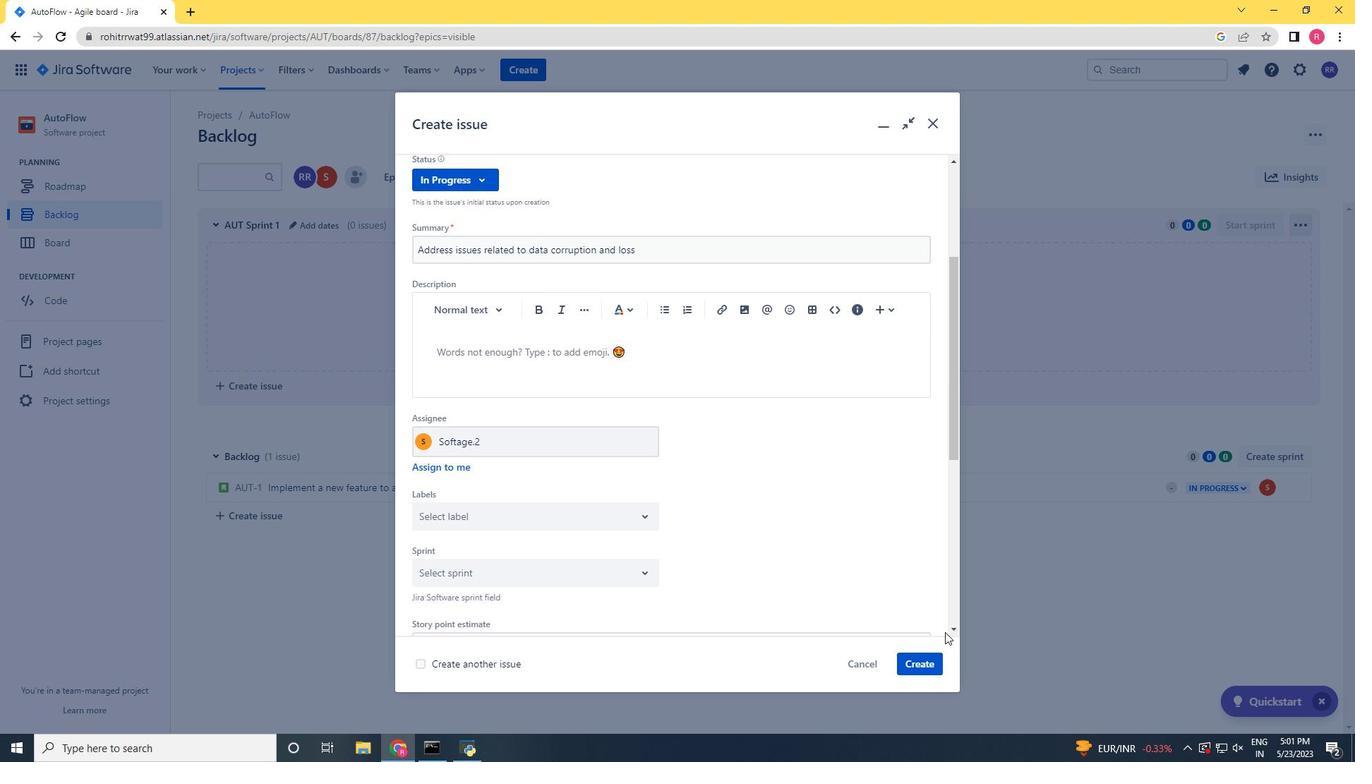 
Action: Mouse scrolled (890, 618) with delta (0, 0)
Screenshot: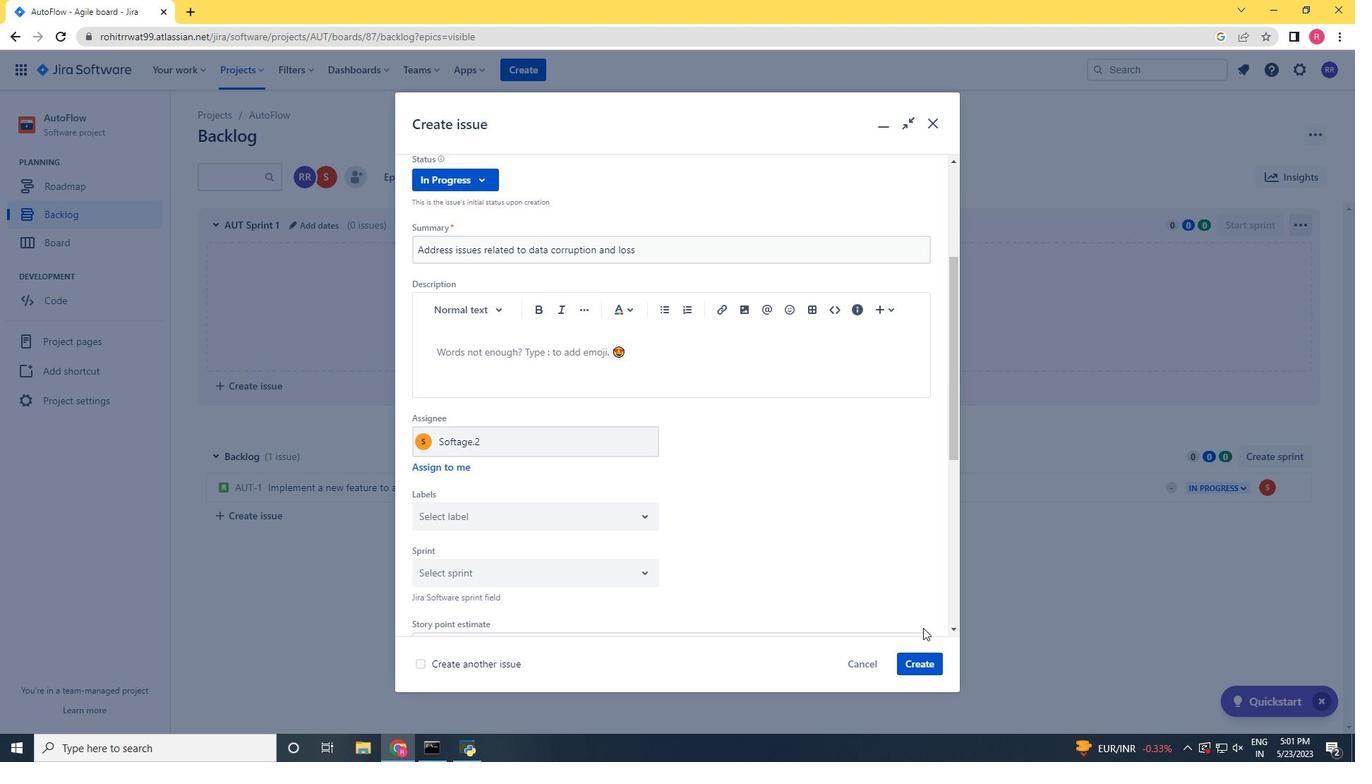 
Action: Mouse scrolled (890, 618) with delta (0, 0)
Screenshot: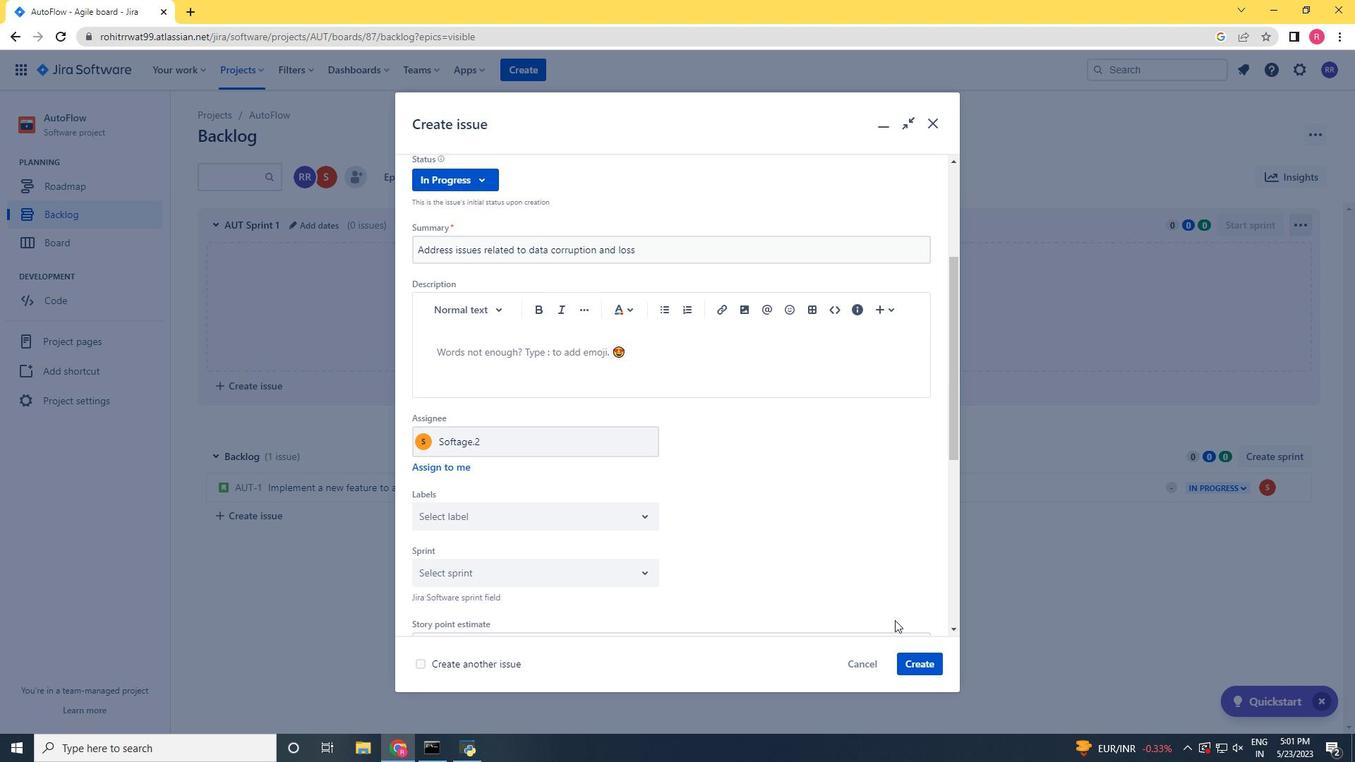 
Action: Mouse moved to (927, 658)
Screenshot: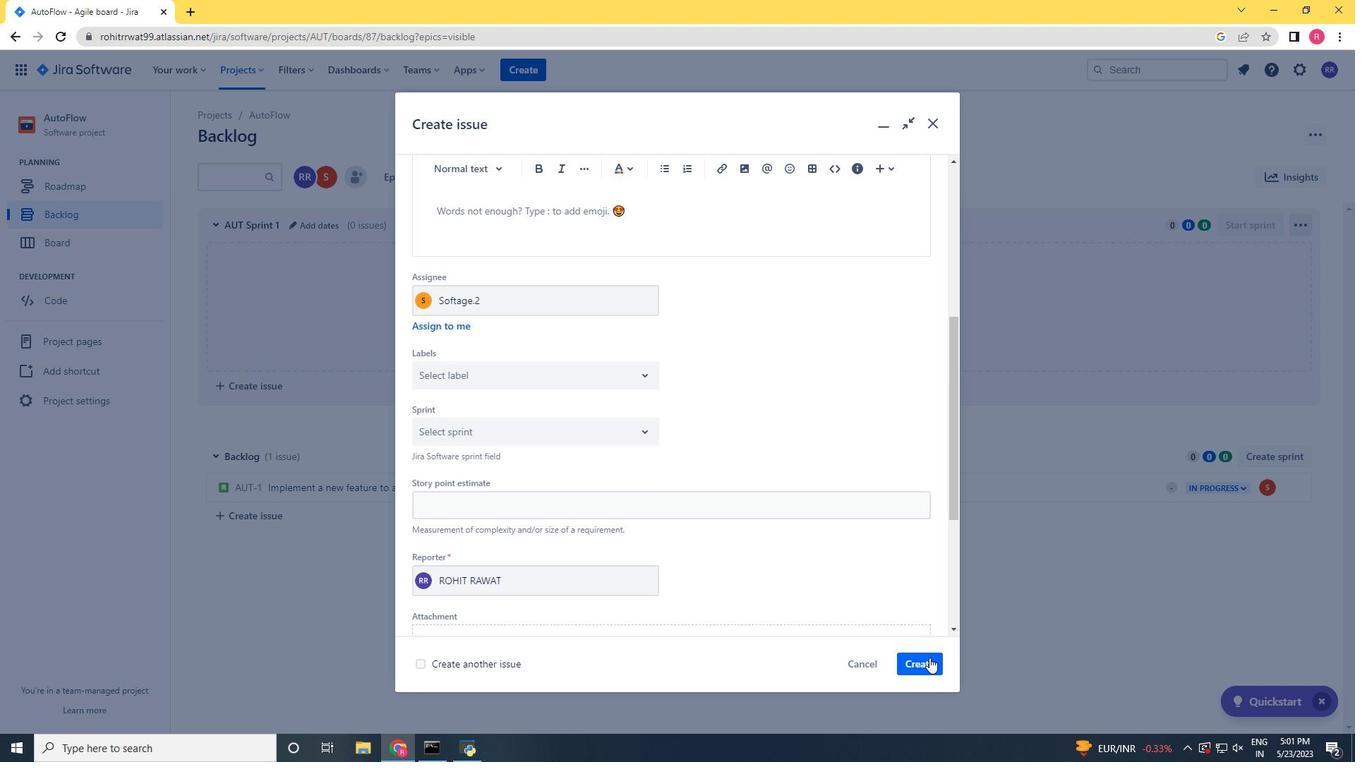 
Action: Mouse pressed left at (927, 658)
Screenshot: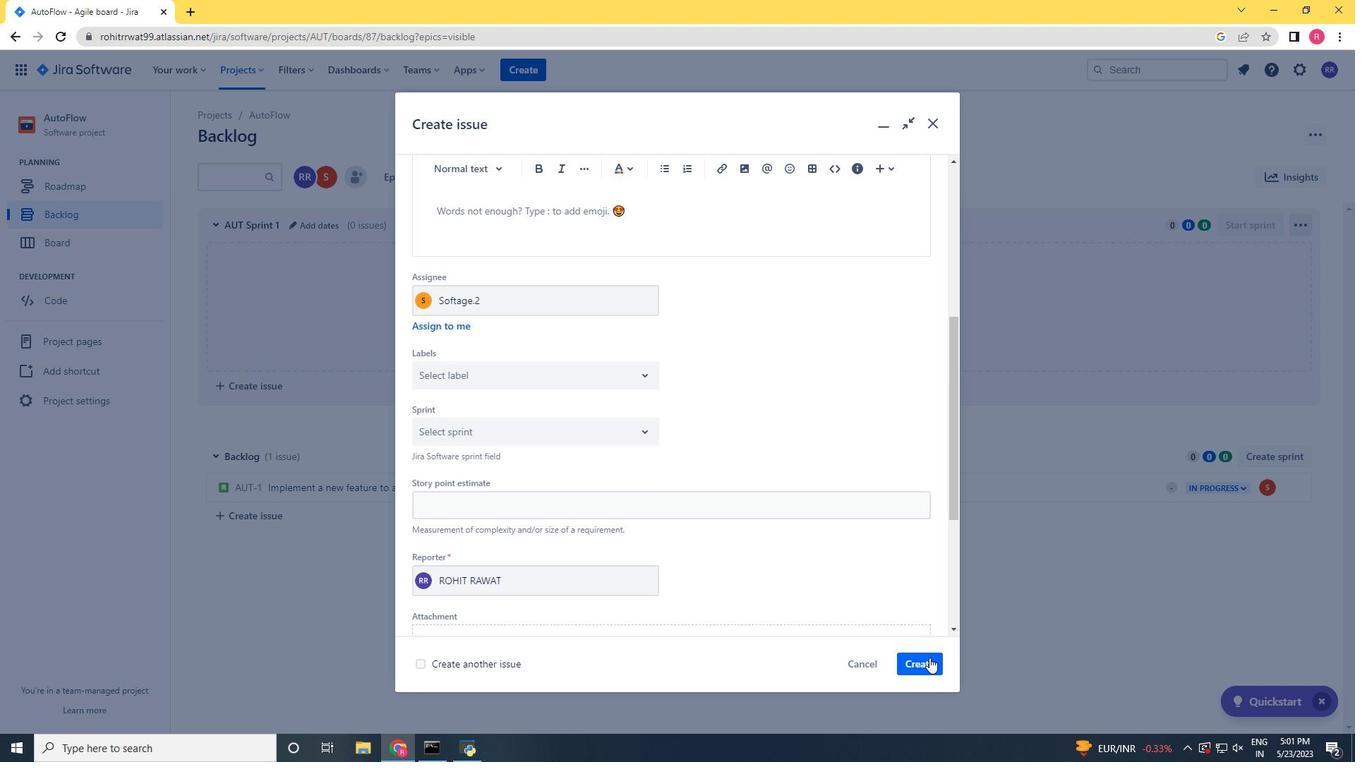 
Action: Mouse moved to (607, 487)
Screenshot: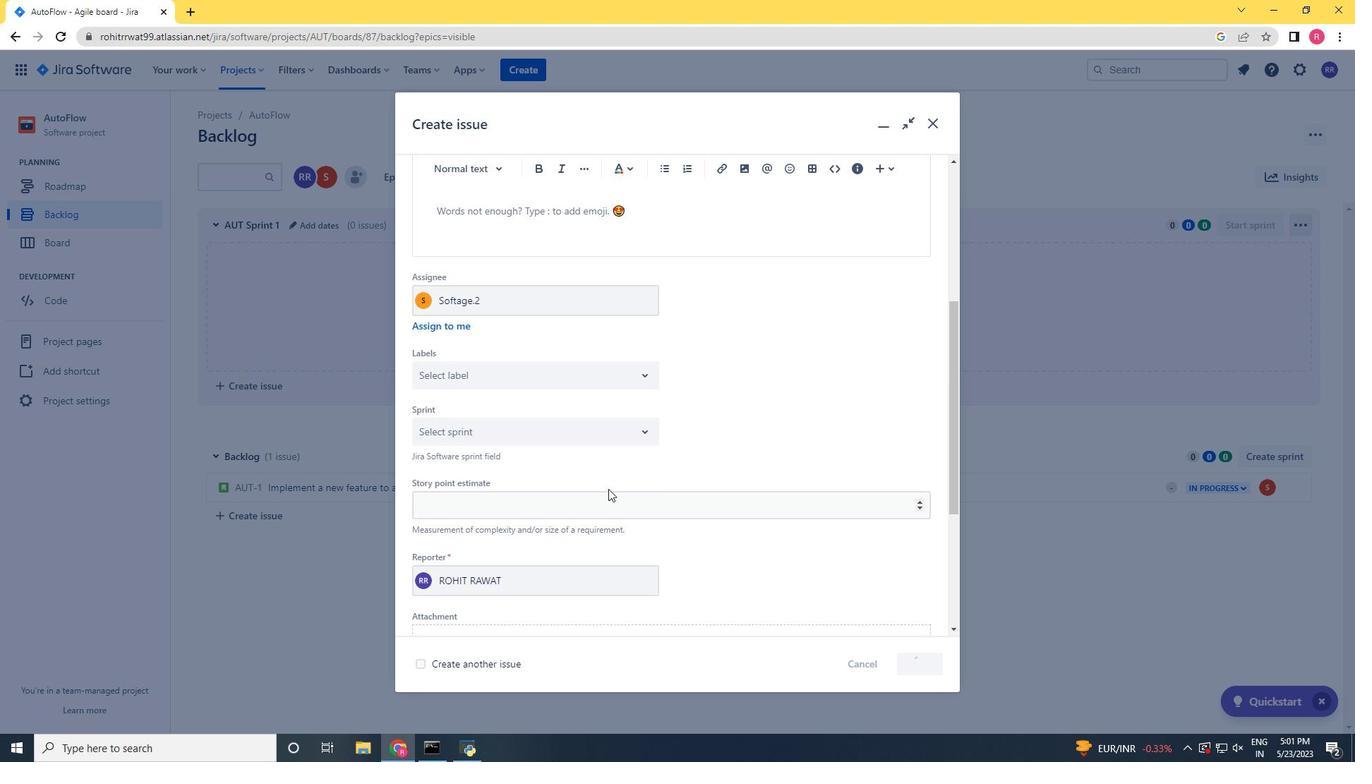 
